 Task: Create a new address book entry with the provided details.
Action: Mouse moved to (22, 137)
Screenshot: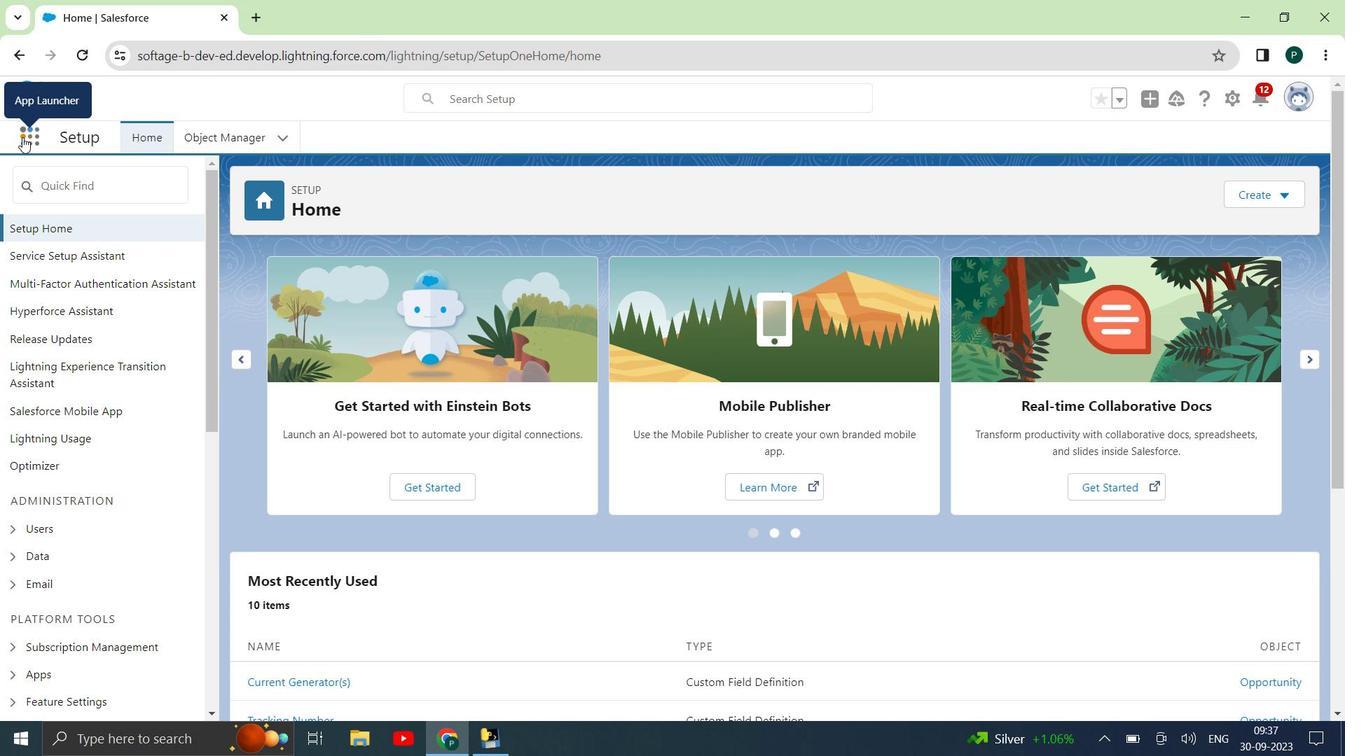 
Action: Mouse pressed left at (22, 137)
Screenshot: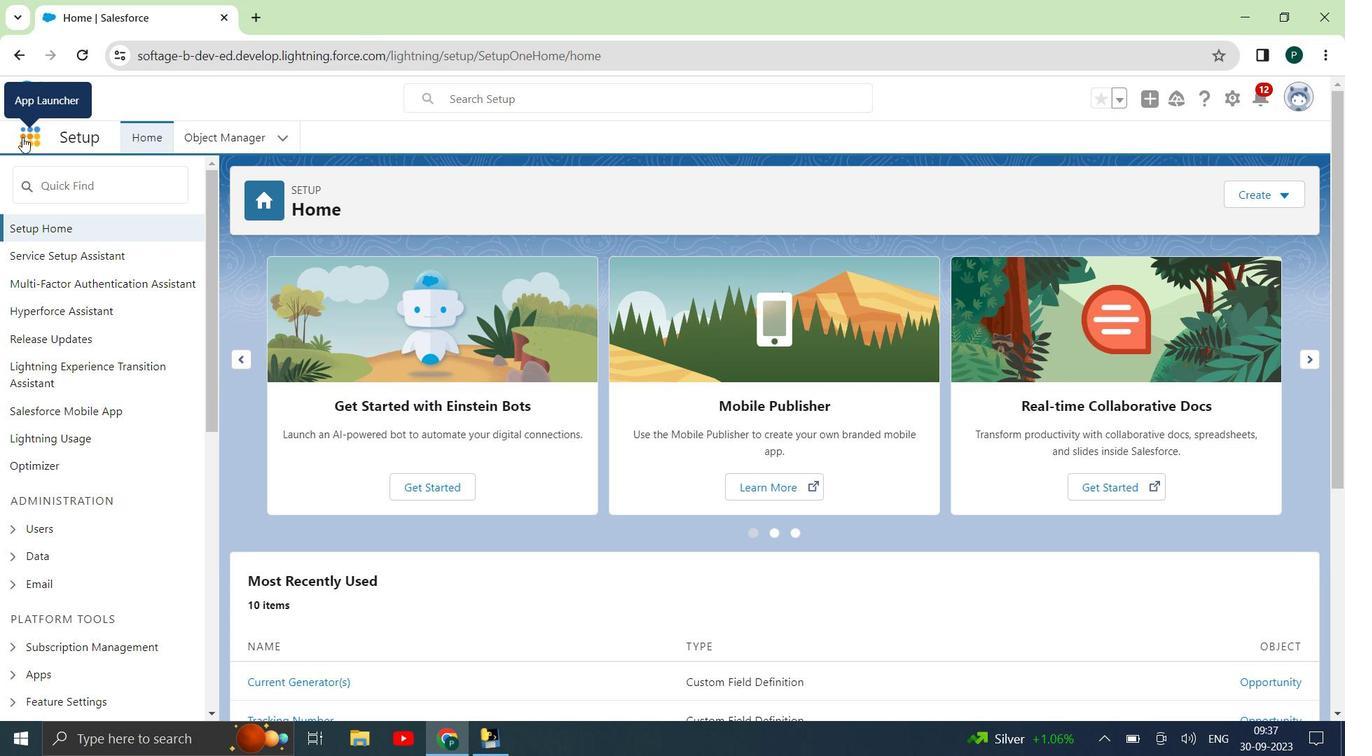 
Action: Mouse moved to (56, 442)
Screenshot: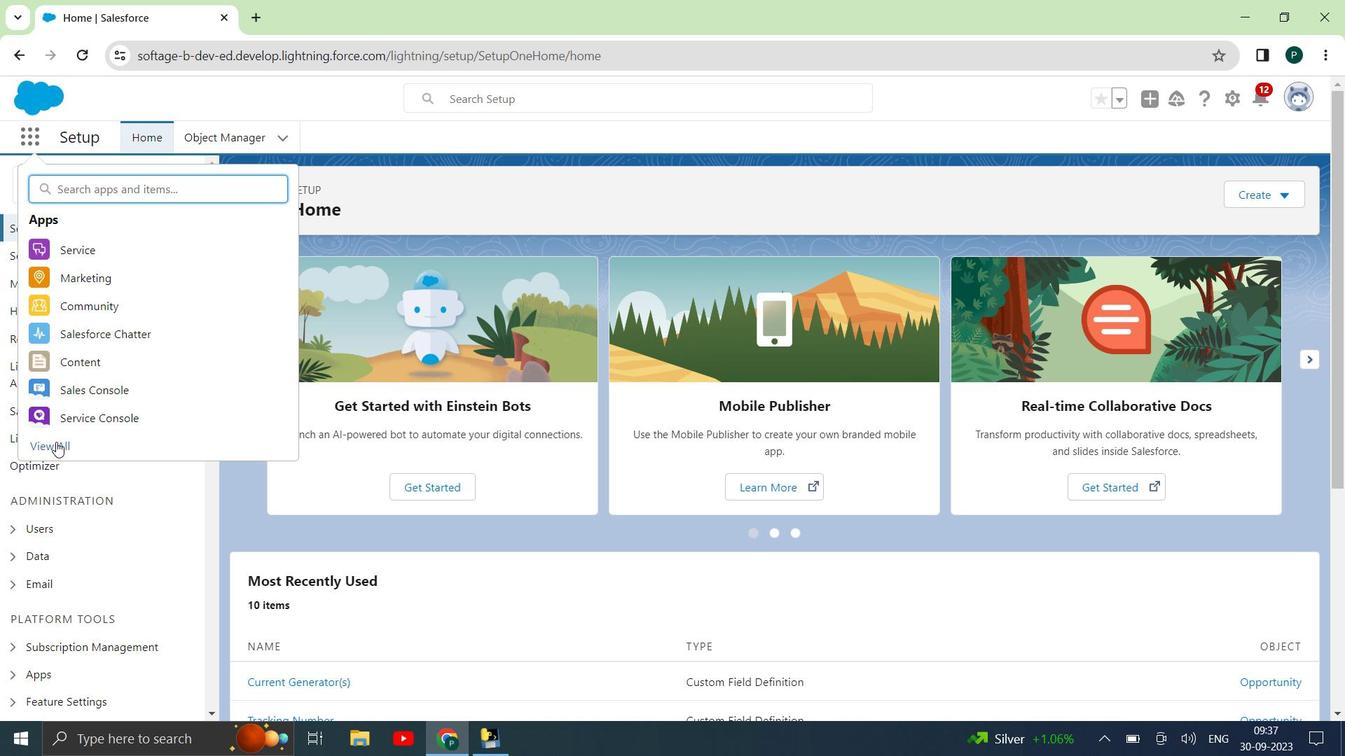 
Action: Mouse pressed left at (56, 442)
Screenshot: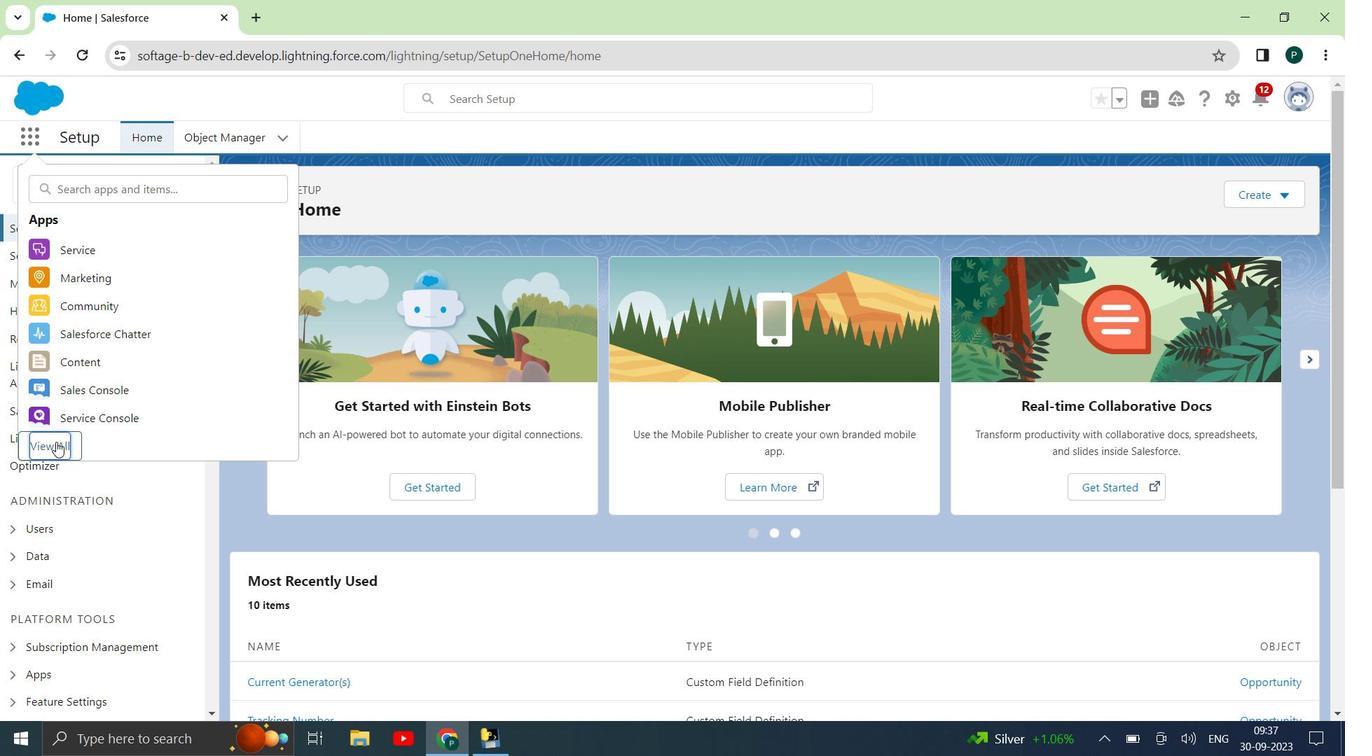 
Action: Mouse moved to (264, 555)
Screenshot: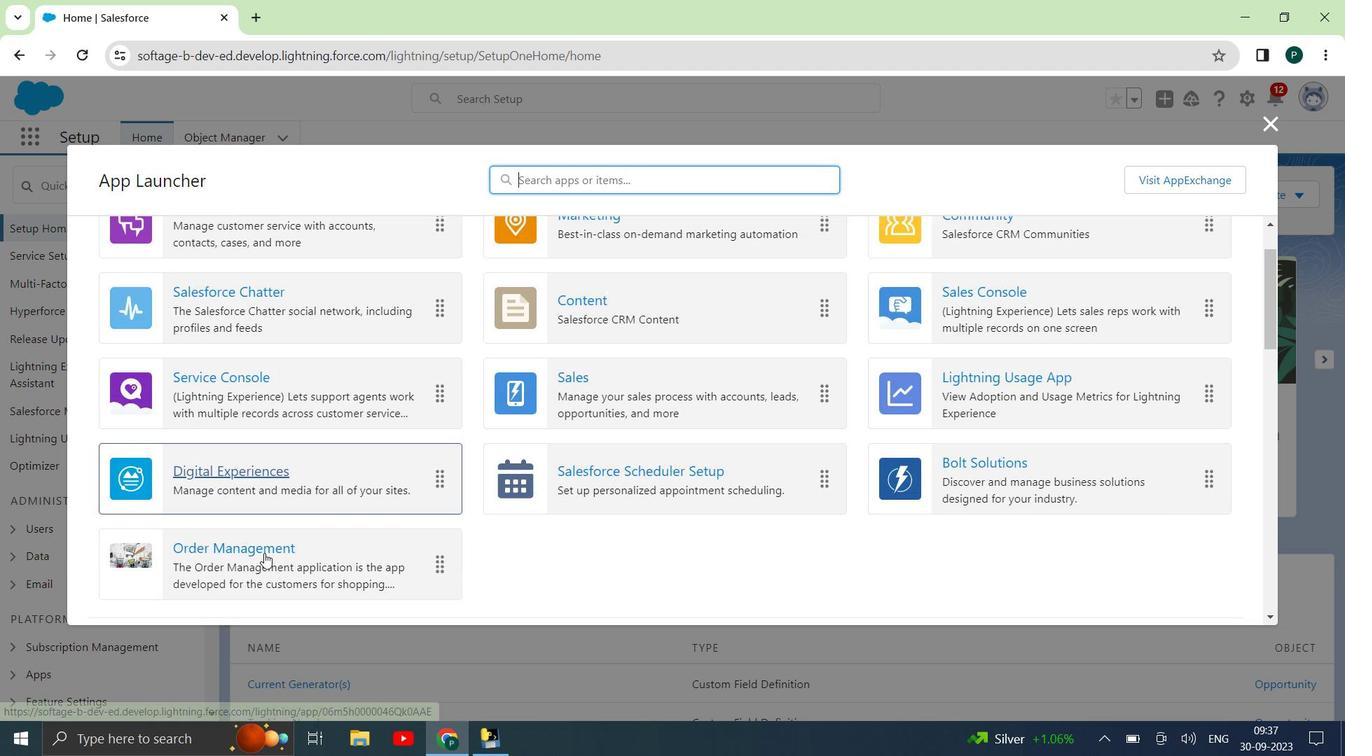 
Action: Mouse scrolled (264, 554) with delta (0, 0)
Screenshot: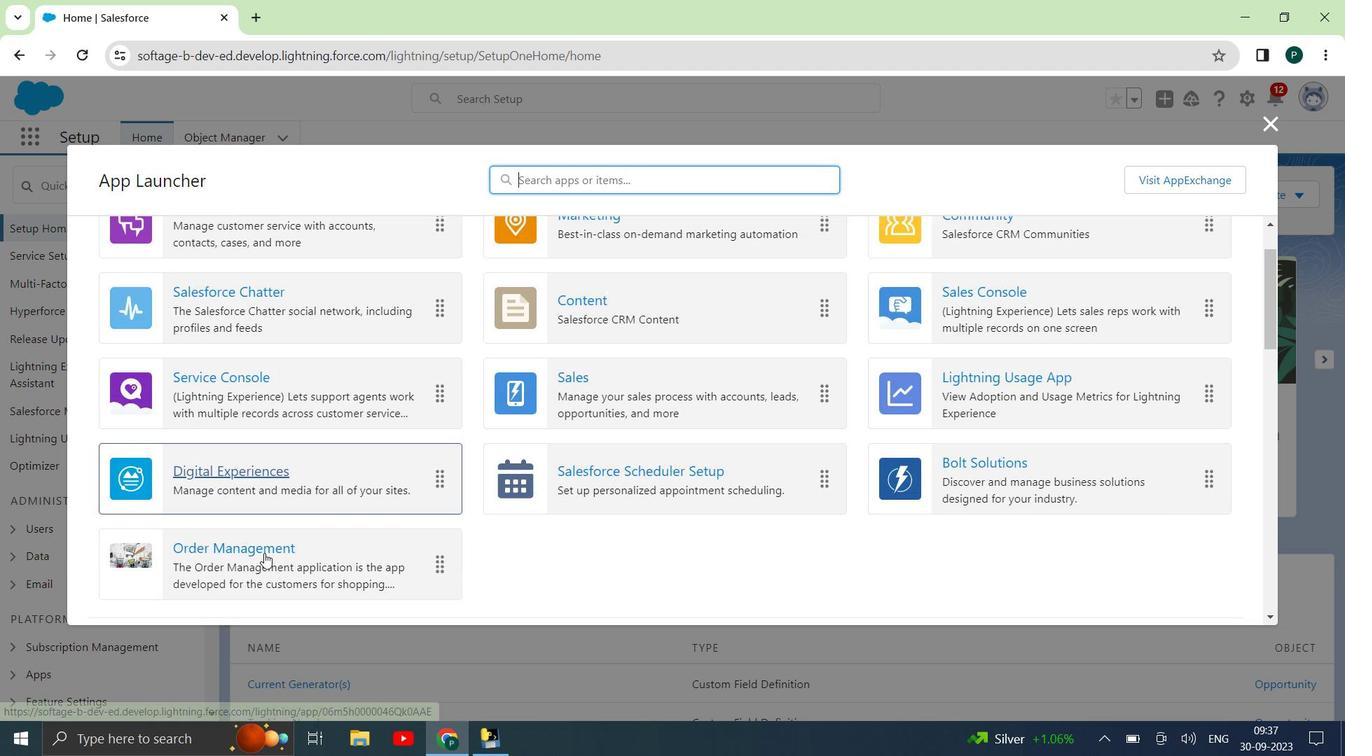
Action: Mouse moved to (264, 553)
Screenshot: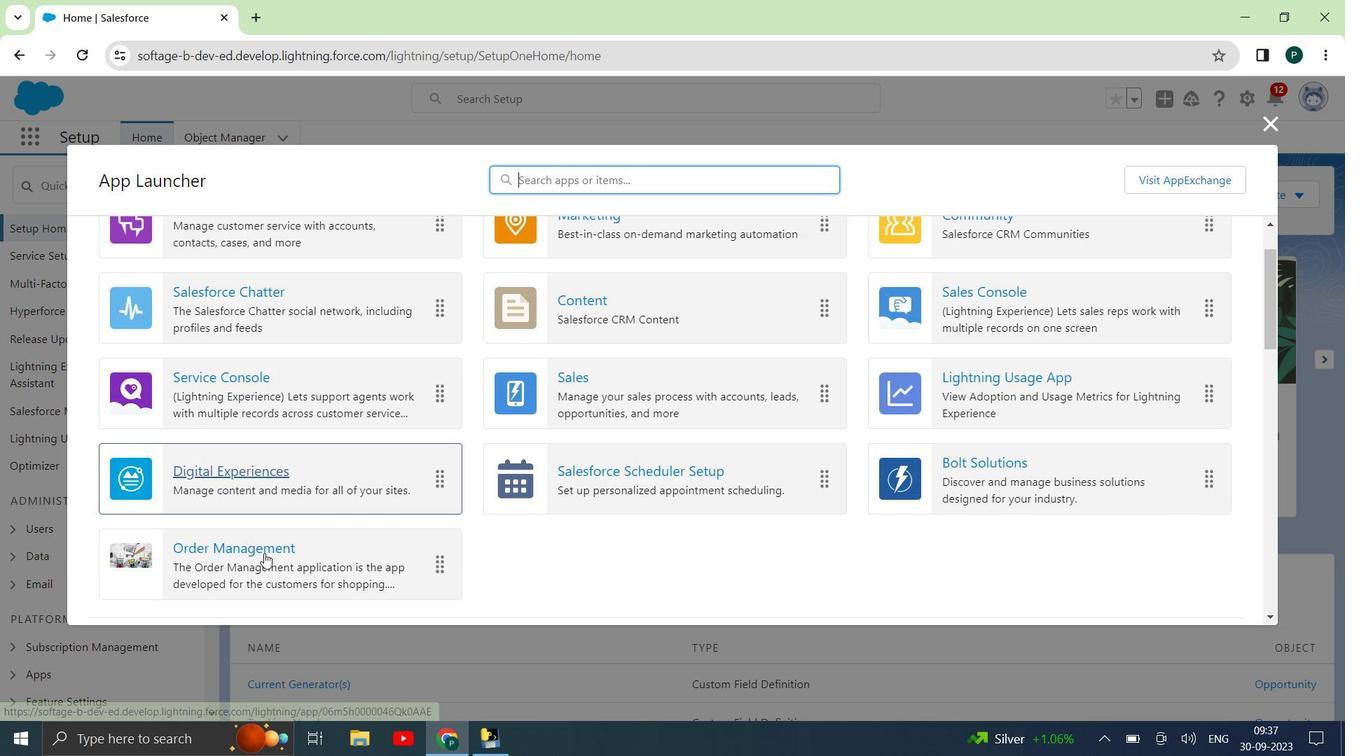 
Action: Mouse scrolled (264, 552) with delta (0, 0)
Screenshot: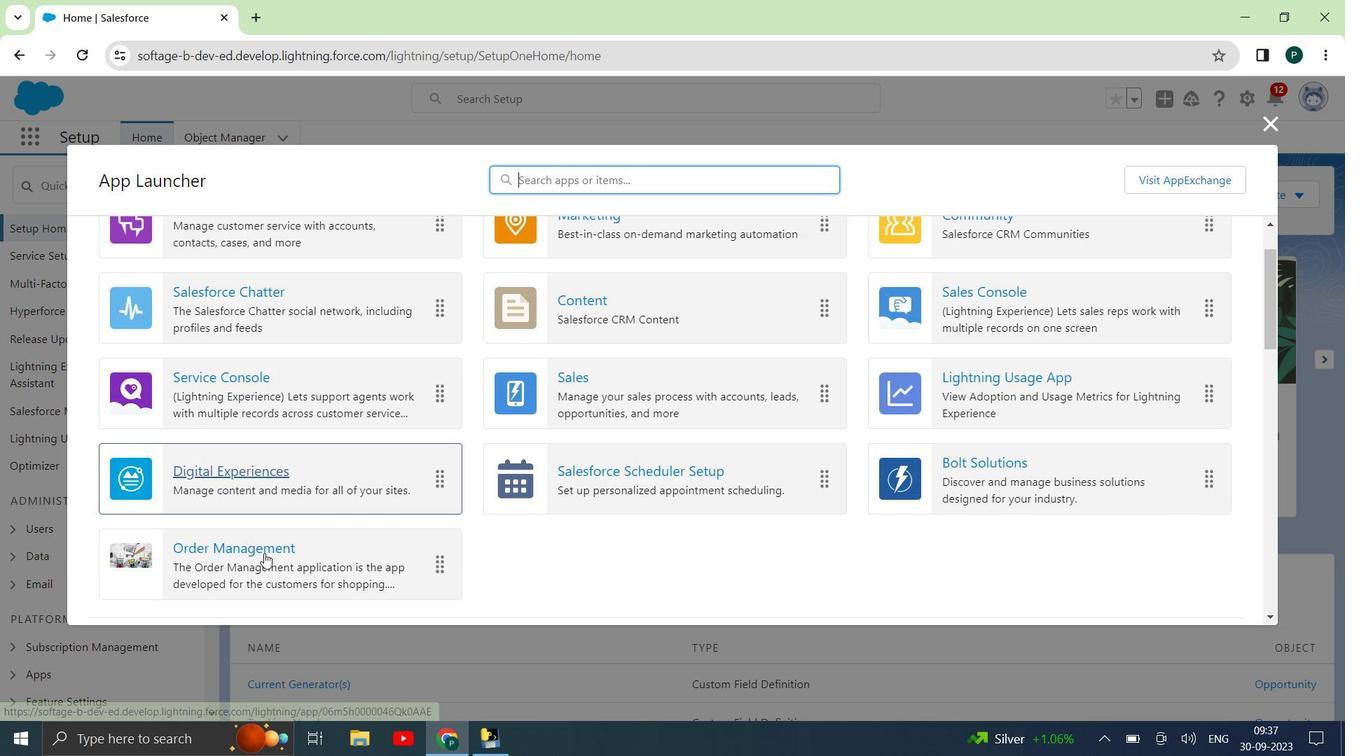 
Action: Mouse scrolled (264, 552) with delta (0, 0)
Screenshot: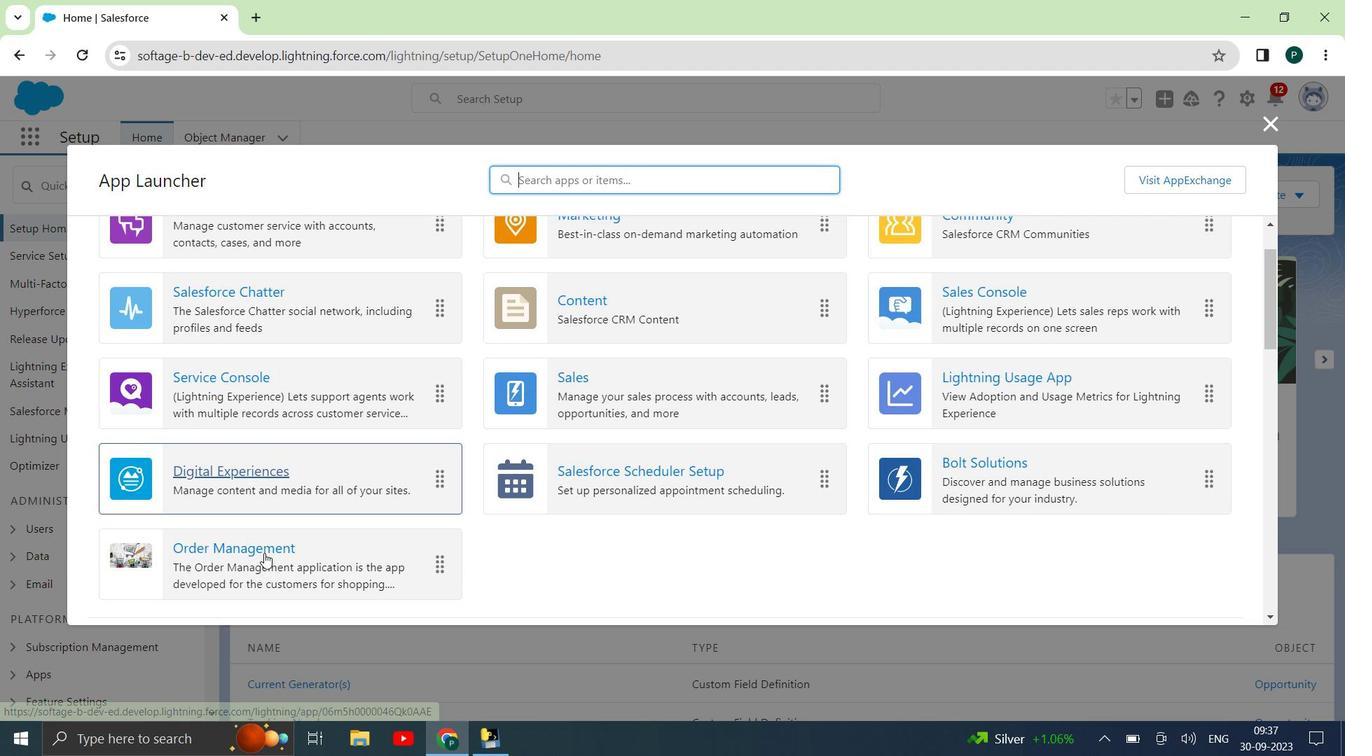 
Action: Mouse moved to (242, 373)
Screenshot: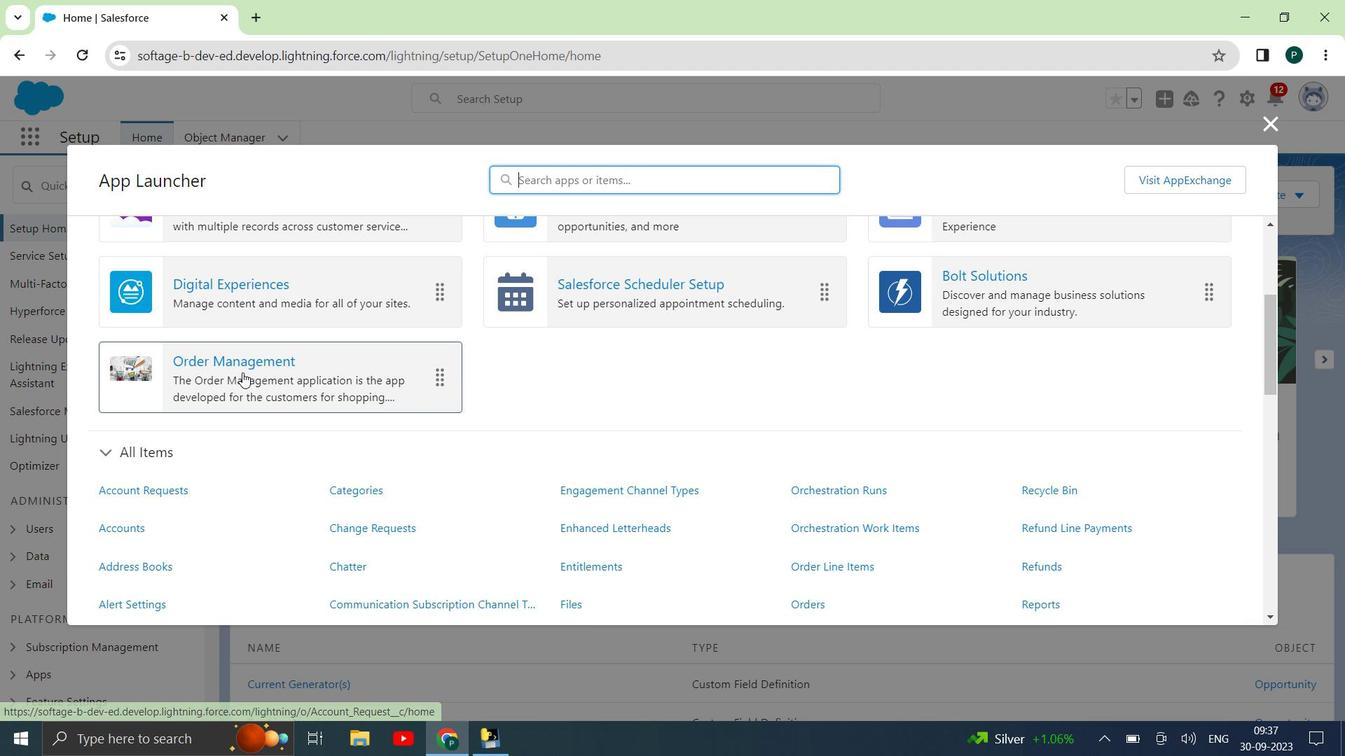 
Action: Mouse pressed left at (242, 373)
Screenshot: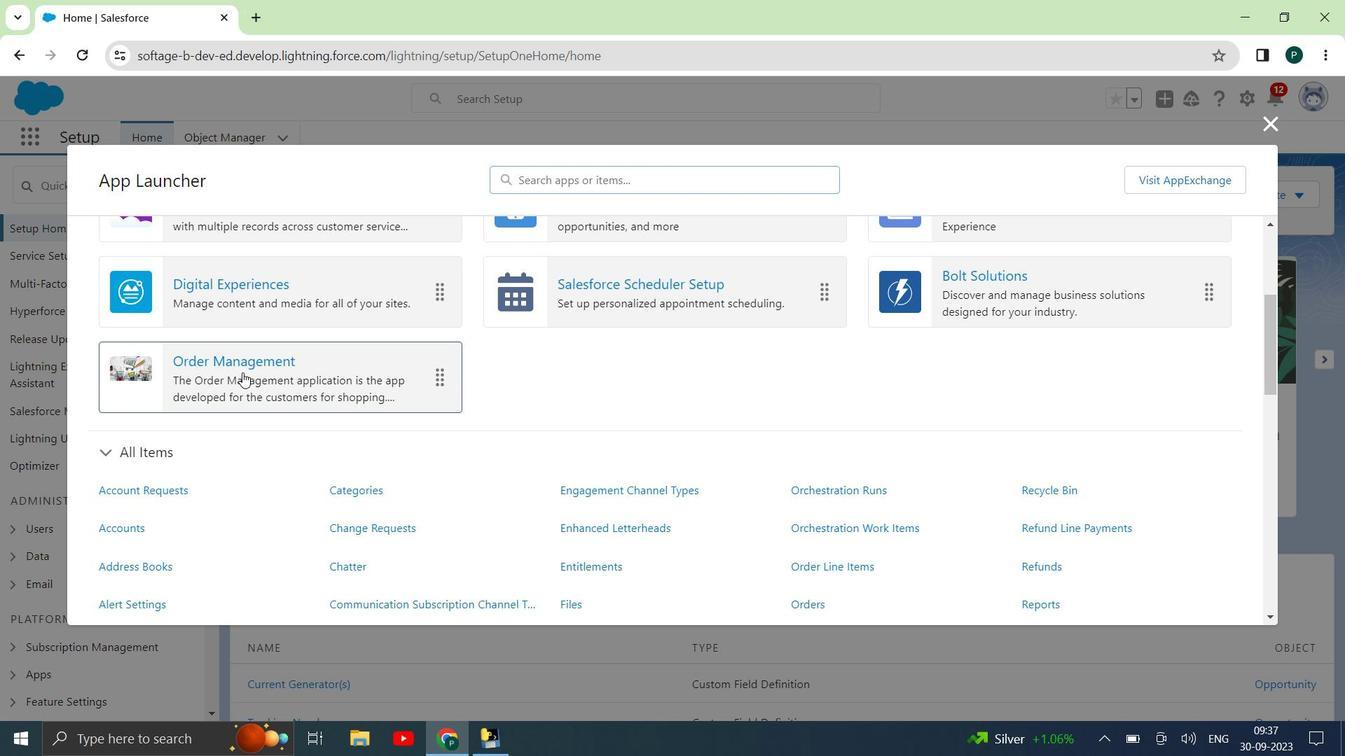 
Action: Mouse moved to (766, 131)
Screenshot: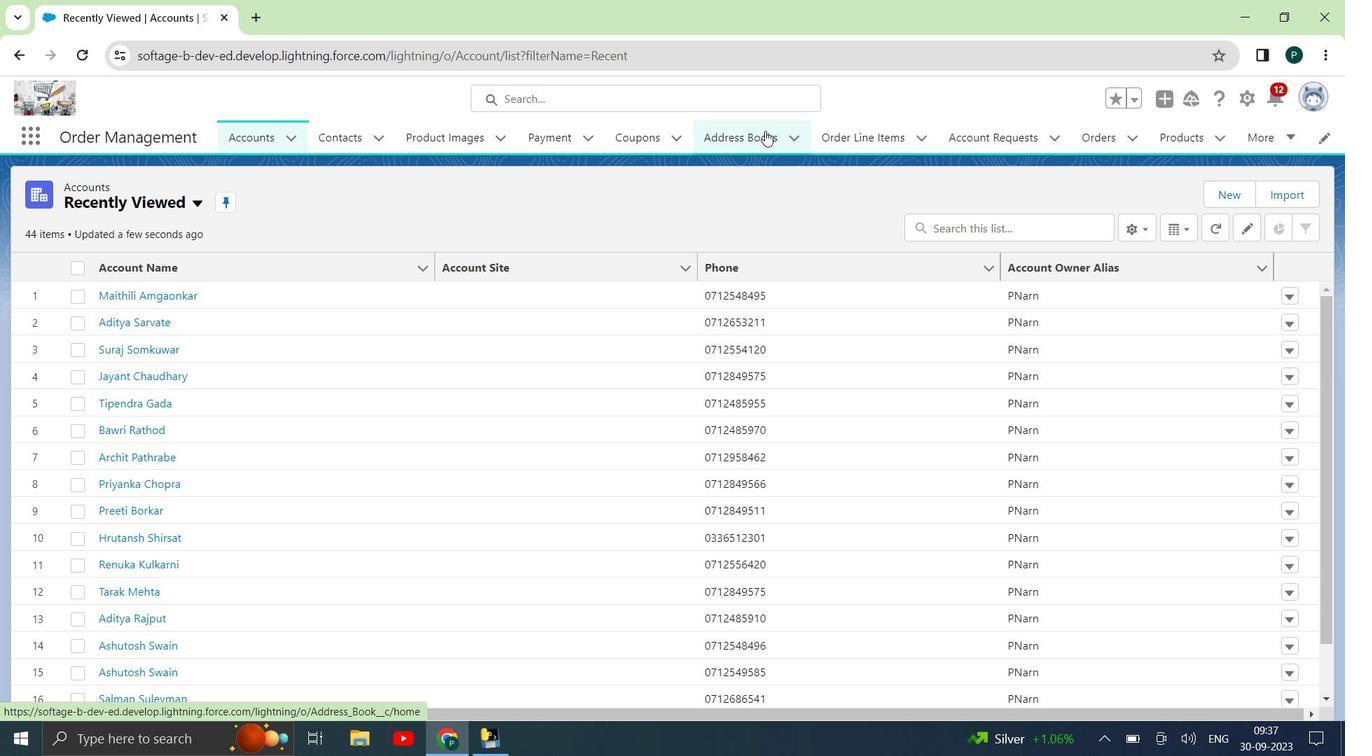
Action: Mouse pressed left at (766, 131)
Screenshot: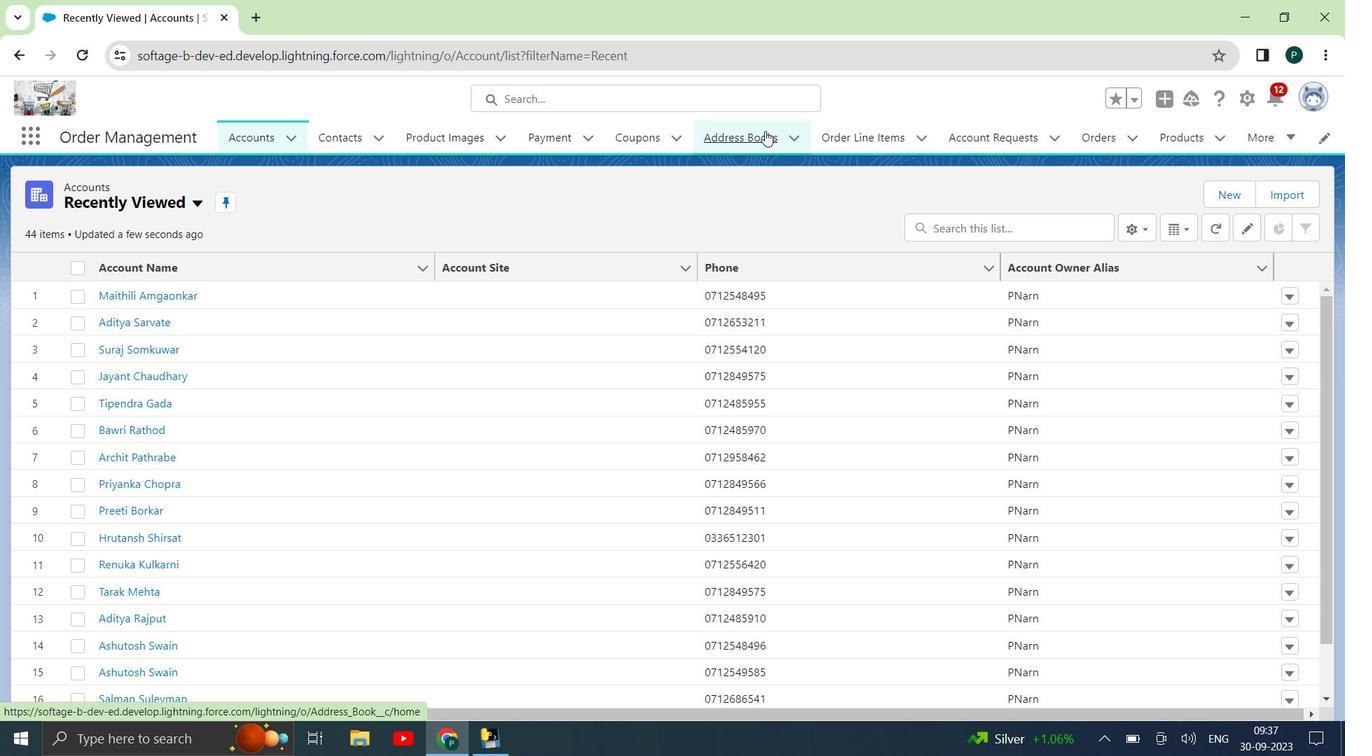 
Action: Mouse pressed left at (766, 131)
Screenshot: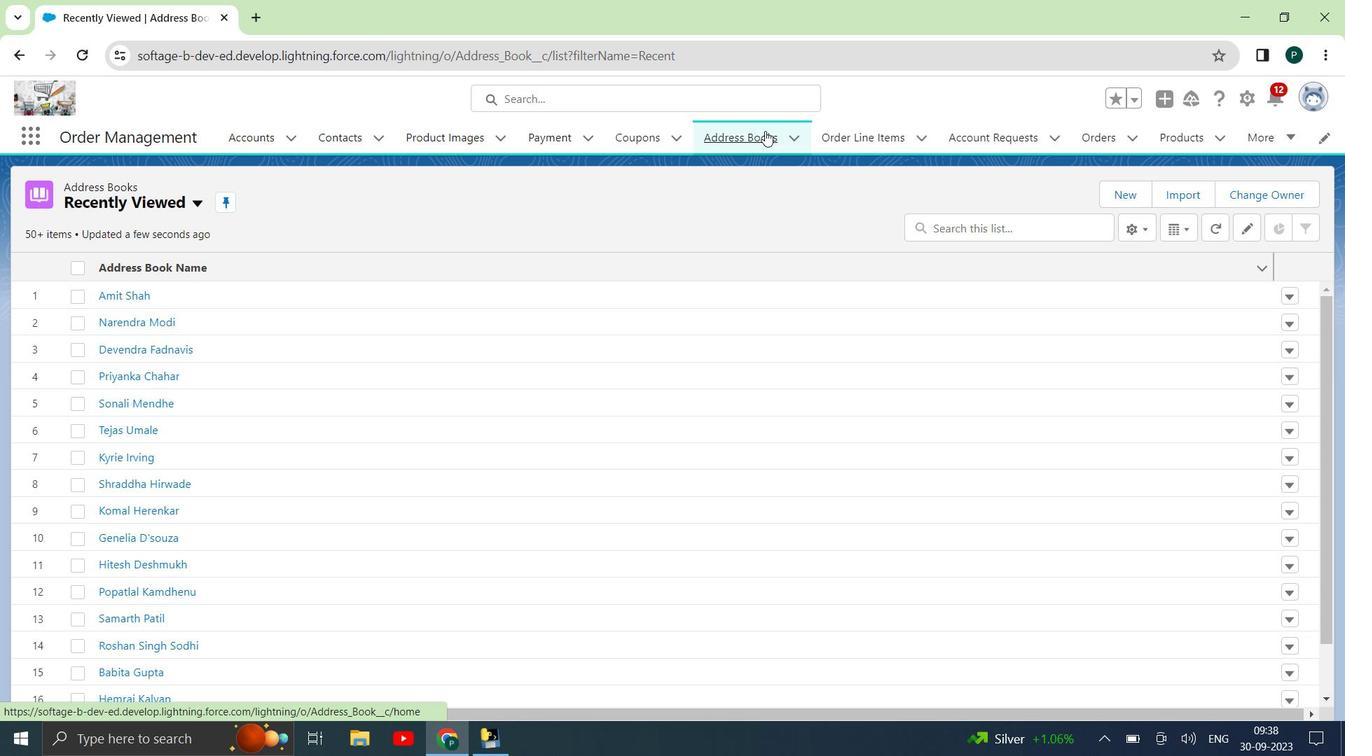 
Action: Mouse moved to (1124, 203)
Screenshot: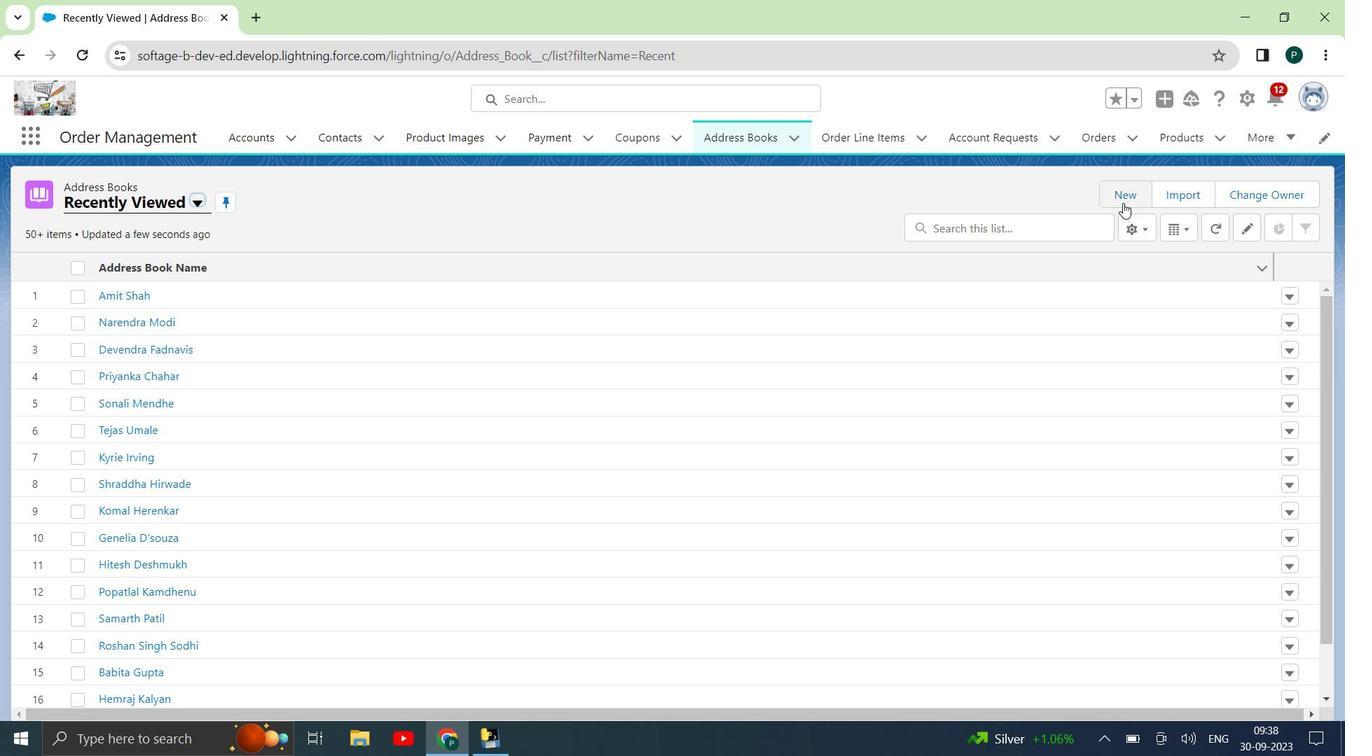 
Action: Mouse pressed left at (1124, 203)
Screenshot: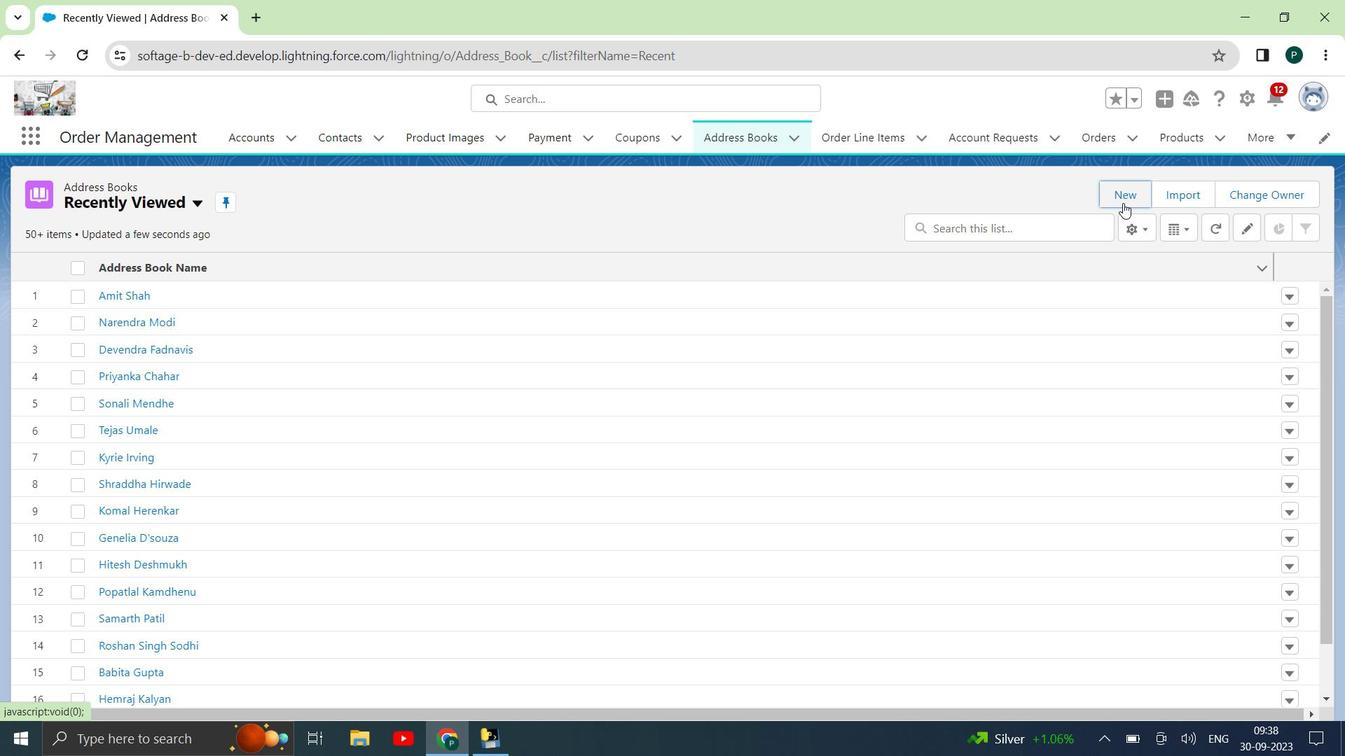 
Action: Mouse moved to (1096, 213)
Screenshot: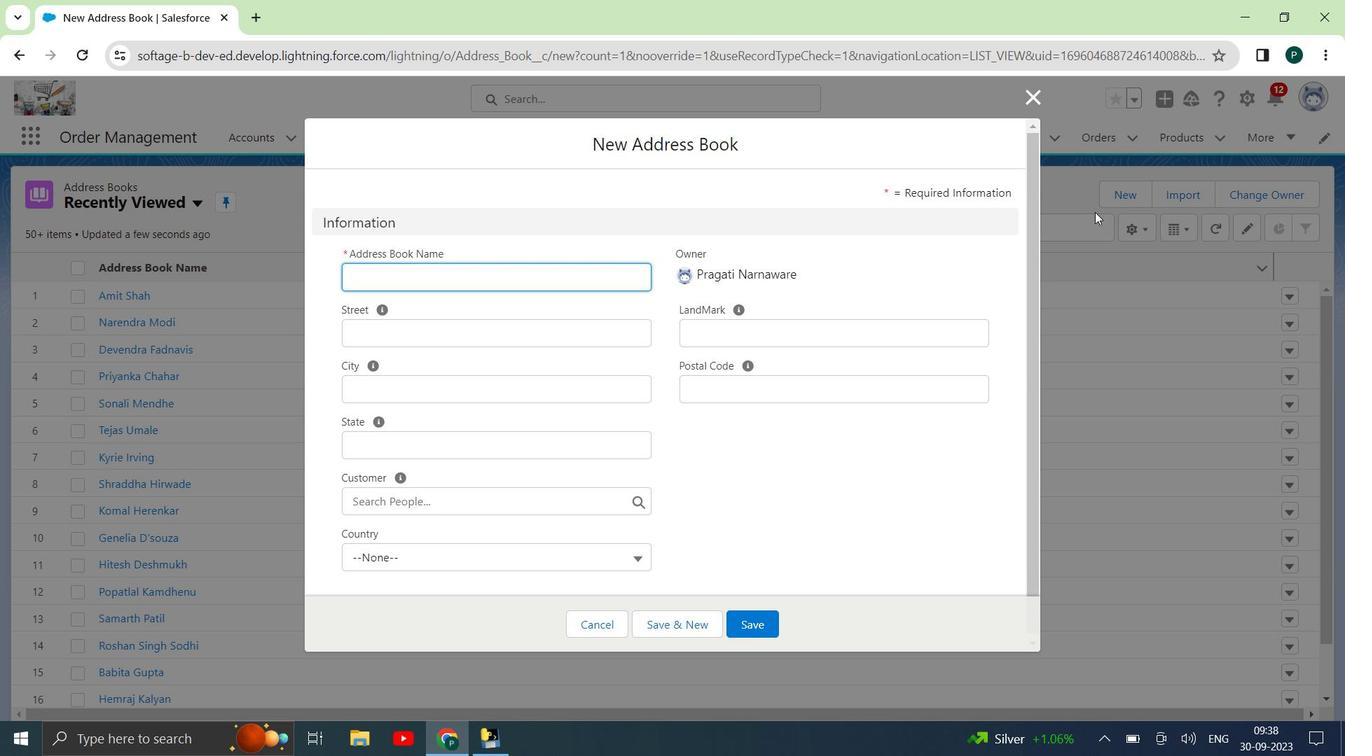
Action: Key pressed <Key.shift>Pratyusha<Key.space><Key.shift>Mazaumdar
Screenshot: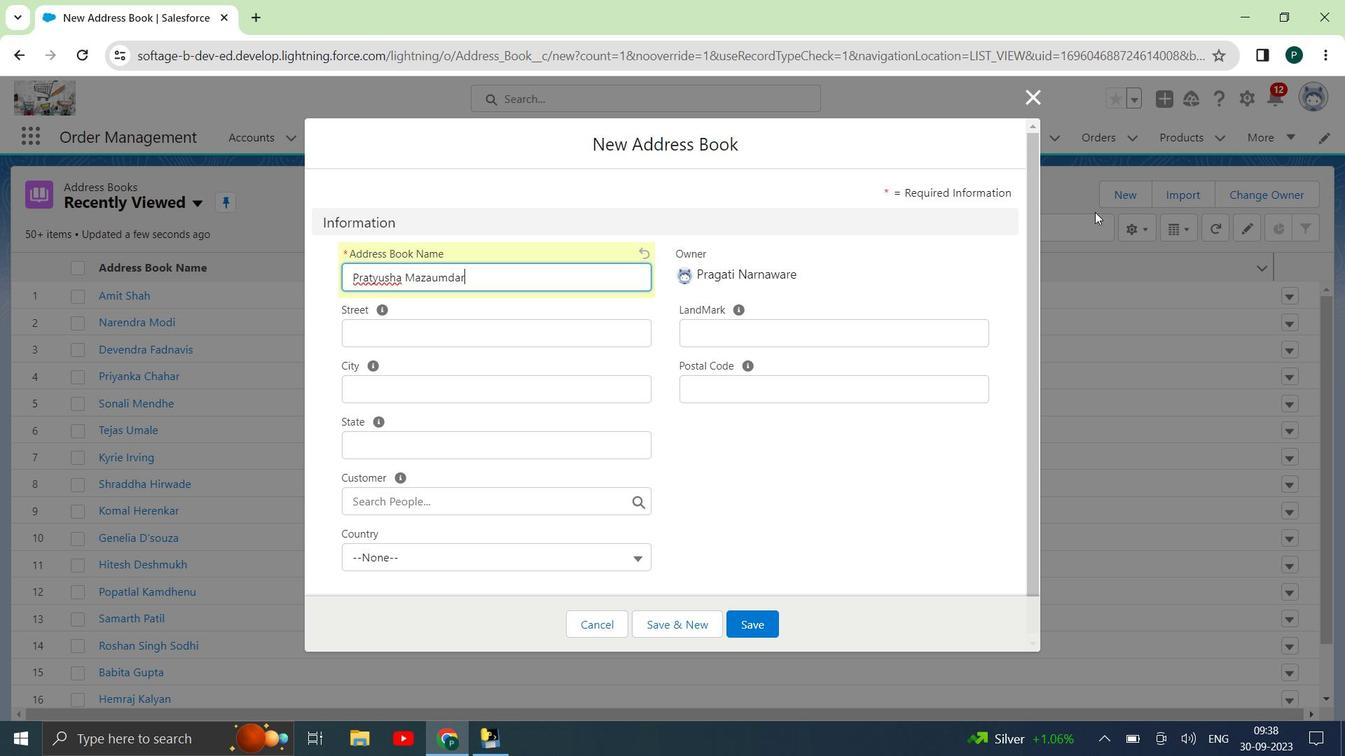 
Action: Mouse moved to (616, 330)
Screenshot: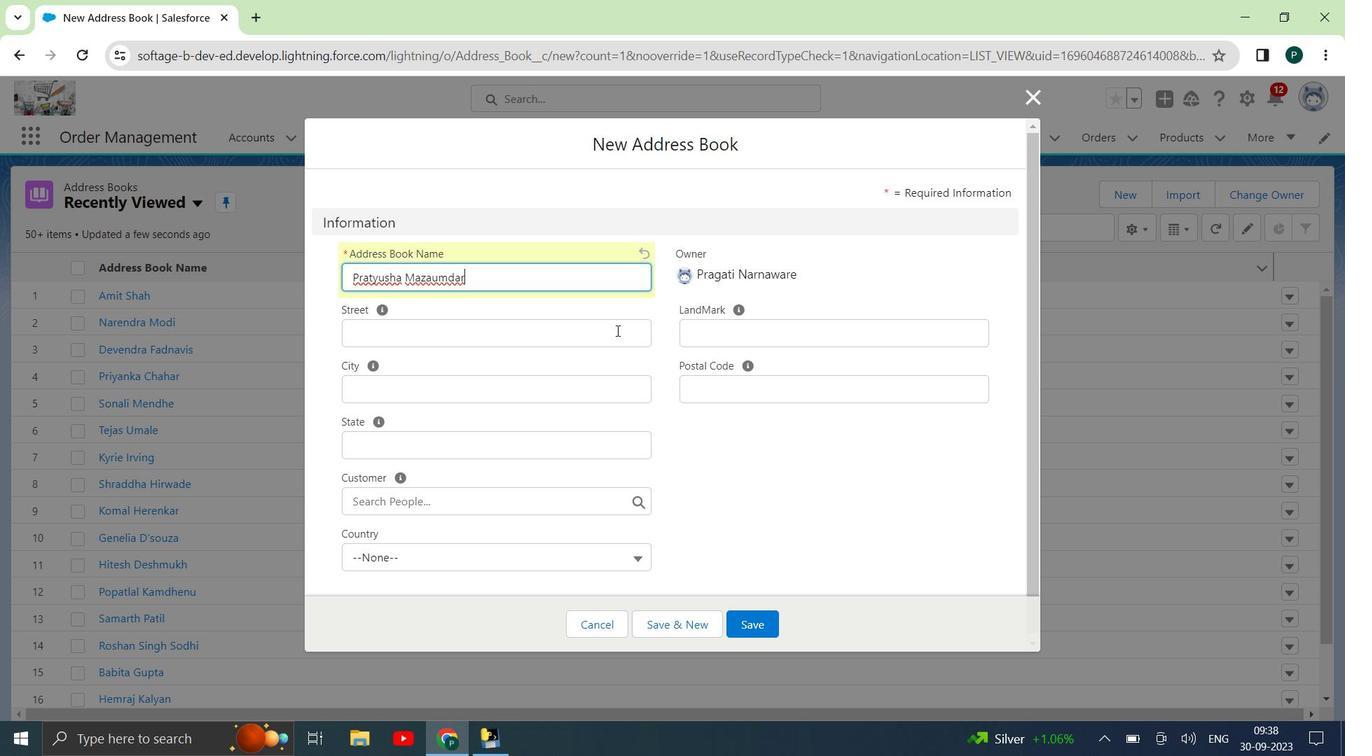 
Action: Mouse pressed left at (616, 330)
Screenshot: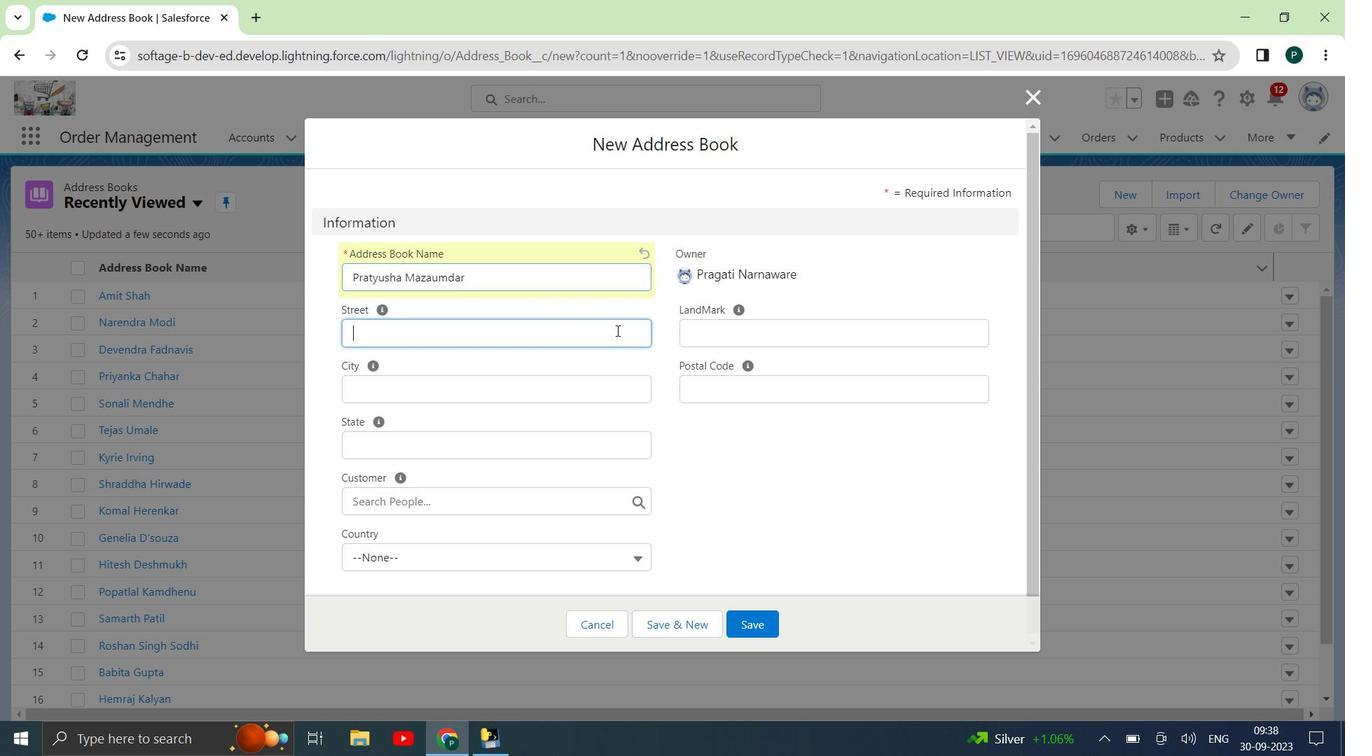 
Action: Mouse moved to (611, 332)
Screenshot: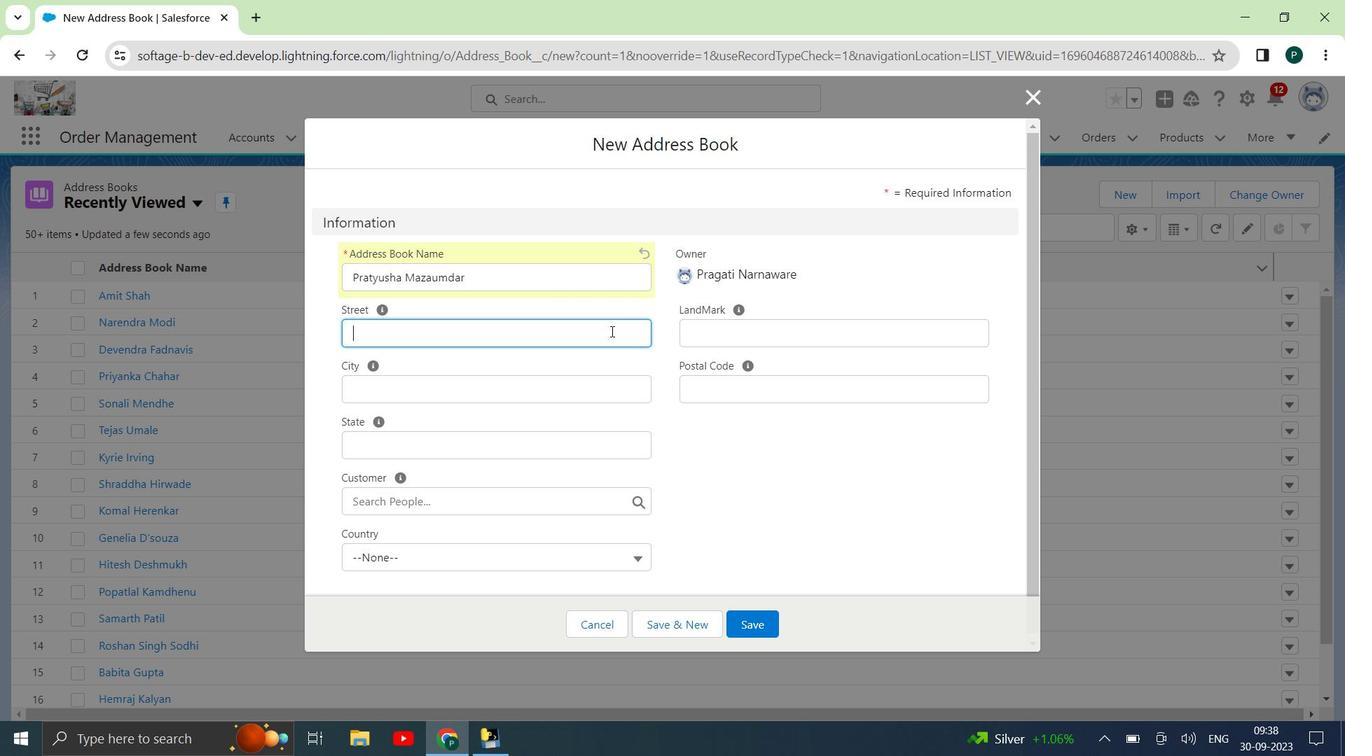 
Action: Key pressed 45/<Key.shift>G<Key.space><Key.shift>Gokuldham<Key.space><Key.shift>Society,<Key.space><Key.shift><Key.shift><Key.shift><Key.shift><Key.shift><Key.shift><Key.shift><Key.shift><Key.shift><Key.shift><Key.shift><Key.shift><Key.shift><Key.shift><Key.shift><Key.shift><Key.shift><Key.shift><Key.shift><Key.shift><Key.shift><Key.shift><Key.shift><Key.shift><Key.shift><Key.shift>Opo<Key.backspace>posite<Key.space><Key.shift><Key.shift>Gun<Key.space><Key.shift>Powder<Key.space><Key.shift>Factory
Screenshot: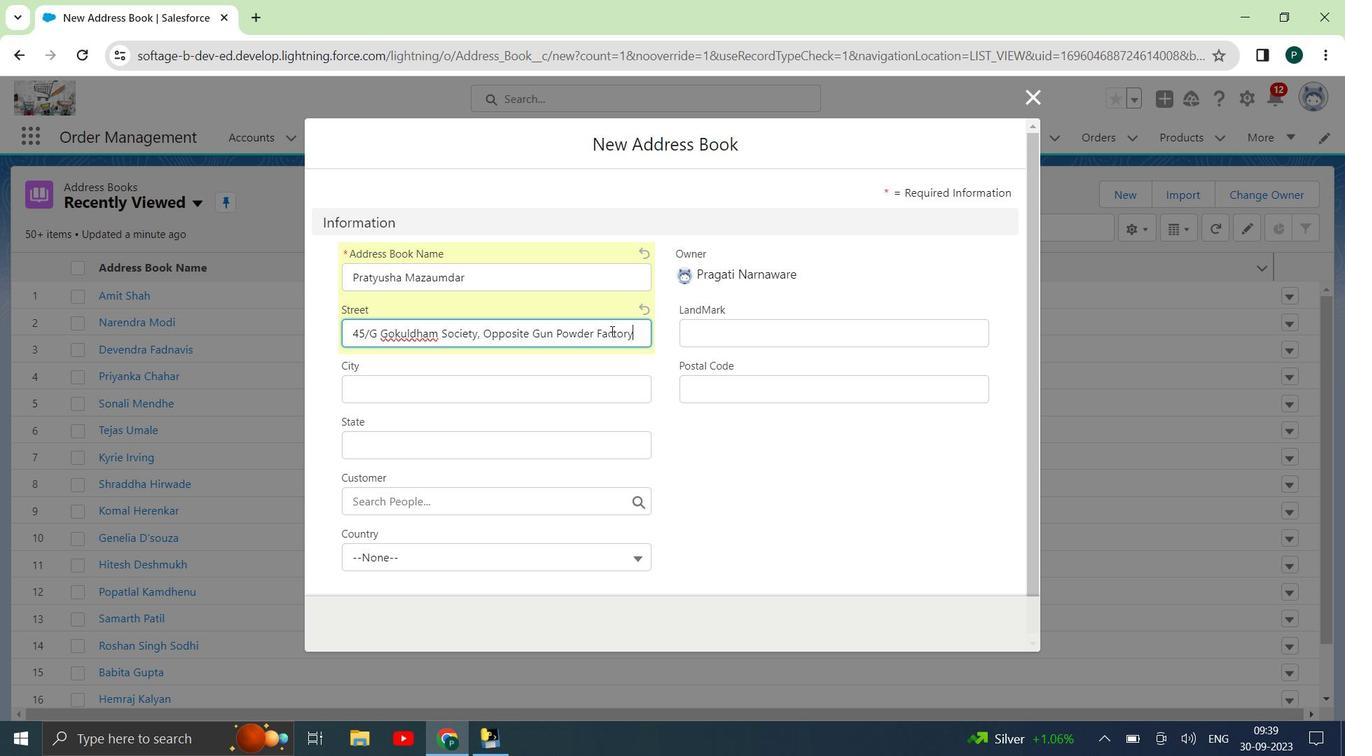 
Action: Mouse moved to (620, 398)
Screenshot: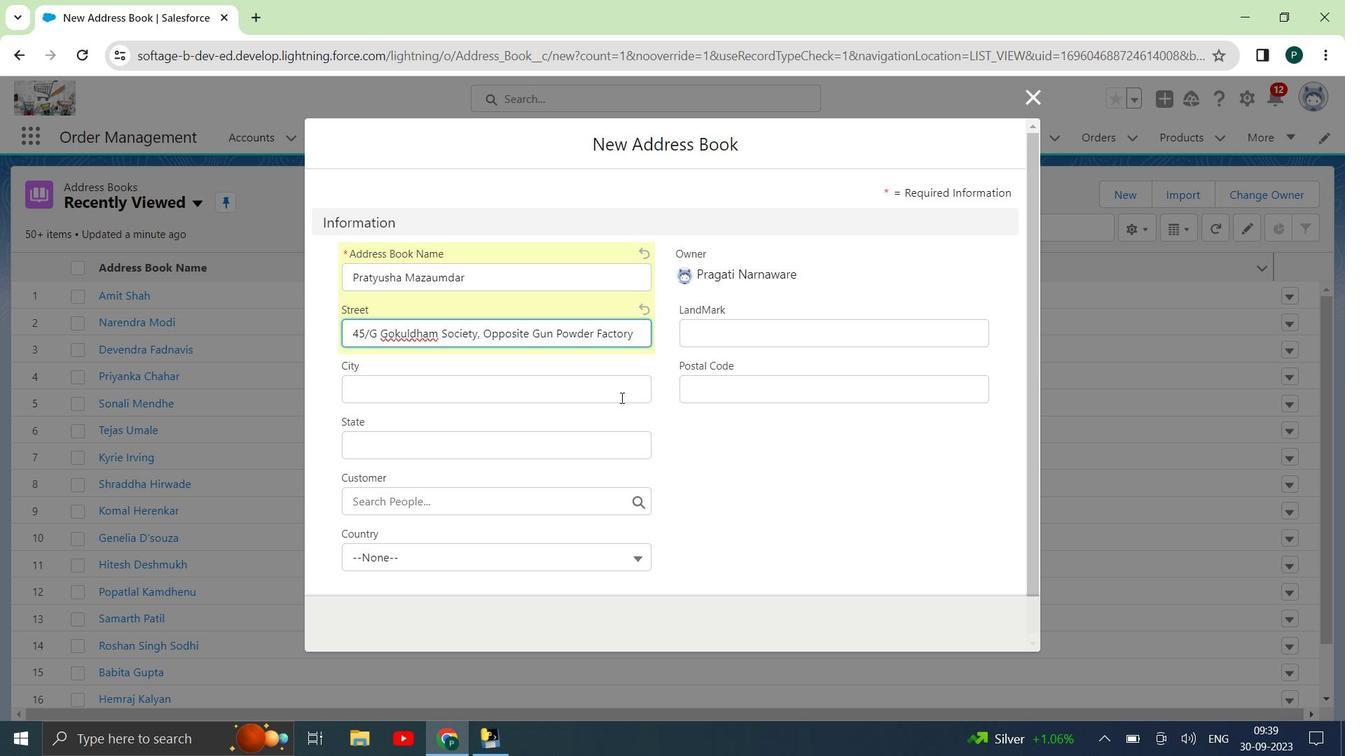 
Action: Key pressed .
Screenshot: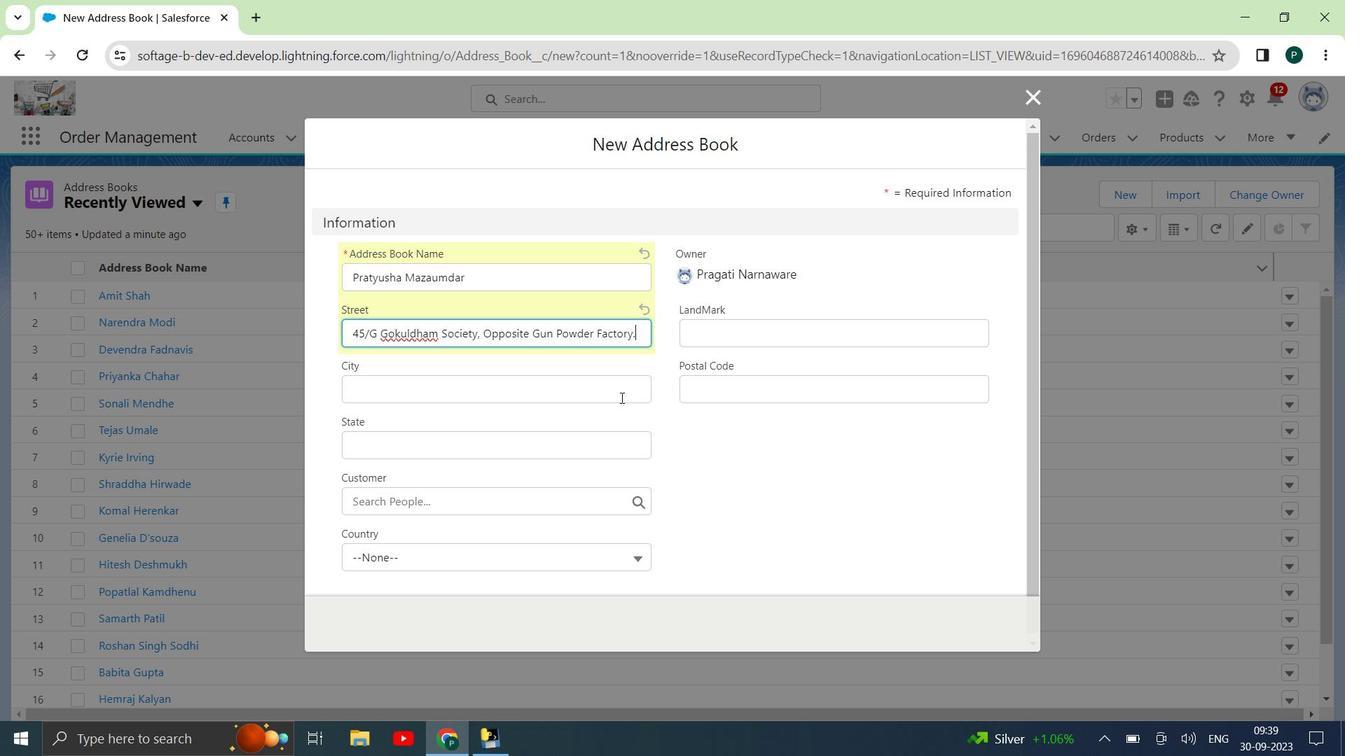 
Action: Mouse moved to (594, 405)
Screenshot: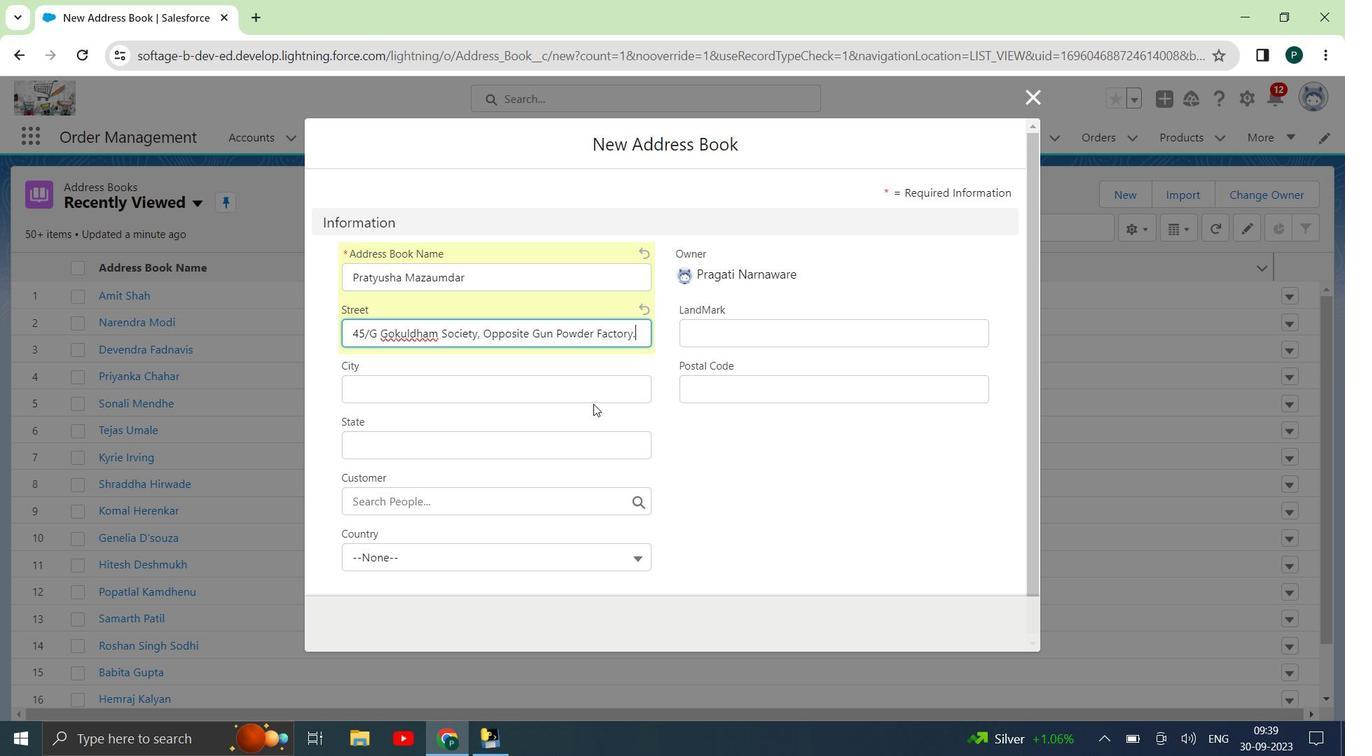 
Action: Mouse pressed left at (594, 405)
Screenshot: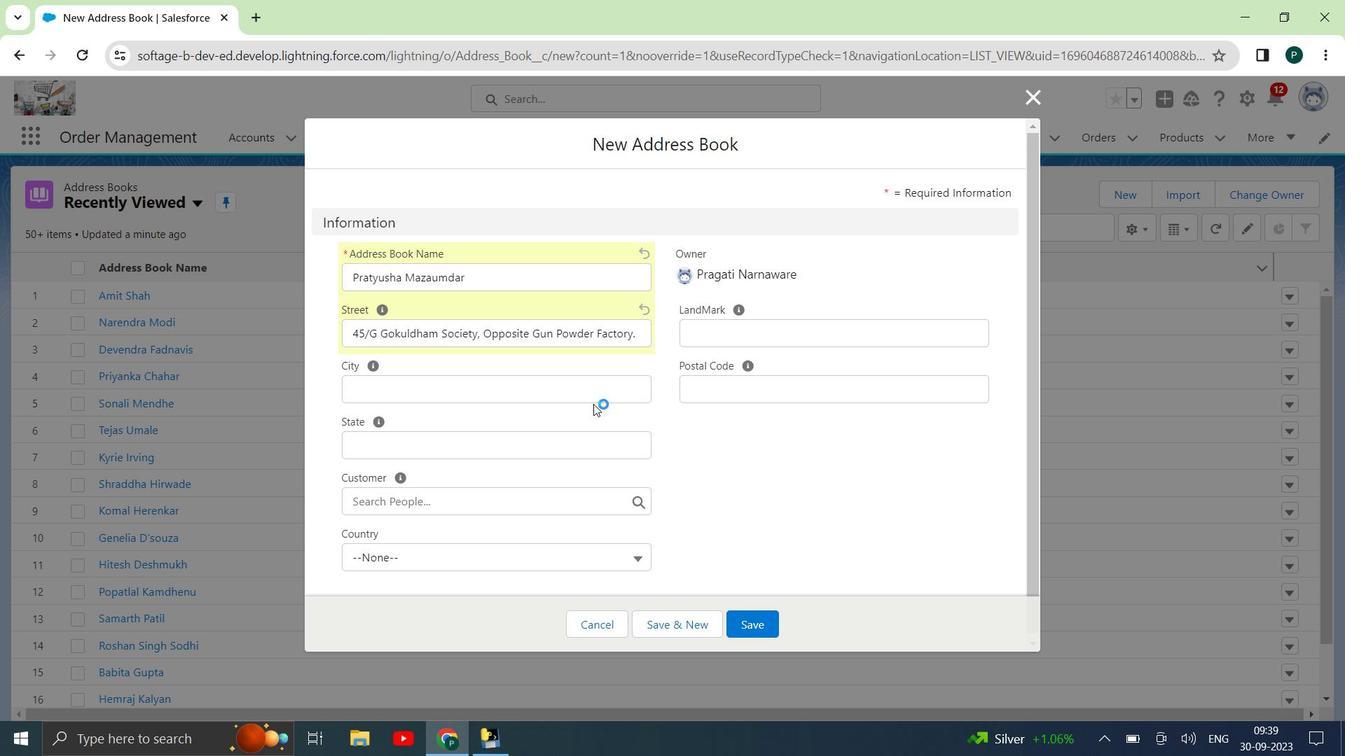 
Action: Key pressed <Key.shift><Key.shift><Key.shift><Key.shift><Key.shift><Key.shift><Key.shift><Key.shift><Key.shift><Key.shift>Kanpur
Screenshot: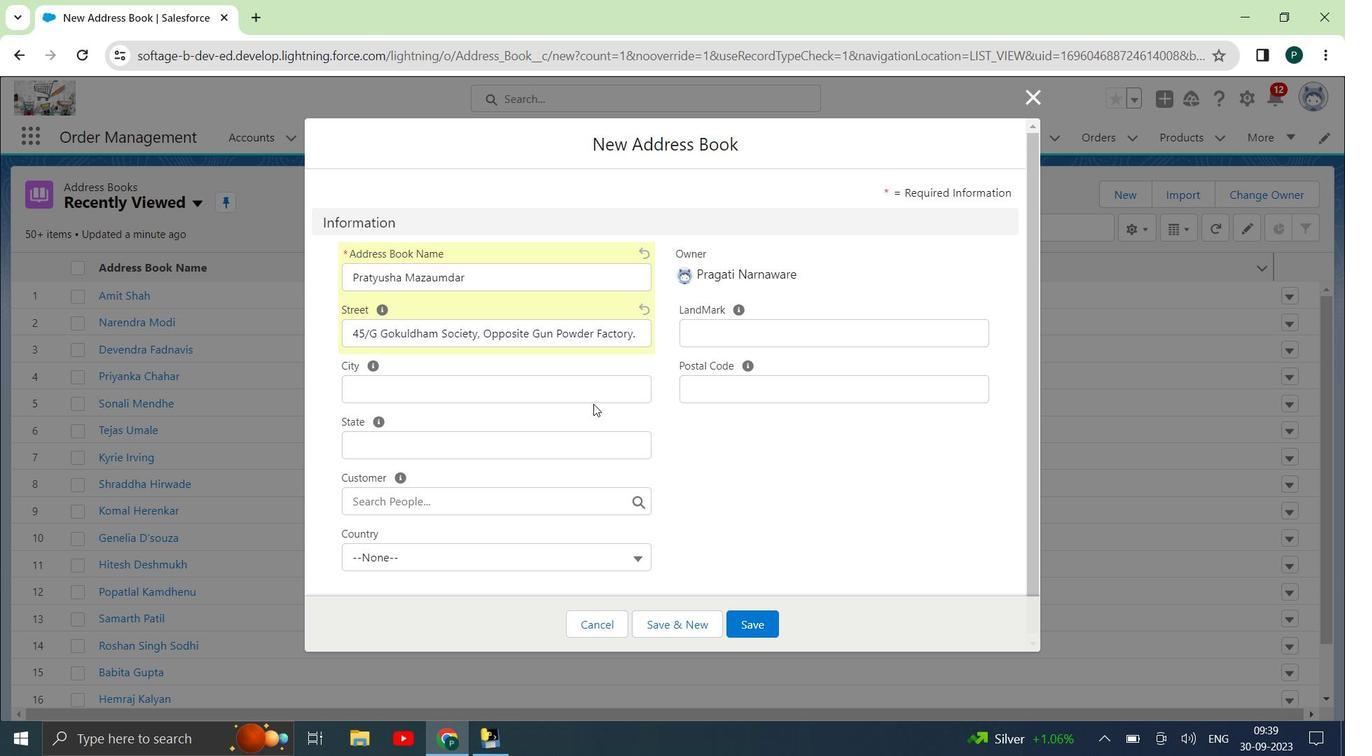 
Action: Mouse moved to (584, 390)
Screenshot: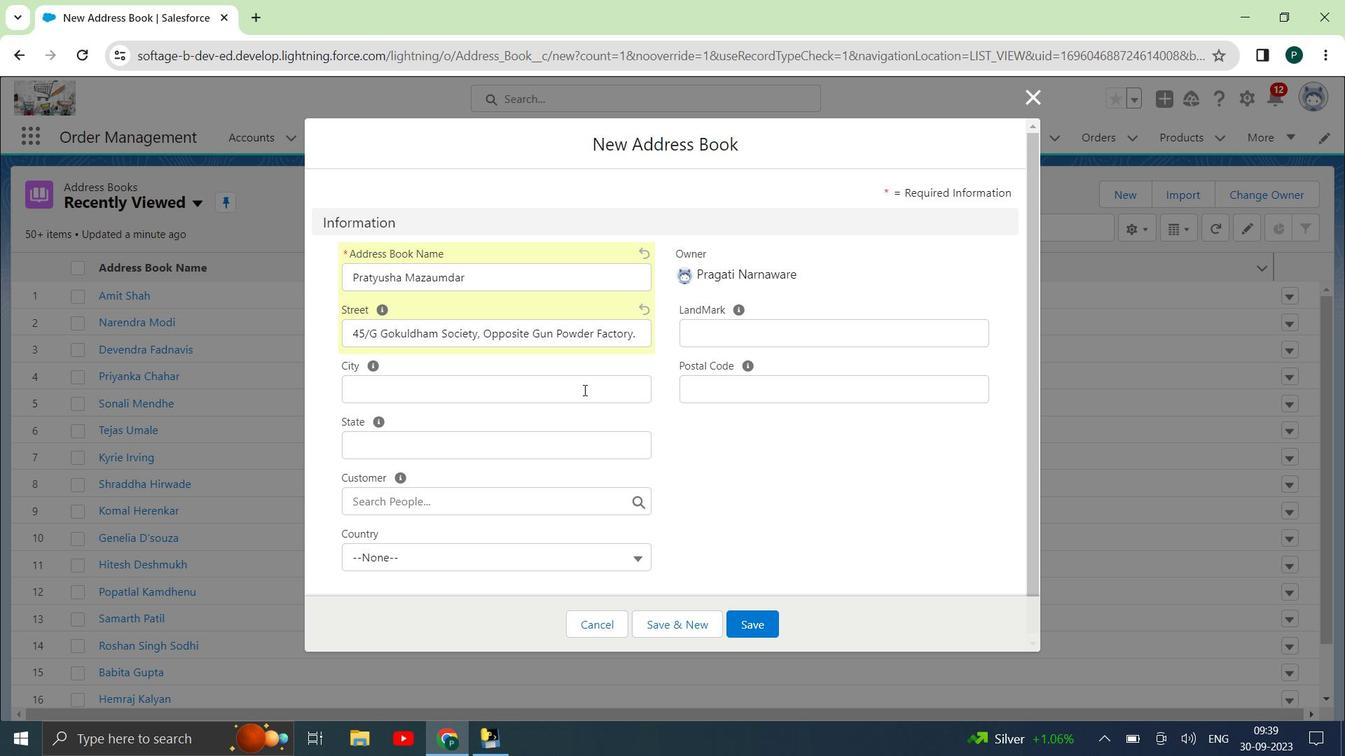 
Action: Mouse pressed left at (584, 390)
Screenshot: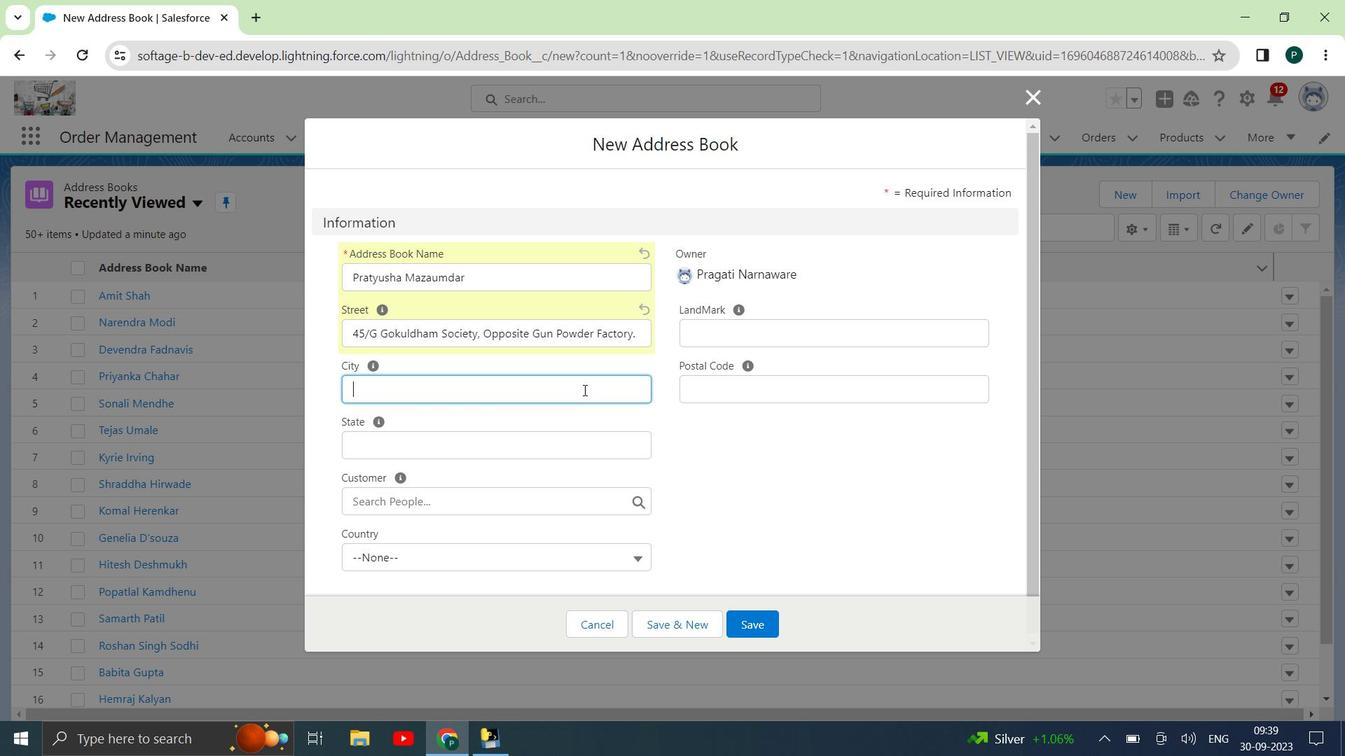 
Action: Key pressed <Key.shift><Key.shift><Key.shift><Key.shift>Kanpur
Screenshot: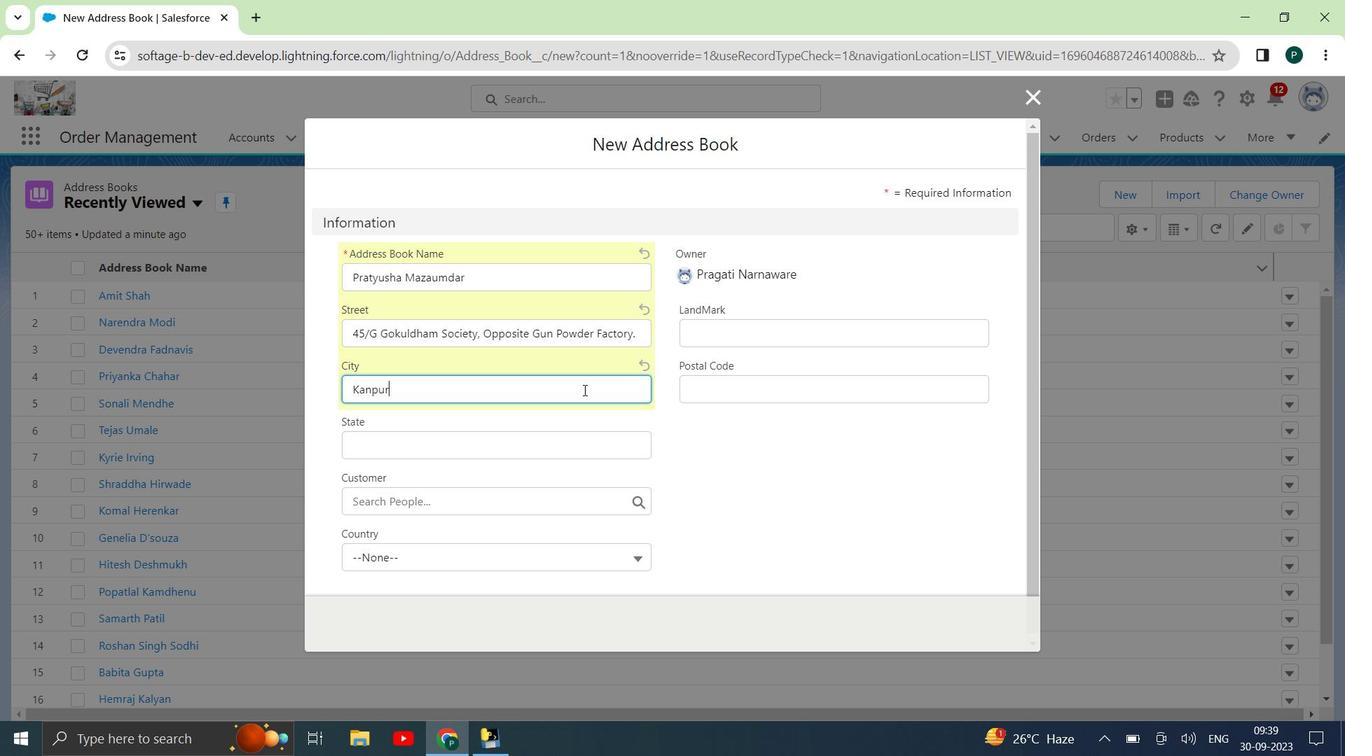 
Action: Mouse moved to (591, 453)
Screenshot: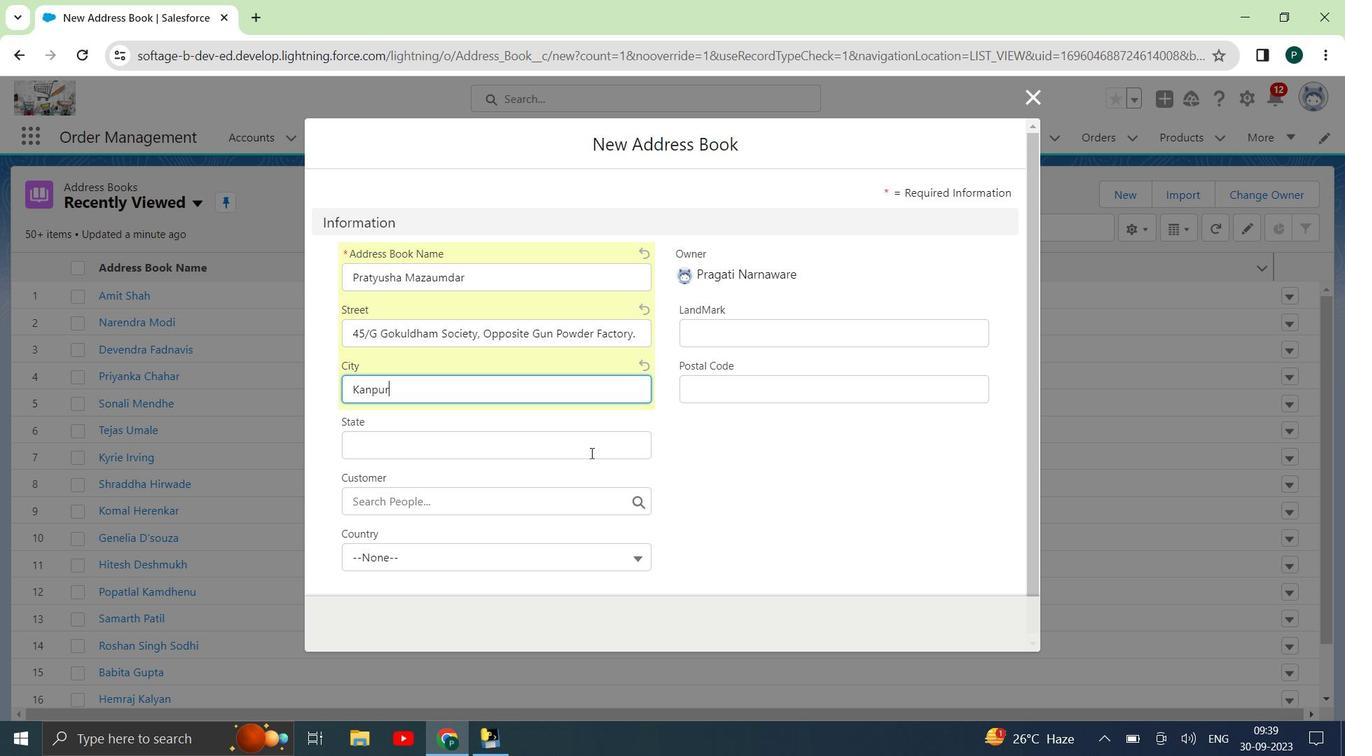 
Action: Mouse pressed left at (591, 453)
Screenshot: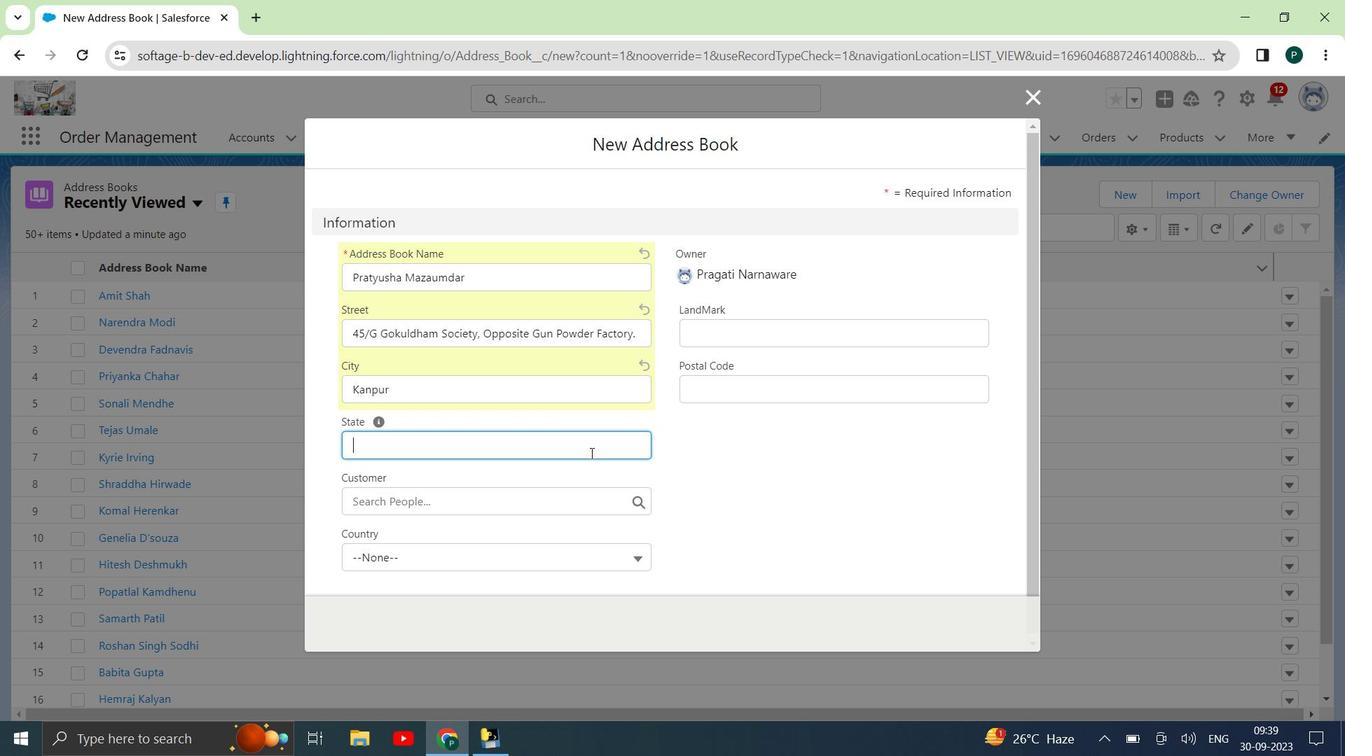 
Action: Key pressed <Key.shift><Key.shift><Key.shift><Key.shift><Key.shift><Key.shift><Key.shift><Key.shift><Key.shift><Key.shift><Key.shift><Key.shift><Key.shift><Key.shift><Key.shift>Uttar<Key.space><Key.shift>Pradesh
Screenshot: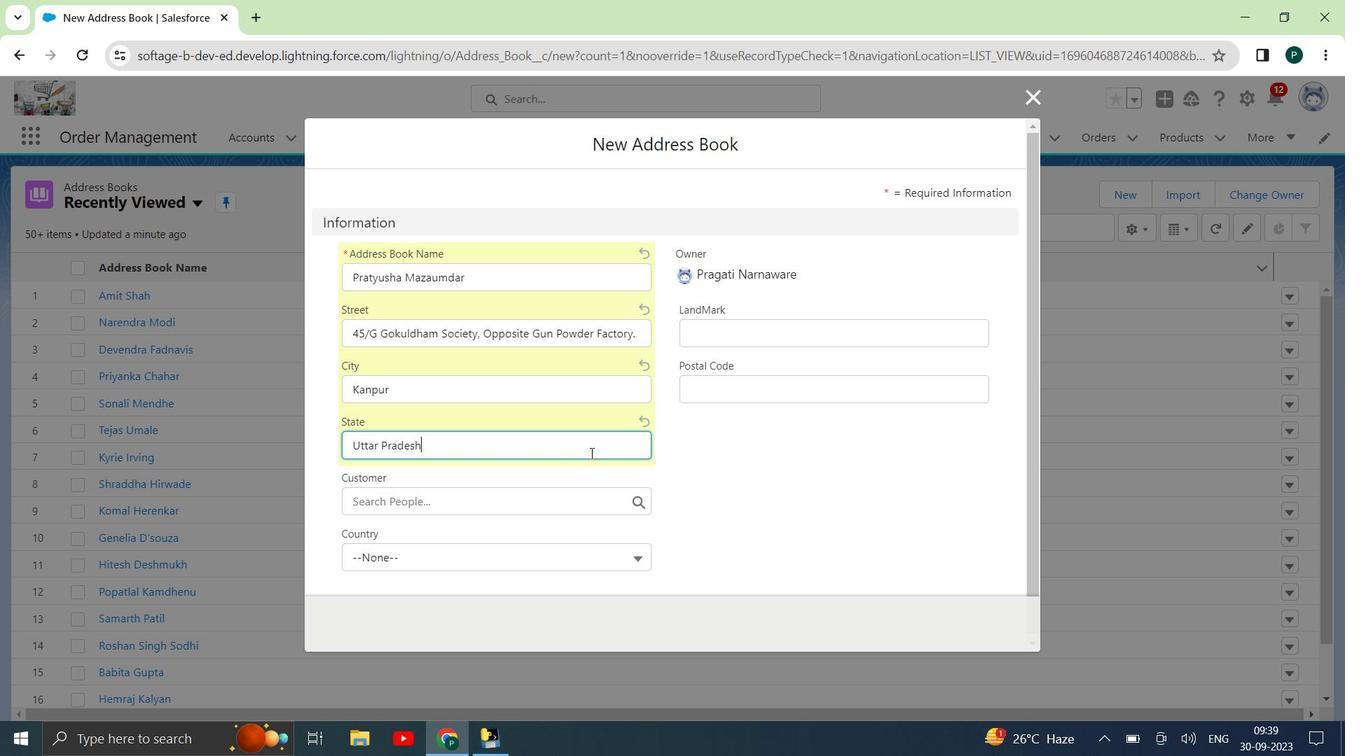 
Action: Mouse moved to (817, 341)
Screenshot: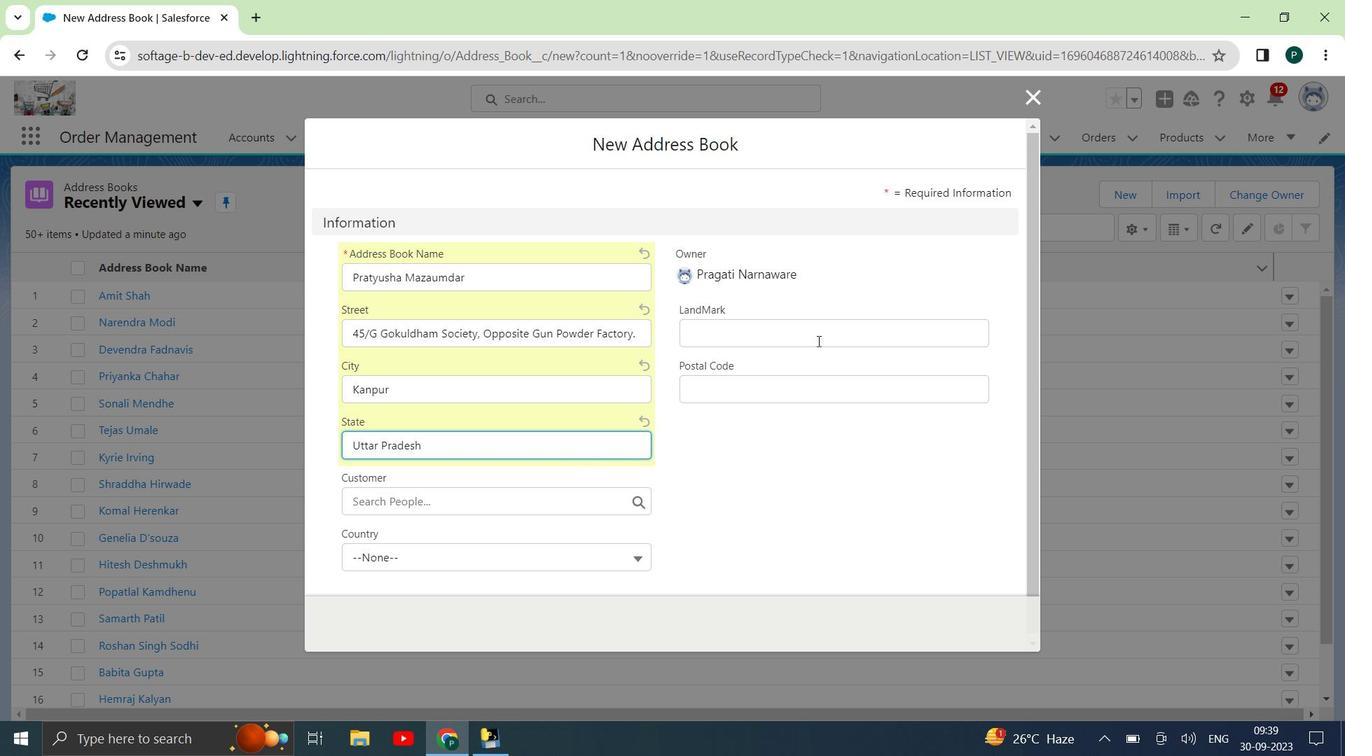 
Action: Mouse pressed left at (817, 341)
Screenshot: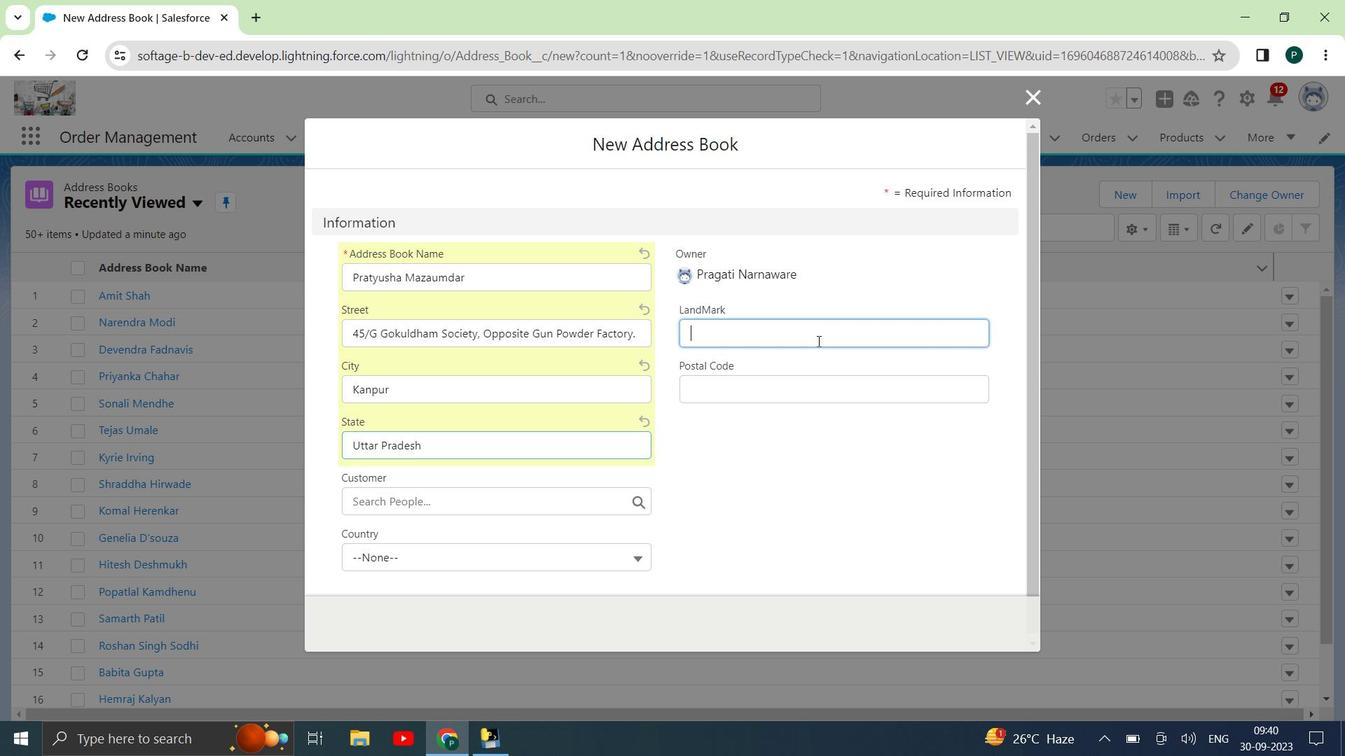 
Action: Key pressed <Key.shift>Sandish<Key.space><Key.shift><Key.shift><Key.shift><Key.shift><Key.shift><Key.shift><Key.shift><Key.shift><Key.shift><Key.shift><Key.shift><Key.shift><Key.shift><Key.shift><Key.shift><Key.shift><Key.shift><Key.shift><Key.shift><Key.shift><Key.shift><Key.shift><Key.shift><Key.shift><Key.shift><Key.shift><Key.shift><Key.shift><Key.shift><Key.shift><Key.shift><Key.shift><Key.shift><Key.shift><Key.shift><Key.shift><Key.shift><Key.shift><Key.shift><Key.shift><Key.shift><Key.shift><Key.shift><Key.shift><Key.shift><Key.shift><Key.shift><Key.shift><Key.shift><Key.shift><Key.shift><Key.shift><Key.shift><Key.shift><Key.shift><Key.shift><Key.shift><Key.shift><Key.shift><Key.shift><Key.shift><Key.shift><Key.shift><Key.shift><Key.shift><Key.shift><Key.shift><Key.shift><Key.shift><Key.shift><Key.shift><Key.shift><Key.shift><Key.shift><Key.shift><Key.shift><Key.shift><Key.shift><Key.shift><Key.shift><Key.shift>Building
Screenshot: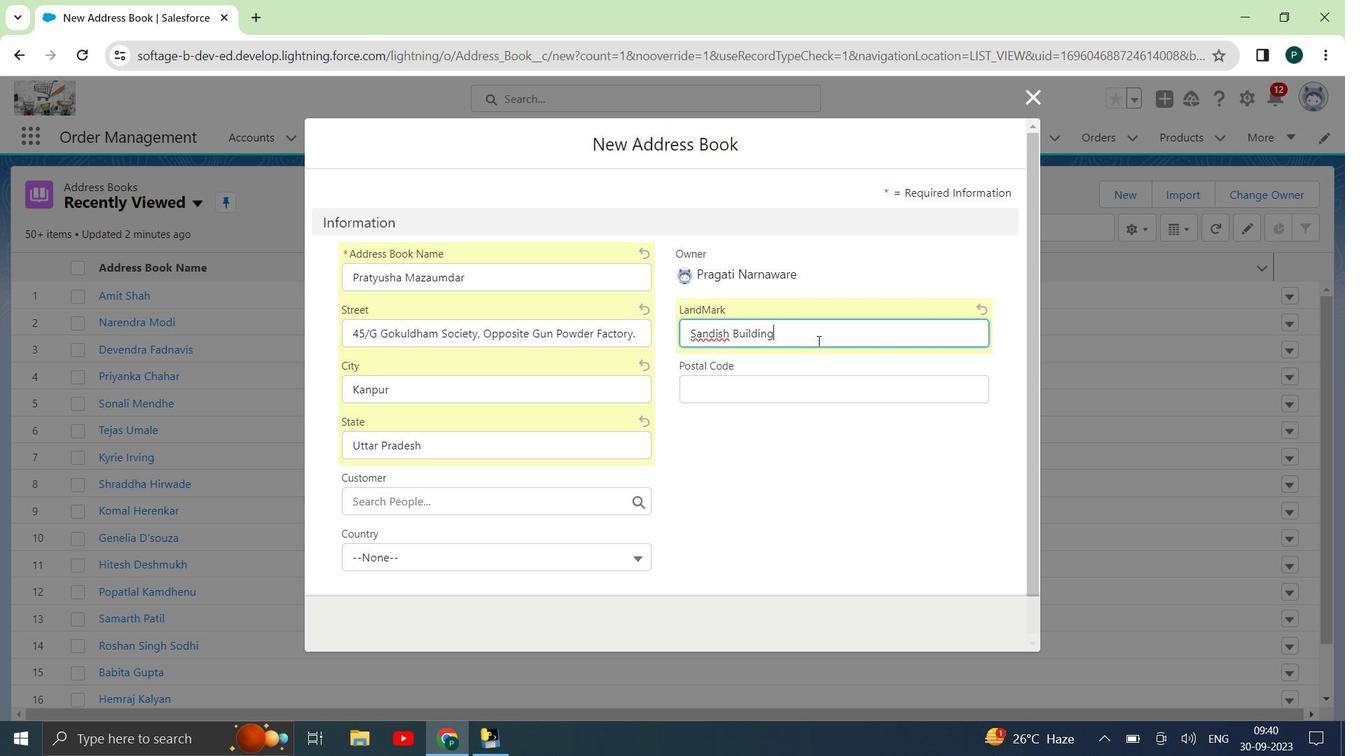 
Action: Mouse moved to (869, 400)
Screenshot: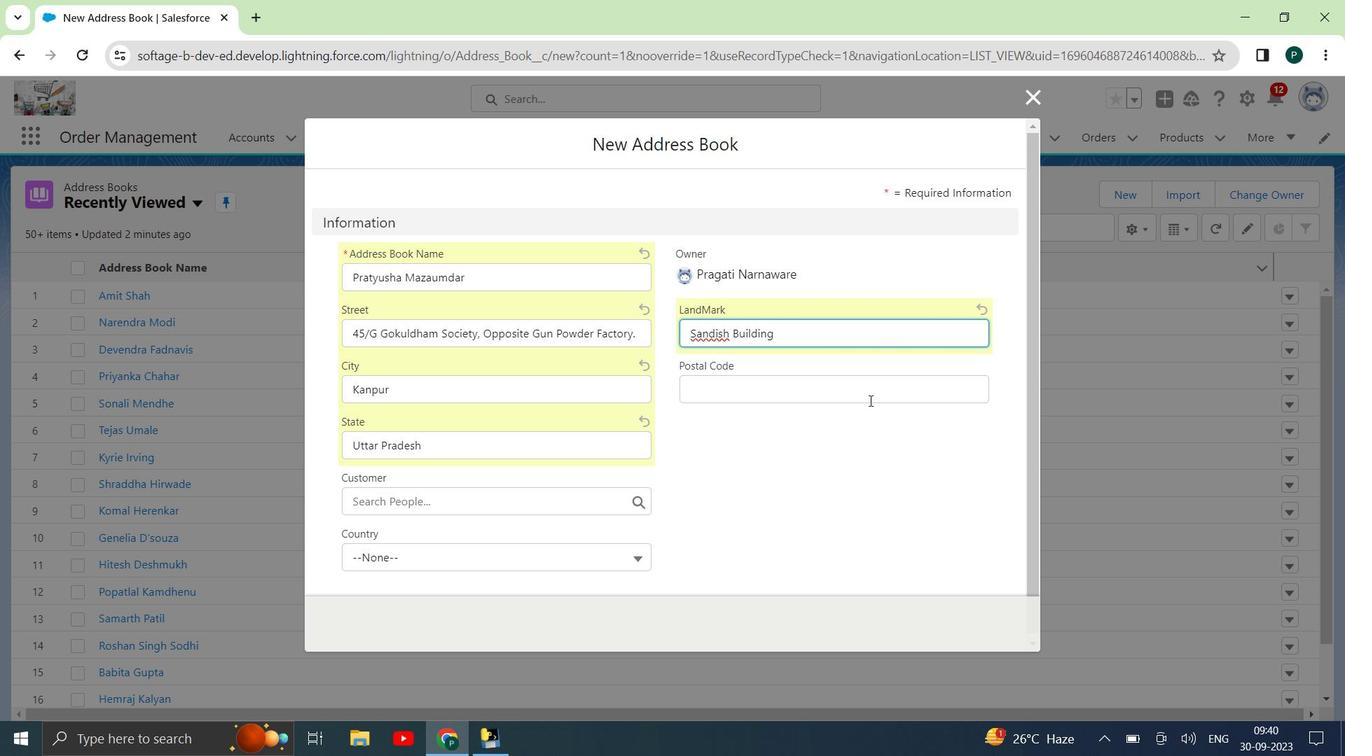 
Action: Mouse pressed left at (869, 400)
Screenshot: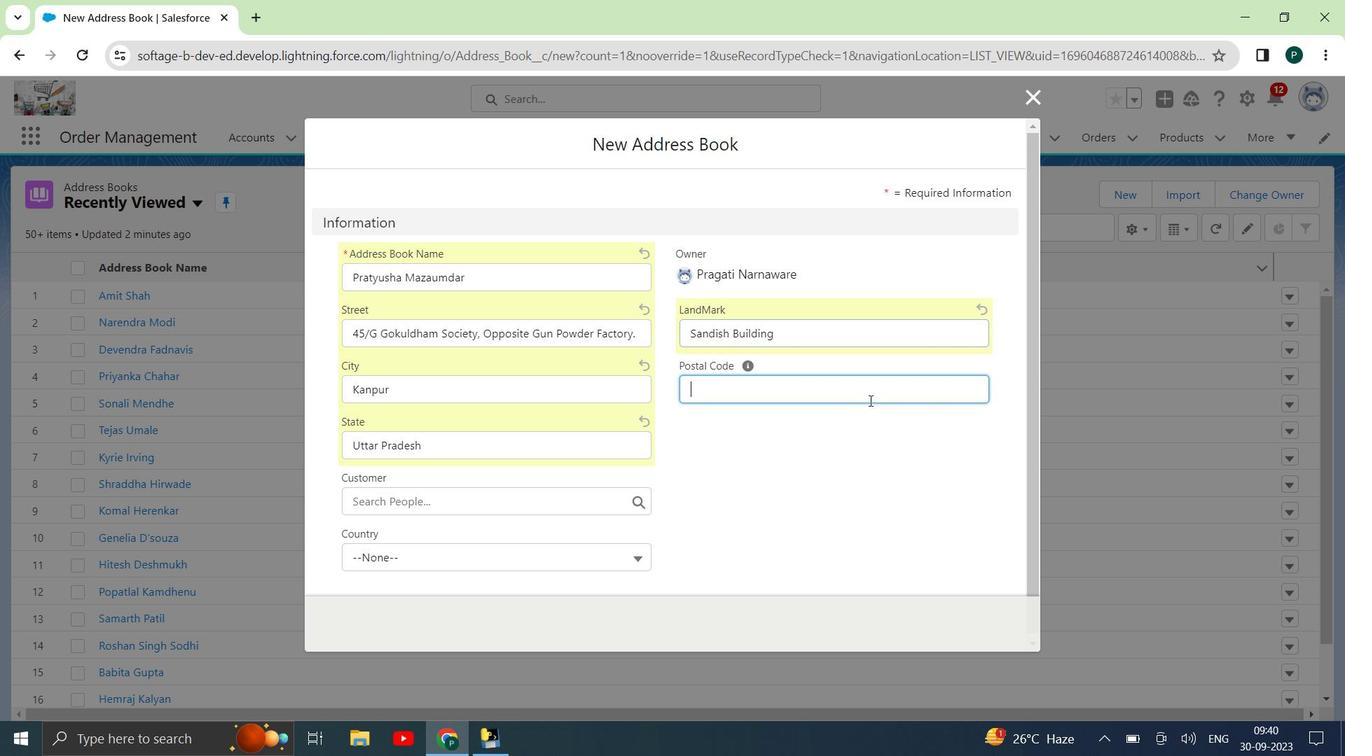 
Action: Key pressed 665512
Screenshot: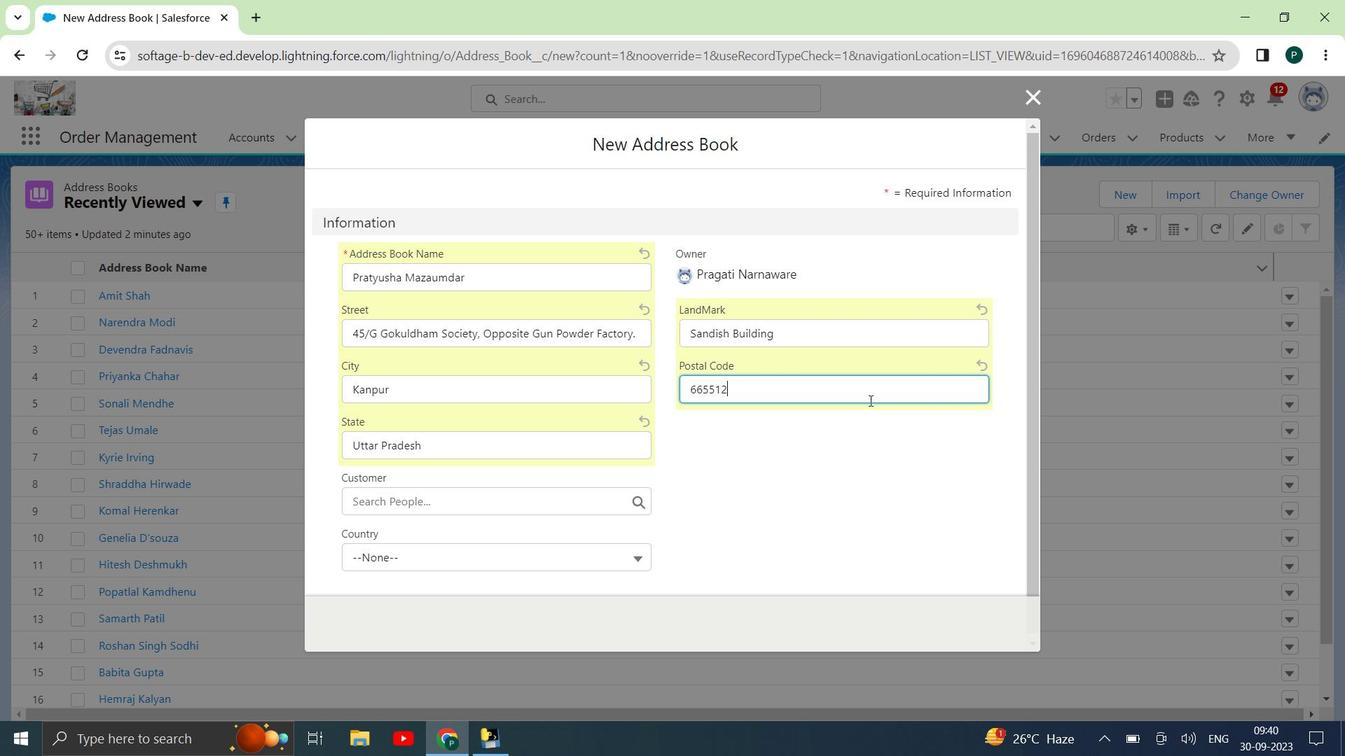 
Action: Mouse moved to (646, 432)
Screenshot: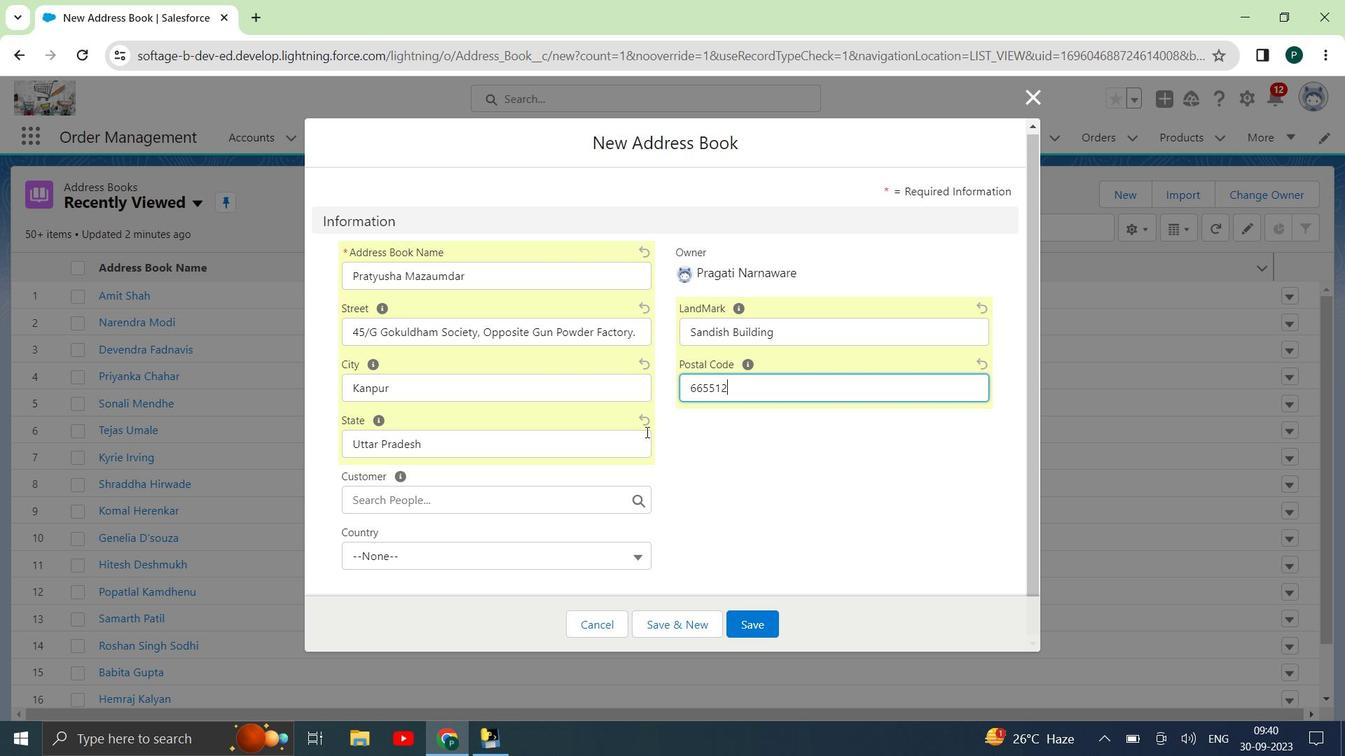 
Action: Mouse scrolled (646, 431) with delta (0, 0)
Screenshot: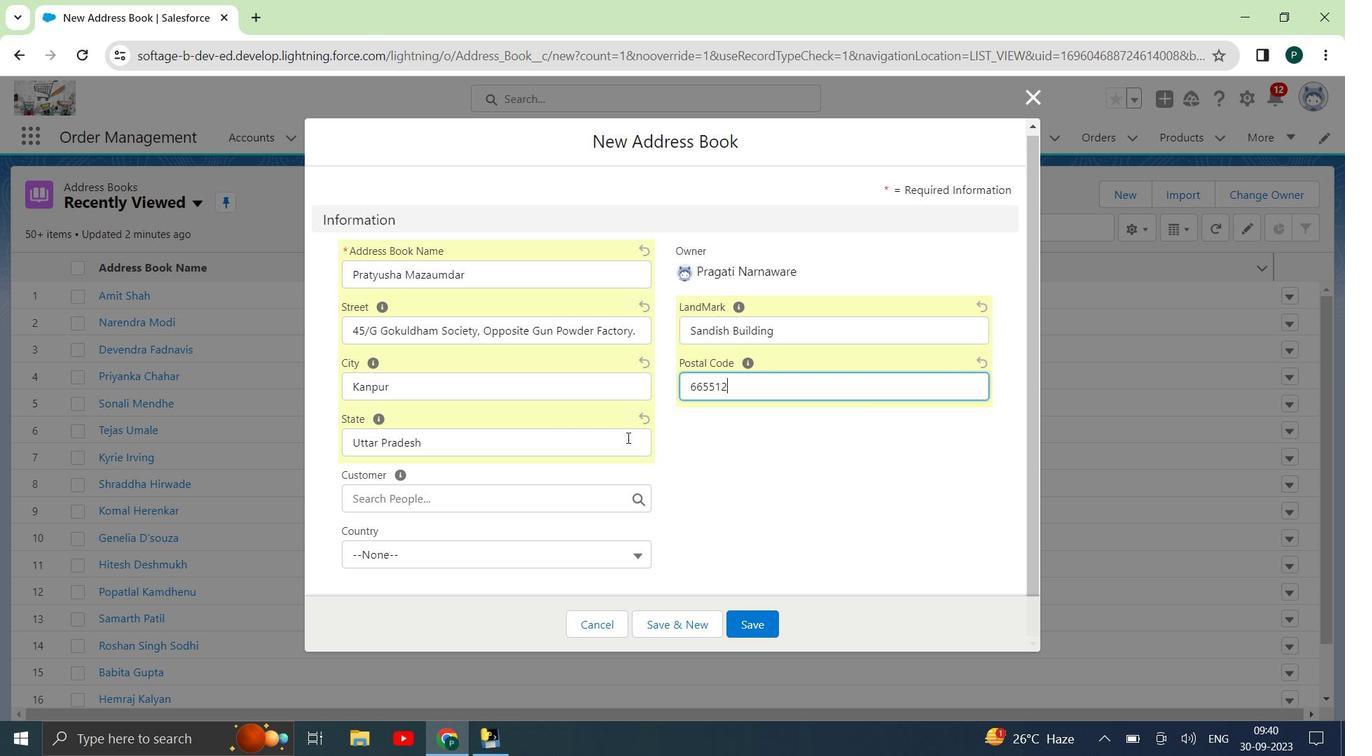 
Action: Mouse moved to (636, 434)
Screenshot: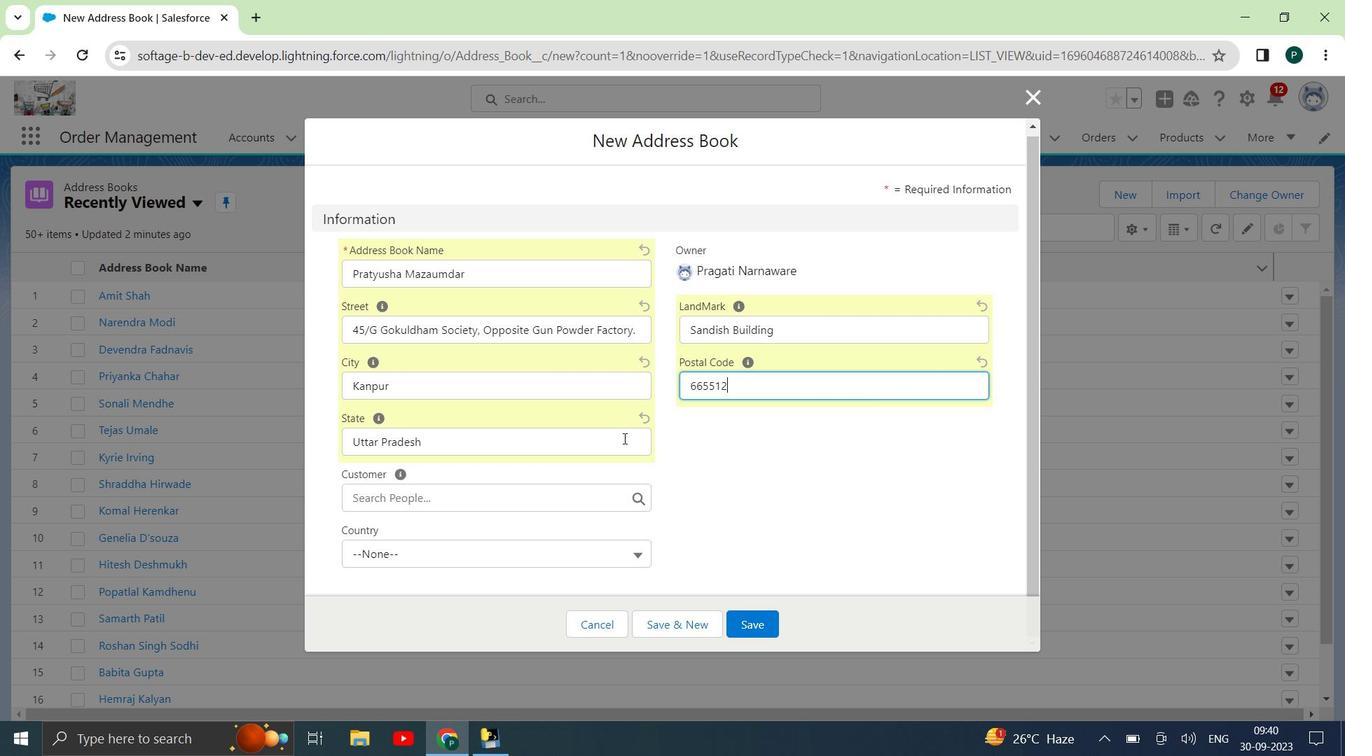 
Action: Mouse scrolled (636, 433) with delta (0, 0)
Screenshot: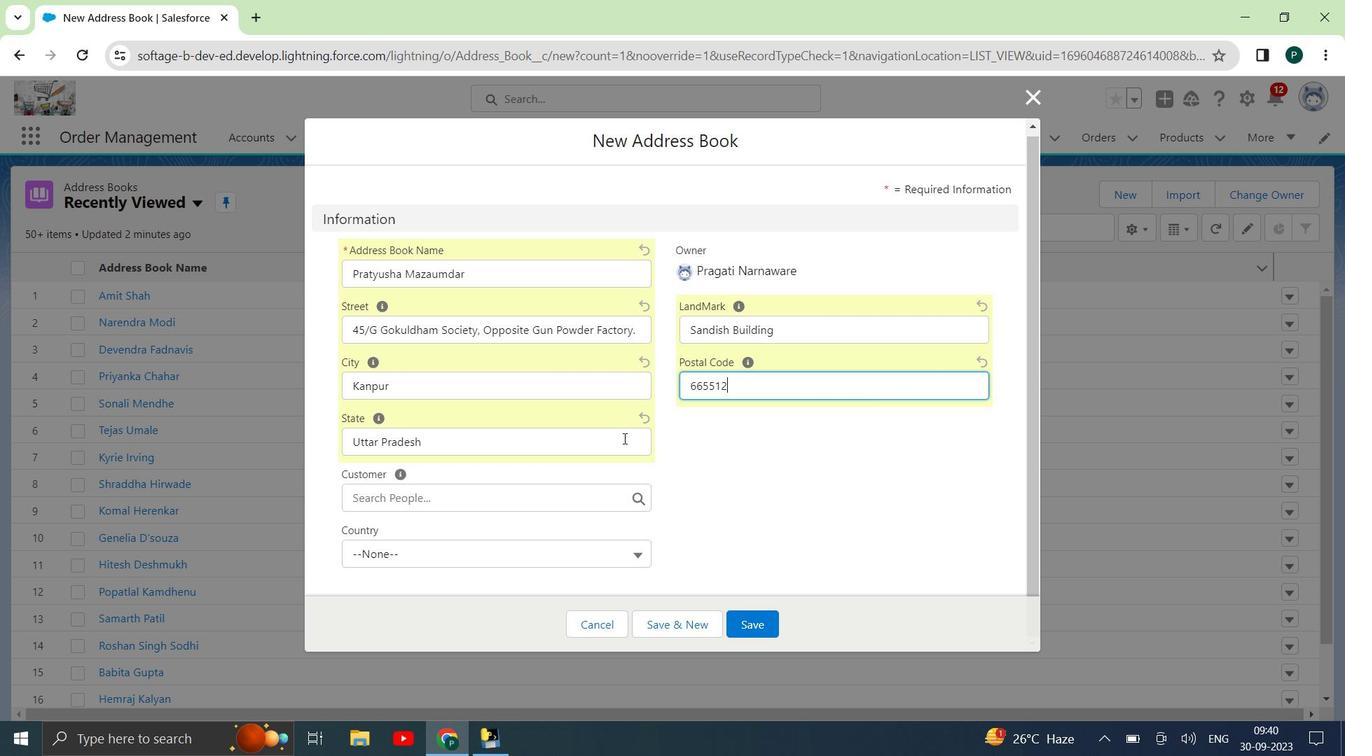 
Action: Mouse moved to (496, 551)
Screenshot: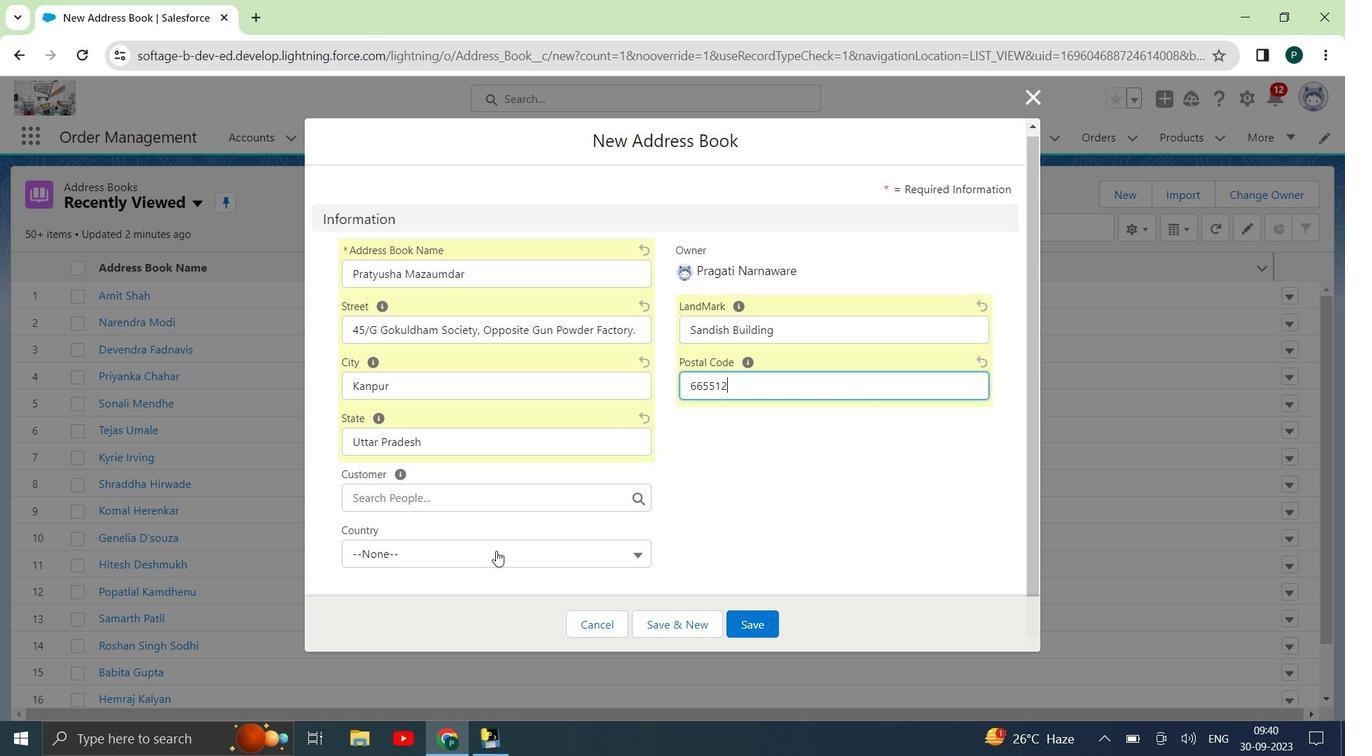 
Action: Mouse pressed left at (496, 551)
Screenshot: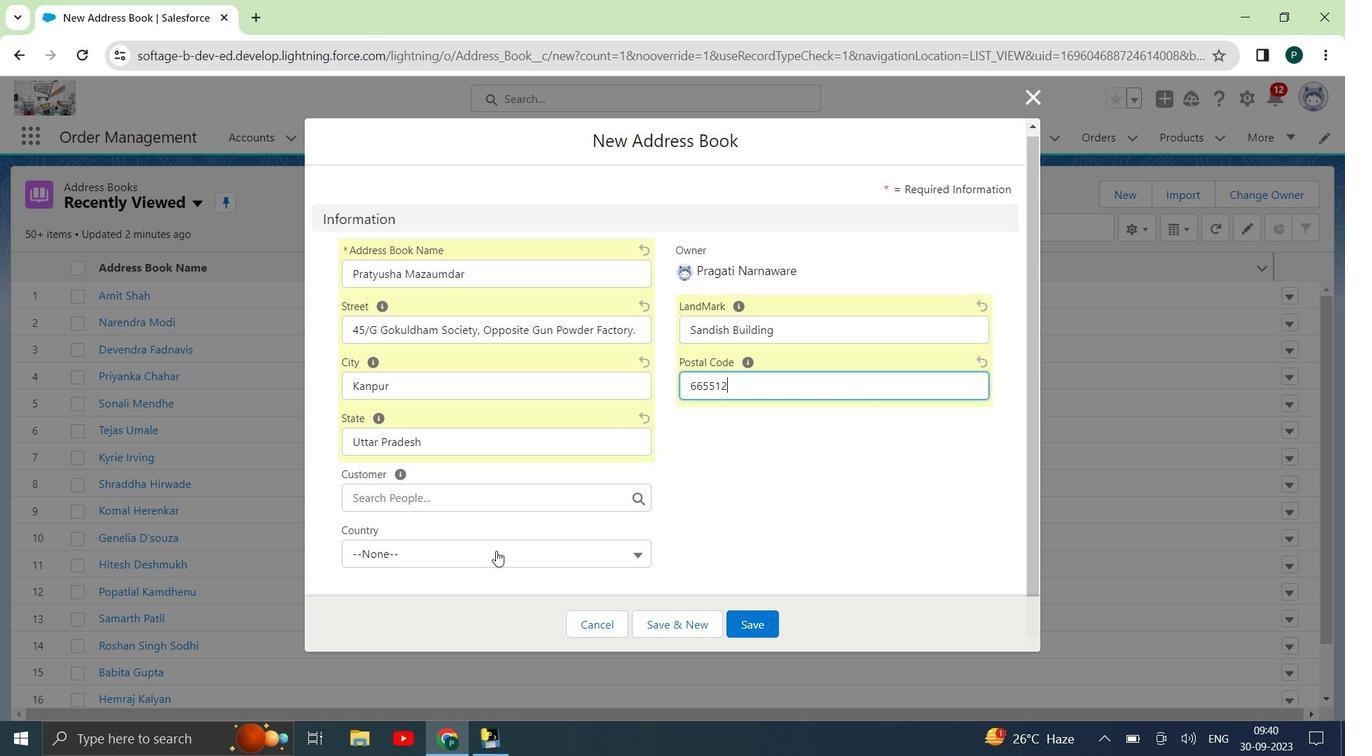 
Action: Mouse moved to (547, 278)
Screenshot: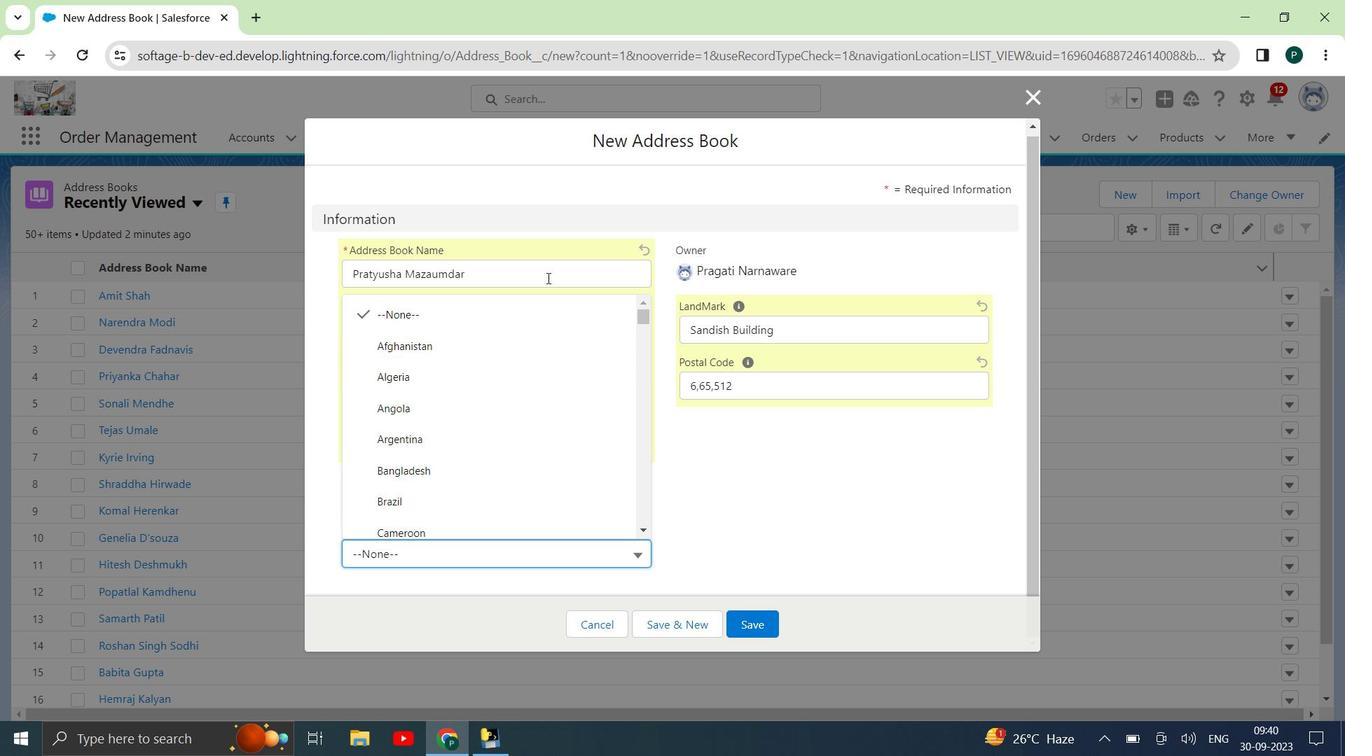 
Action: Key pressed <Key.down><Key.down><Key.down><Key.down><Key.down><Key.down><Key.down><Key.down><Key.down><Key.down><Key.down><Key.down><Key.down><Key.down><Key.down><Key.down><Key.down><Key.down><Key.down><Key.down><Key.down><Key.down><Key.down><Key.down><Key.down><Key.down><Key.down><Key.down><Key.down><Key.down><Key.down><Key.down><Key.down><Key.down><Key.down><Key.down><Key.down><Key.down><Key.down><Key.down><Key.down><Key.down><Key.down><Key.down><Key.down><Key.down><Key.down><Key.down><Key.down><Key.down><Key.down><Key.down><Key.down><Key.down><Key.down><Key.down><Key.down><Key.down><Key.down><Key.down><Key.down><Key.down><Key.down><Key.down><Key.down><Key.down><Key.down><Key.down><Key.down><Key.down><Key.down><Key.down><Key.down><Key.down><Key.down><Key.down><Key.down><Key.down><Key.down><Key.down><Key.down><Key.down><Key.down><Key.down><Key.down><Key.down><Key.down><Key.down><Key.down><Key.down><Key.down><Key.down><Key.down><Key.down><Key.down><Key.down><Key.down><Key.down><Key.down><Key.down><Key.down><Key.down><Key.down><Key.down><Key.down><Key.down><Key.down><Key.down><Key.down><Key.down><Key.down><Key.down><Key.down><Key.down><Key.down><Key.enter>
Screenshot: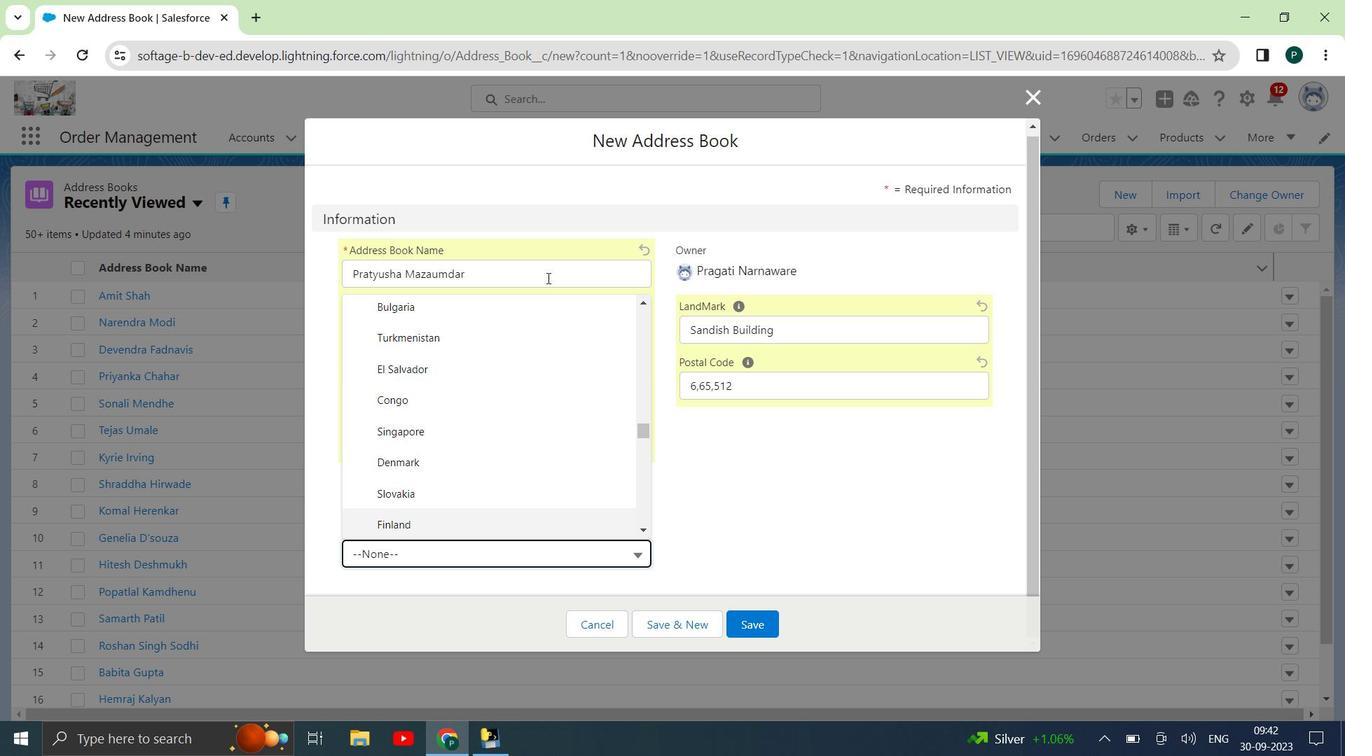 
Action: Mouse moved to (740, 620)
Screenshot: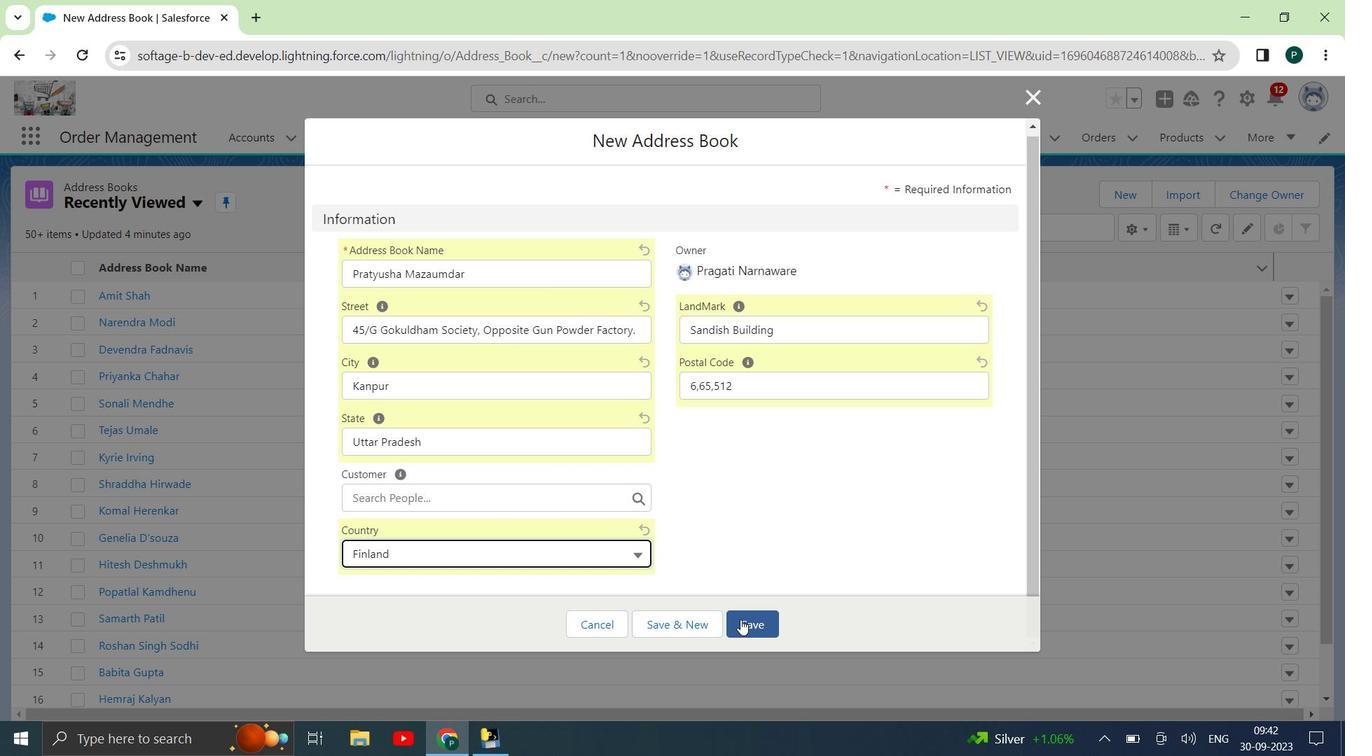 
Action: Mouse pressed left at (740, 620)
Screenshot: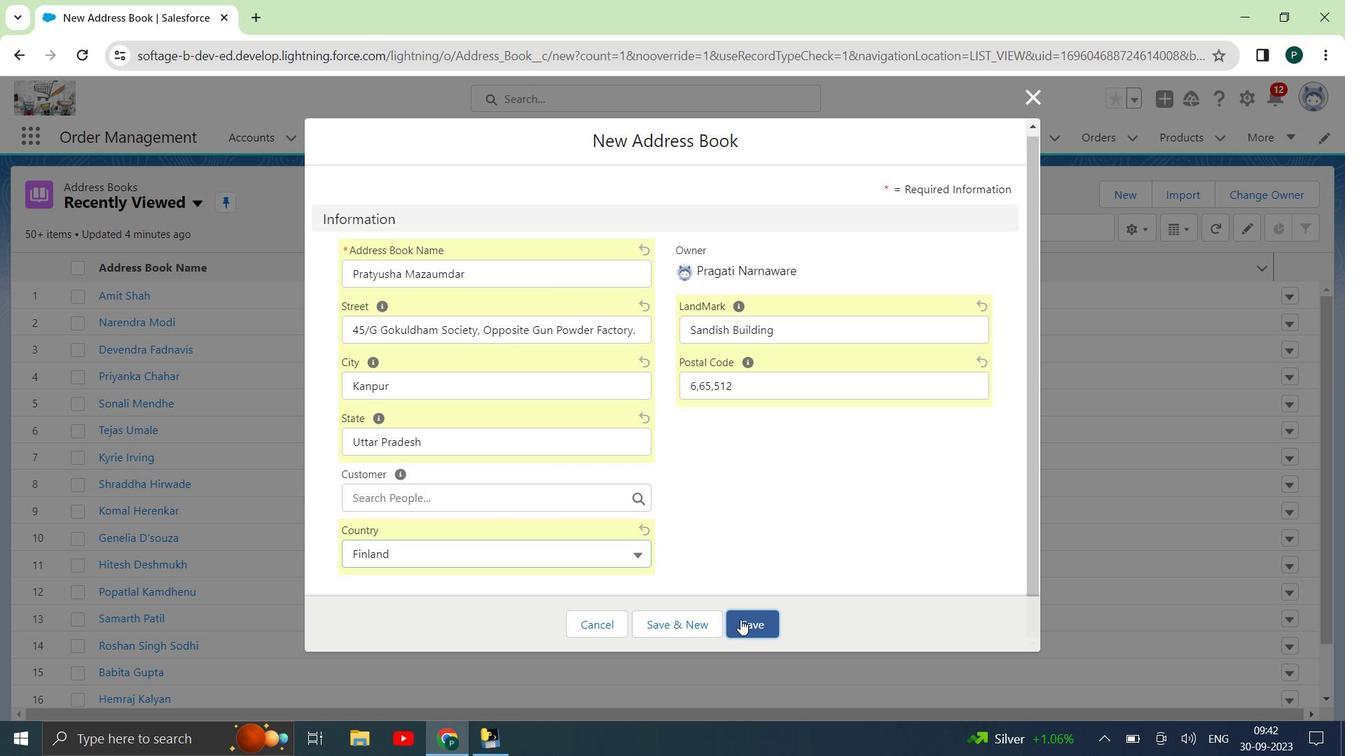 
Action: Mouse moved to (729, 134)
Screenshot: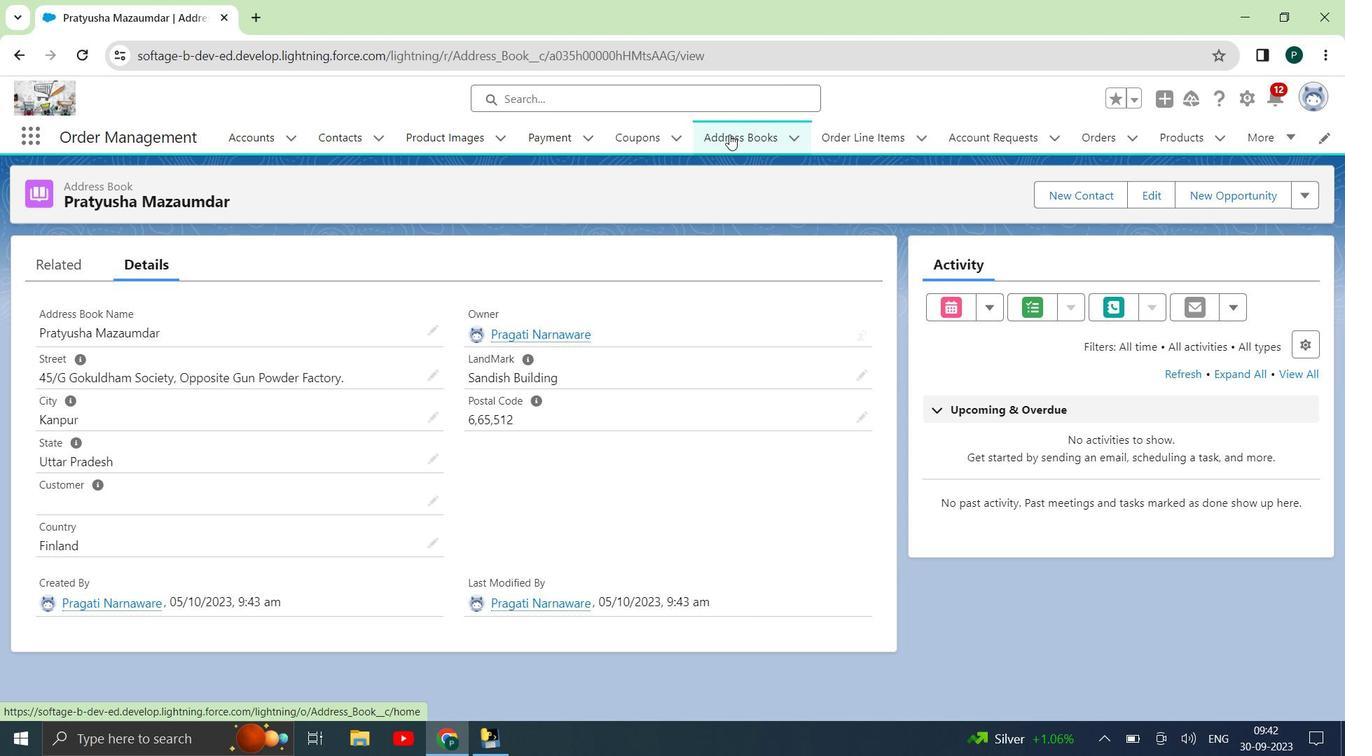 
Action: Mouse pressed left at (729, 134)
Screenshot: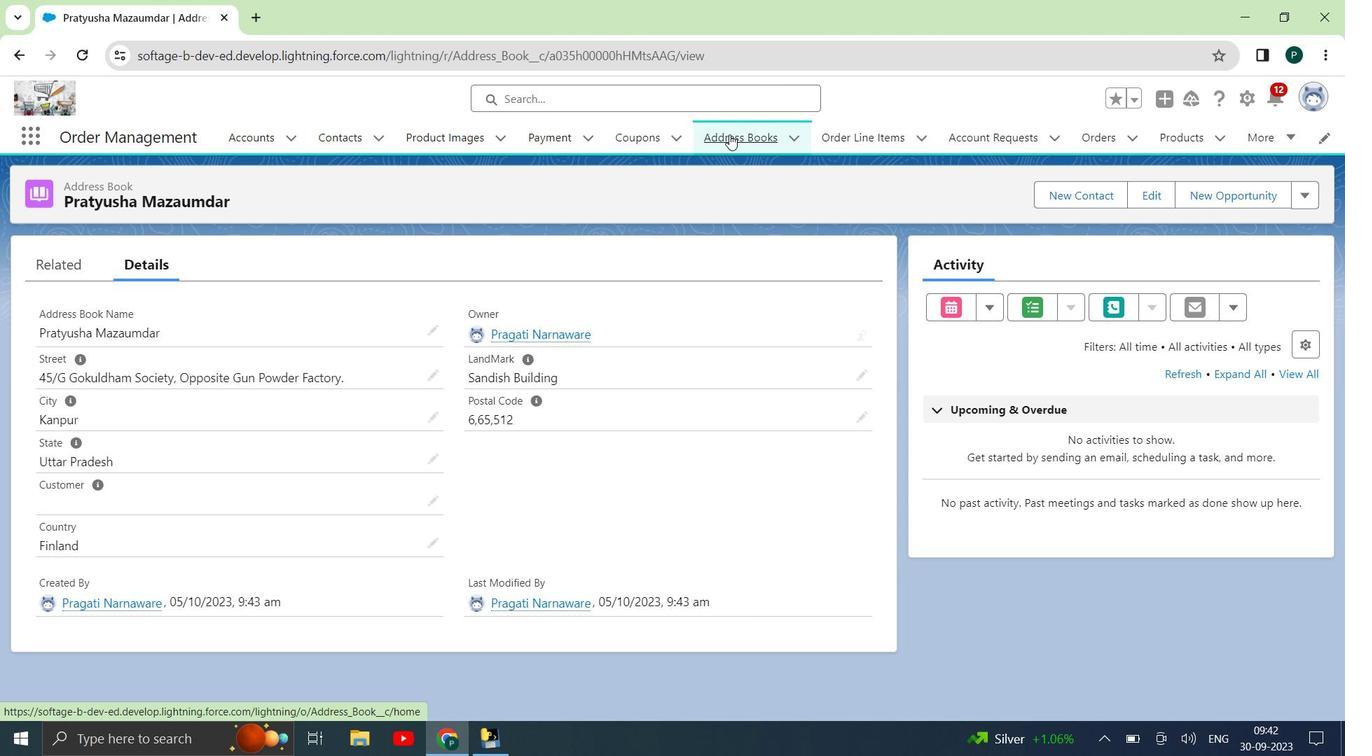 
Action: Mouse pressed left at (729, 134)
Screenshot: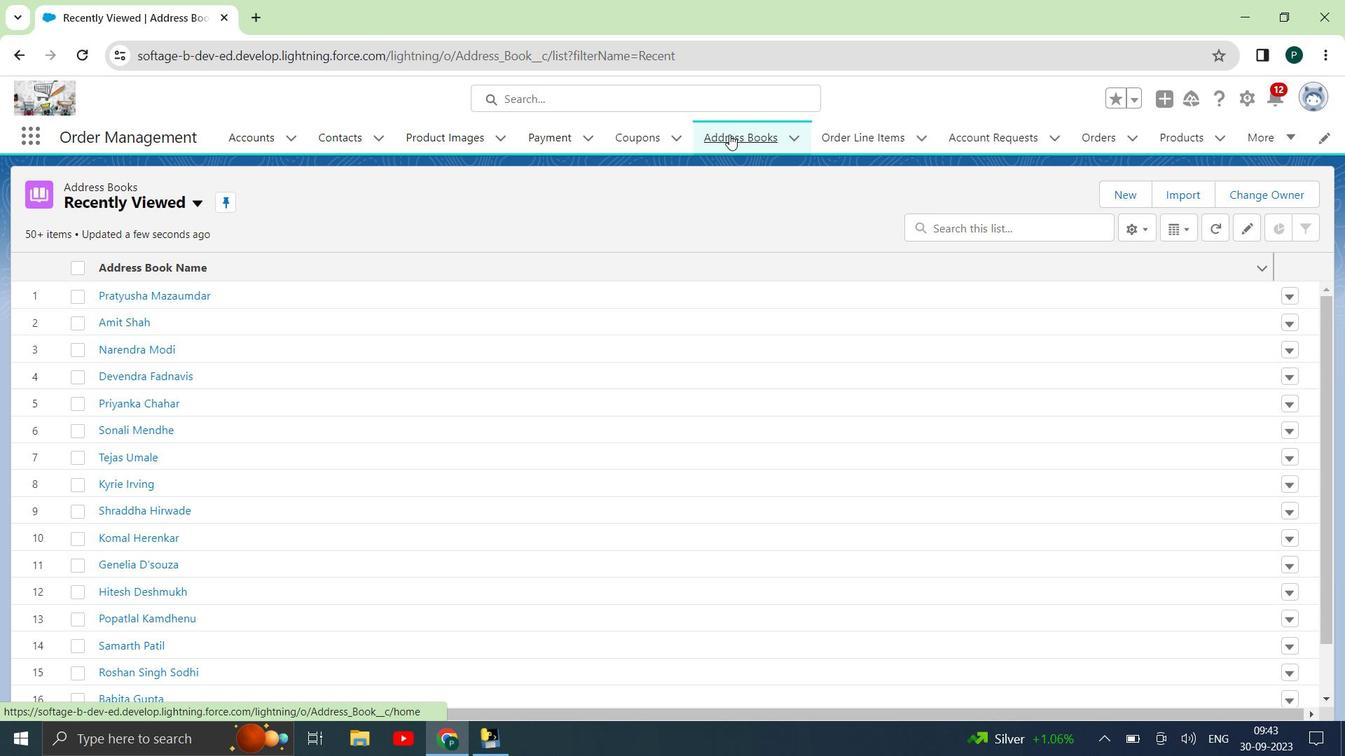 
Action: Mouse moved to (1215, 226)
Screenshot: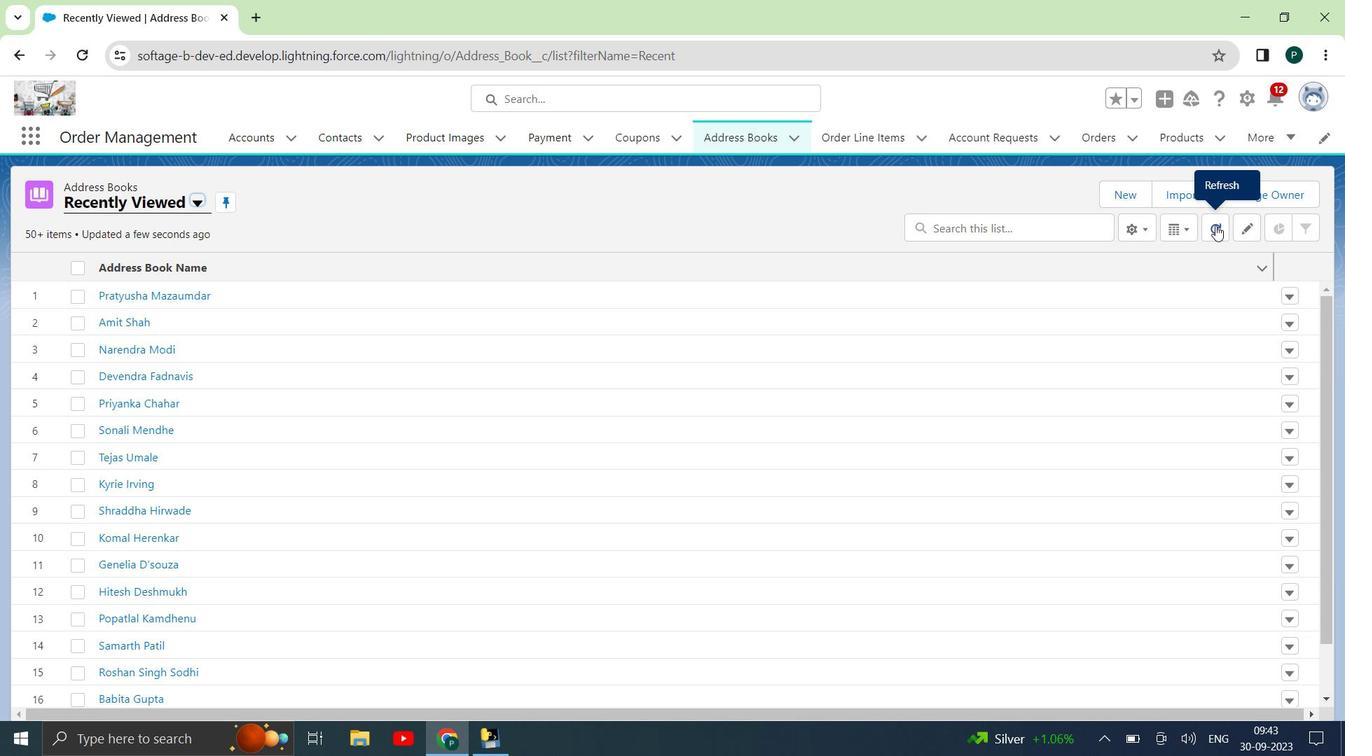 
Action: Mouse pressed left at (1215, 226)
Screenshot: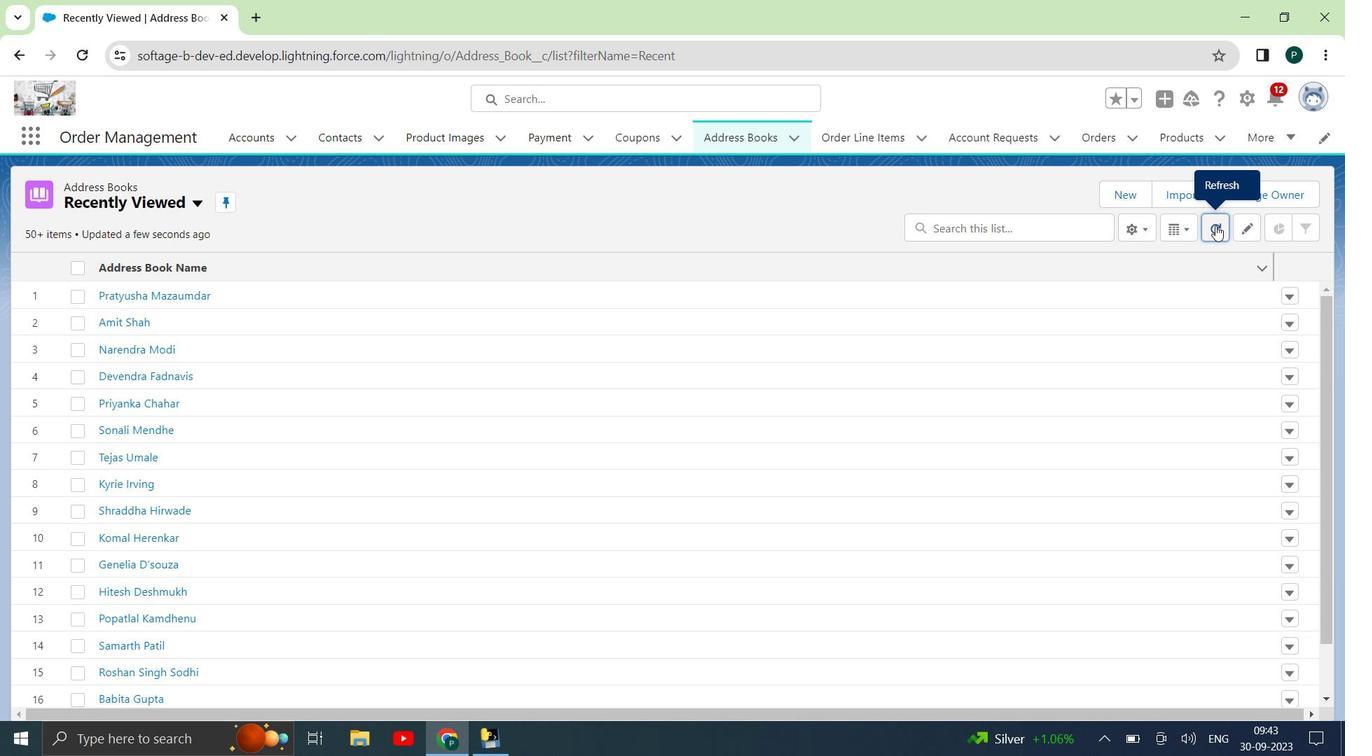 
Action: Mouse moved to (1142, 197)
Screenshot: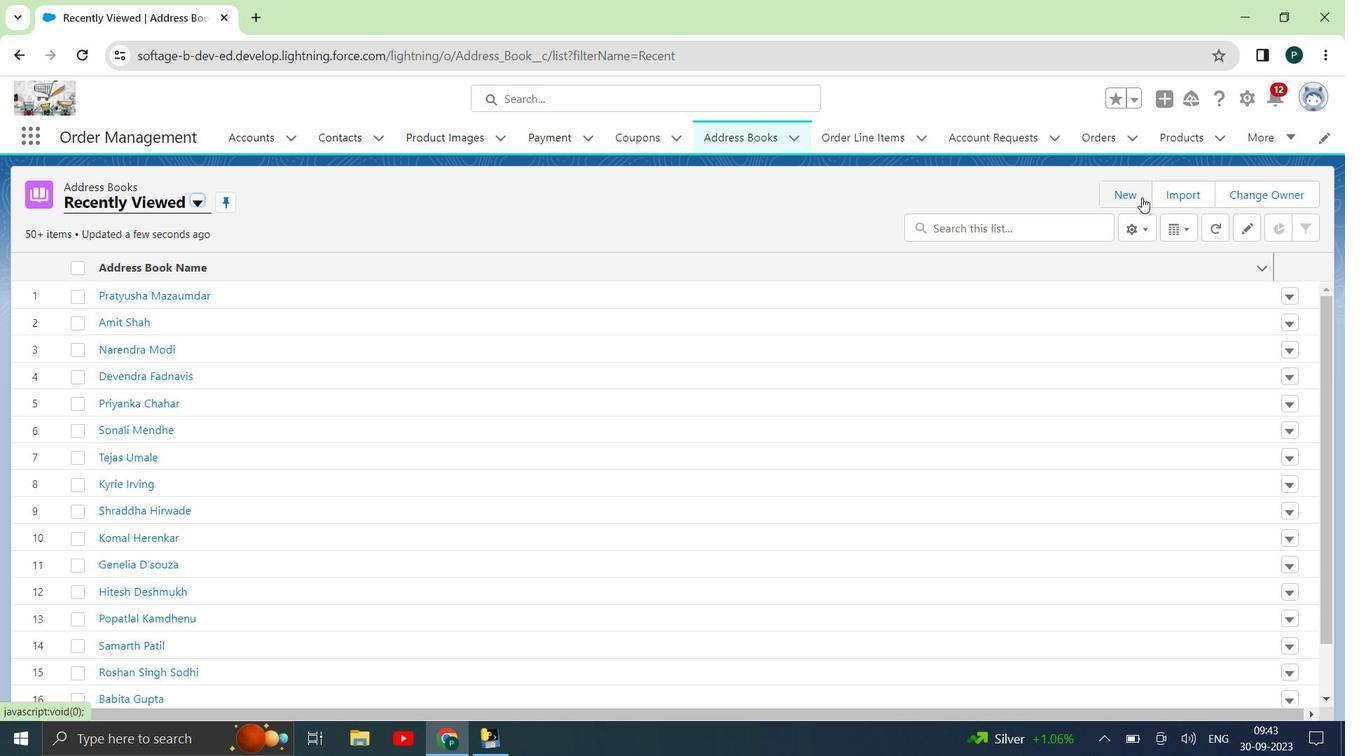 
Action: Mouse pressed left at (1142, 197)
Screenshot: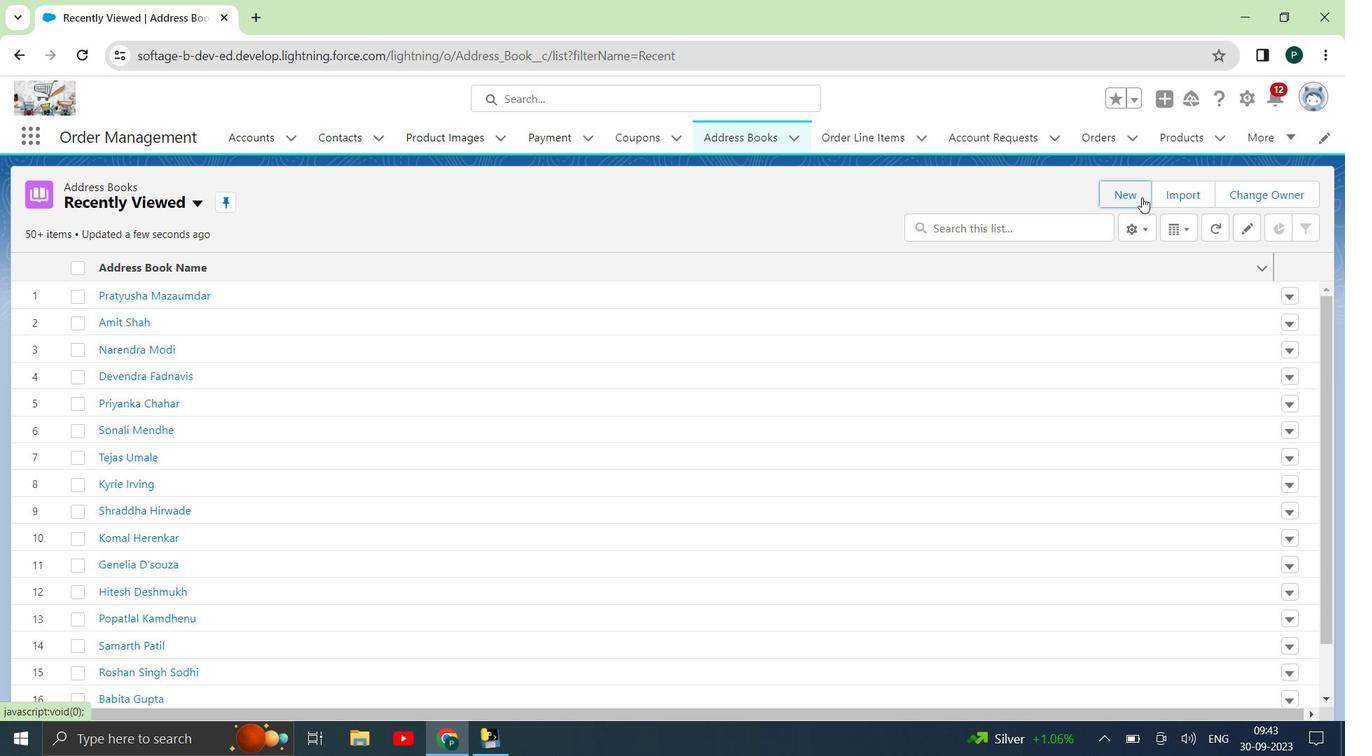 
Action: Mouse moved to (570, 274)
Screenshot: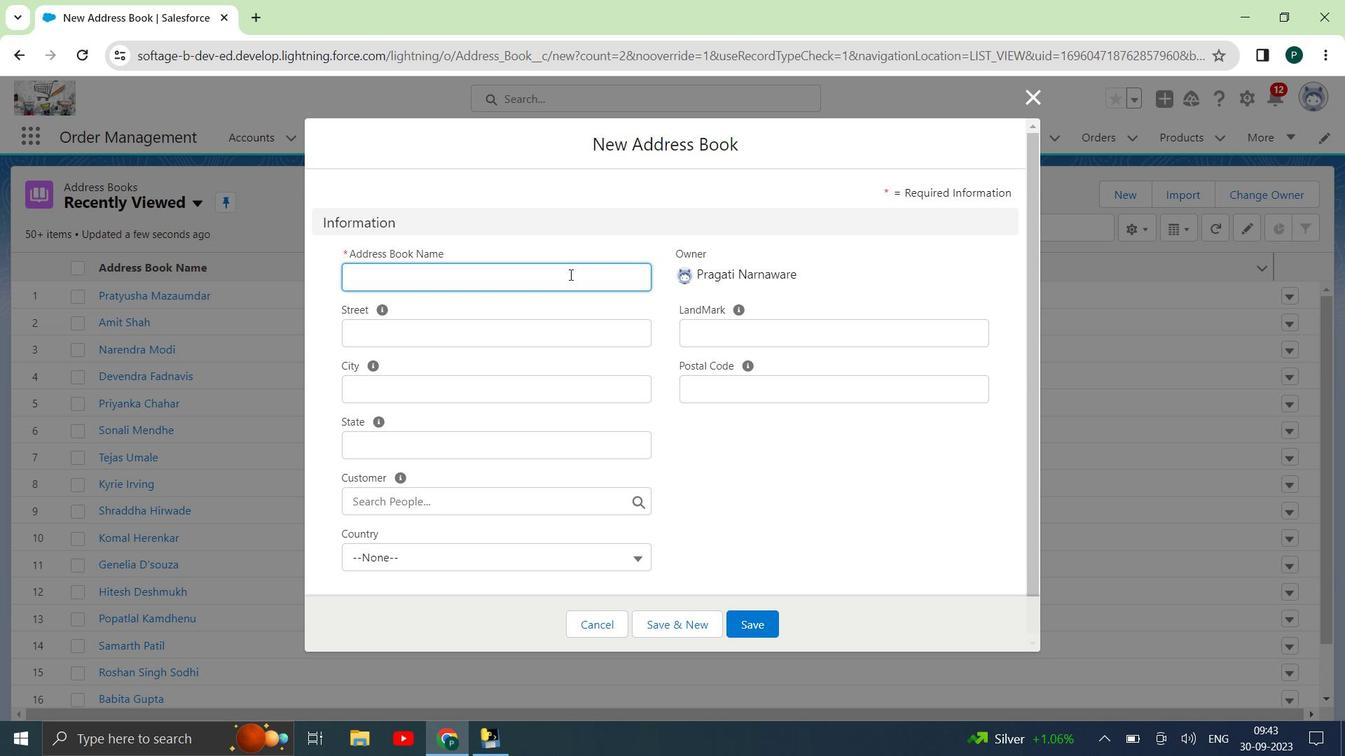 
Action: Key pressed <Key.shift>Anjali<Key.space><Key.shift><Key.shift>b<Key.backspace><Key.shift><Key.shift>Mehta
Screenshot: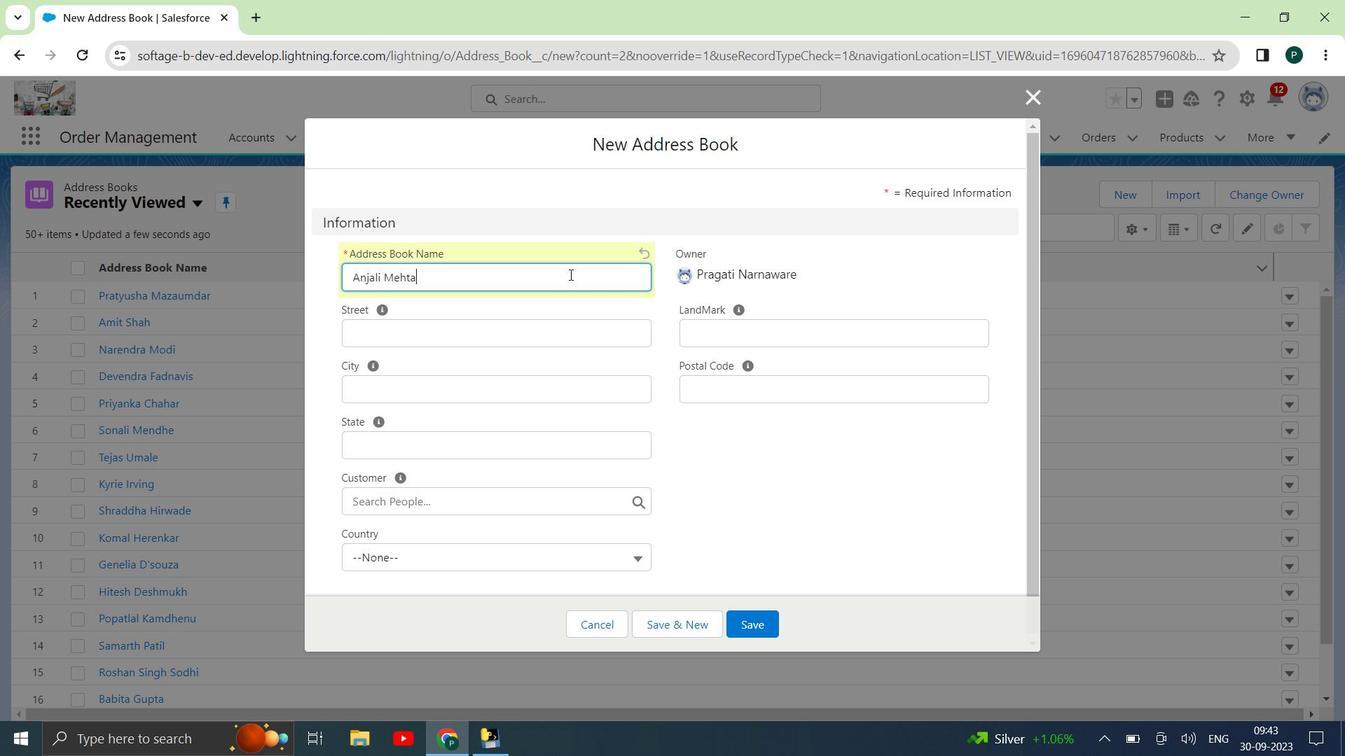 
Action: Mouse moved to (550, 337)
Screenshot: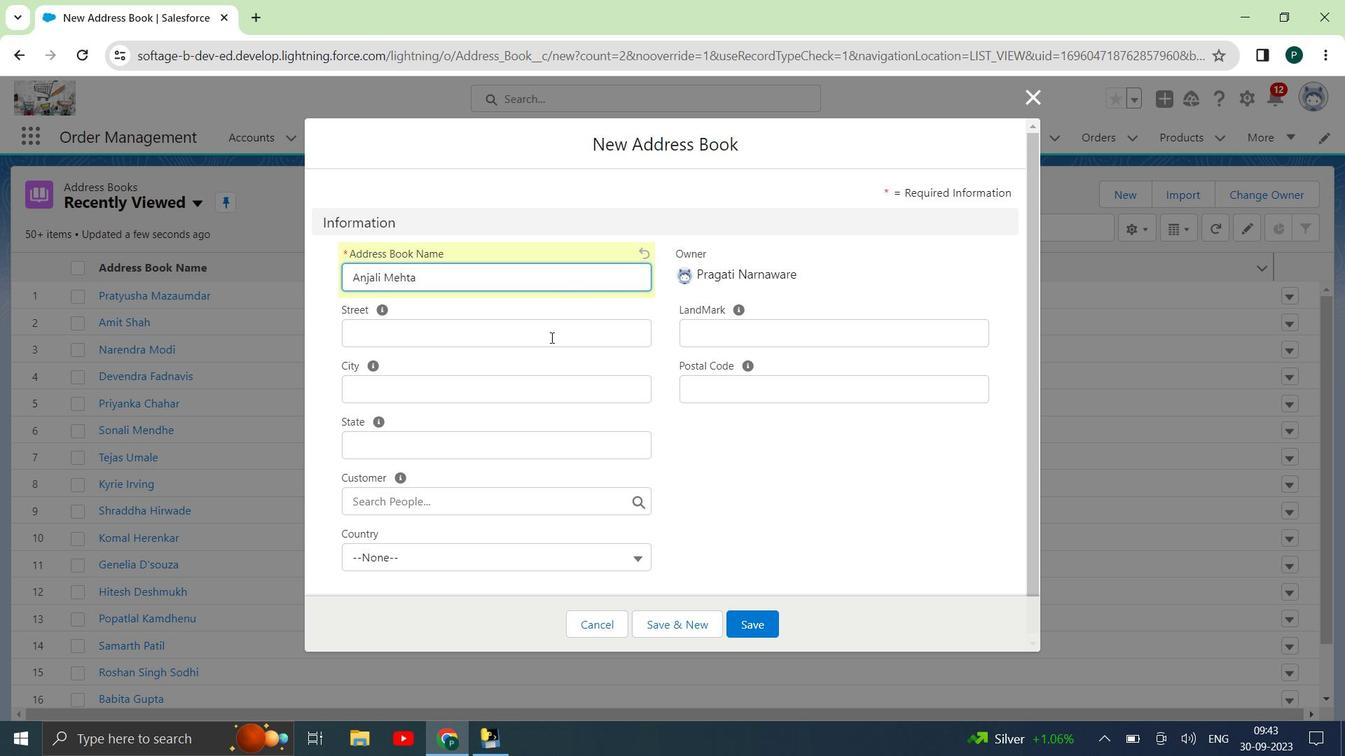 
Action: Mouse pressed left at (550, 337)
Screenshot: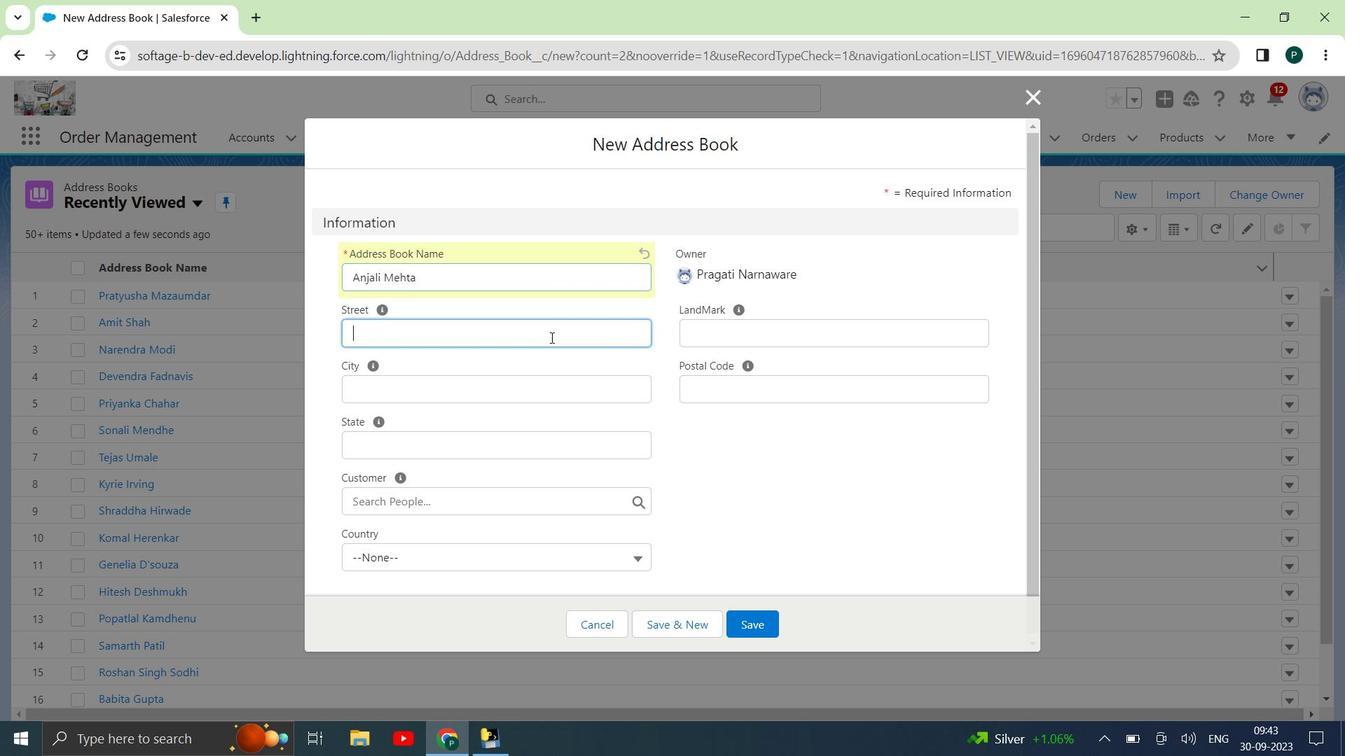 
Action: Key pressed 69/<Key.shift>L<Key.space><Key.shift>Kalpatru<Key.space><Key.shift><Key.shift><Key.shift><Key.shift><Key.shift><Key.shift>Nagar,<Key.space><Key.shift>Opposite<Key.space><Key.shift>NIT<Key.space><Key.shift>Swimming<Key.space><Key.shift>Pool.
Screenshot: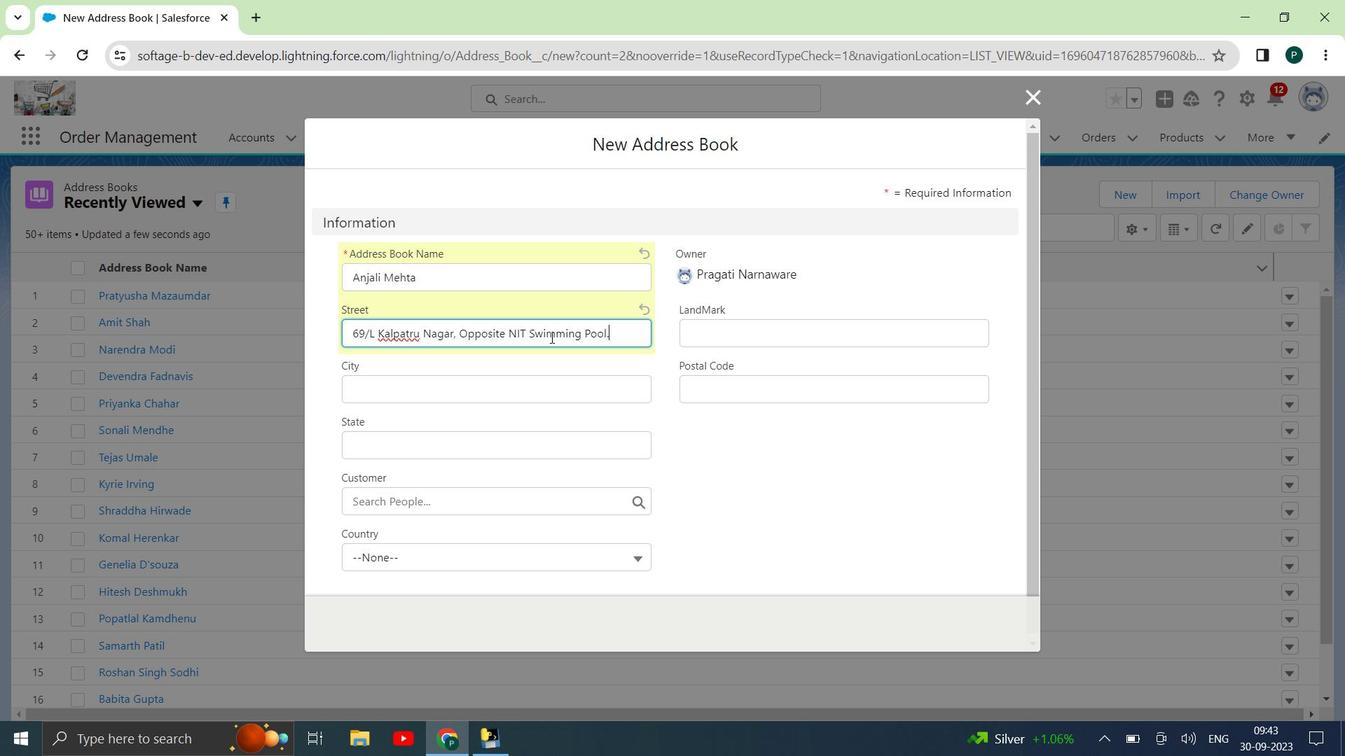 
Action: Mouse moved to (801, 344)
Screenshot: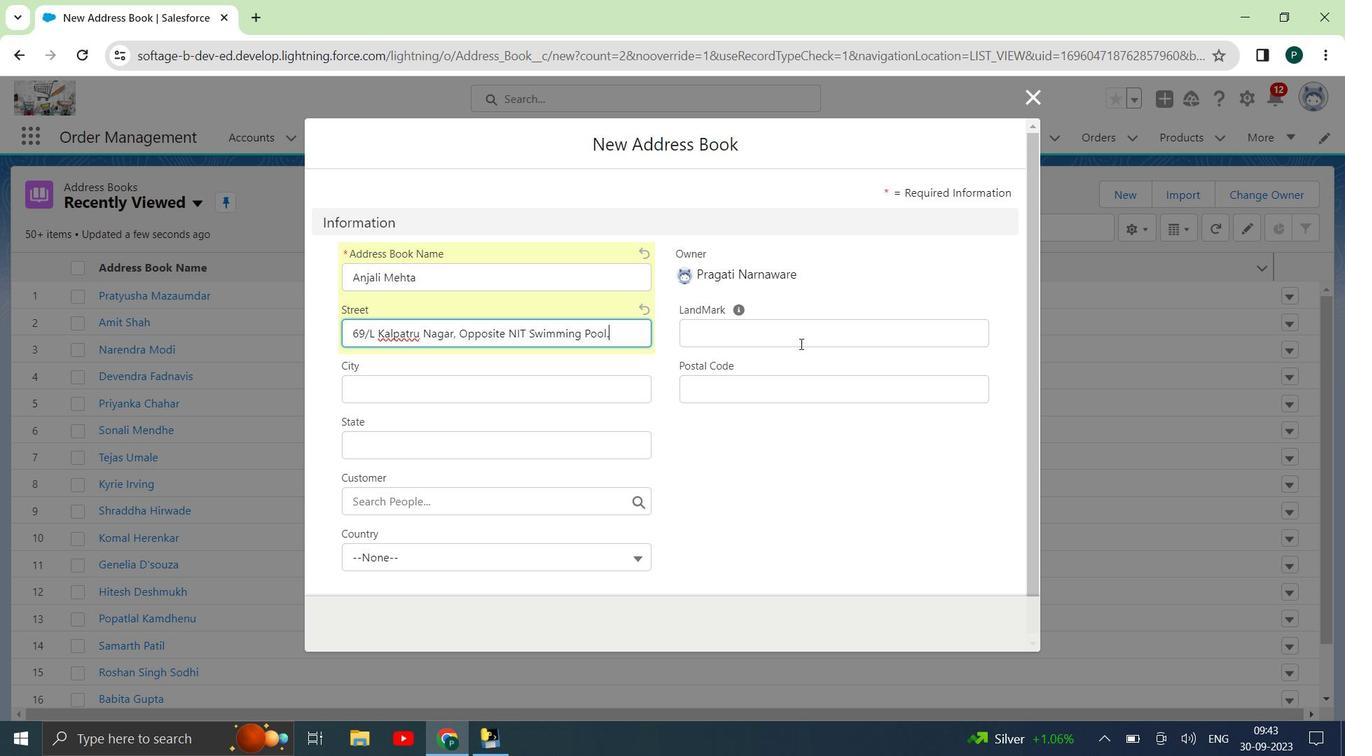 
Action: Mouse pressed left at (801, 344)
Screenshot: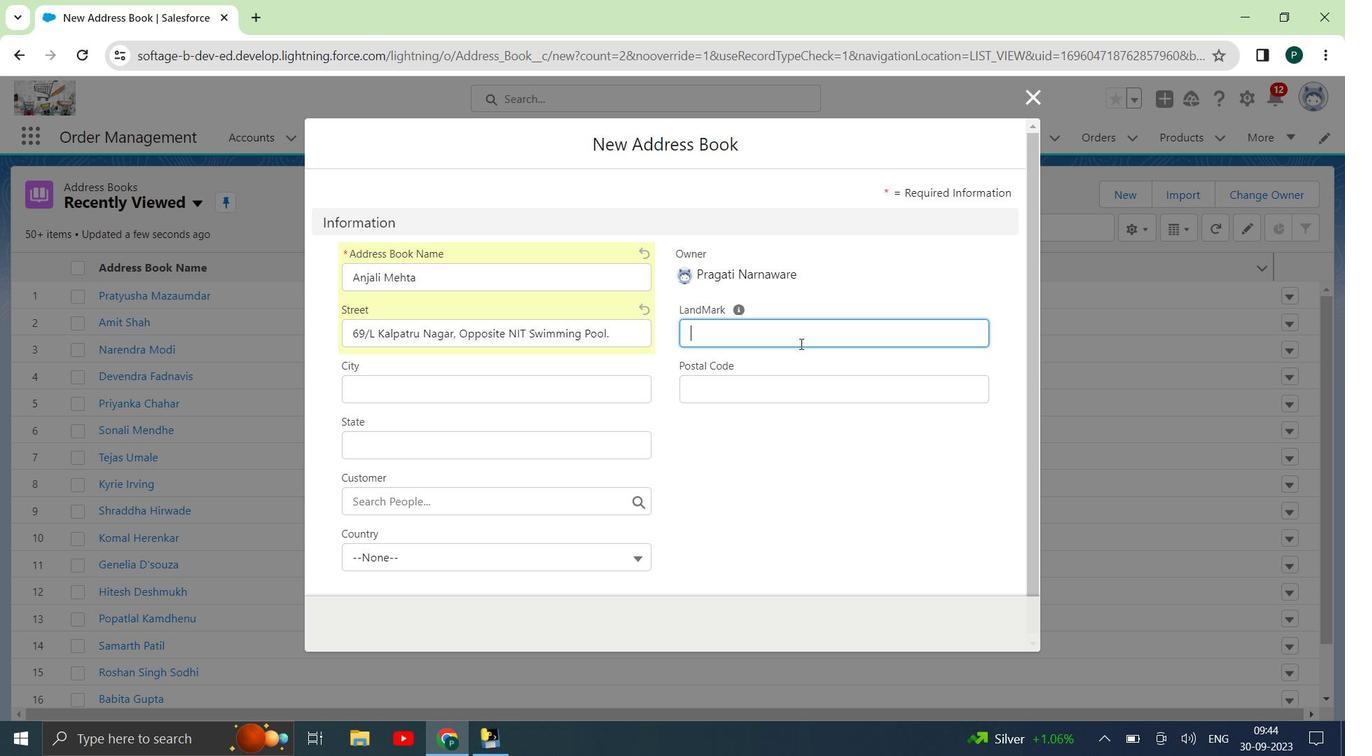 
Action: Key pressed <Key.shift><Key.shift><Key.shift><Key.shift><Key.shift><Key.shift><Key.shift><Key.shift><Key.shift><Key.shift><Key.shift><Key.shift><Key.shift><Key.shift><Key.shift><Key.shift><Key.shift><Key.shift><Key.shift><Key.shift><Key.shift><Key.shift><Key.shift>NIT<Key.space><Key.shift>Complex
Screenshot: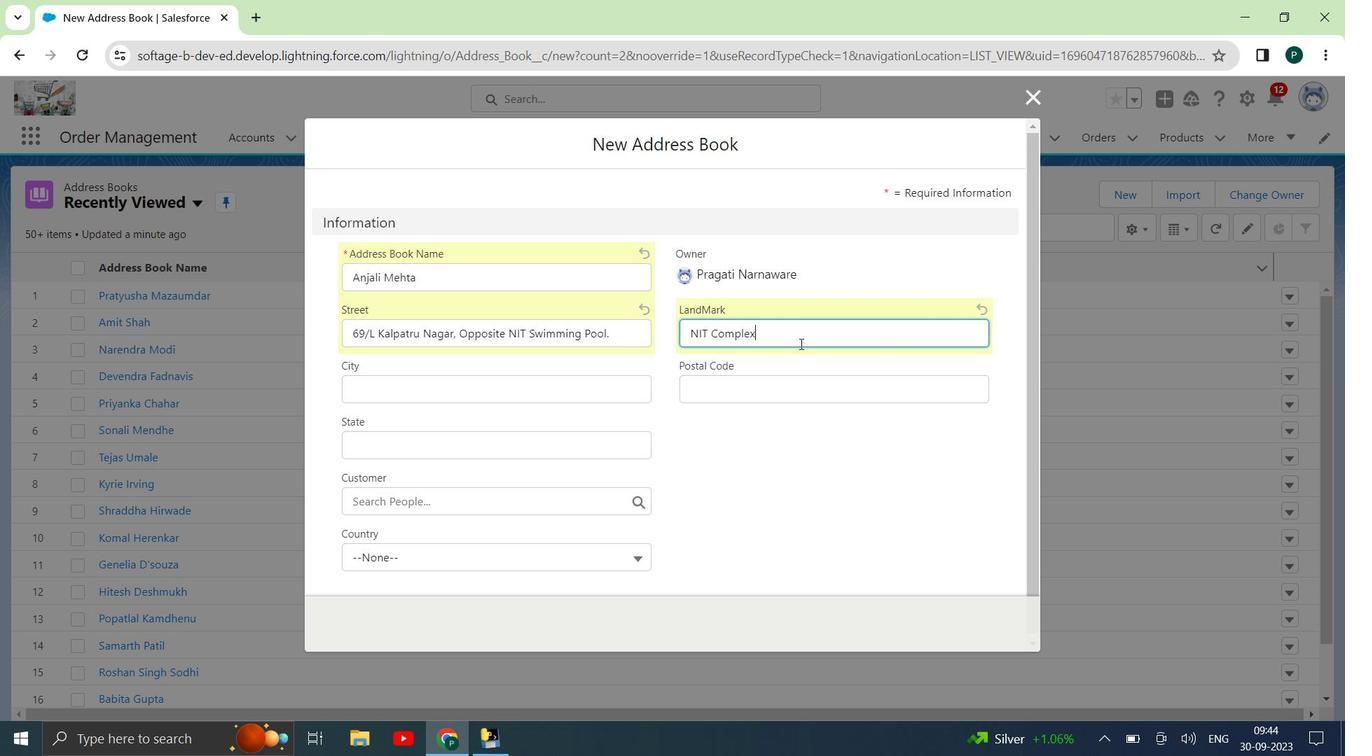 
Action: Mouse moved to (777, 384)
Screenshot: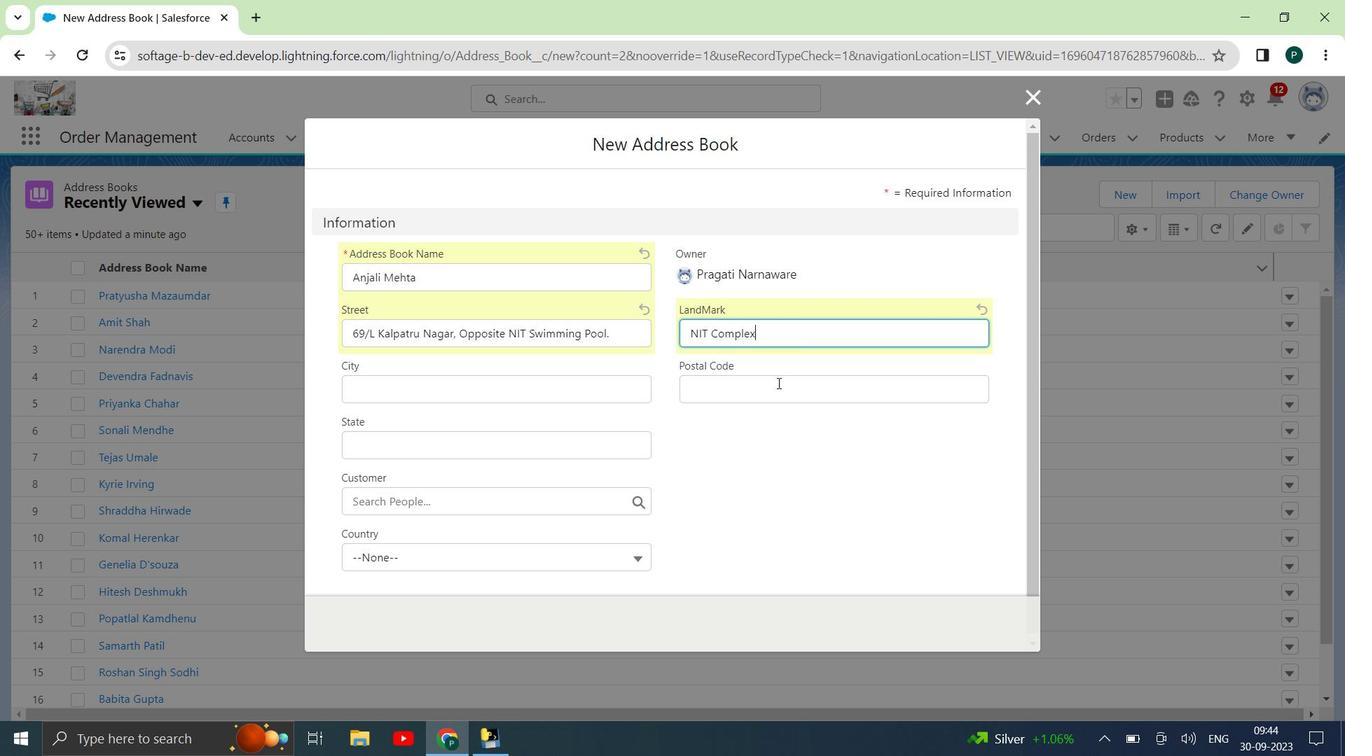 
Action: Mouse pressed left at (777, 384)
Screenshot: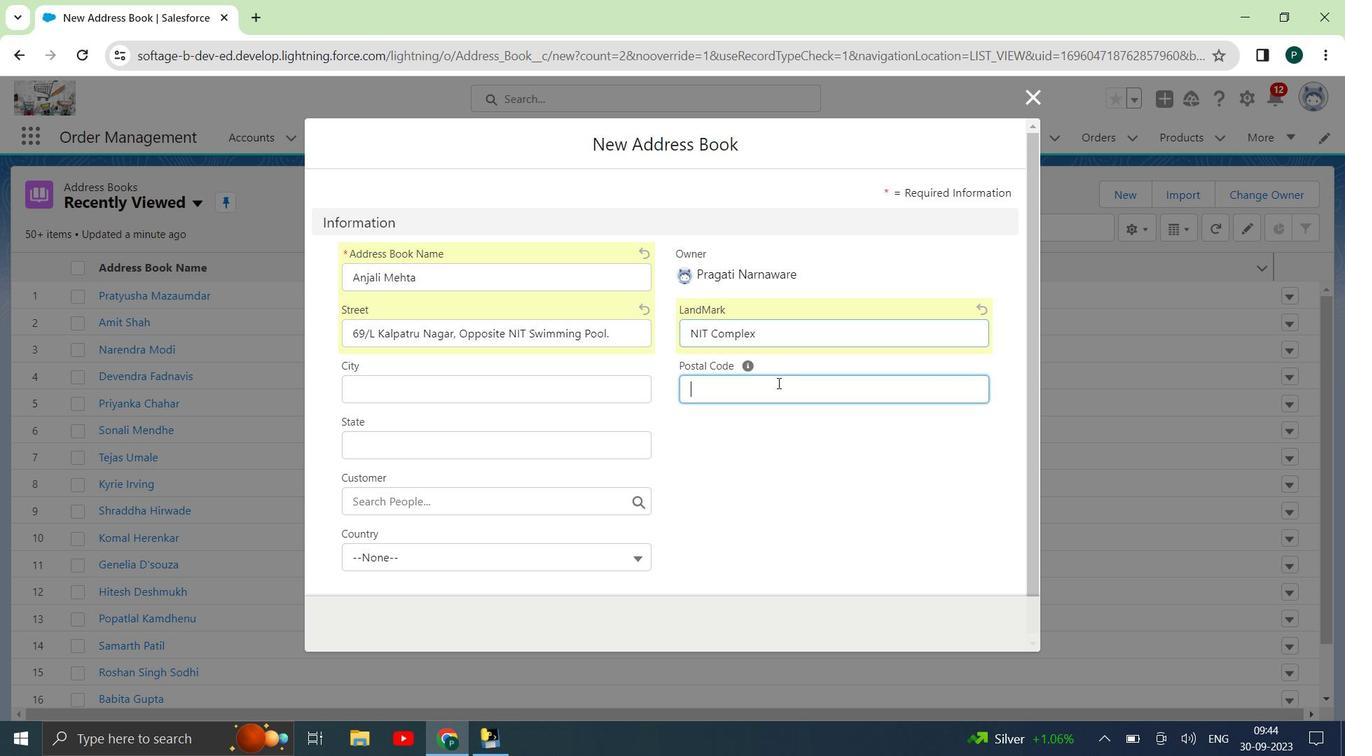 
Action: Key pressed 445521
Screenshot: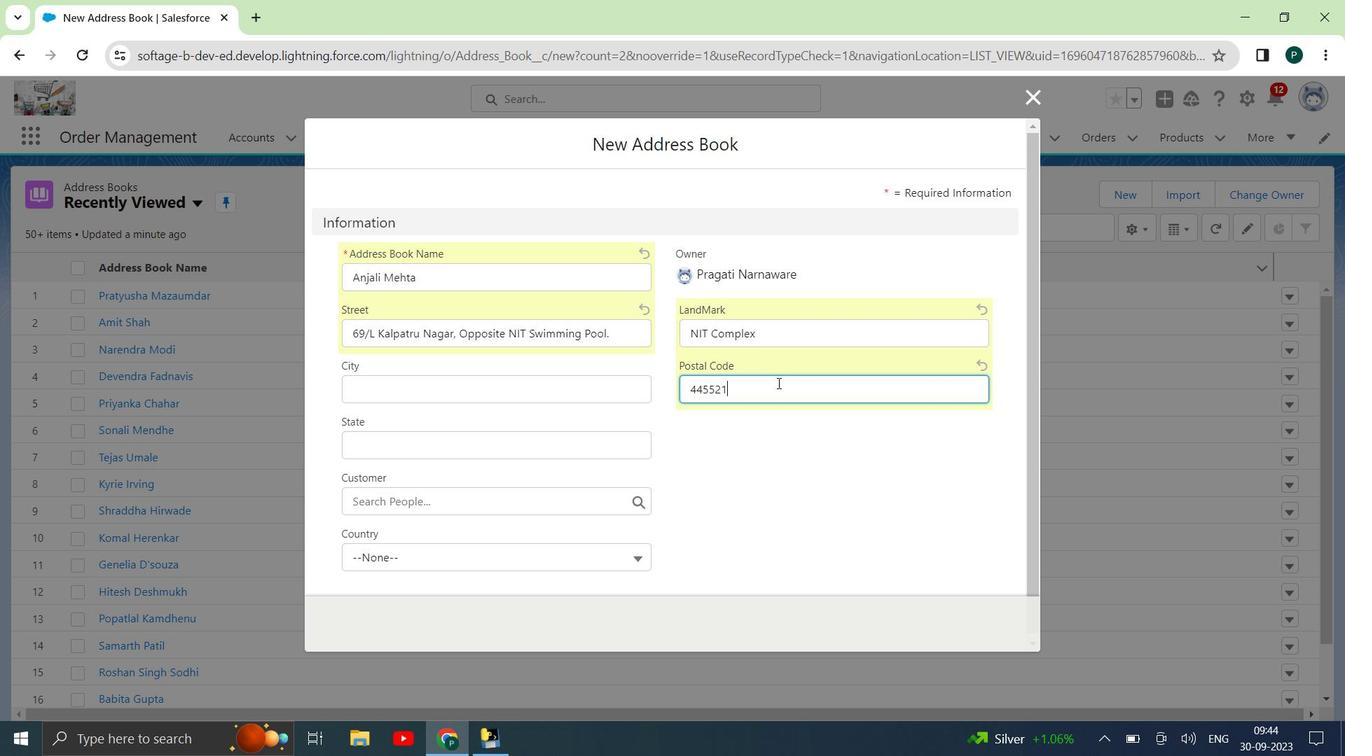 
Action: Mouse moved to (629, 386)
Screenshot: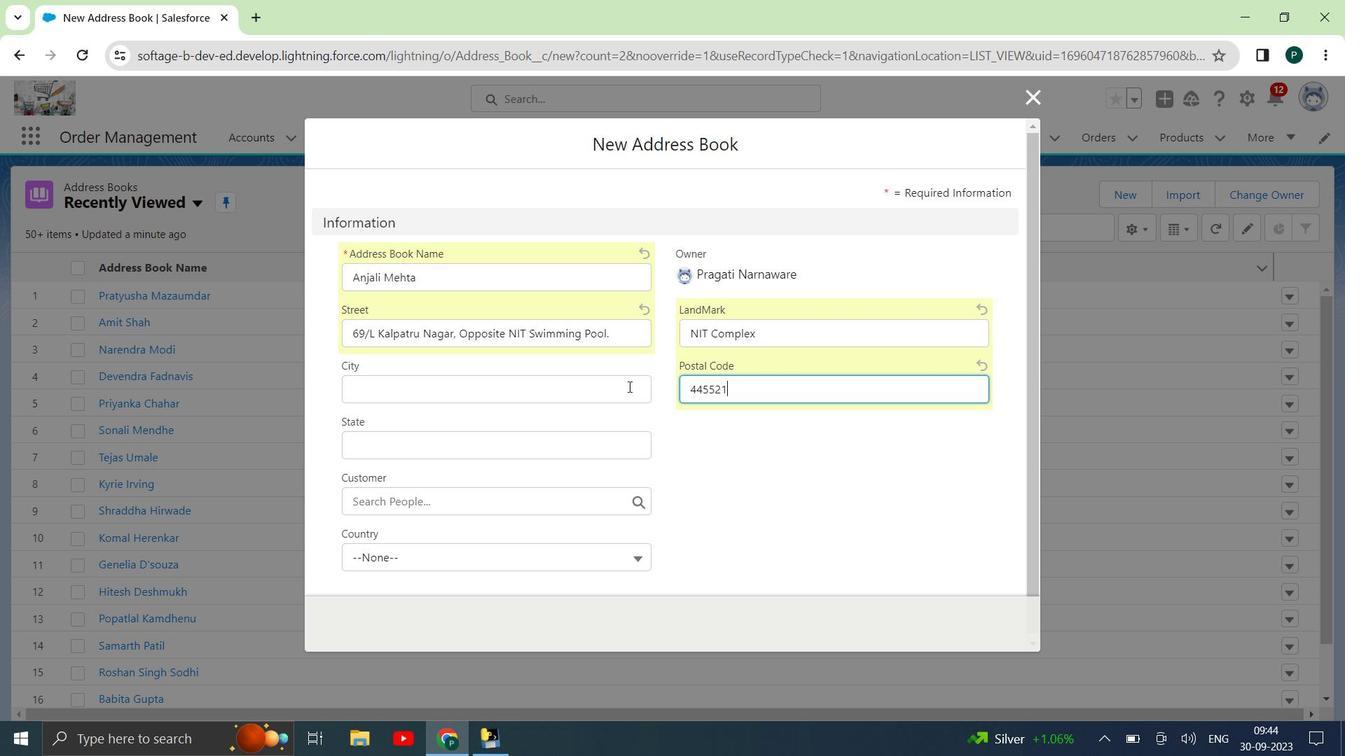 
Action: Mouse pressed left at (629, 386)
Screenshot: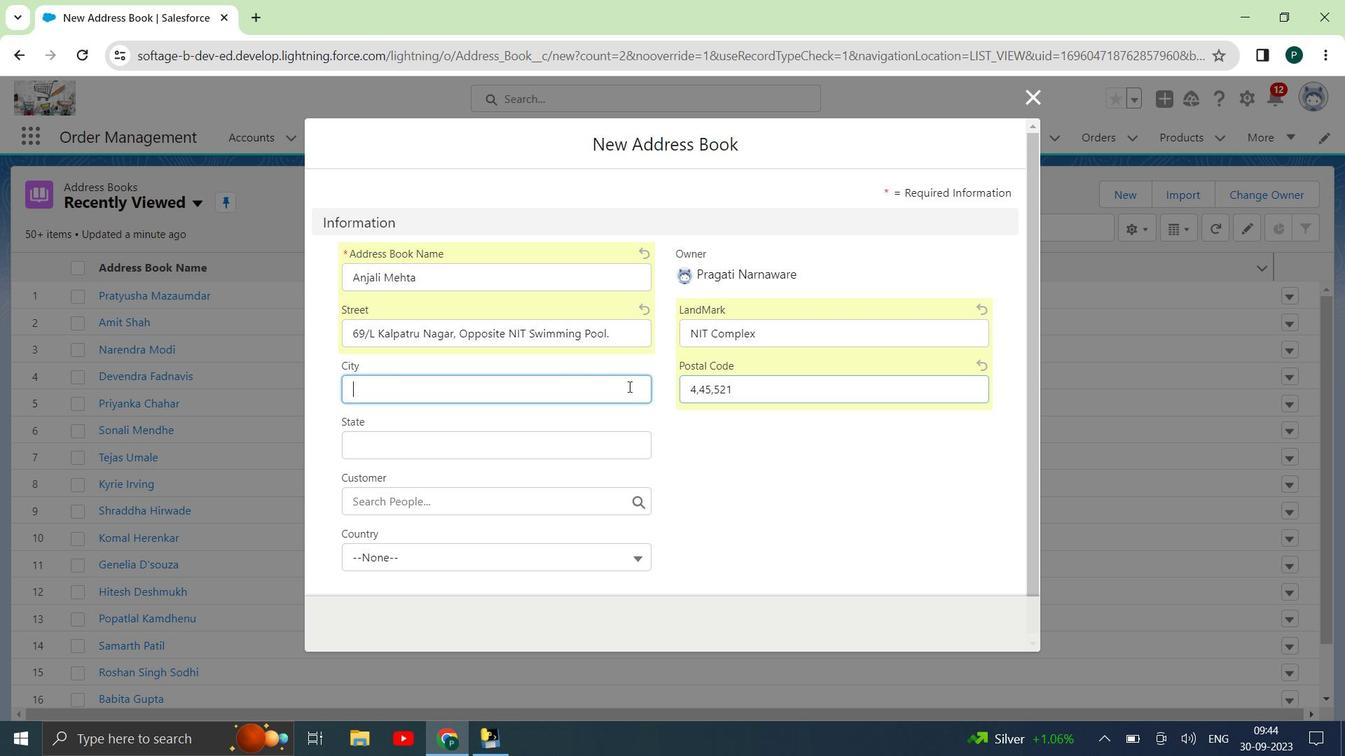 
Action: Key pressed <Key.shift><Key.shift><Key.shift><Key.shift><Key.shift><Key.shift><Key.shift><Key.shift><Key.shift><Key.shift><Key.shift><Key.shift><Key.shift><Key.shift><Key.shift><Key.shift><Key.shift><Key.shift><Key.shift><Key.shift><Key.shift><Key.shift><Key.shift><Key.shift><Key.shift><Key.shift><Key.shift><Key.shift><Key.shift><Key.shift><Key.shift>Indore
Screenshot: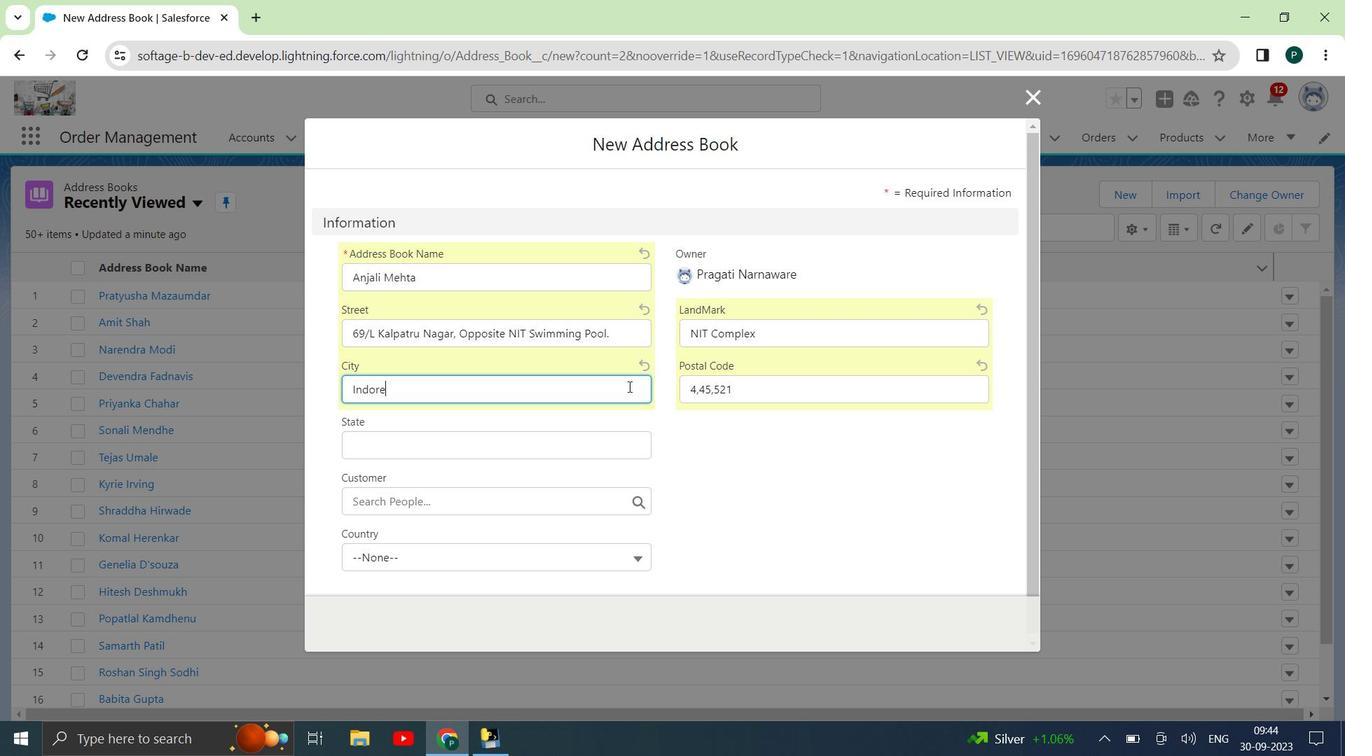 
Action: Mouse moved to (620, 452)
Screenshot: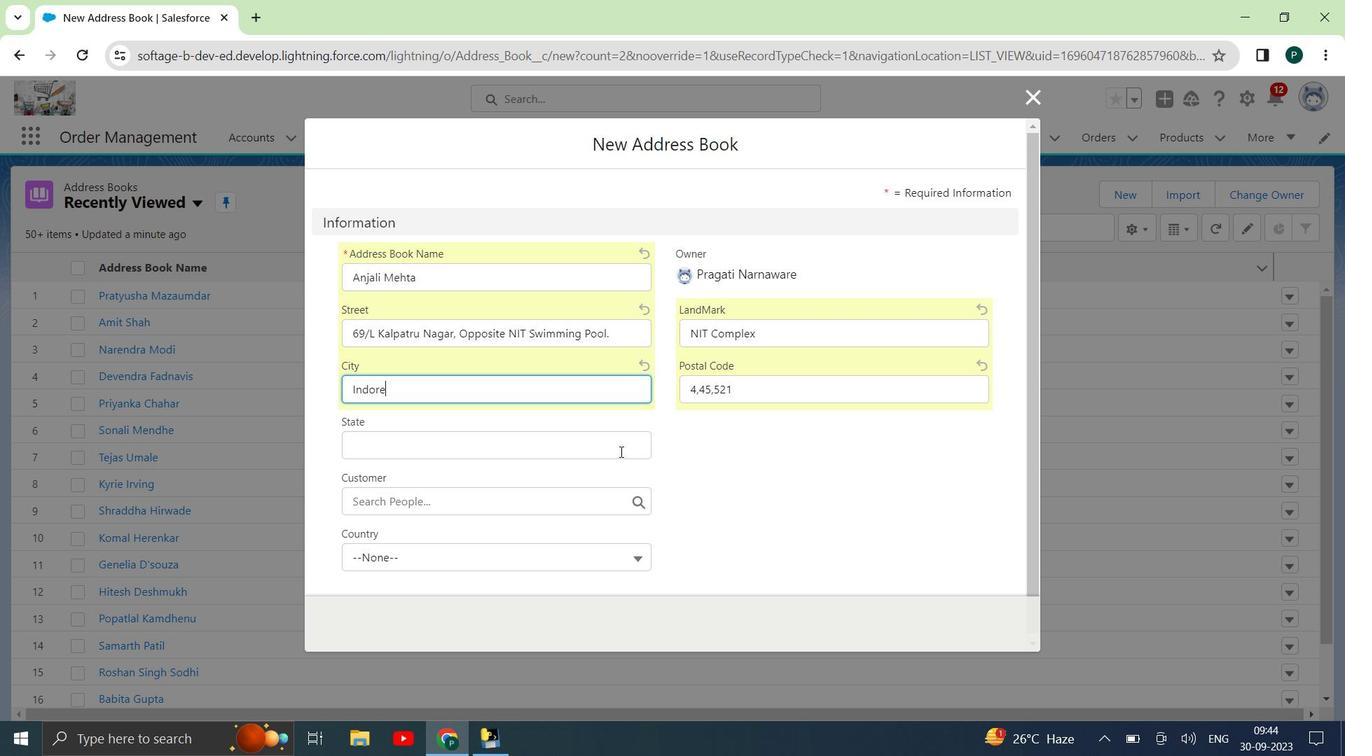 
Action: Mouse pressed left at (620, 452)
Screenshot: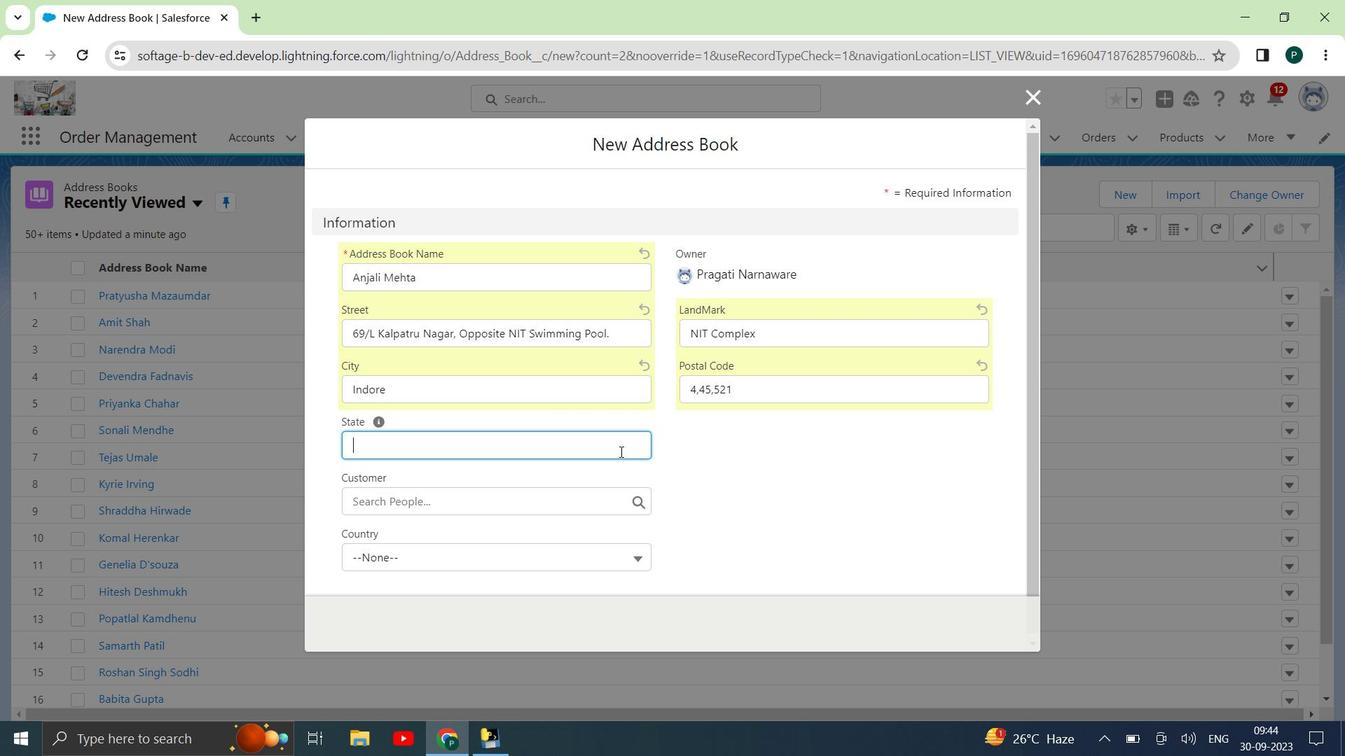 
Action: Key pressed <Key.shift>Madhya<Key.space><Key.shift><Key.shift><Key.shift><Key.shift><Key.shift><Key.shift><Key.shift><Key.shift><Key.shift><Key.shift><Key.shift><Key.shift><Key.shift><Key.shift><Key.shift><Key.shift><Key.shift><Key.shift><Key.shift><Key.shift><Key.shift><Key.shift><Key.shift><Key.shift><Key.shift><Key.shift><Key.shift>Pradesh
Screenshot: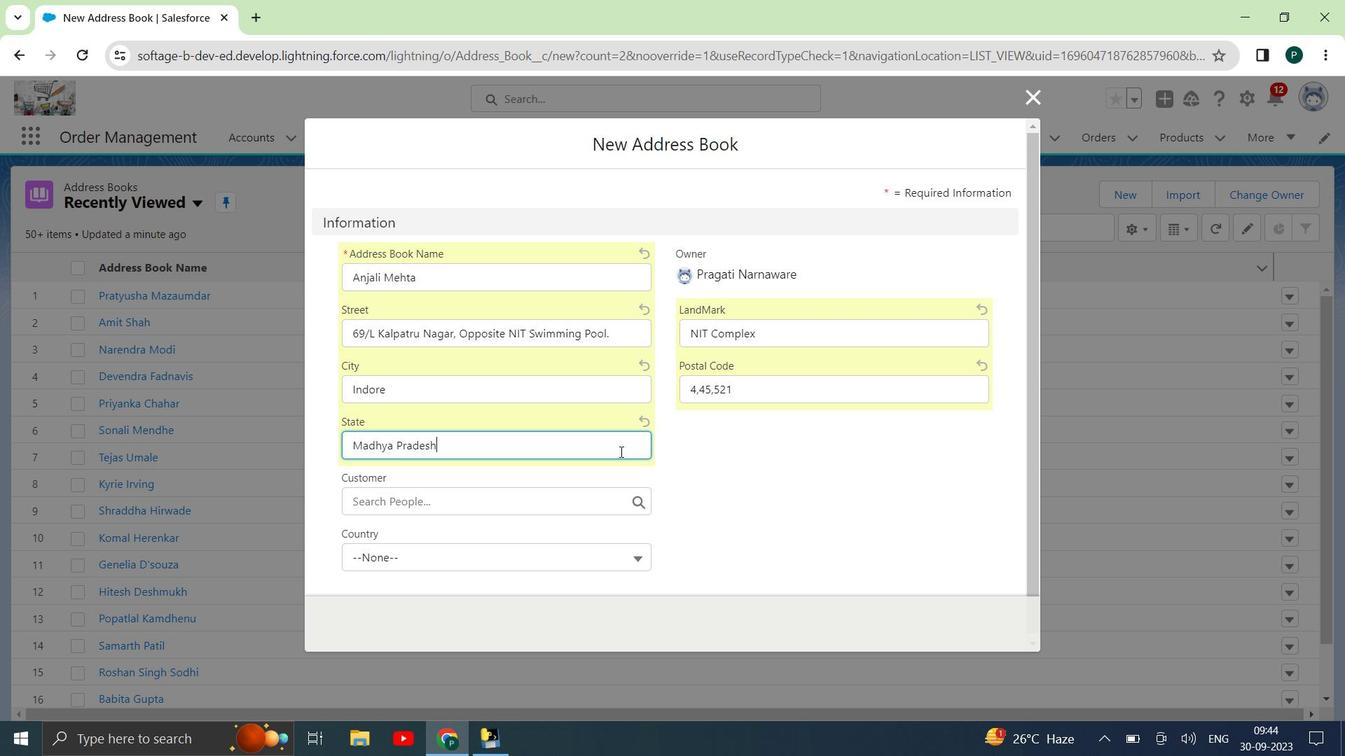 
Action: Mouse moved to (550, 392)
Screenshot: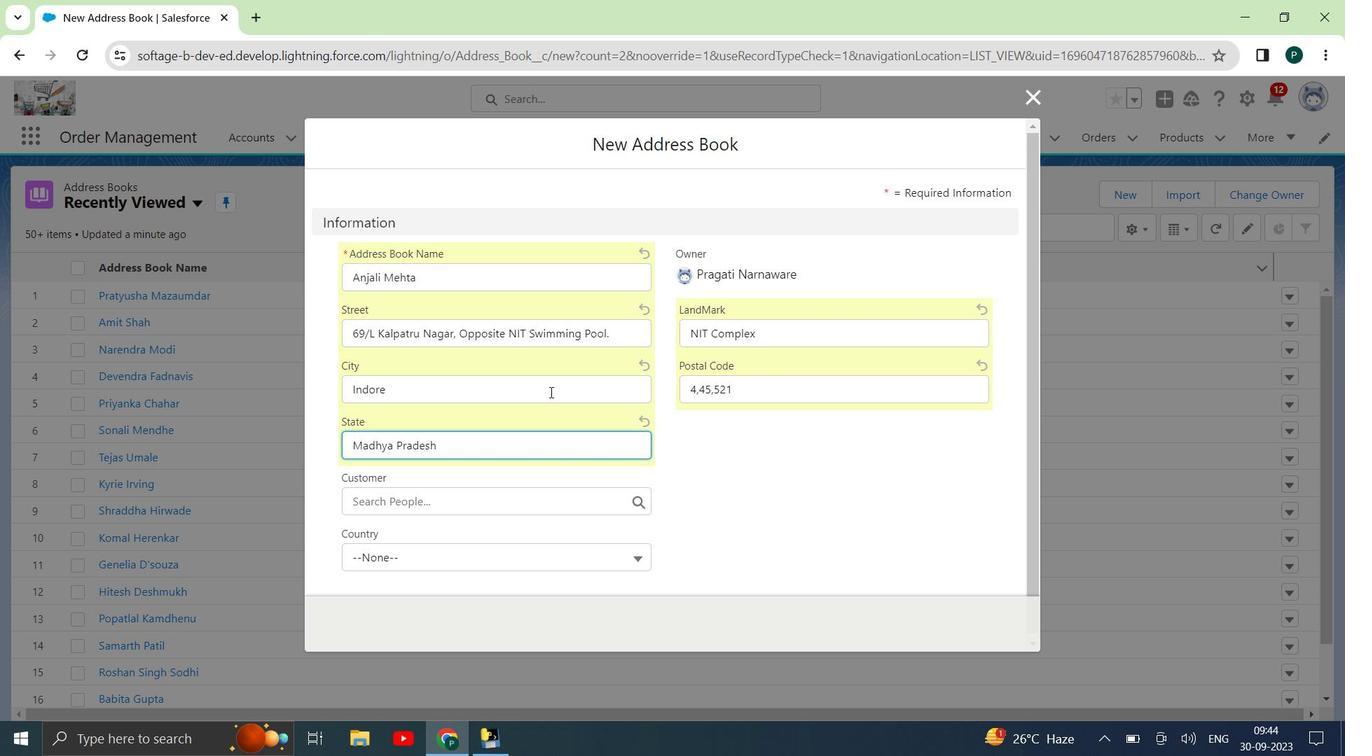 
Action: Mouse scrolled (550, 391) with delta (0, 0)
Screenshot: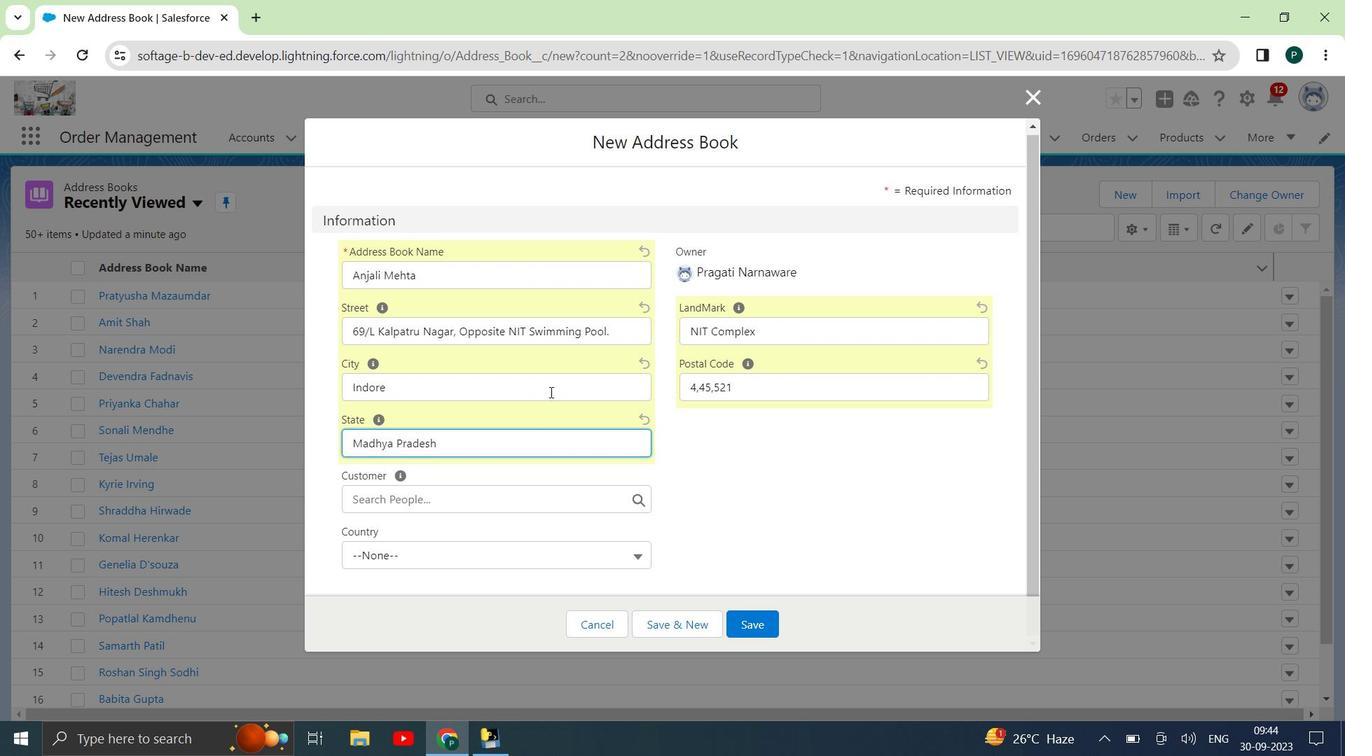 
Action: Mouse scrolled (550, 391) with delta (0, 0)
Screenshot: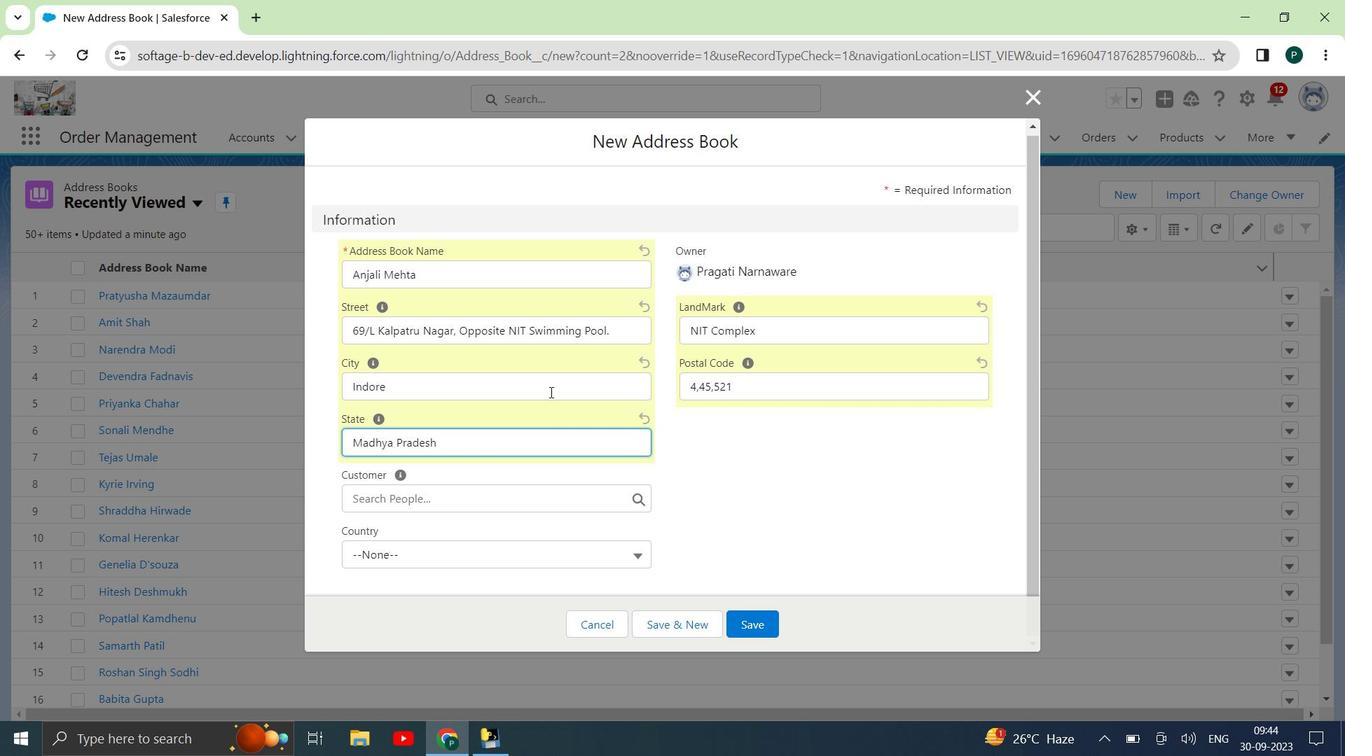 
Action: Mouse scrolled (550, 391) with delta (0, 0)
Screenshot: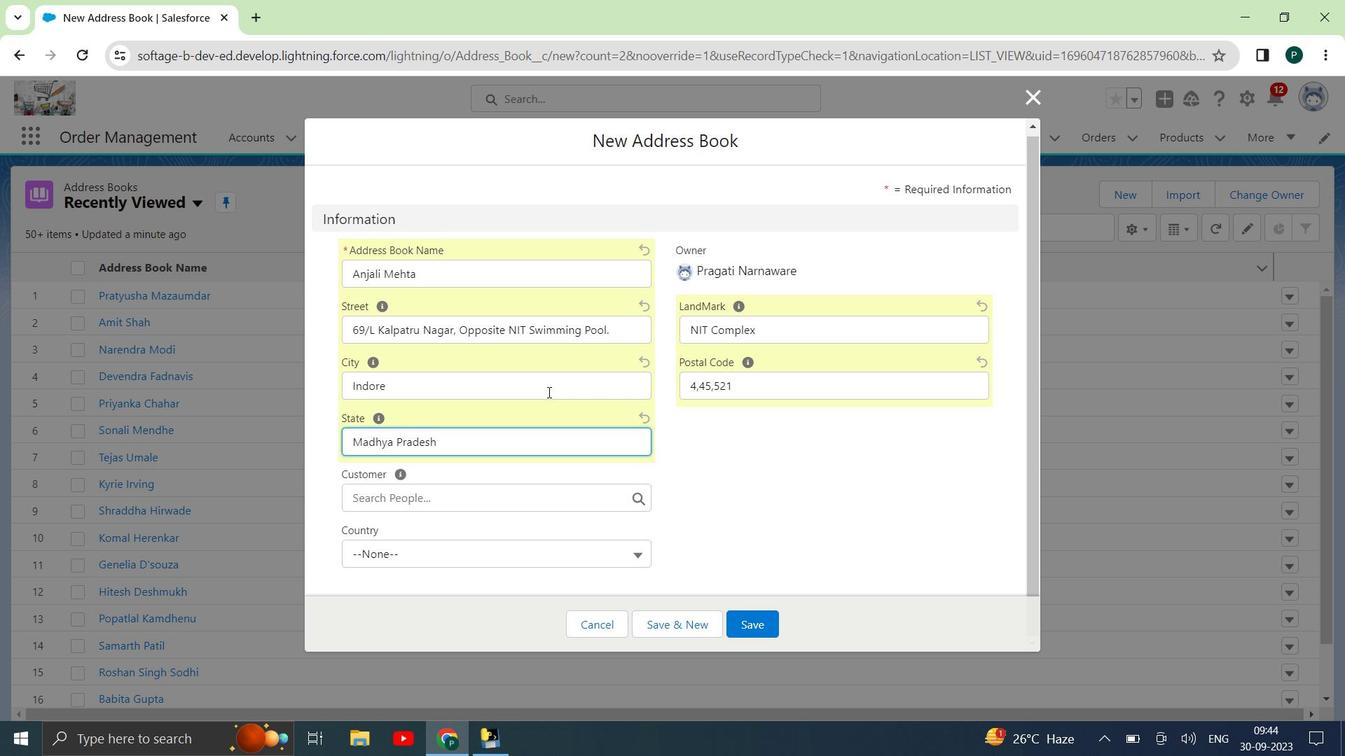 
Action: Mouse moved to (463, 548)
Screenshot: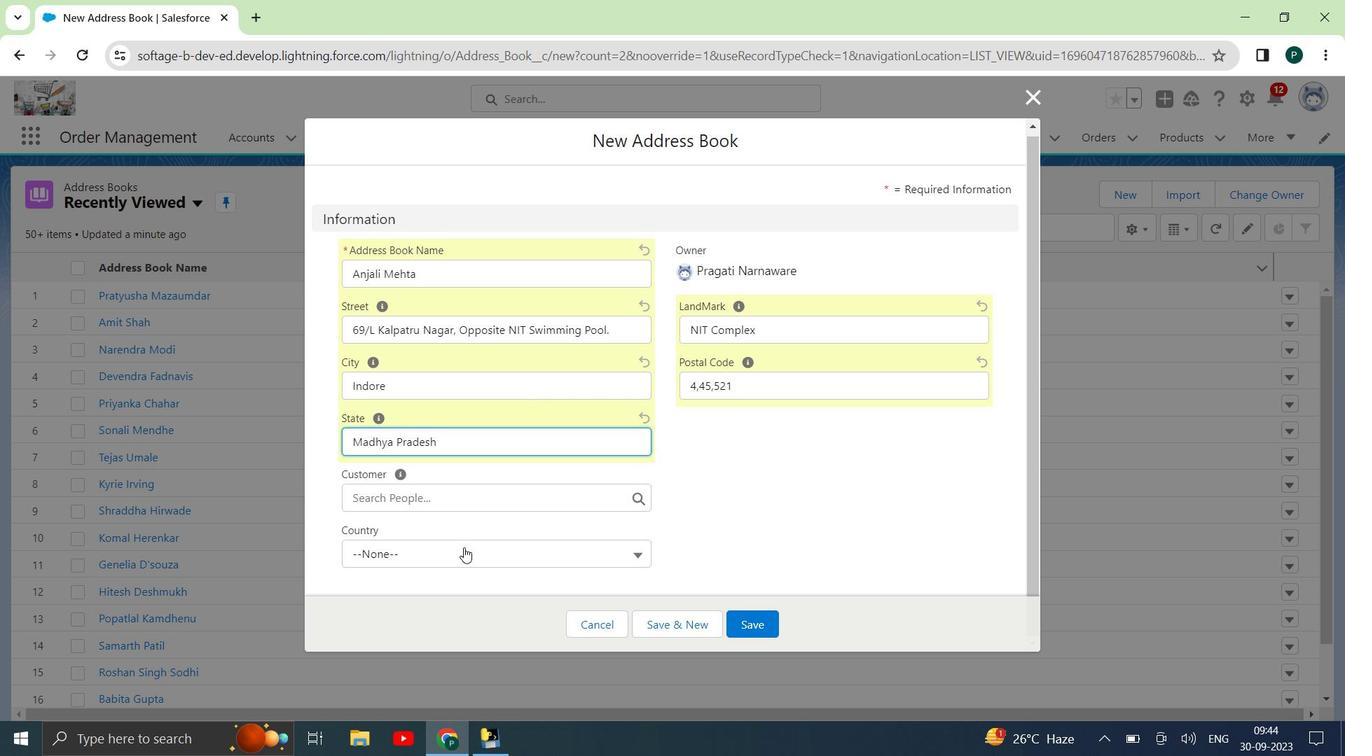 
Action: Mouse pressed left at (463, 548)
Screenshot: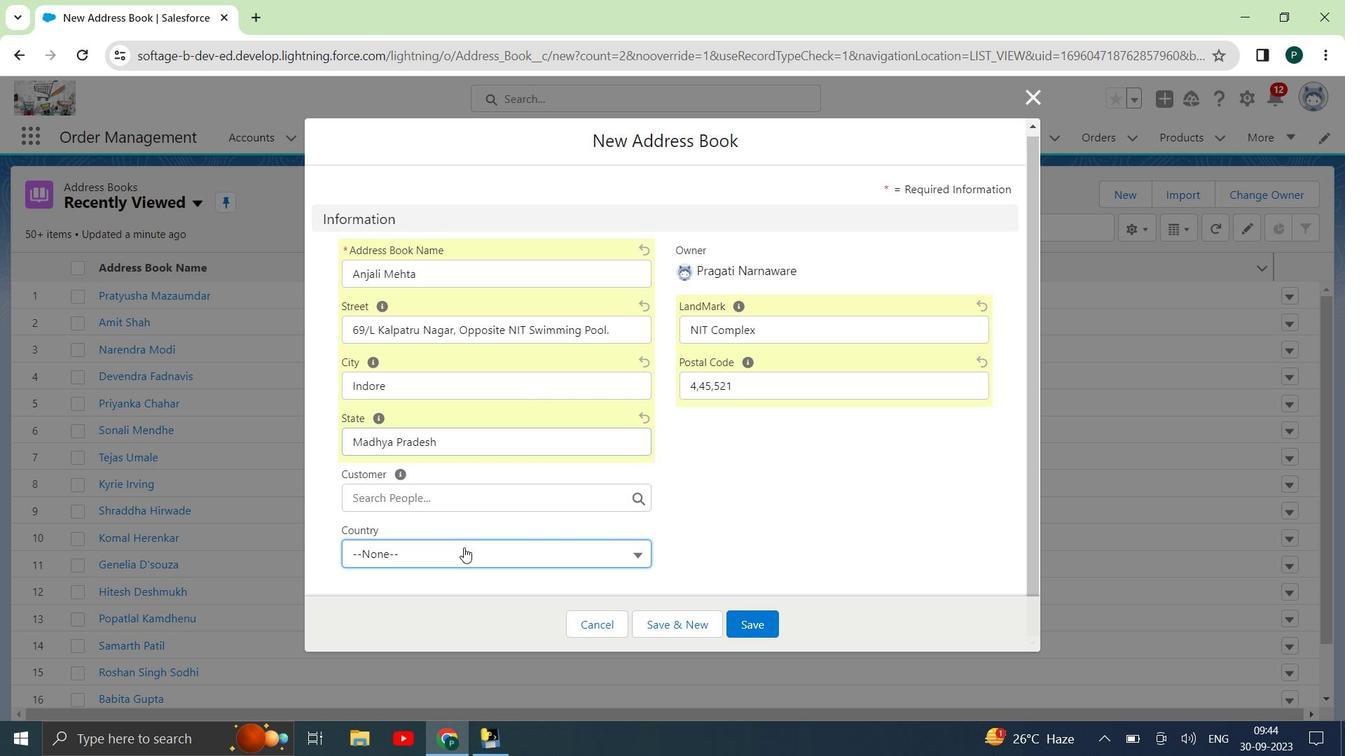 
Action: Mouse moved to (558, 265)
Screenshot: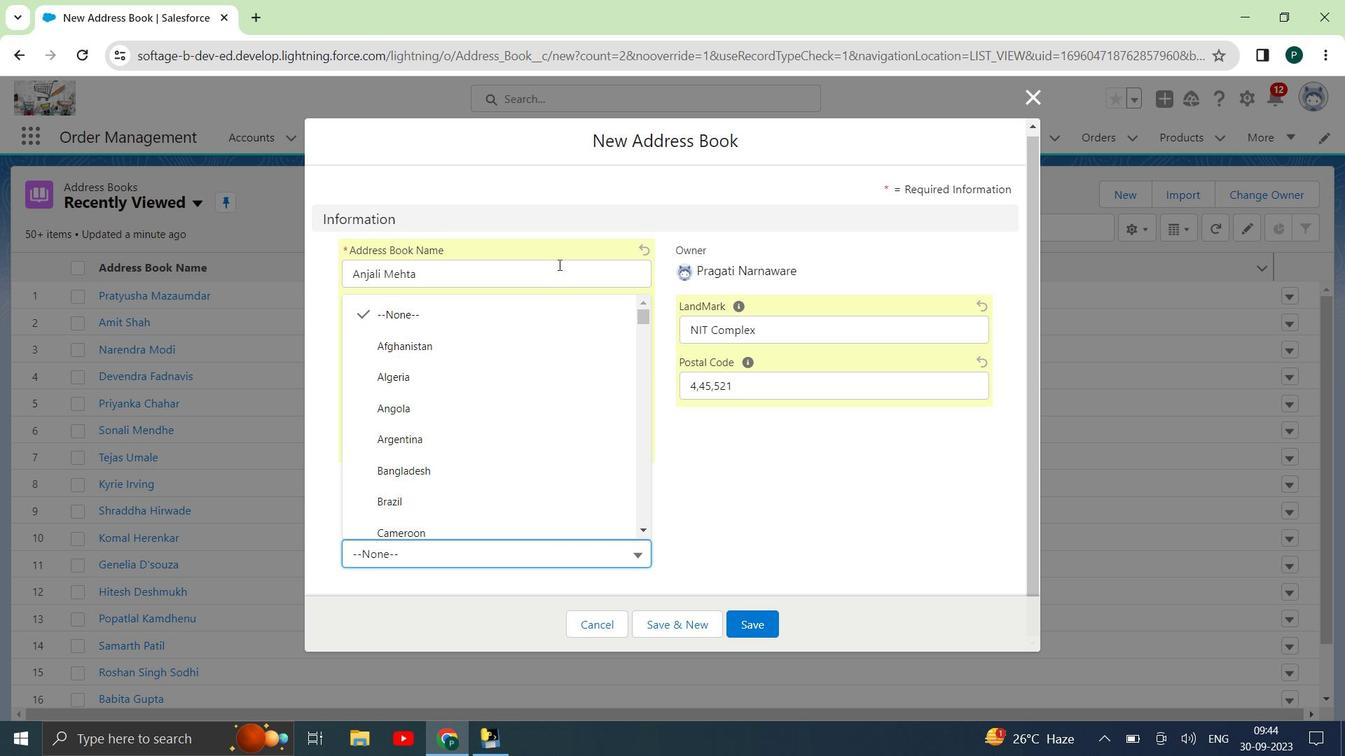 
Action: Key pressed <Key.down><Key.down><Key.down><Key.down><Key.down><Key.down><Key.down><Key.down><Key.down><Key.down><Key.down><Key.down><Key.down><Key.down><Key.down><Key.down><Key.down><Key.down><Key.down><Key.down><Key.down><Key.down><Key.down><Key.down><Key.down><Key.down><Key.down><Key.down><Key.down><Key.down><Key.down><Key.down><Key.down><Key.down><Key.down><Key.down><Key.down><Key.down><Key.down><Key.down><Key.down><Key.down><Key.down><Key.down><Key.down><Key.down><Key.down><Key.down><Key.down><Key.down><Key.down><Key.down><Key.down><Key.down><Key.down><Key.down><Key.down><Key.down><Key.down><Key.down><Key.down><Key.down><Key.down><Key.down><Key.down><Key.down><Key.down><Key.down><Key.down><Key.down><Key.down><Key.down><Key.down><Key.down><Key.down><Key.down><Key.down><Key.down><Key.down><Key.down><Key.down><Key.down><Key.down><Key.down><Key.down><Key.down><Key.down><Key.down><Key.down><Key.down><Key.down><Key.down><Key.down><Key.down><Key.down><Key.down><Key.down><Key.down><Key.down><Key.down><Key.down><Key.down><Key.down><Key.down><Key.down><Key.down><Key.down><Key.down><Key.down><Key.down><Key.down><Key.down><Key.down><Key.down><Key.down><Key.down><Key.down><Key.down><Key.down><Key.down><Key.down><Key.enter>
Screenshot: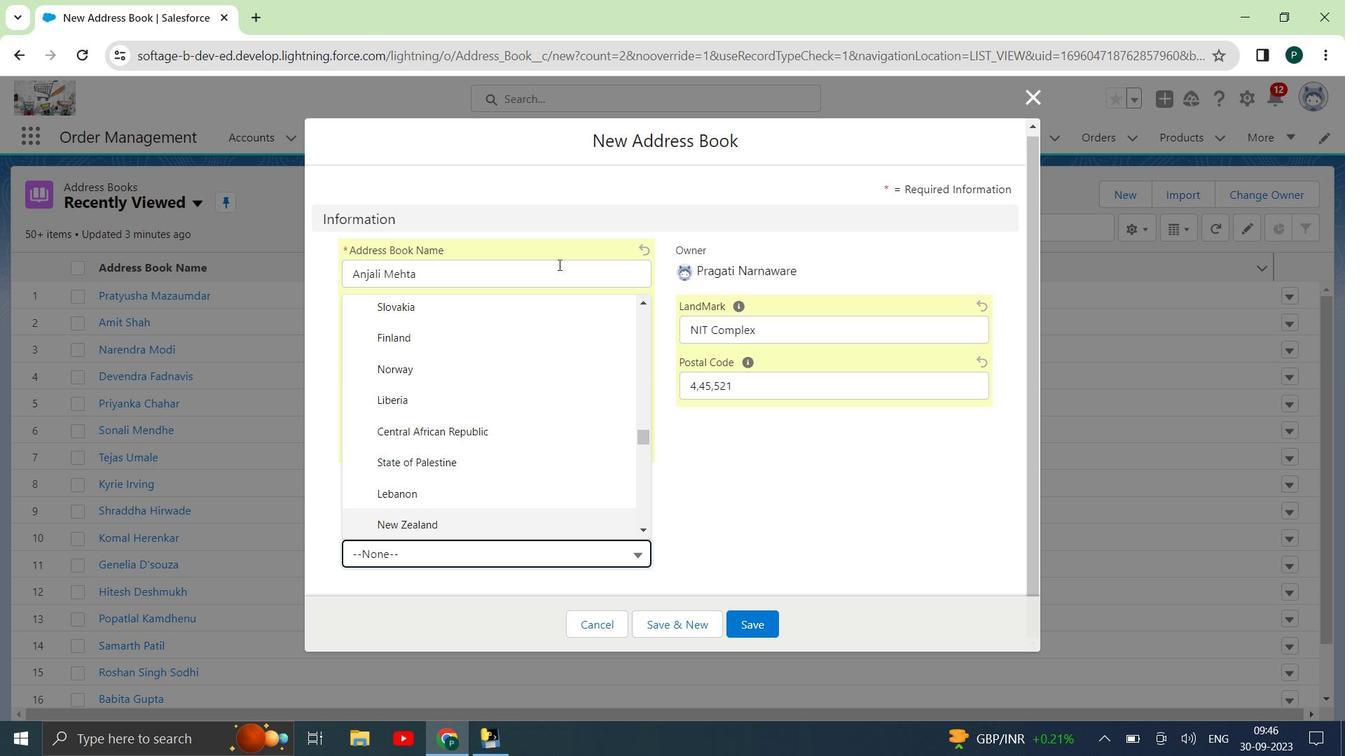 
Action: Mouse moved to (755, 620)
Screenshot: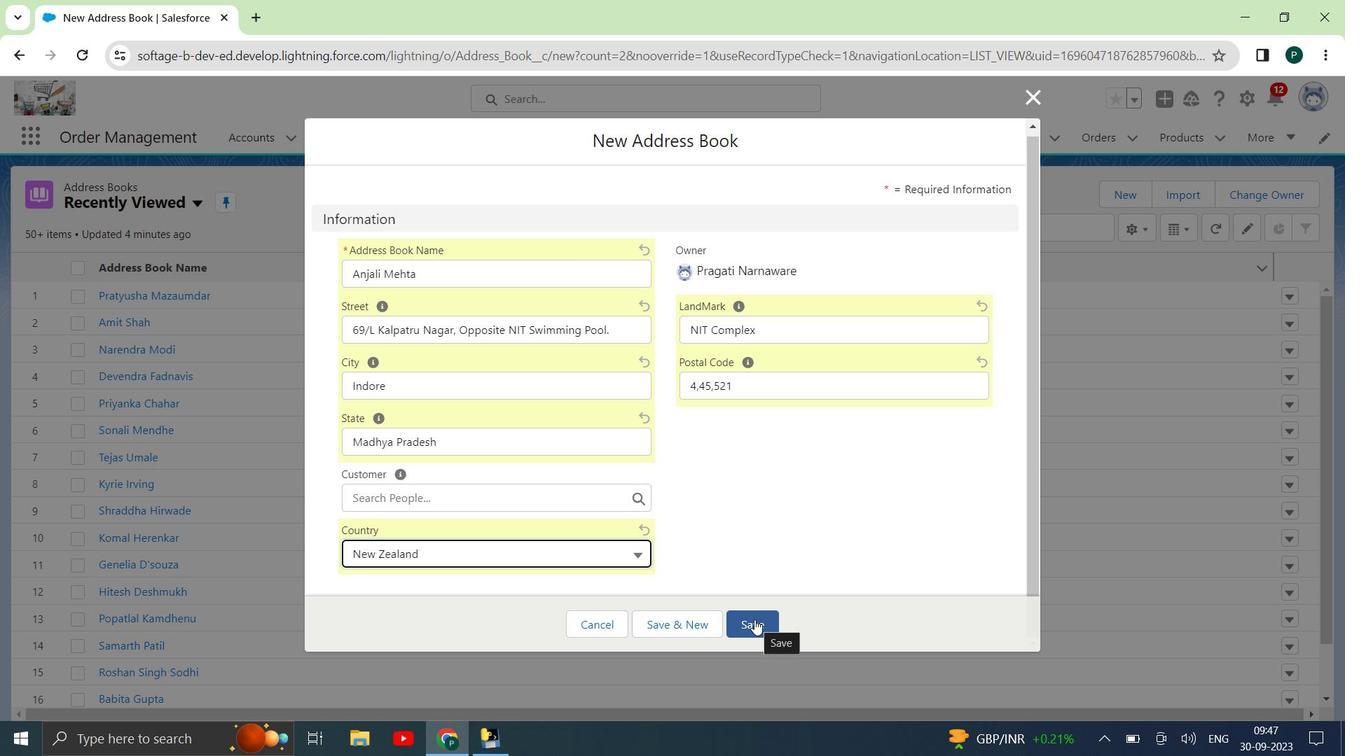 
Action: Mouse pressed left at (755, 620)
Screenshot: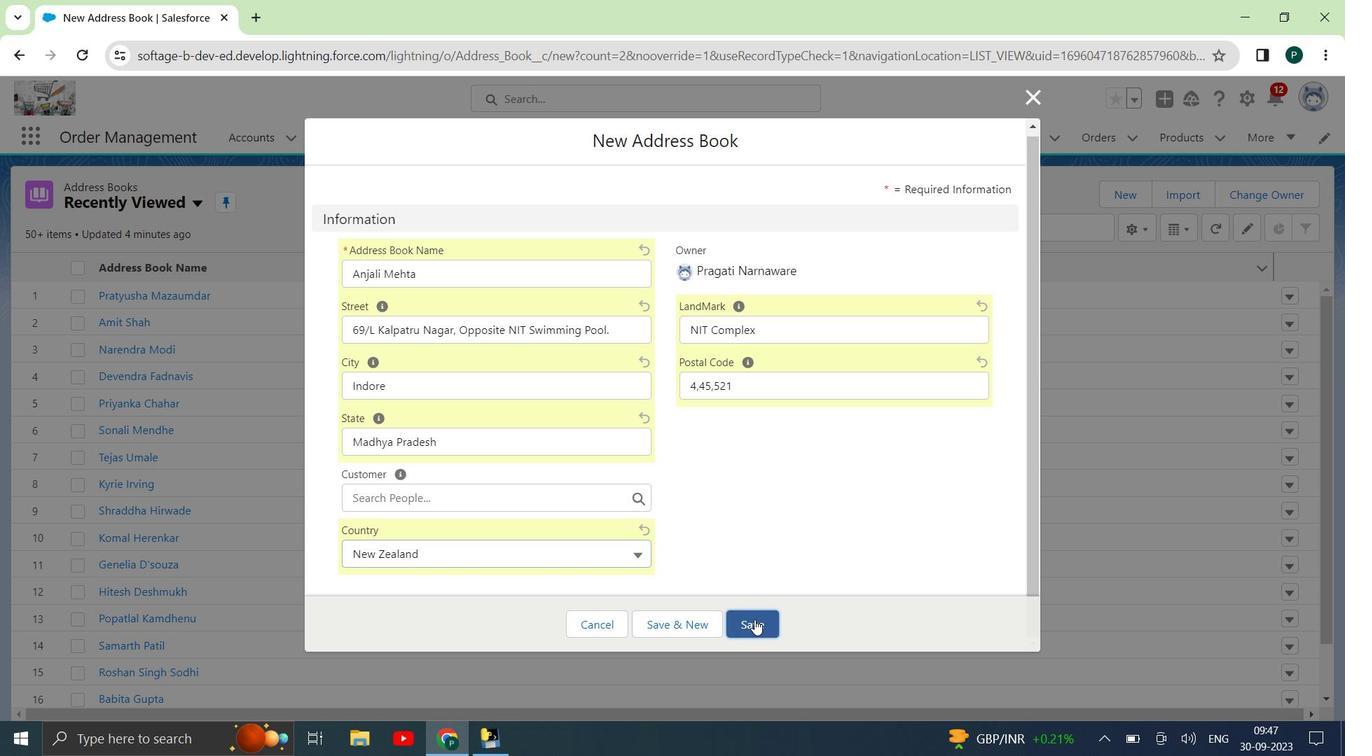 
Action: Mouse moved to (749, 138)
Screenshot: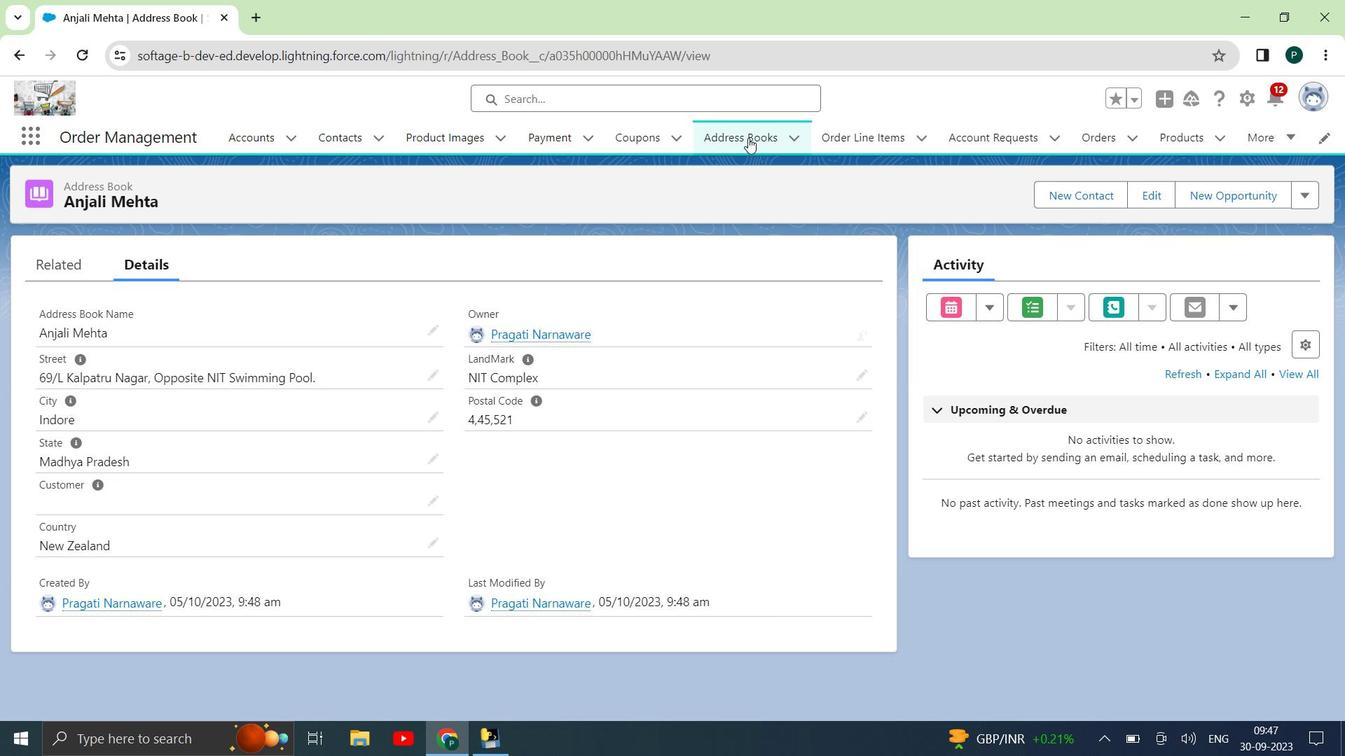 
Action: Mouse pressed left at (749, 138)
Screenshot: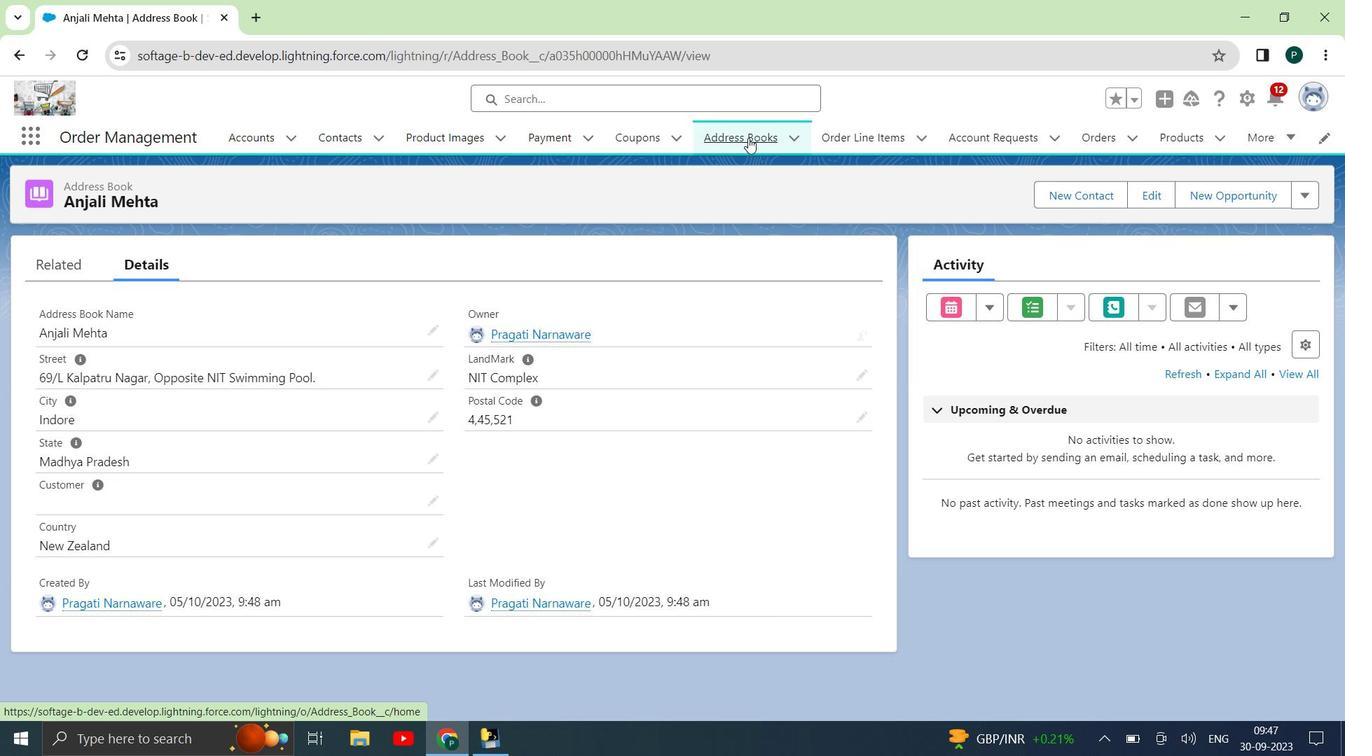 
Action: Mouse moved to (1118, 201)
Screenshot: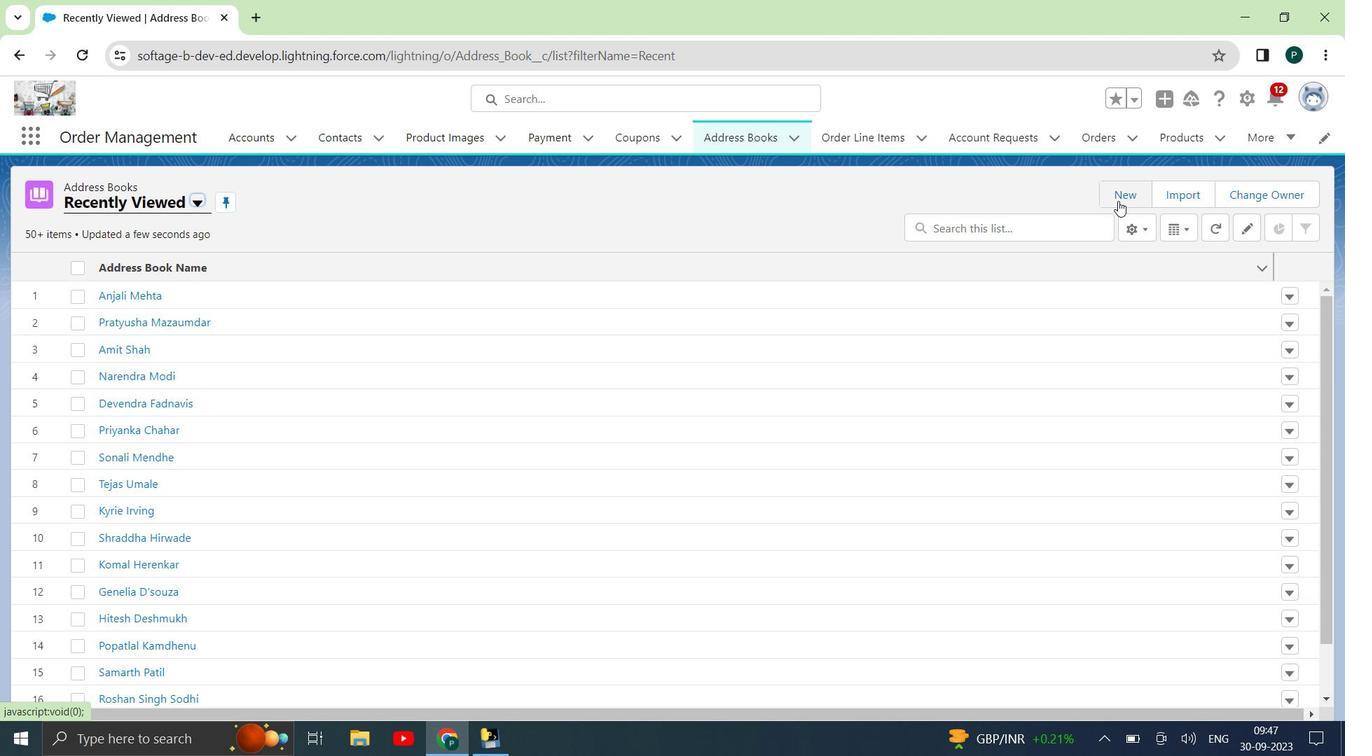 
Action: Mouse pressed left at (1118, 201)
Screenshot: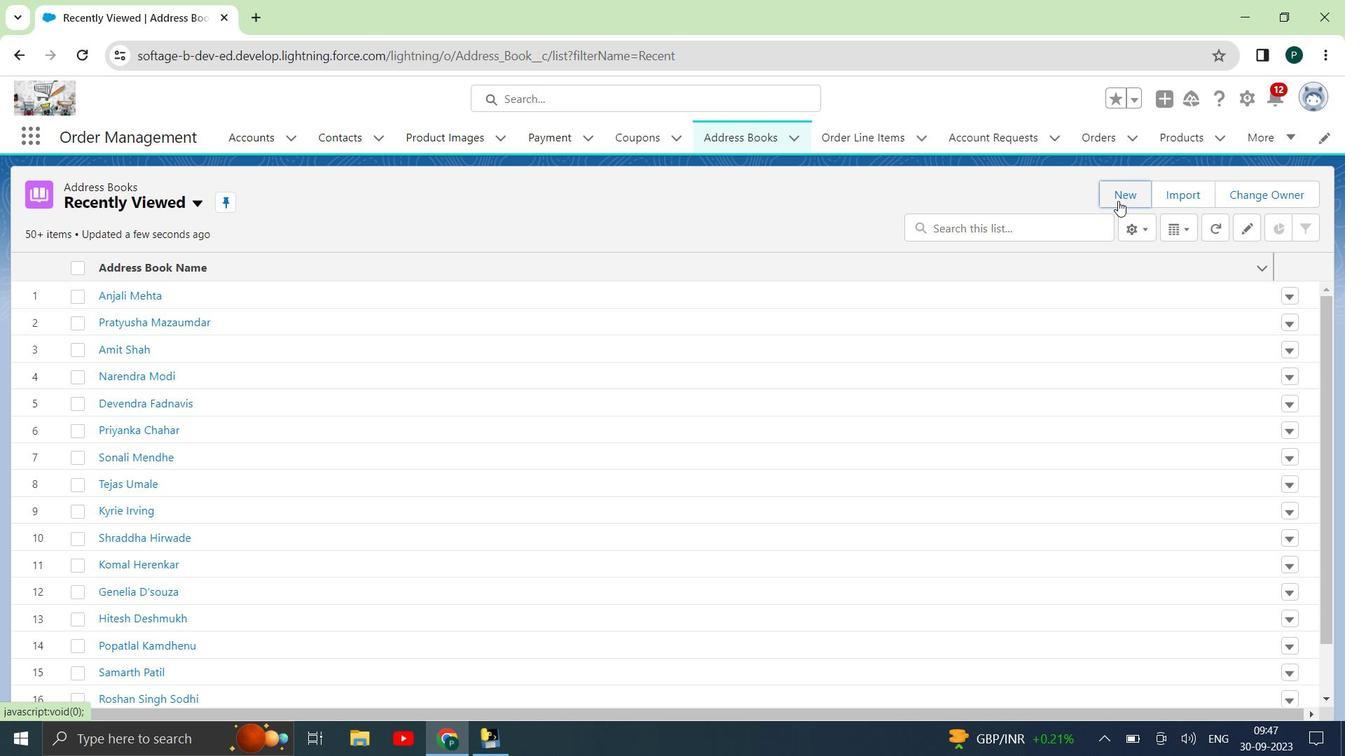 
Action: Mouse moved to (593, 267)
Screenshot: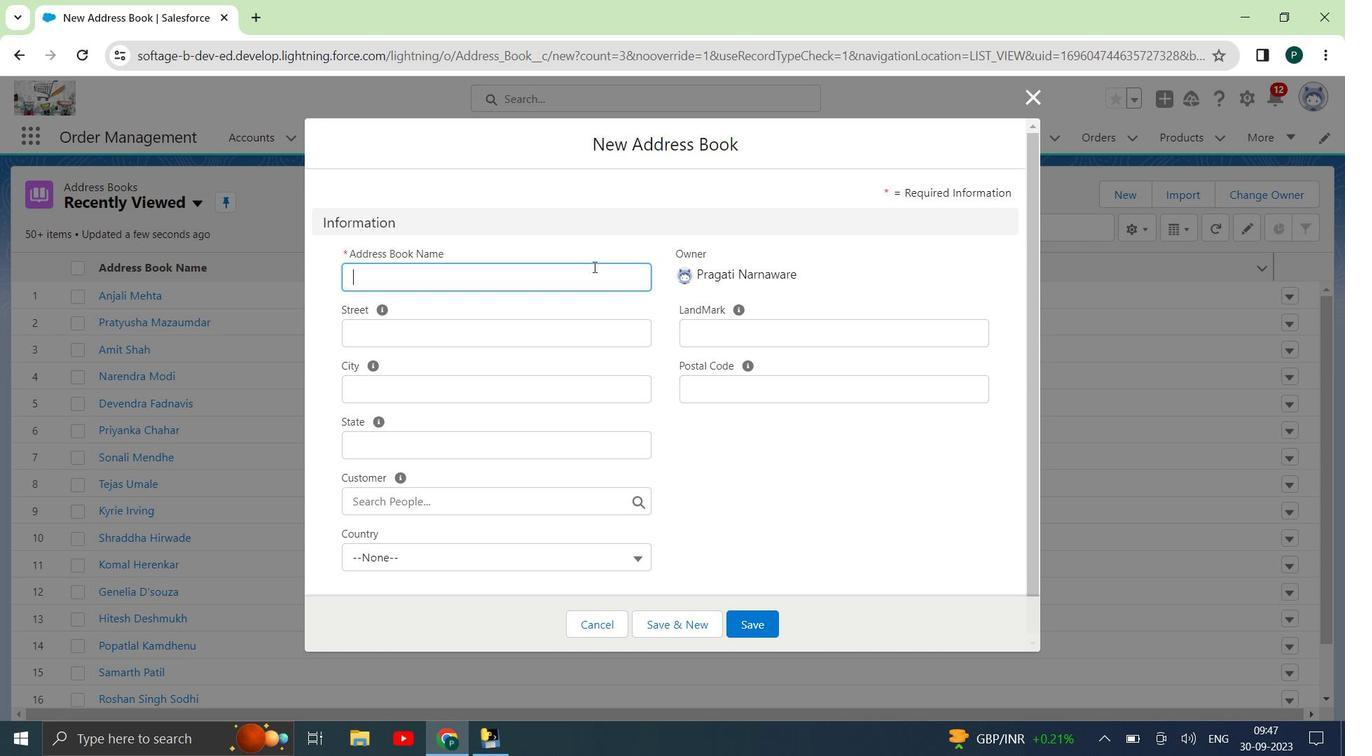 
Action: Mouse pressed left at (593, 267)
Screenshot: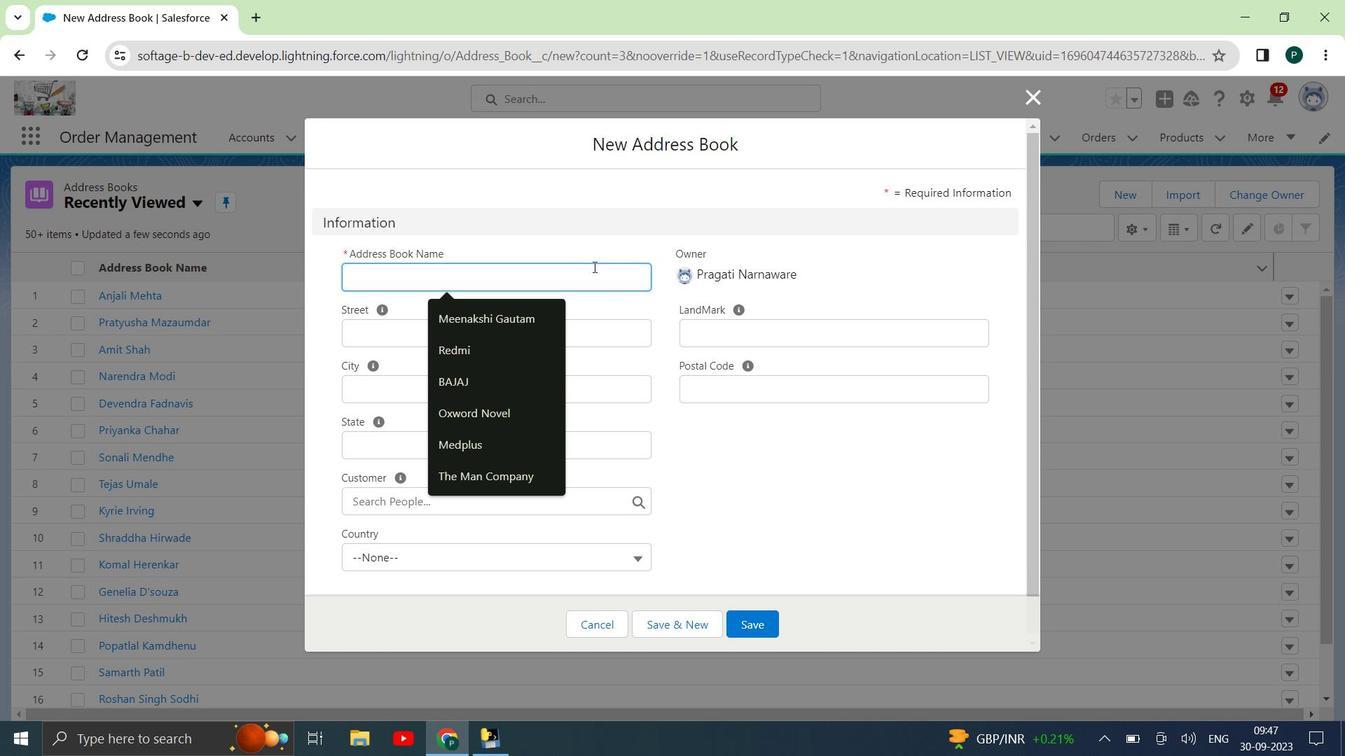 
Action: Key pressed <Key.shift><Key.shift><Key.shift><Key.shift><Key.shift><Key.shift><Key.shift><Key.shift><Key.shift><Key.shift><Key.shift><Key.shift><Key.shift><Key.shift><Key.shift><Key.shift><Key.shift><Key.shift><Key.shift><Key.shift><Key.shift><Key.shift><Key.shift><Key.shift><Key.shift><Key.shift><Key.shift><Key.shift><Key.shift><Key.shift><Key.shift><Key.shift><Key.shift><Key.shift><Key.shift><Key.shift><Key.shift><Key.shift><Key.shift><Key.shift><Key.shift><Key.shift><Key.shift><Key.shift>Umesh<Key.space><Key.shift>Jadhav
Screenshot: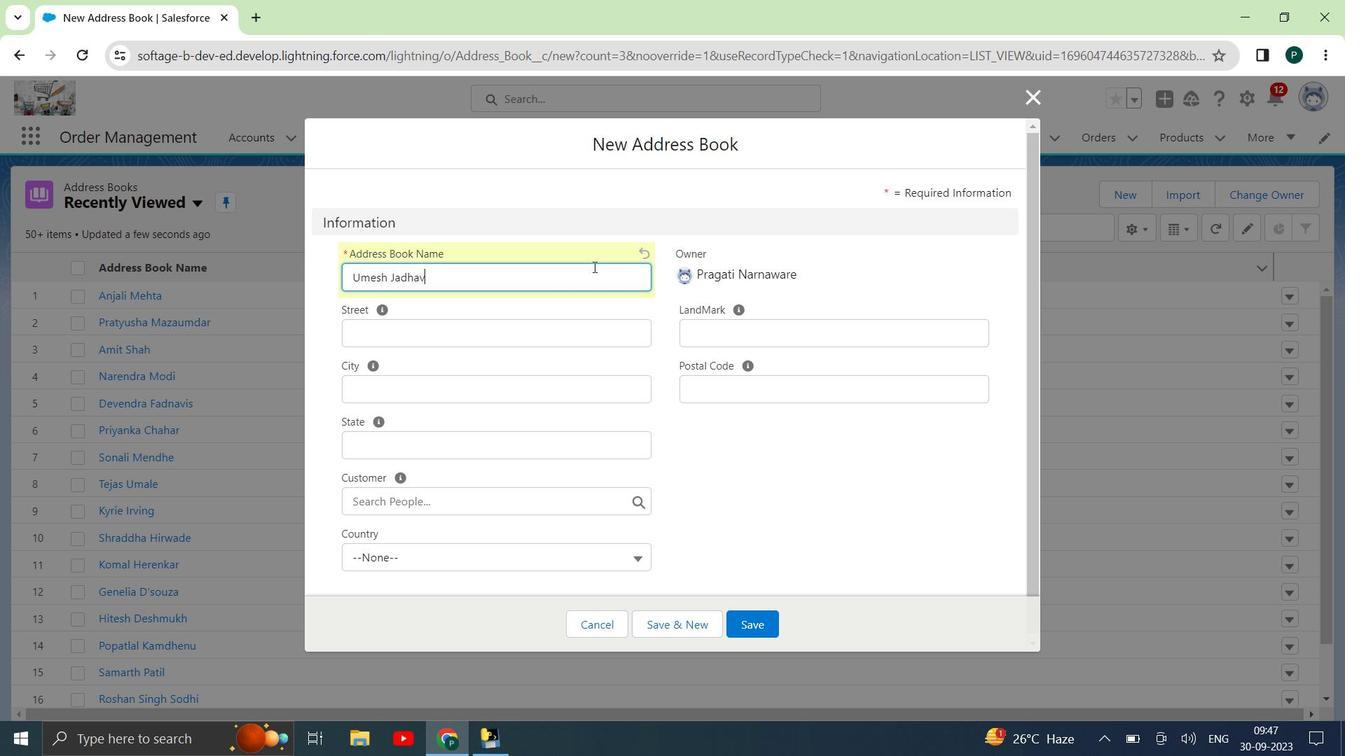 
Action: Mouse moved to (616, 333)
Screenshot: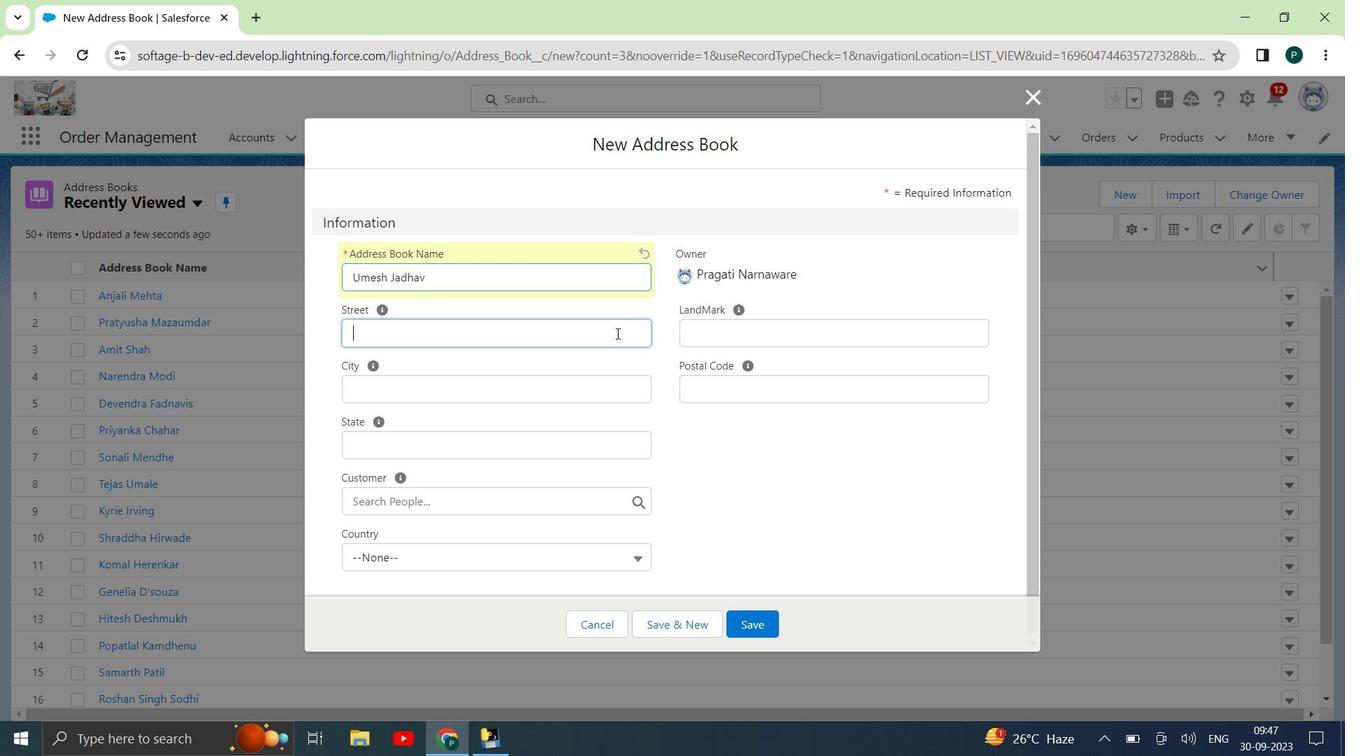 
Action: Mouse pressed left at (616, 333)
Screenshot: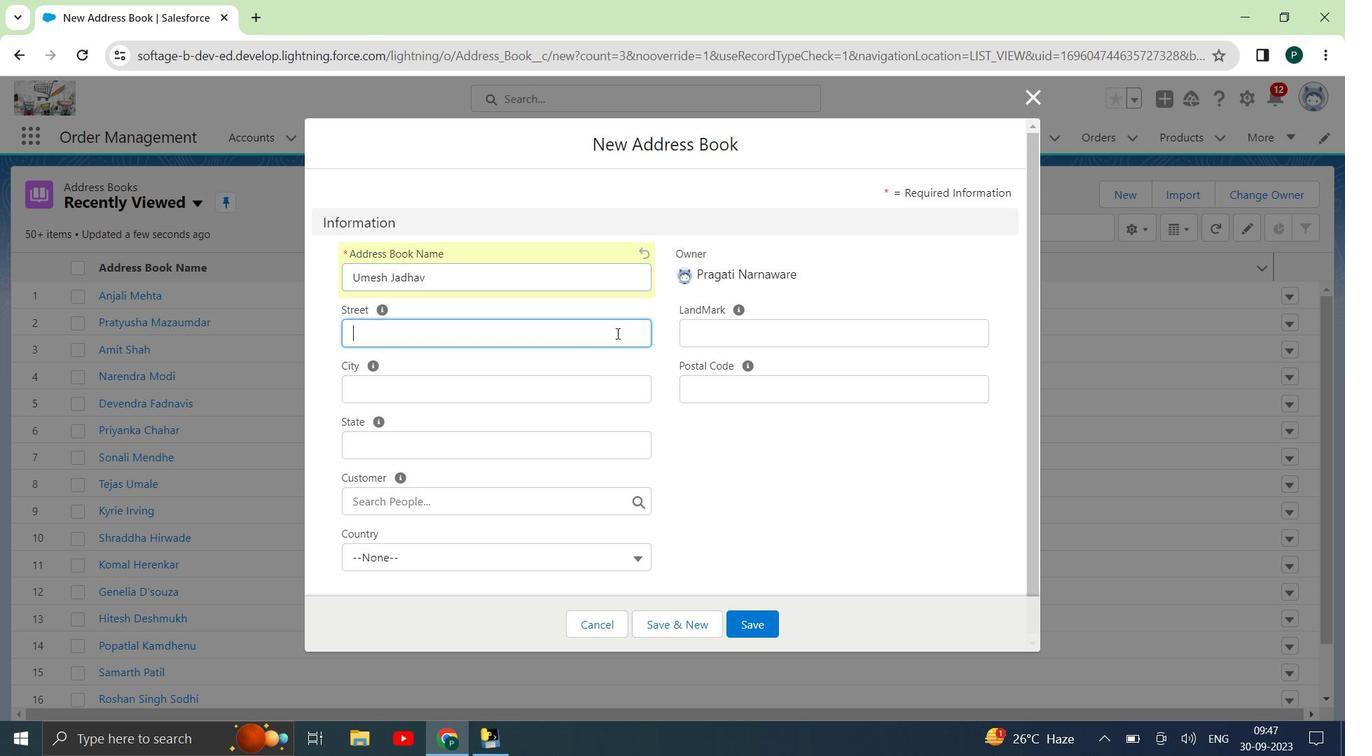
Action: Key pressed 75/<Key.shift>G<Key.space><Key.shift>Gokuldham<Key.space><Key.shift><Key.shift><Key.shift><Key.shift>Society,<Key.space><Key.shift><Key.shift><Key.shift><Key.shift><Key.shift><Key.shift><Key.shift><Key.shift><Key.shift><Key.shift><Key.shift><Key.shift><Key.shift><Key.shift><Key.shift><Key.shift><Key.shift><Key.shift><Key.shift><Key.shift><Key.shift><Key.shift>G<Key.backspace><Key.shift>Gada<Key.space><Key.shift>Electronics.
Screenshot: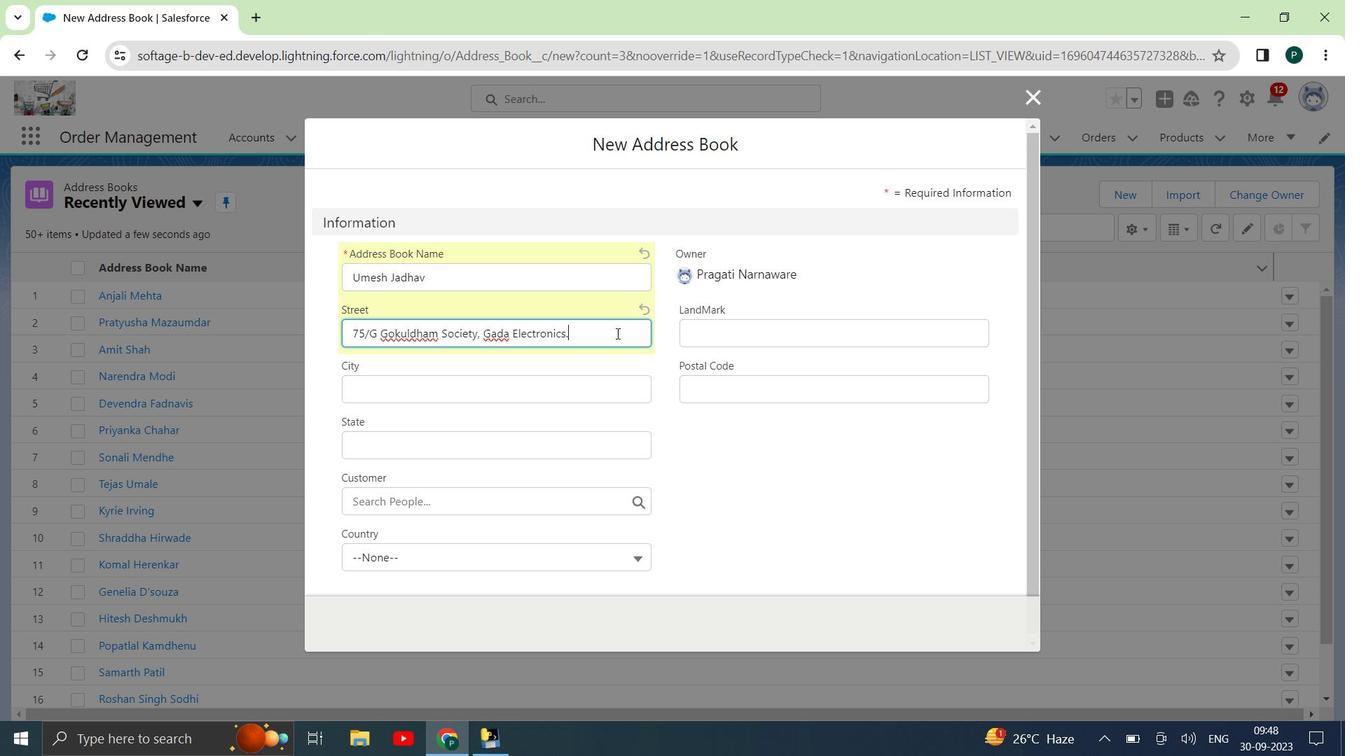 
Action: Mouse moved to (704, 323)
Screenshot: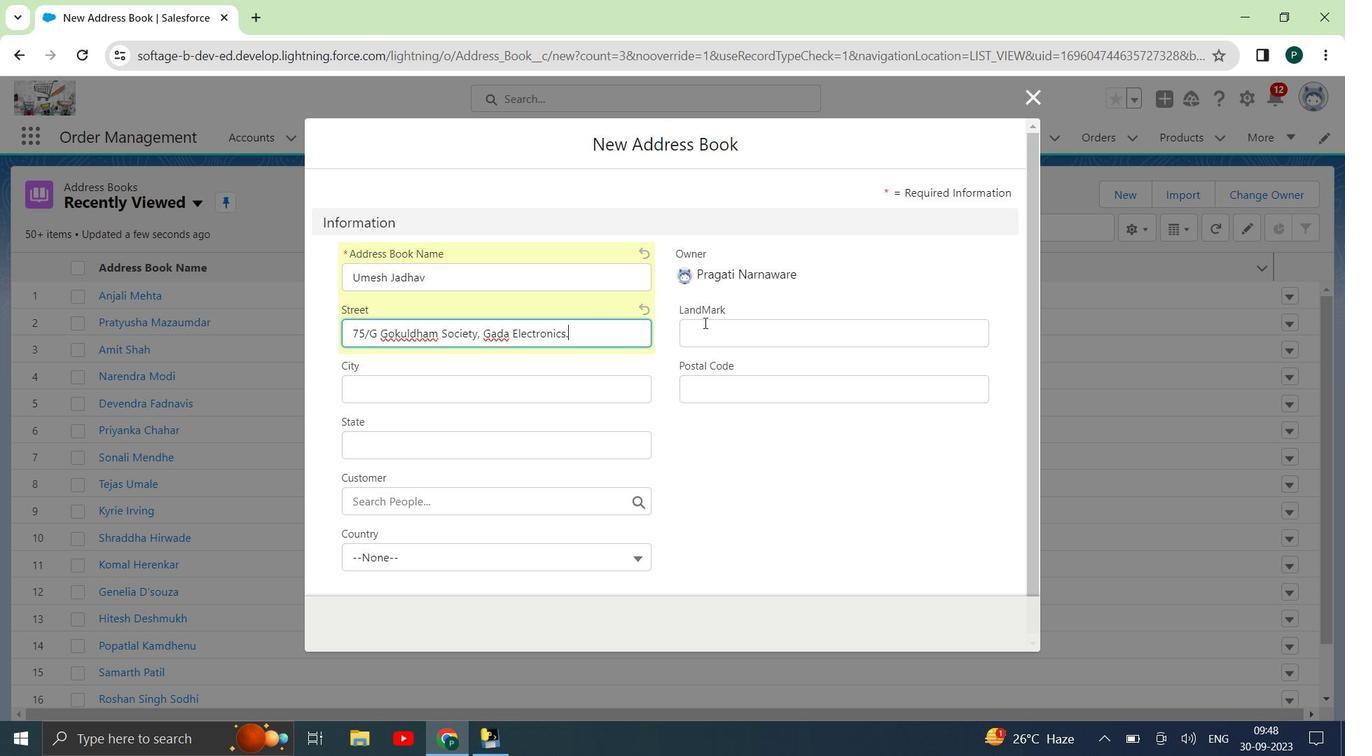 
Action: Mouse pressed left at (704, 323)
Screenshot: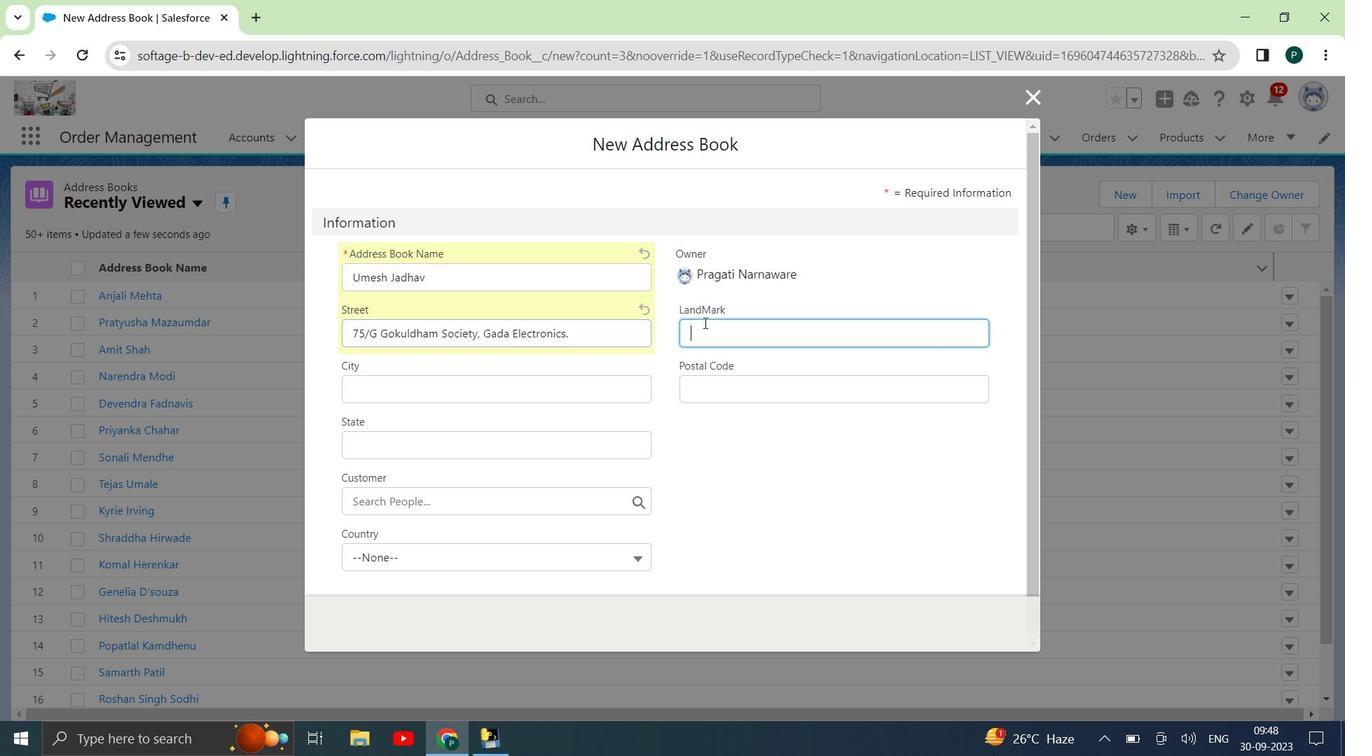 
Action: Key pressed <Key.shift><Key.shift><Key.shift><Key.shift><Key.shift><Key.shift><Key.shift><Key.shift><Key.shift><Key.shift><Key.shift><Key.shift><Key.shift><Key.shift><Key.shift><Key.shift><Key.shift><Key.shift><Key.shift><Key.shift><Key.shift><Key.shift>Ambazari<Key.space><Key.shift><Key.shift><Key.shift><Key.shift>Roa<Key.backspace><Key.backspace><Key.backspace><Key.shift>Lake.
Screenshot: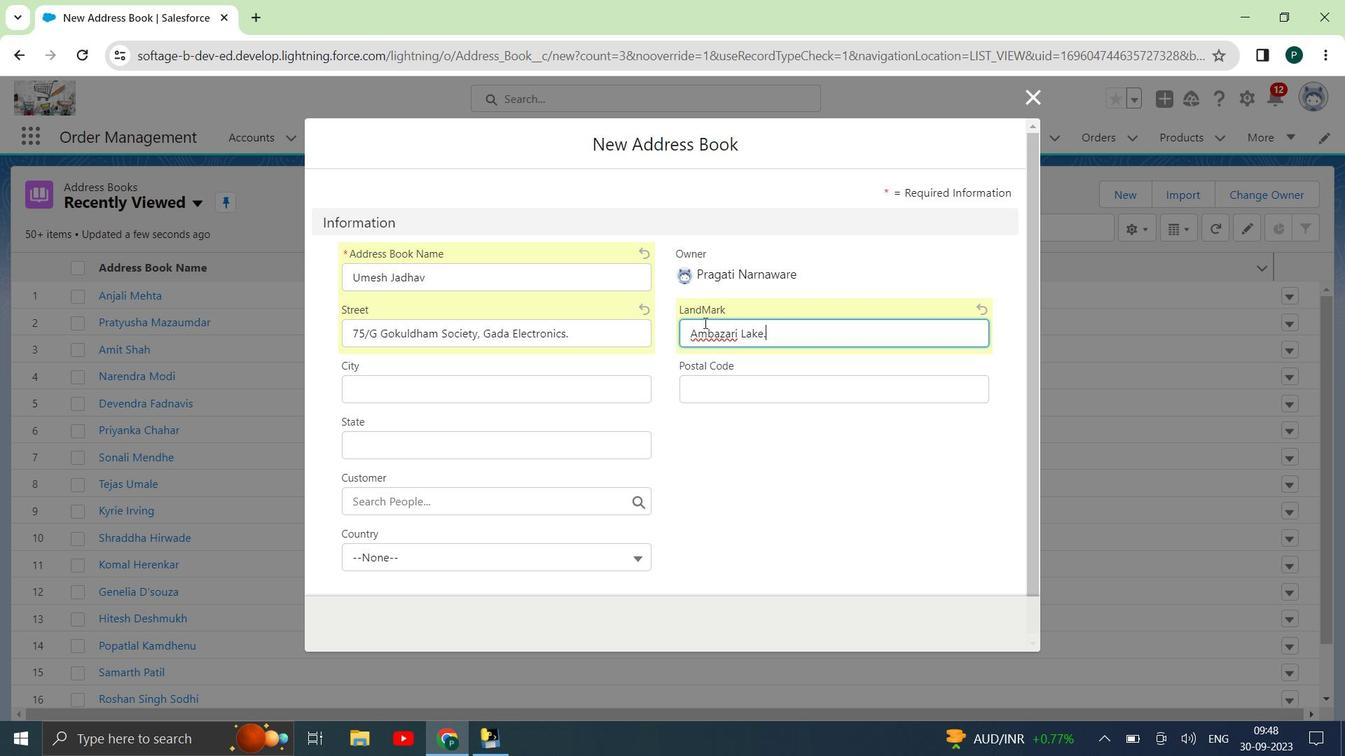 
Action: Mouse moved to (741, 377)
Screenshot: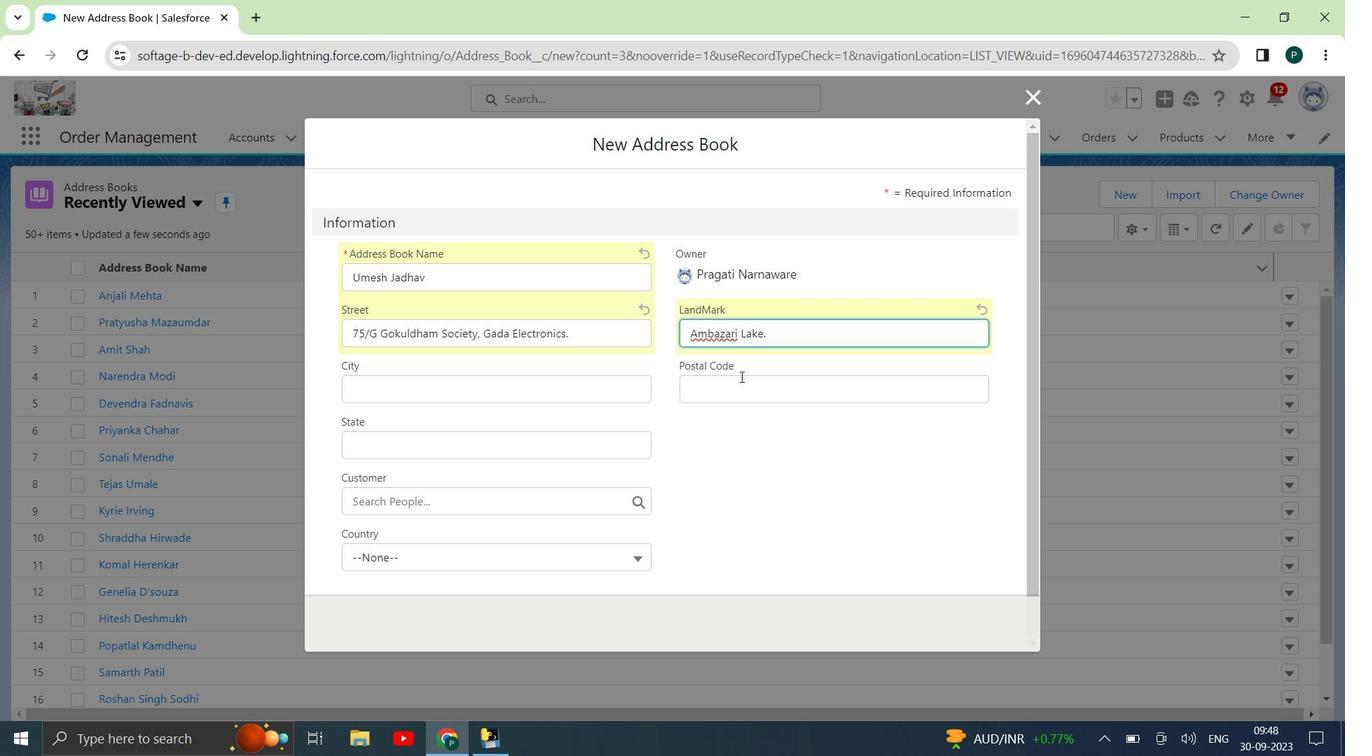 
Action: Mouse pressed left at (741, 377)
Screenshot: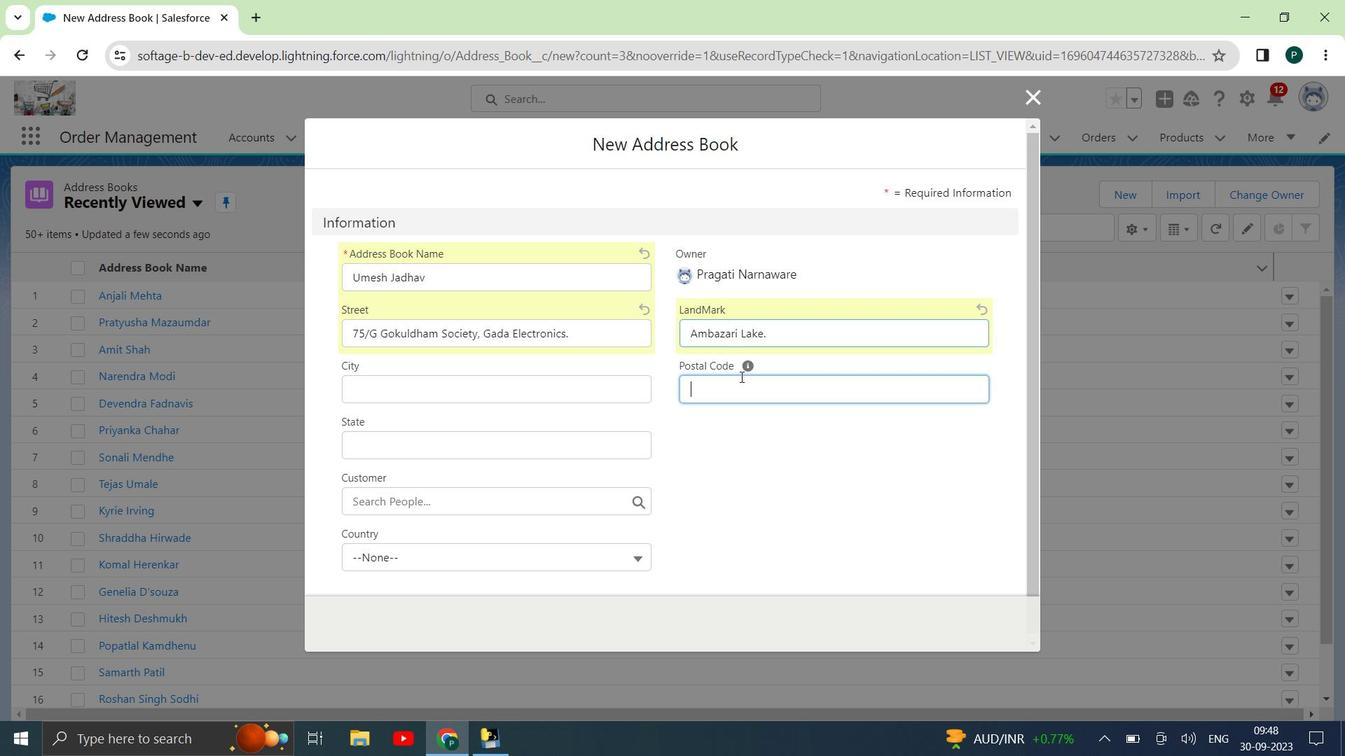 
Action: Key pressed 445120
Screenshot: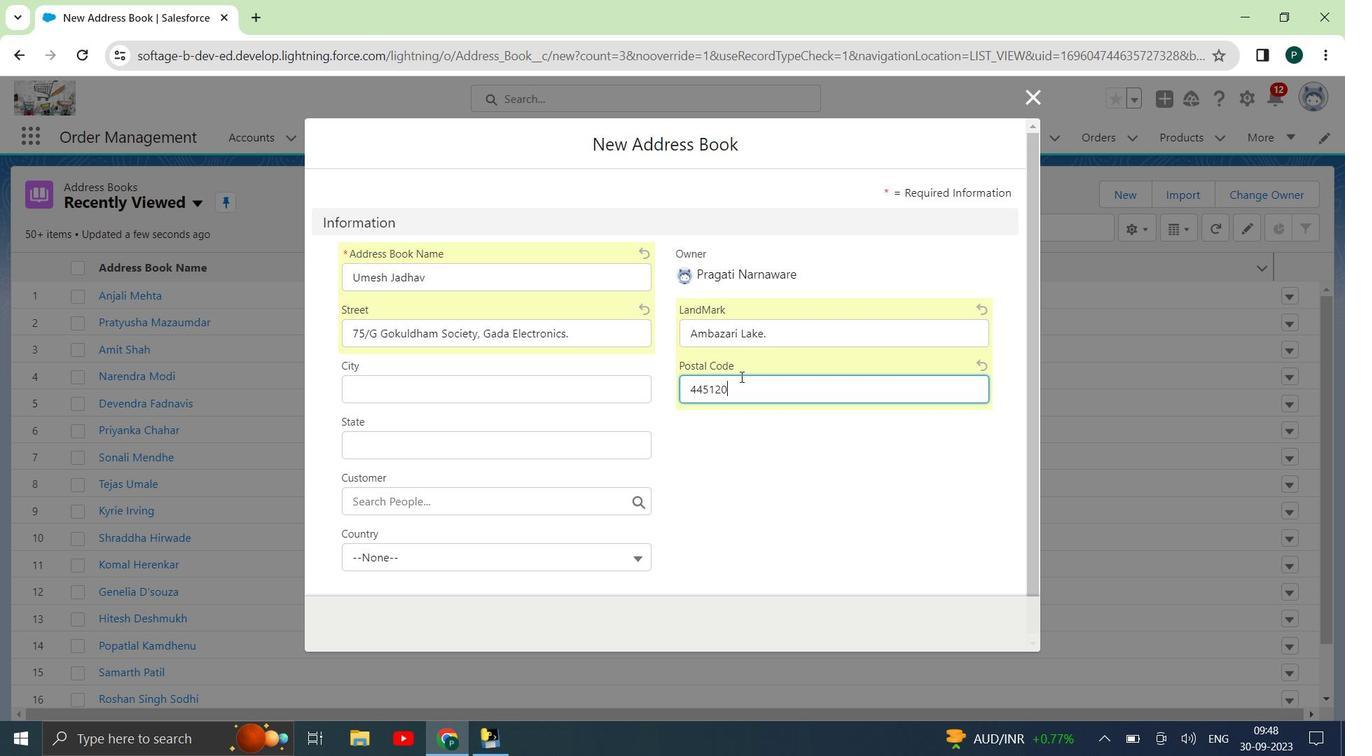 
Action: Mouse moved to (490, 401)
Screenshot: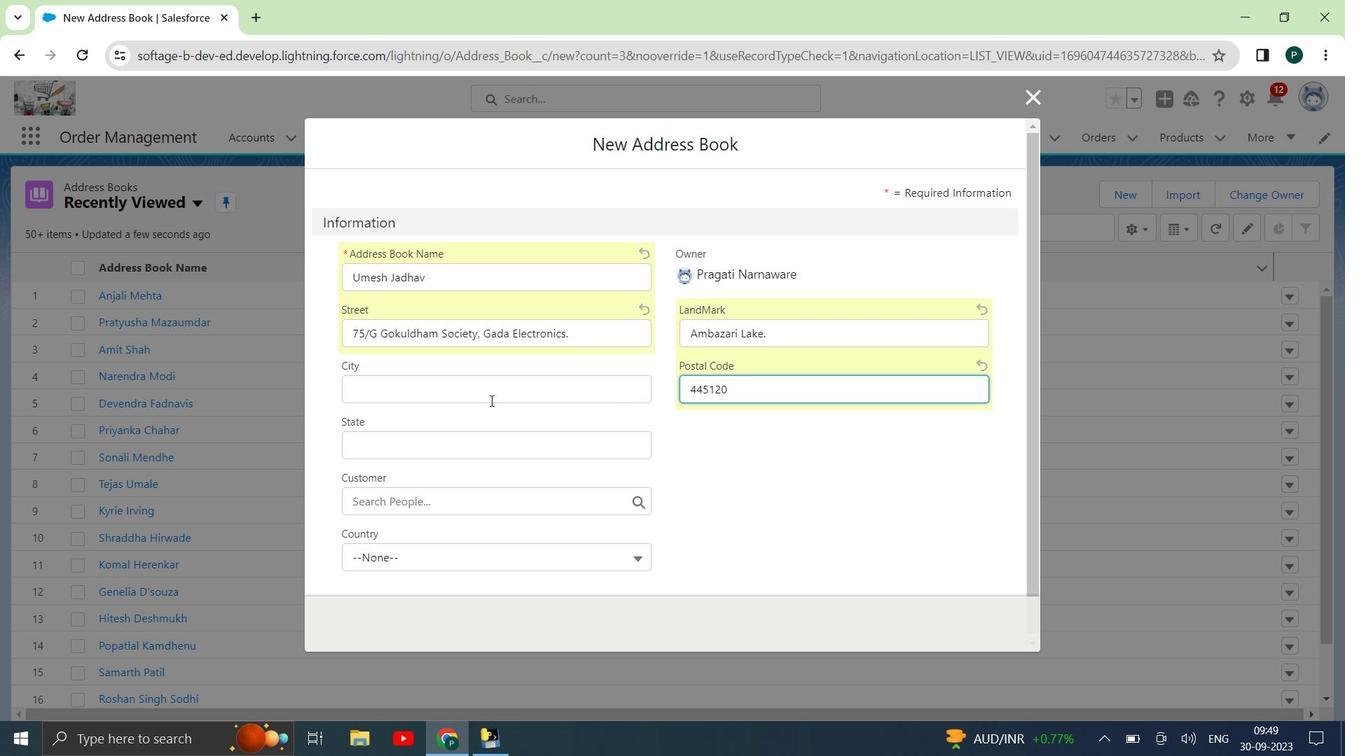 
Action: Mouse pressed left at (490, 401)
Screenshot: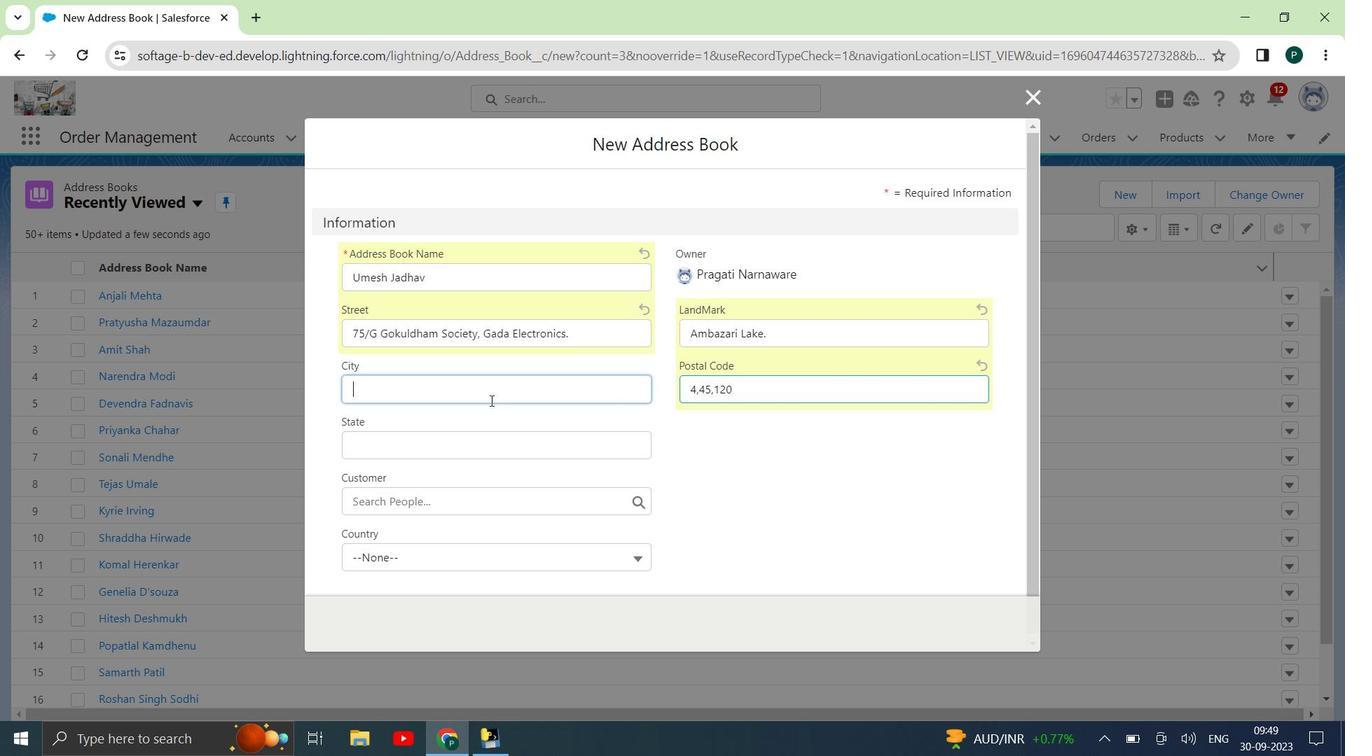 
Action: Key pressed <Key.shift>Konkan
Screenshot: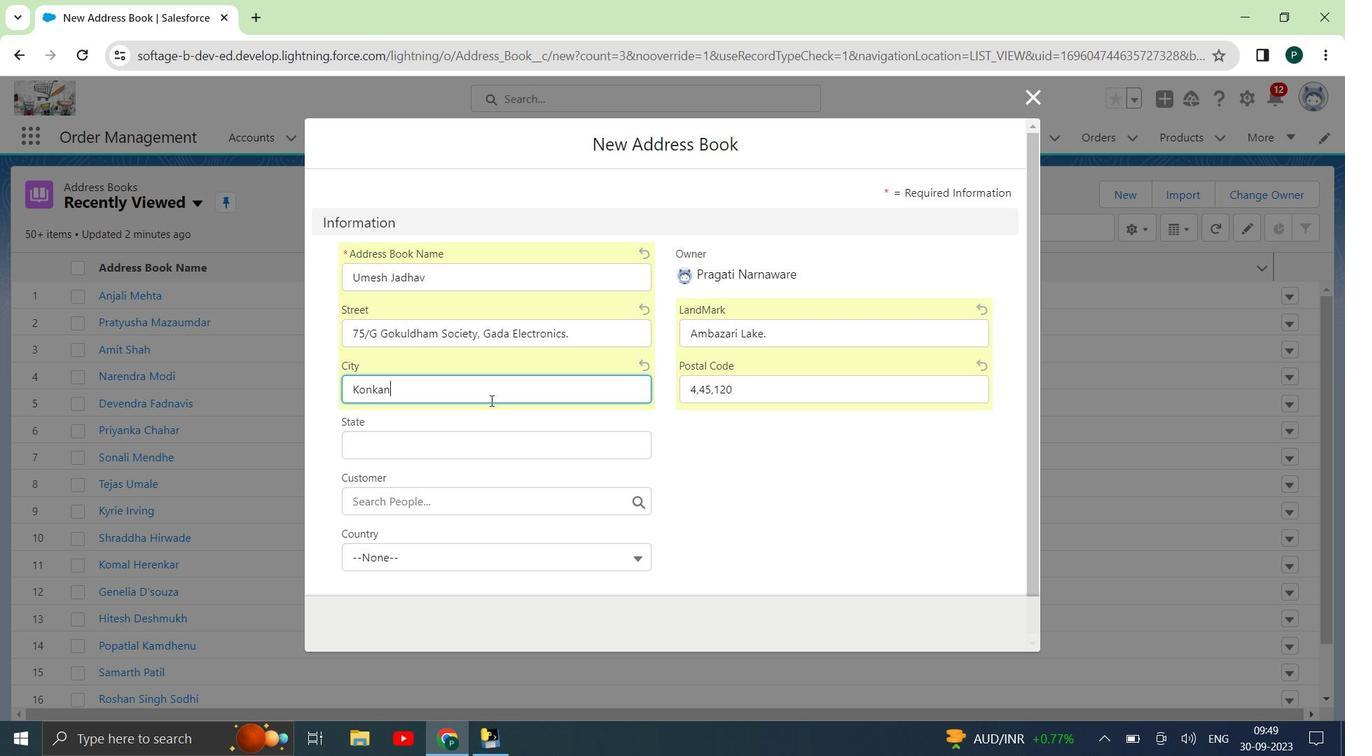 
Action: Mouse moved to (454, 442)
Screenshot: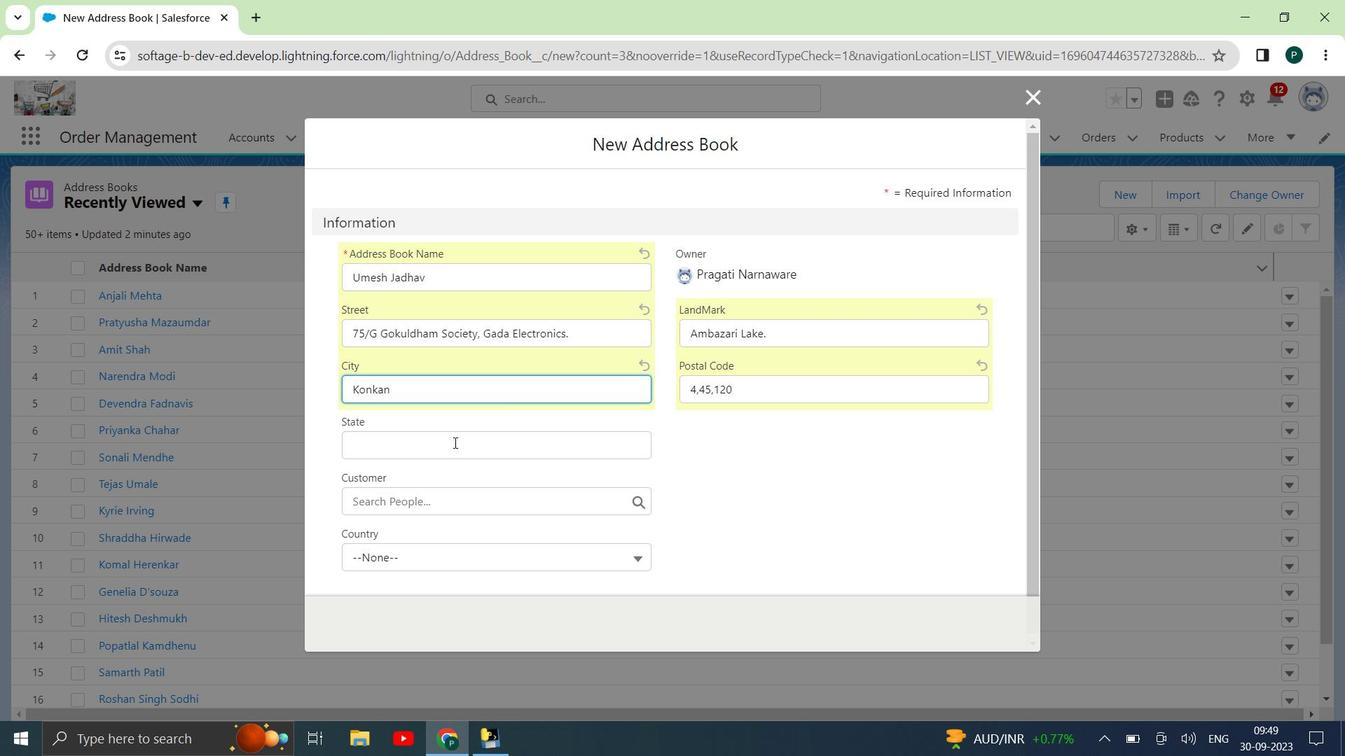 
Action: Mouse pressed left at (454, 442)
Screenshot: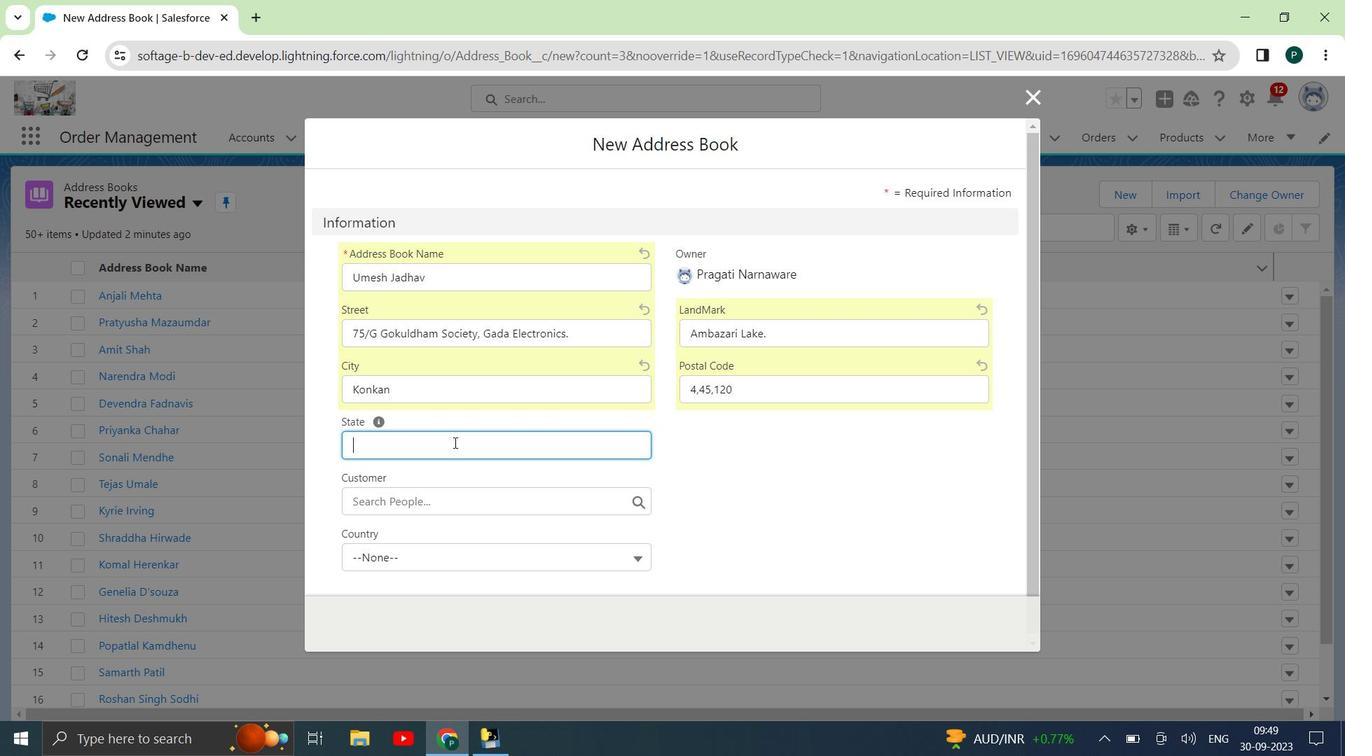 
Action: Key pressed <Key.shift><Key.shift><Key.shift><Key.shift><Key.shift><Key.shift><Key.shift><Key.shift>Maharashtra
Screenshot: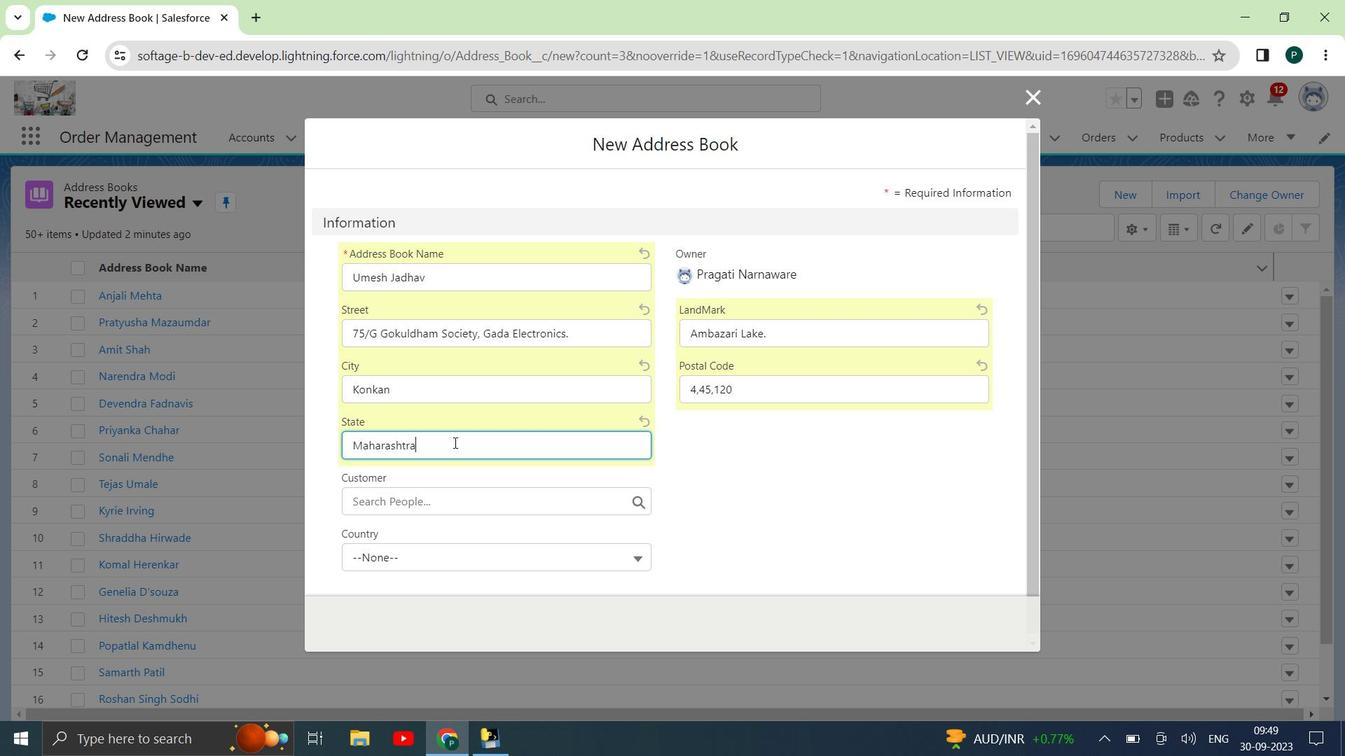 
Action: Mouse moved to (445, 446)
Screenshot: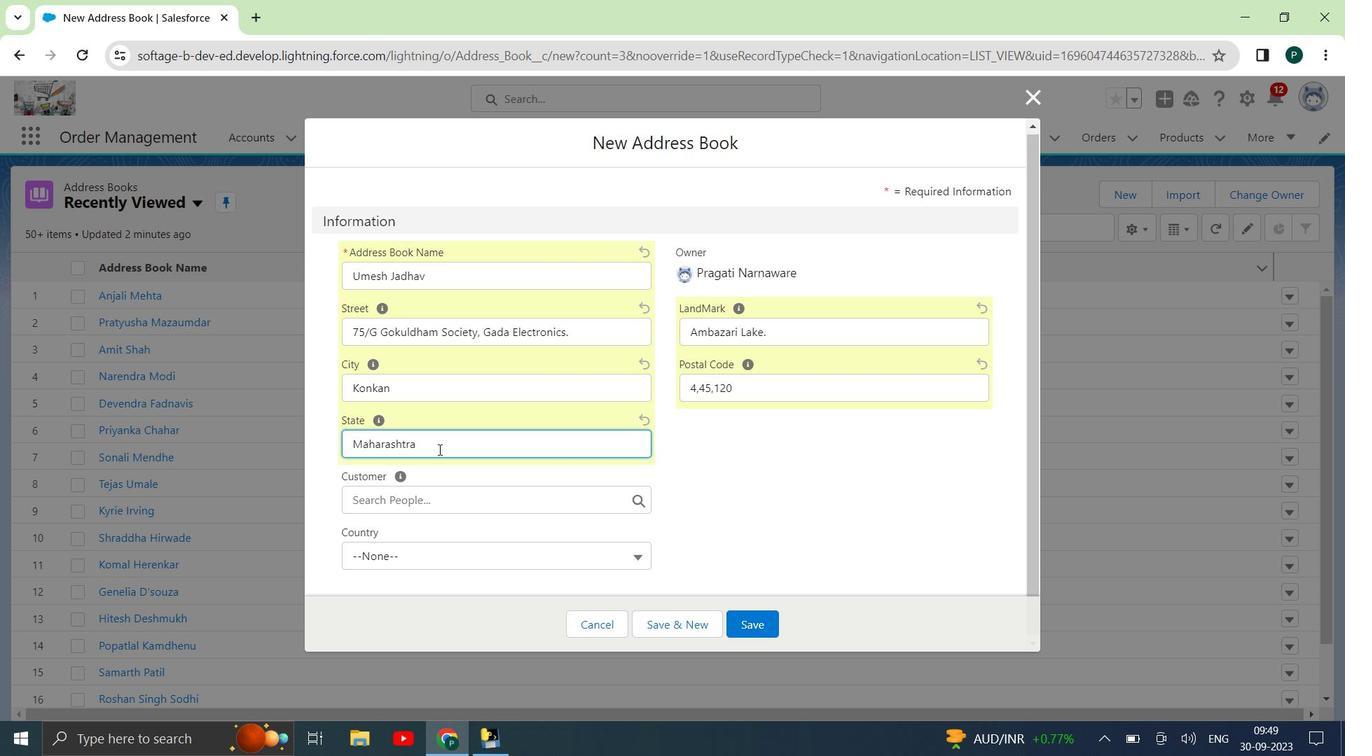 
Action: Mouse scrolled (445, 445) with delta (0, 0)
Screenshot: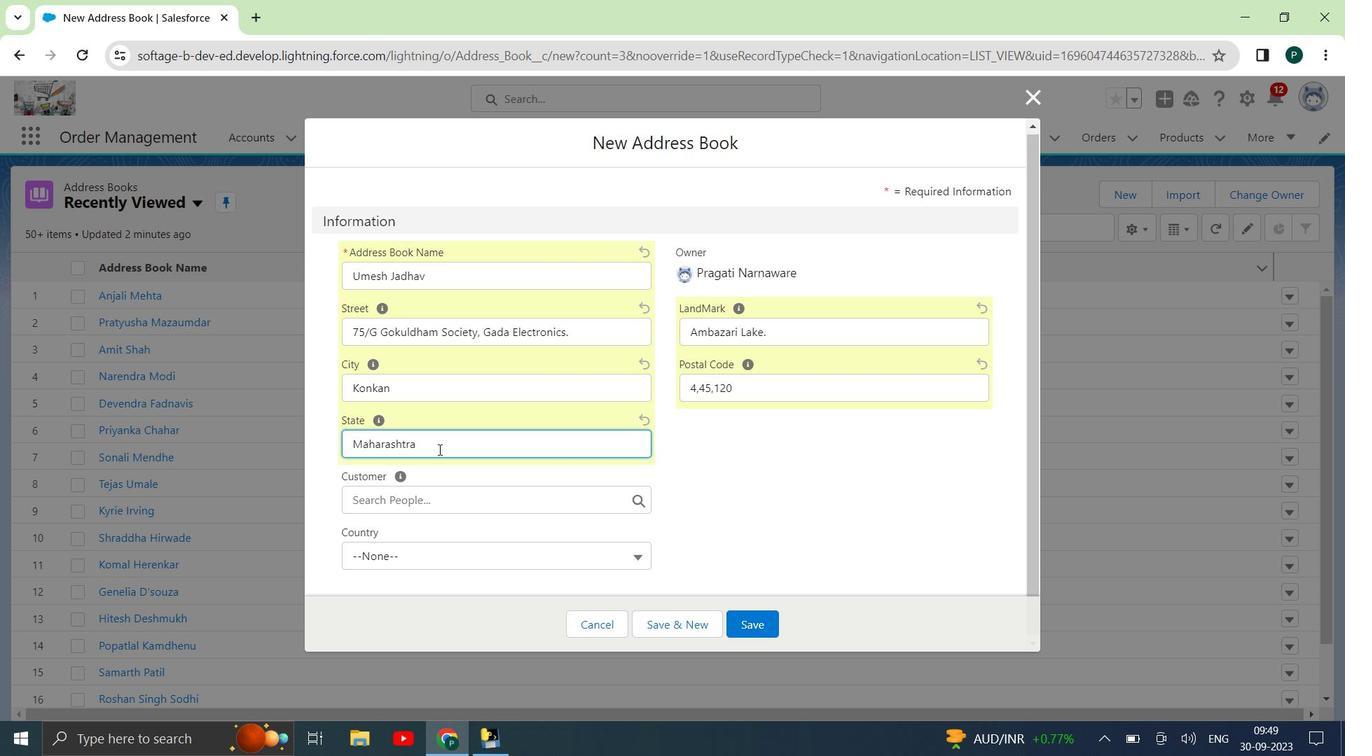 
Action: Mouse moved to (482, 547)
Screenshot: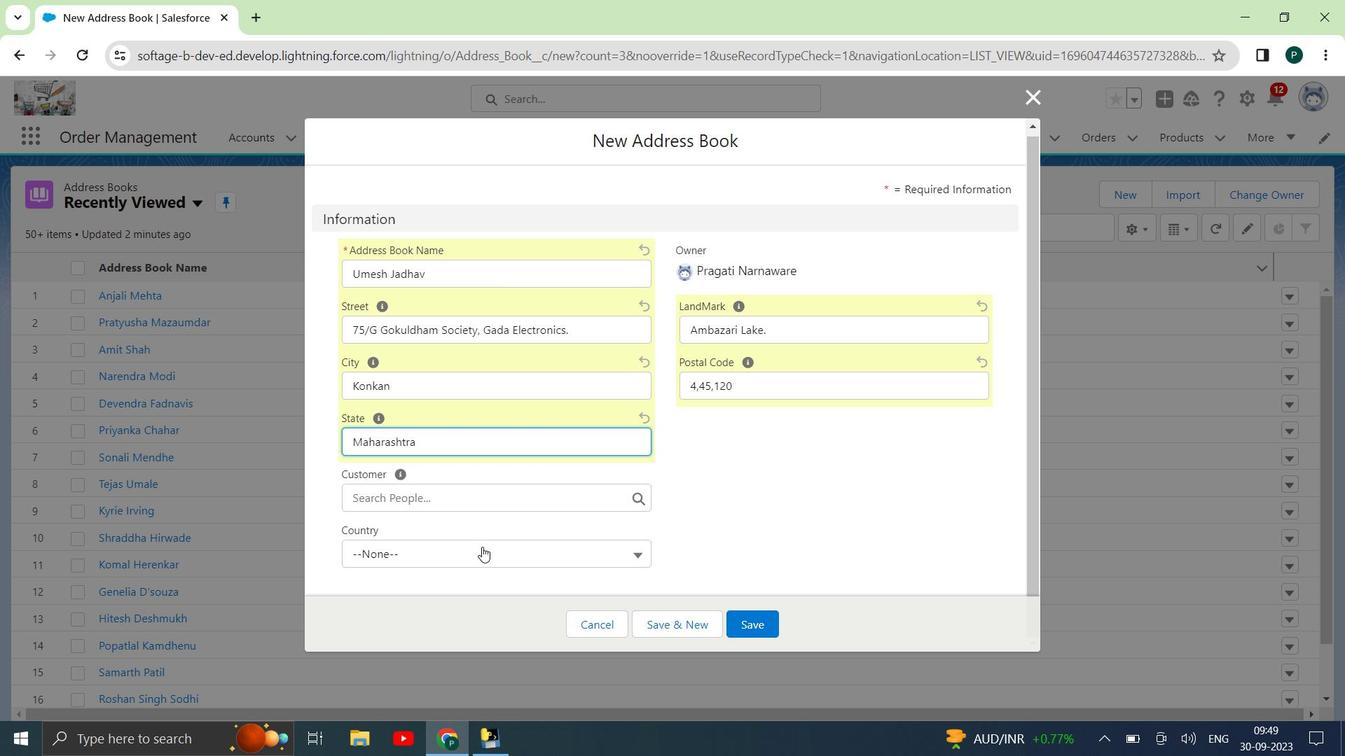 
Action: Mouse pressed left at (482, 547)
Screenshot: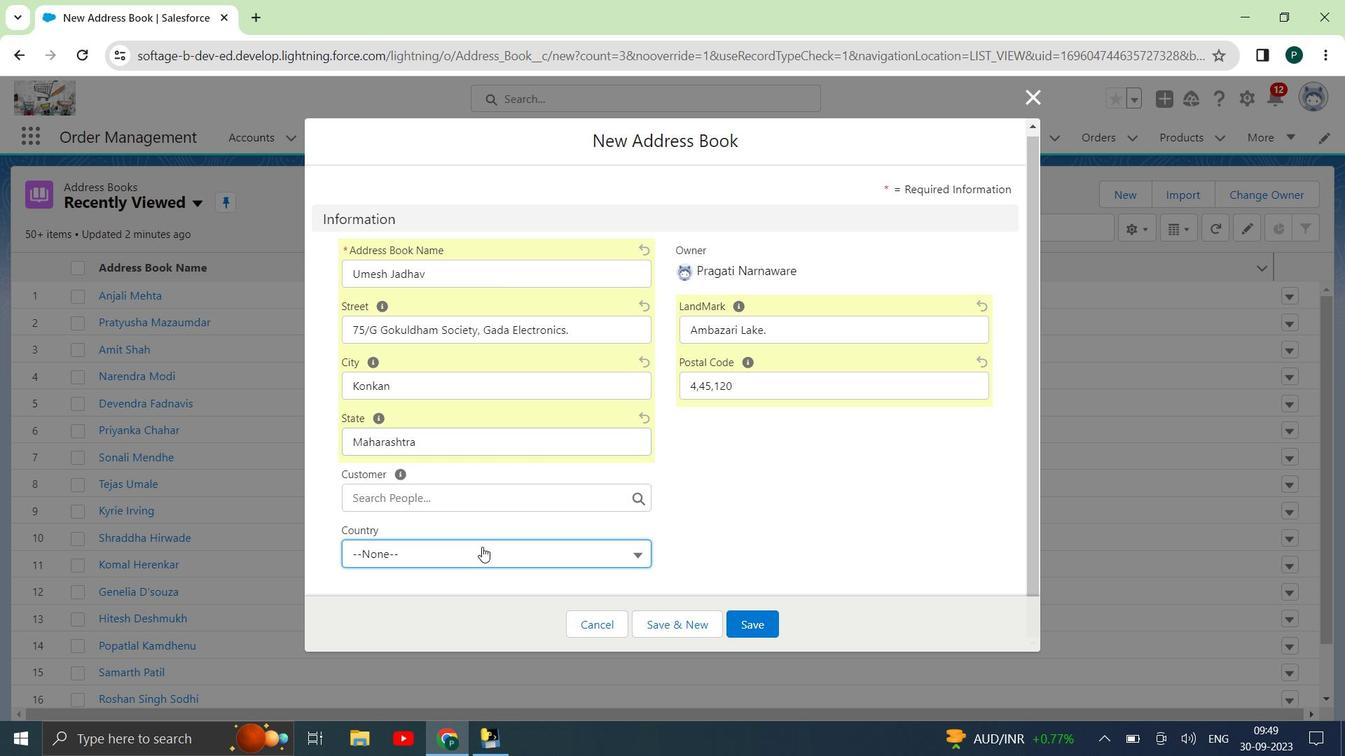 
Action: Mouse moved to (487, 264)
Screenshot: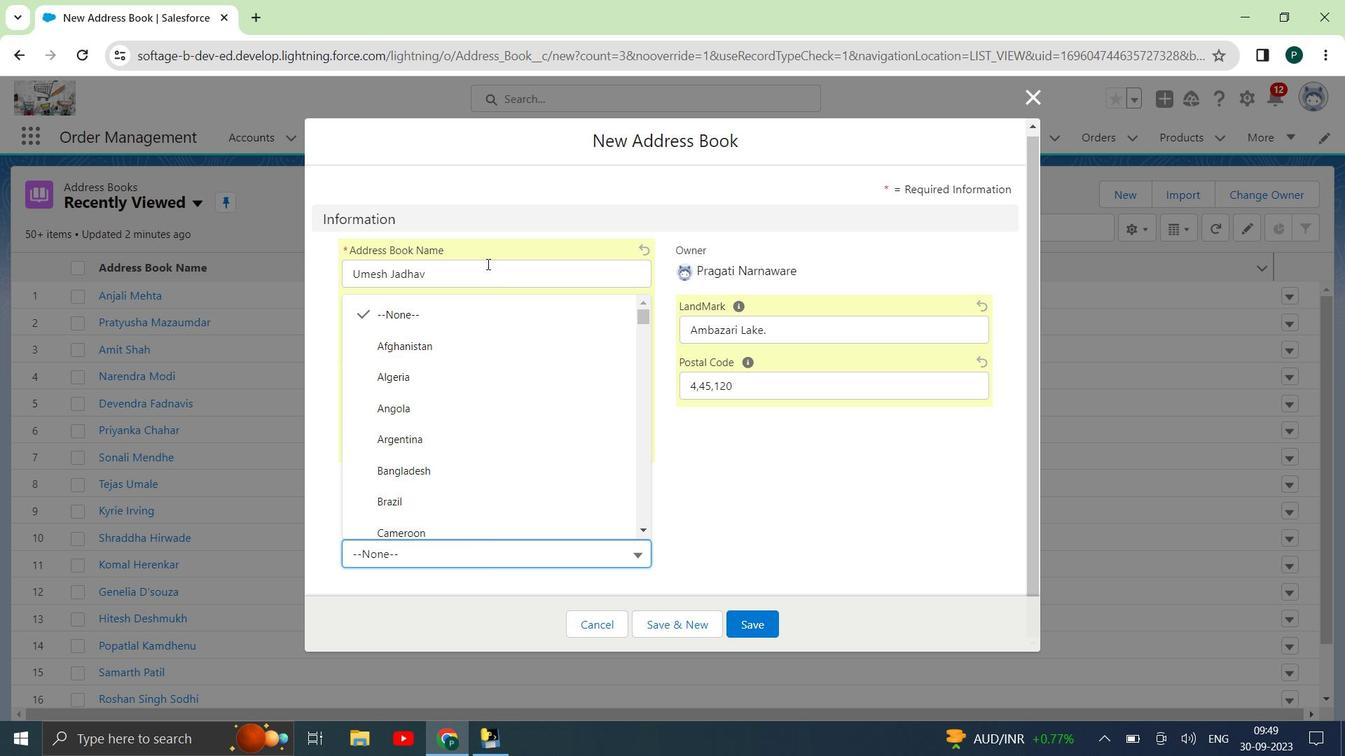 
Action: Key pressed <Key.down><Key.down><Key.down><Key.down><Key.down><Key.down><Key.down><Key.down><Key.down><Key.down><Key.down><Key.down><Key.down><Key.down><Key.down><Key.down><Key.down><Key.down><Key.down><Key.down><Key.down><Key.down><Key.down><Key.down><Key.down><Key.down><Key.down><Key.down><Key.down><Key.down><Key.down><Key.down><Key.down><Key.down><Key.down><Key.down><Key.down><Key.down><Key.down><Key.down><Key.down><Key.down><Key.down><Key.down><Key.down><Key.down><Key.down><Key.down><Key.down><Key.down><Key.down><Key.down><Key.down><Key.down><Key.down><Key.down><Key.down><Key.down><Key.down><Key.down><Key.down><Key.down><Key.down><Key.down><Key.down><Key.down><Key.down><Key.down><Key.down><Key.down><Key.down><Key.down><Key.down><Key.down><Key.down><Key.down><Key.down><Key.down><Key.down><Key.down><Key.down><Key.down><Key.down><Key.down><Key.down><Key.down><Key.down><Key.down><Key.down><Key.down><Key.down><Key.down><Key.down><Key.down><Key.down><Key.down><Key.down><Key.down><Key.down><Key.down><Key.down><Key.down><Key.down><Key.down><Key.down><Key.down><Key.down><Key.down><Key.down><Key.down><Key.down><Key.down><Key.down><Key.down><Key.down><Key.down><Key.down><Key.down><Key.down><Key.down><Key.down><Key.down><Key.down><Key.down><Key.down><Key.down><Key.down><Key.down><Key.down><Key.down><Key.down><Key.down><Key.down><Key.down><Key.down><Key.down><Key.down><Key.down><Key.down><Key.down><Key.down><Key.down><Key.down><Key.down><Key.down><Key.down><Key.down><Key.down><Key.down><Key.down><Key.down><Key.down><Key.down><Key.down><Key.enter>
Screenshot: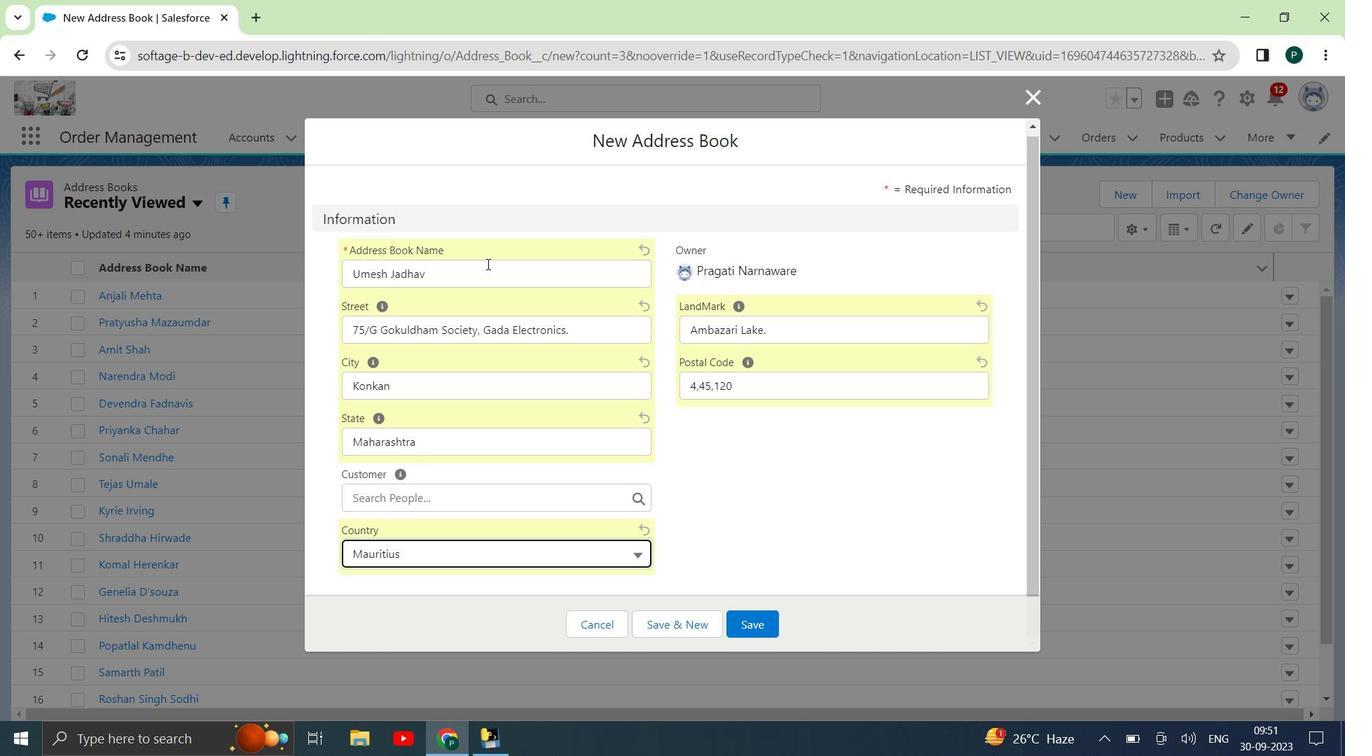 
Action: Mouse moved to (761, 622)
Screenshot: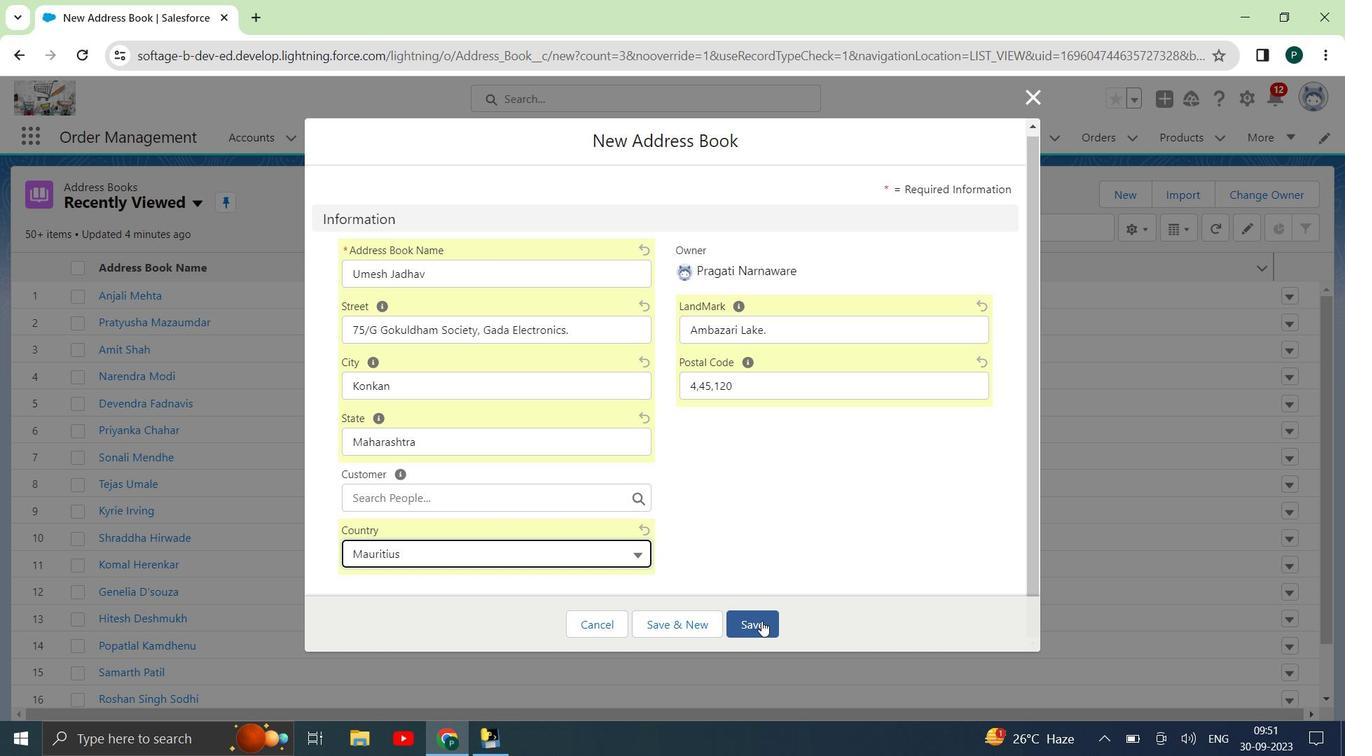 
Action: Mouse pressed left at (761, 622)
Screenshot: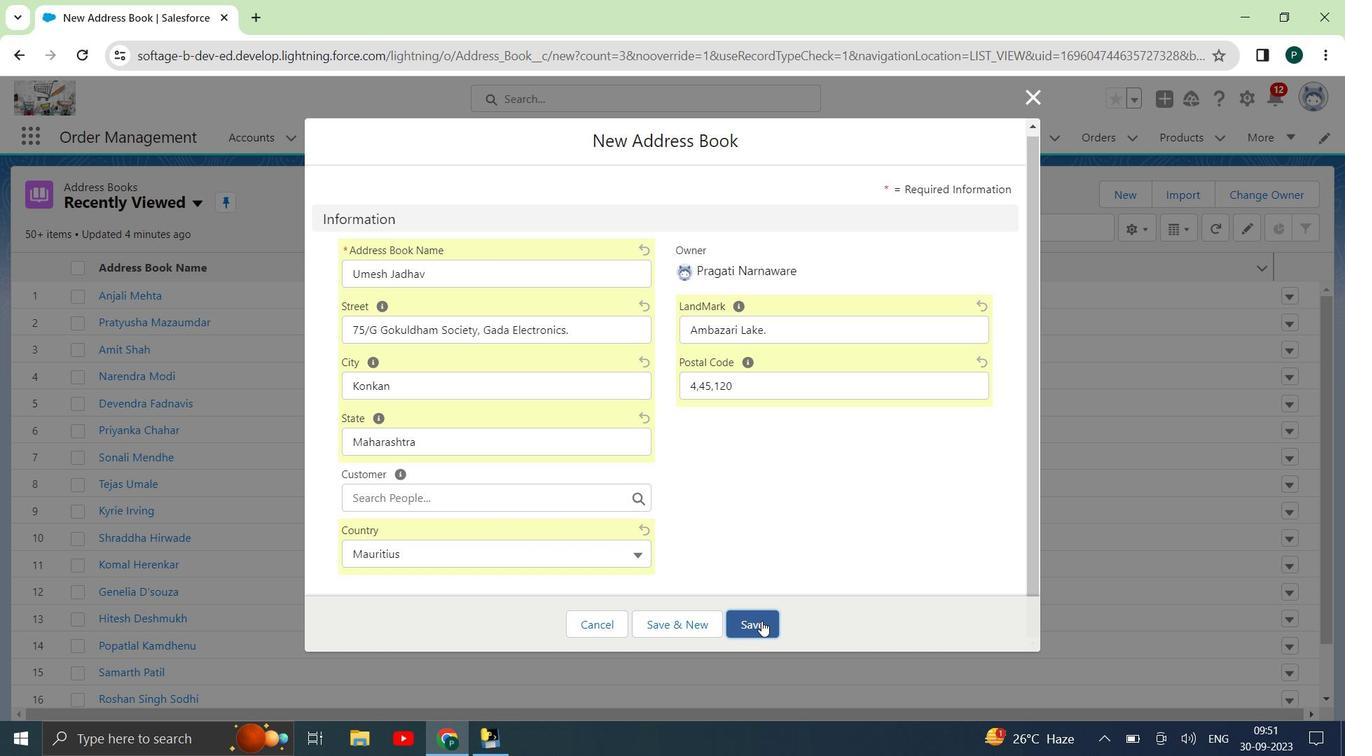 
Action: Mouse moved to (737, 135)
Screenshot: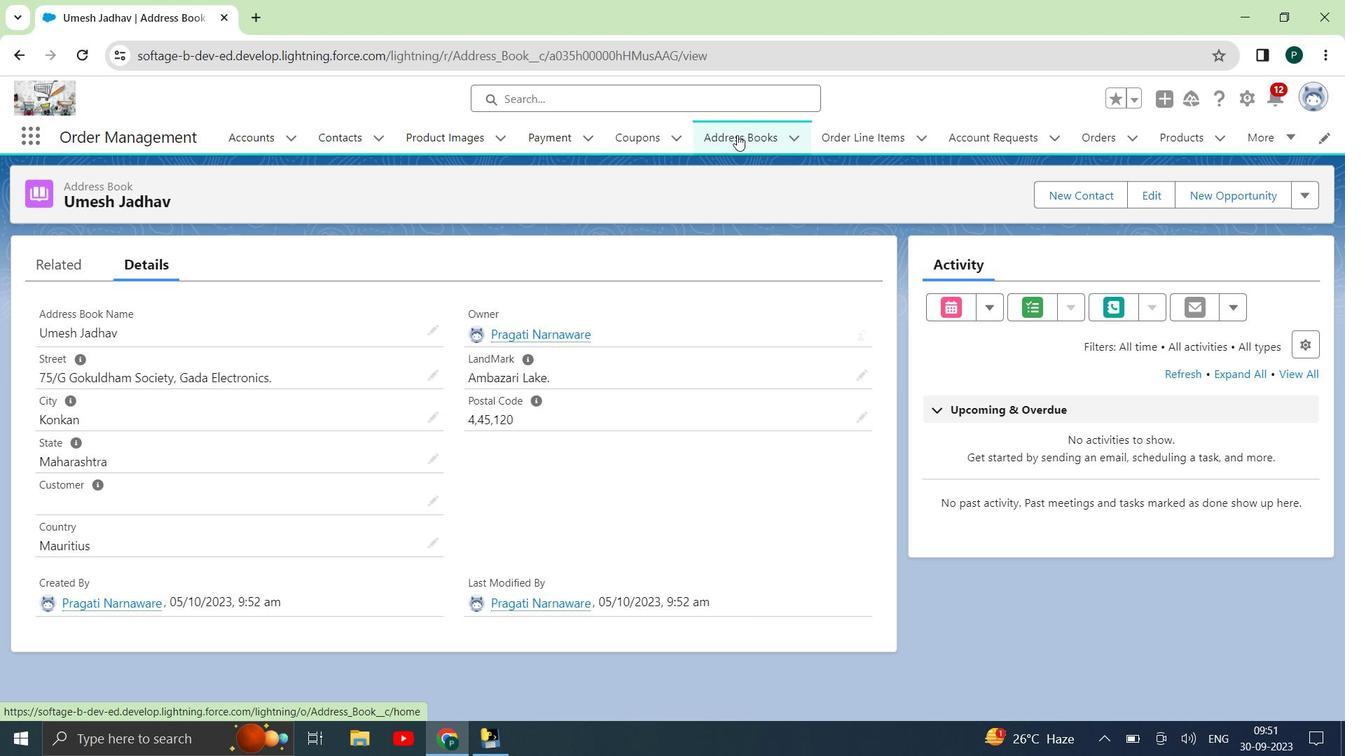 
Action: Mouse pressed left at (737, 135)
Screenshot: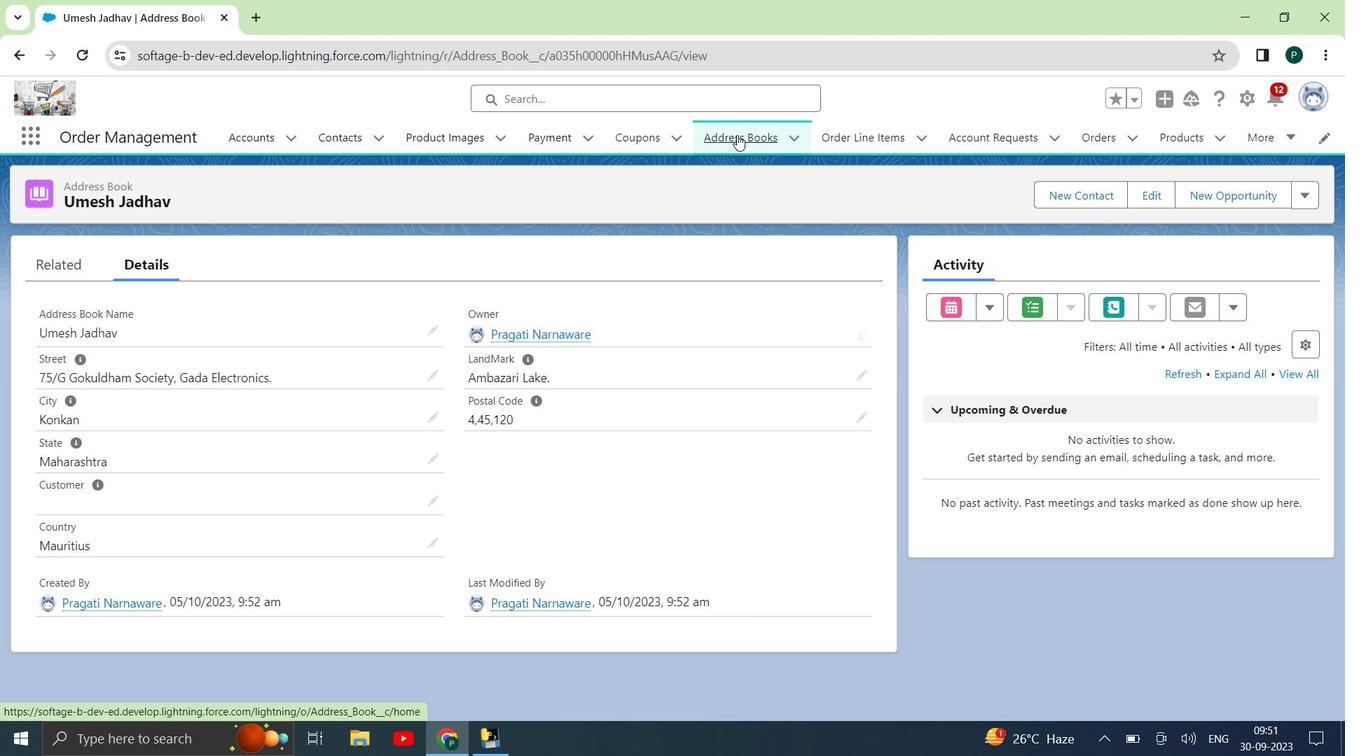 
Action: Mouse moved to (755, 130)
Screenshot: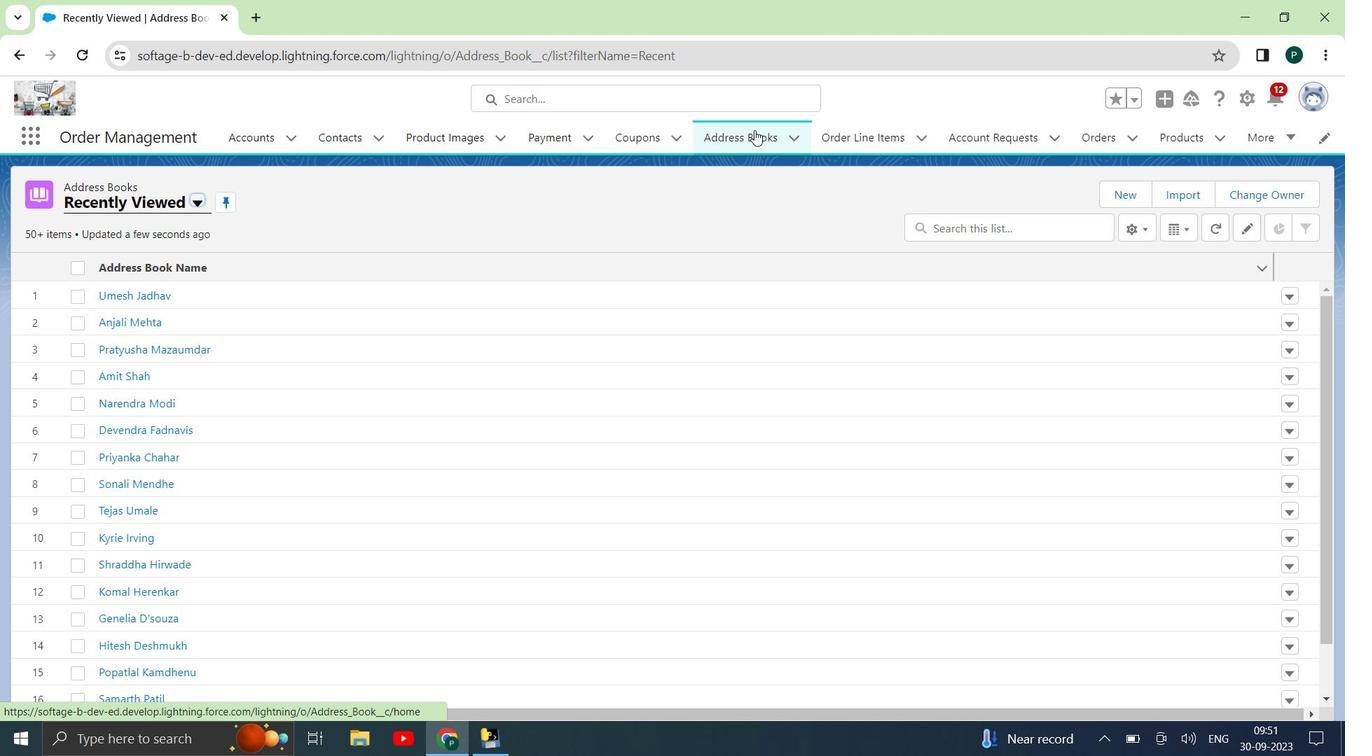
Action: Mouse pressed left at (755, 130)
Screenshot: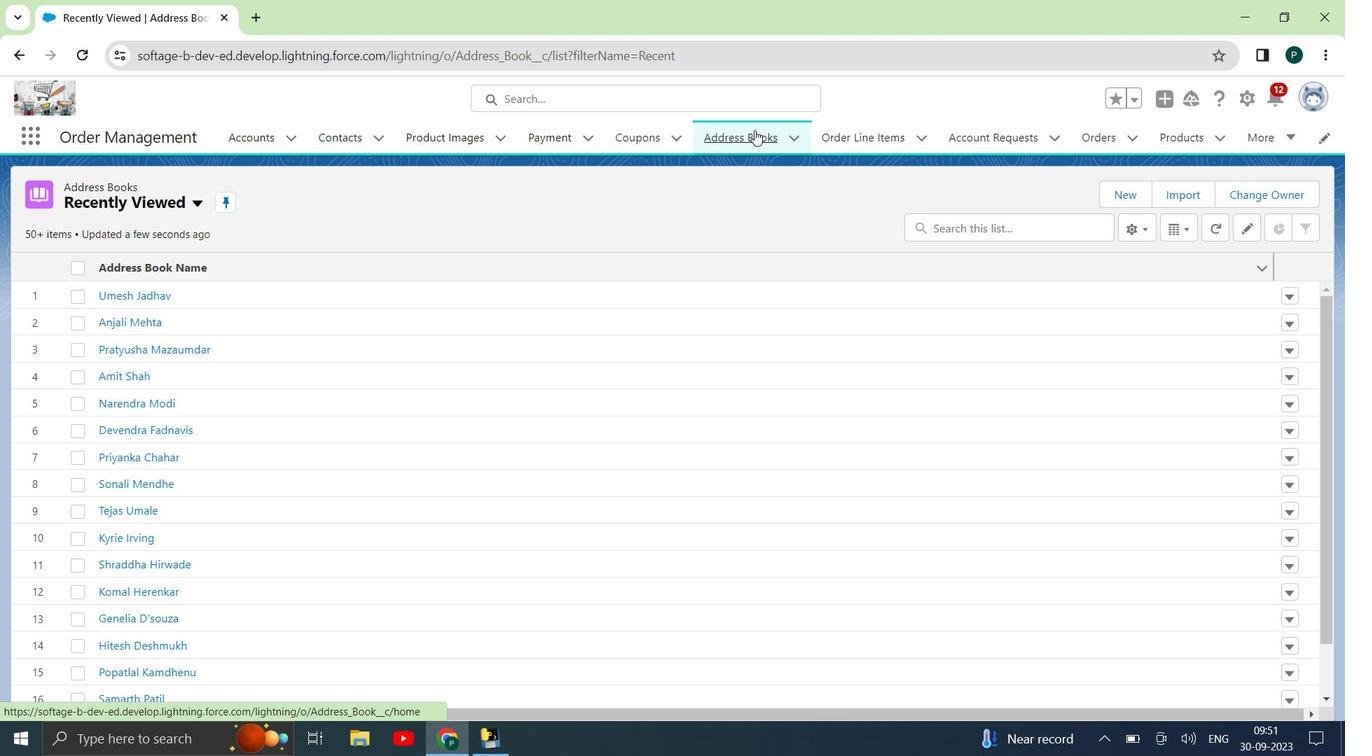 
Action: Mouse moved to (1213, 227)
Screenshot: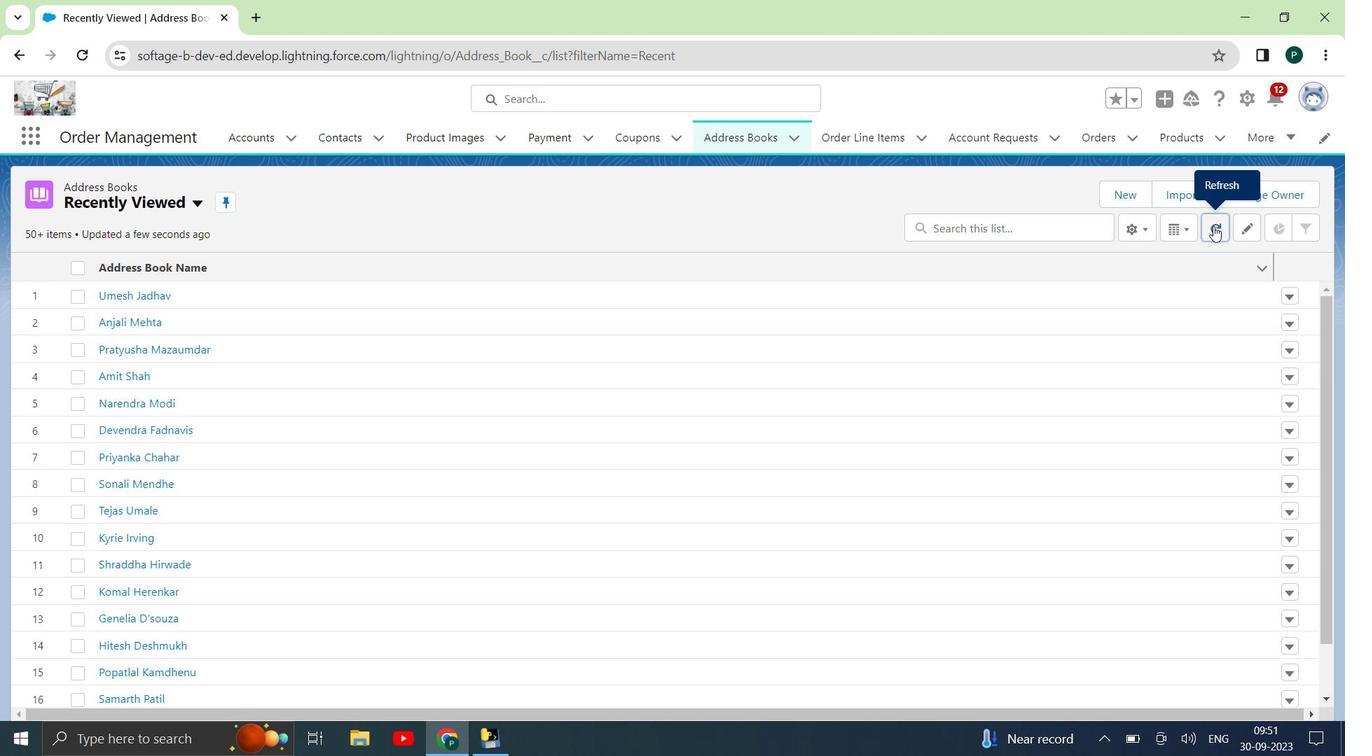 
Action: Mouse pressed left at (1213, 227)
Screenshot: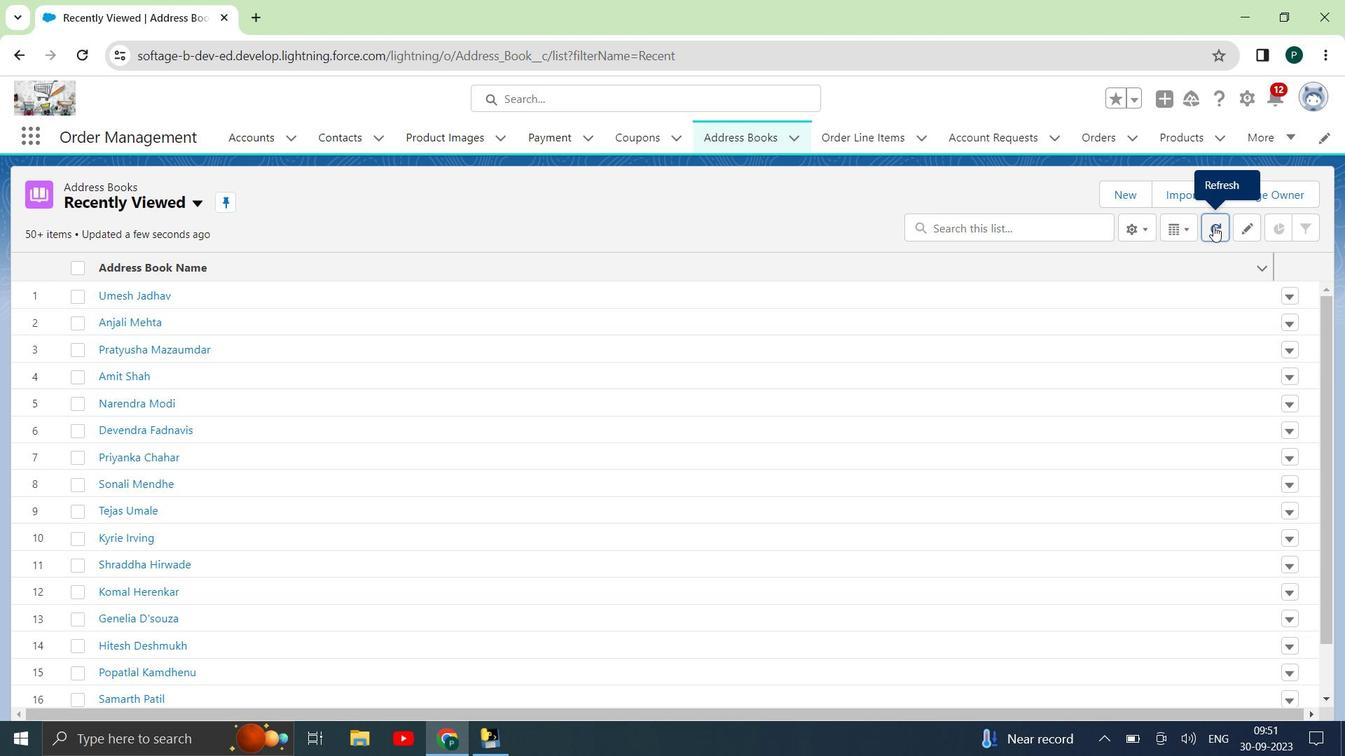 
Action: Mouse pressed left at (1213, 227)
Screenshot: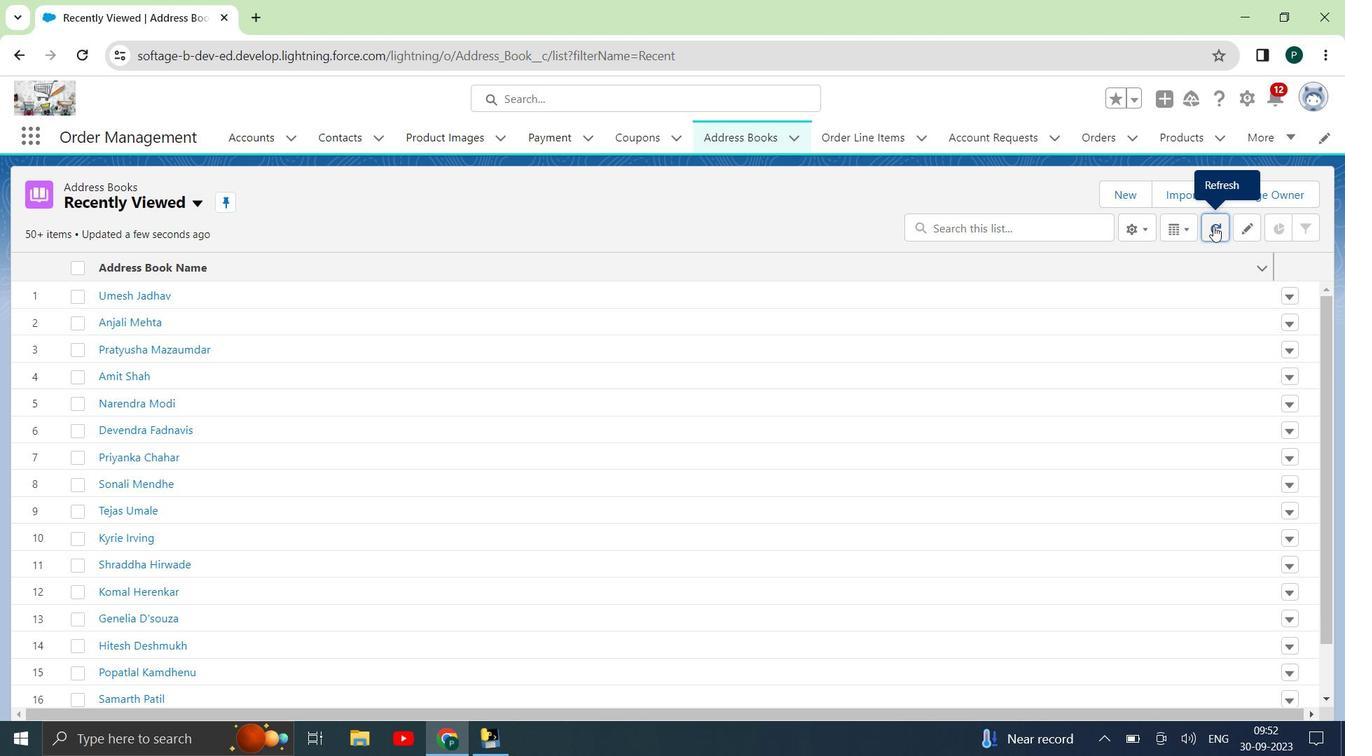 
Action: Mouse moved to (1116, 201)
Screenshot: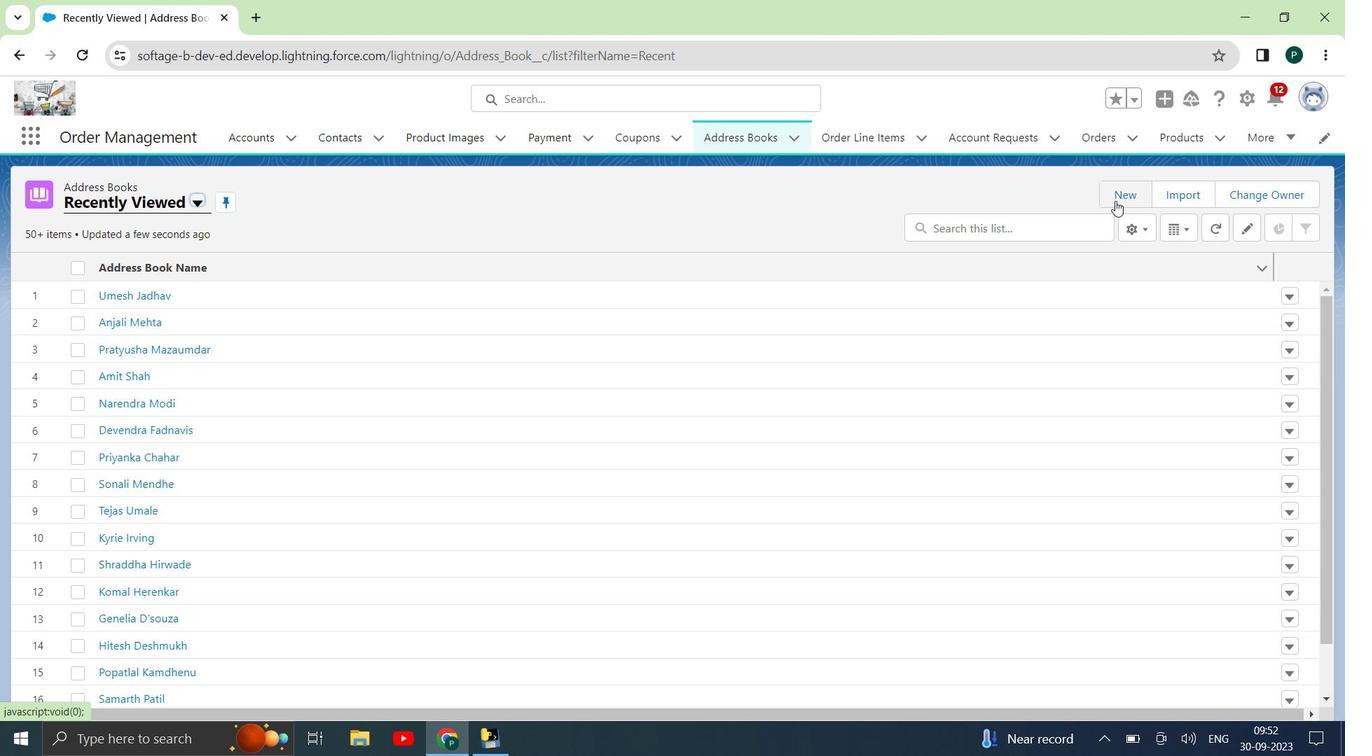 
Action: Mouse pressed left at (1116, 201)
Screenshot: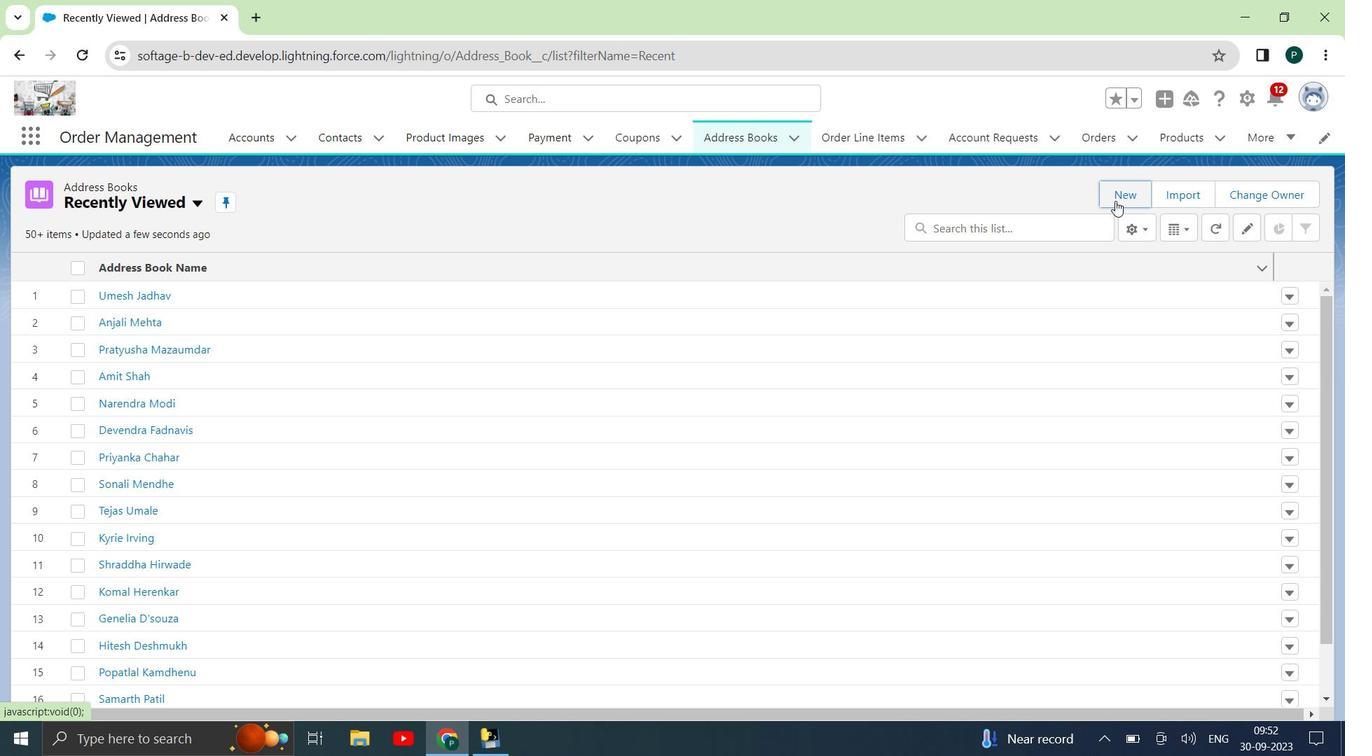 
Action: Mouse moved to (599, 257)
Screenshot: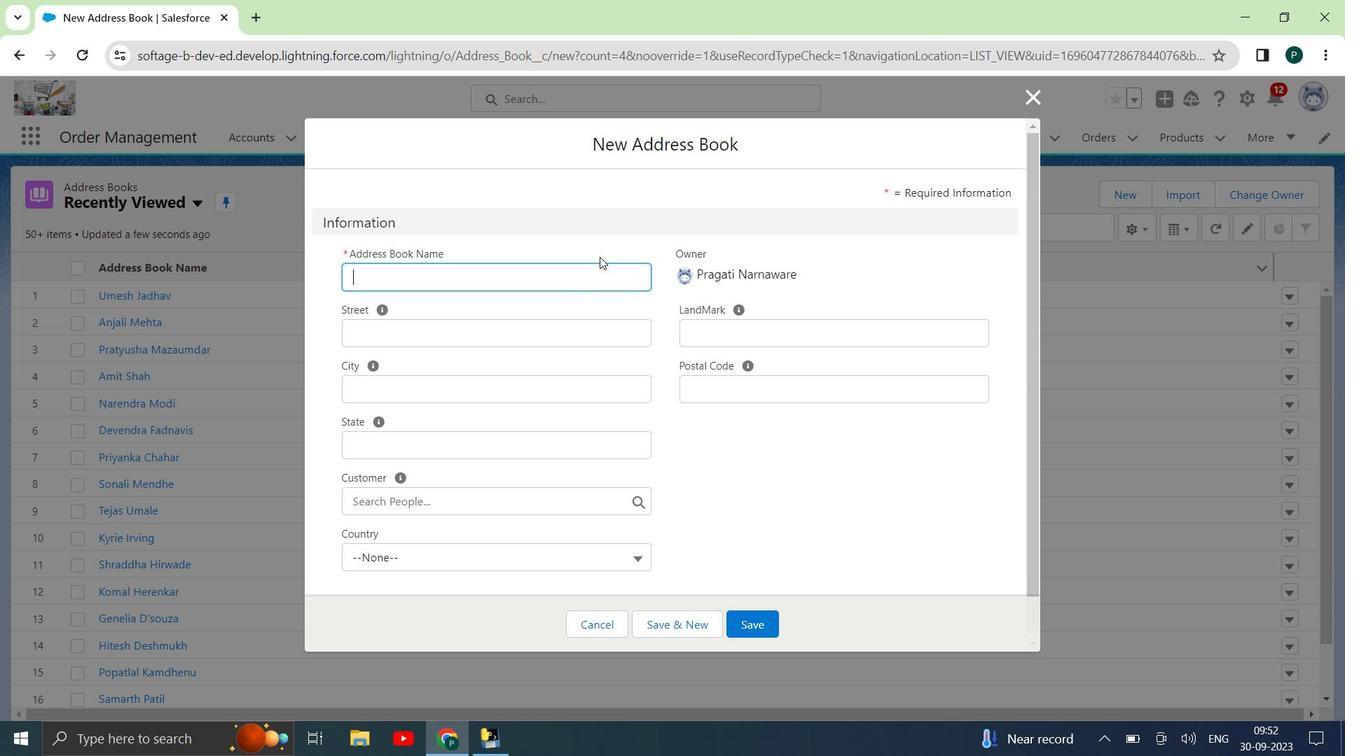 
Action: Mouse pressed left at (599, 257)
Screenshot: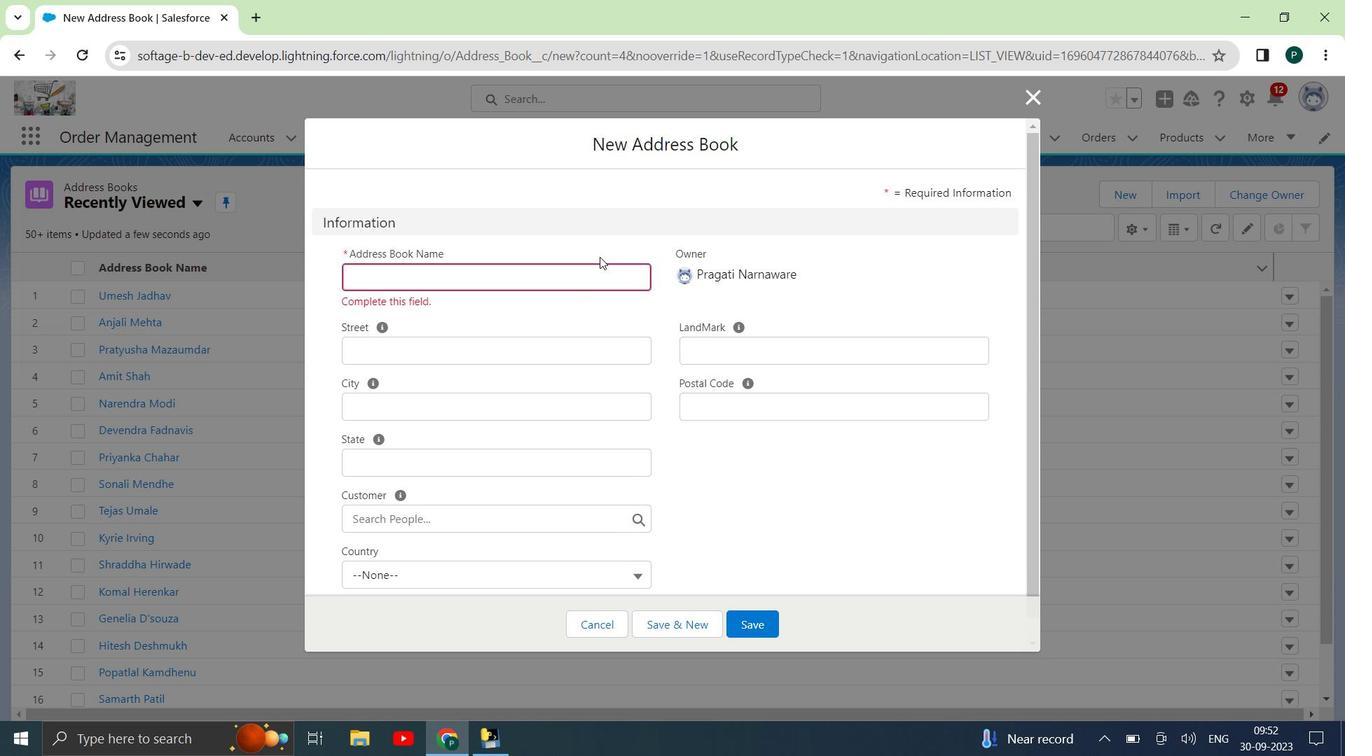 
Action: Mouse moved to (585, 257)
Screenshot: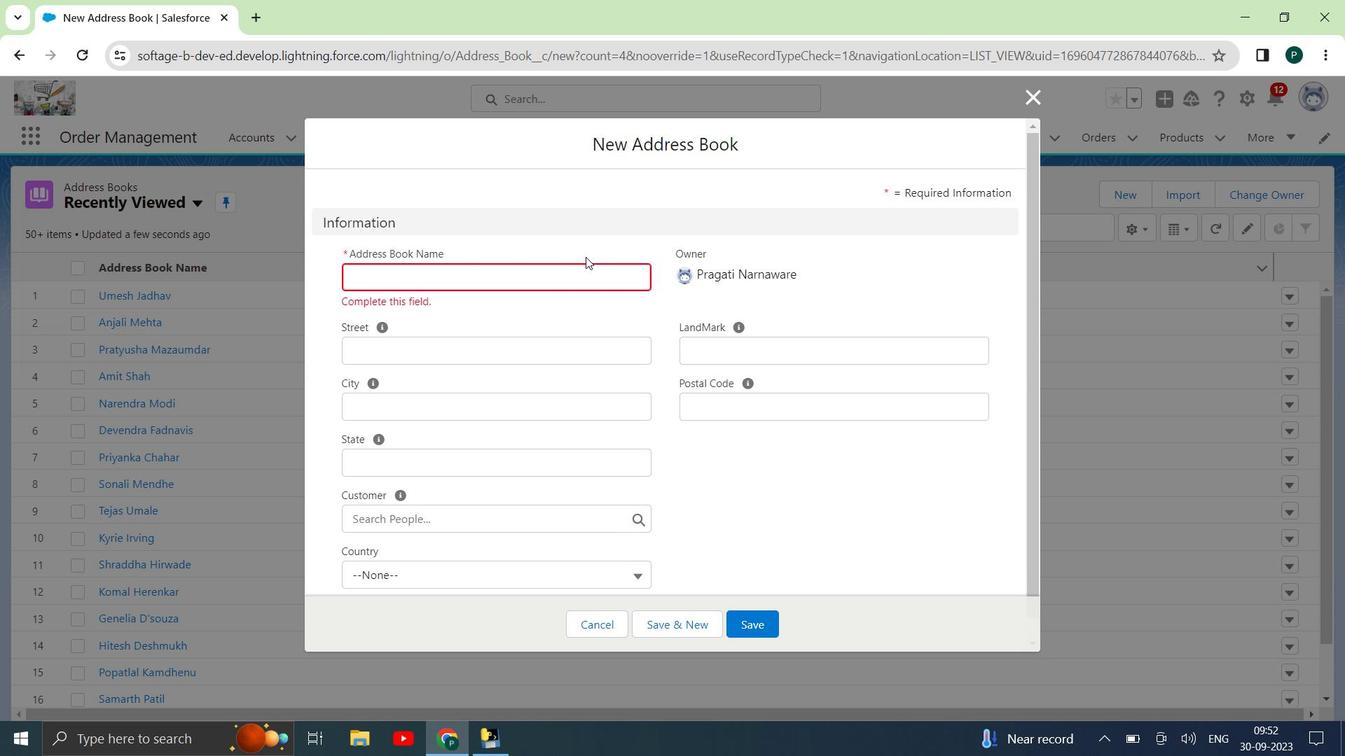 
Action: Mouse pressed left at (585, 257)
Screenshot: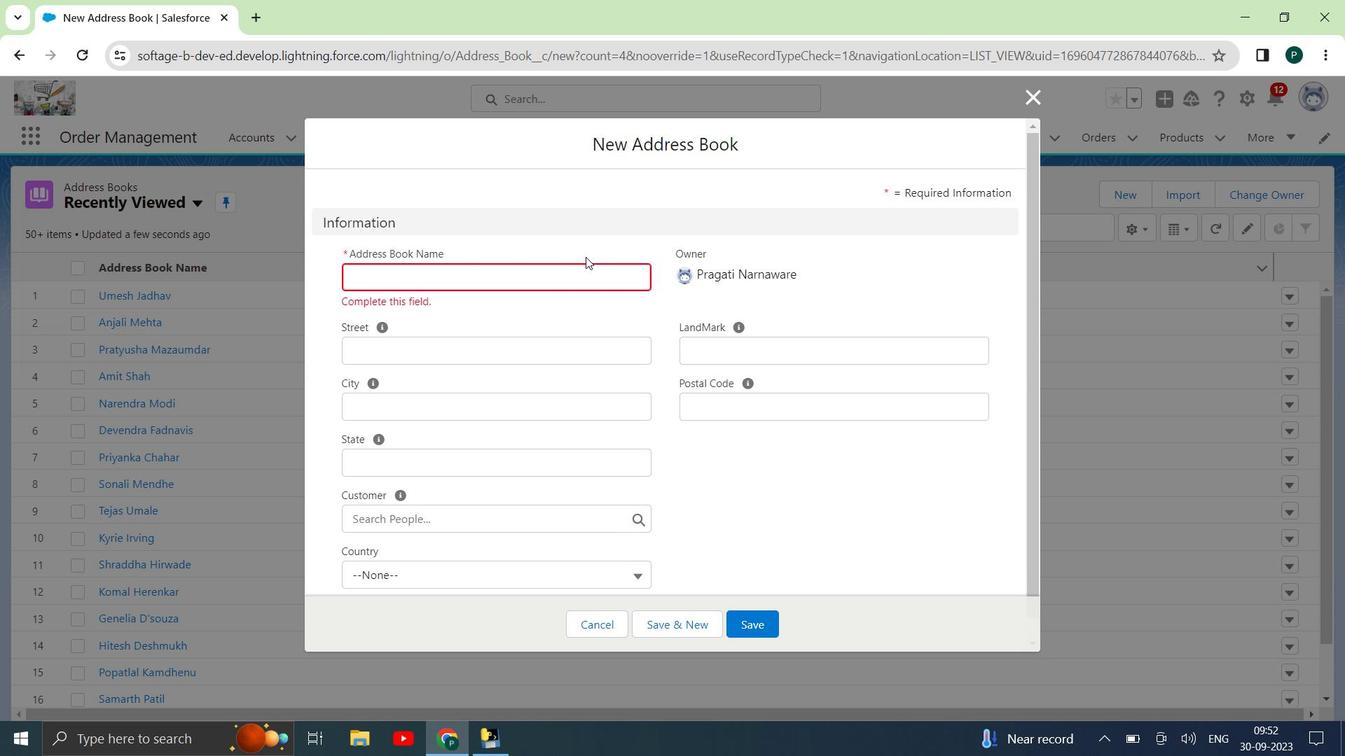 
Action: Mouse moved to (562, 268)
Screenshot: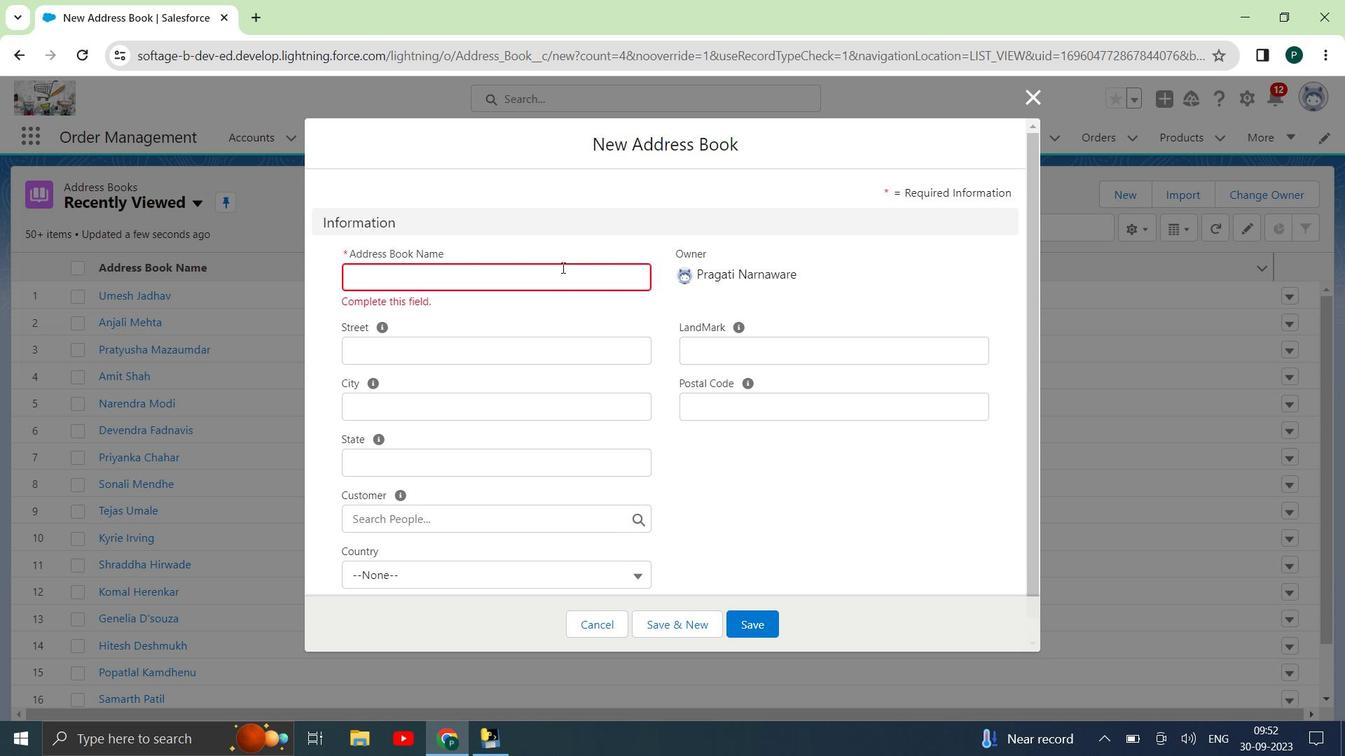 
Action: Mouse pressed left at (562, 268)
Screenshot: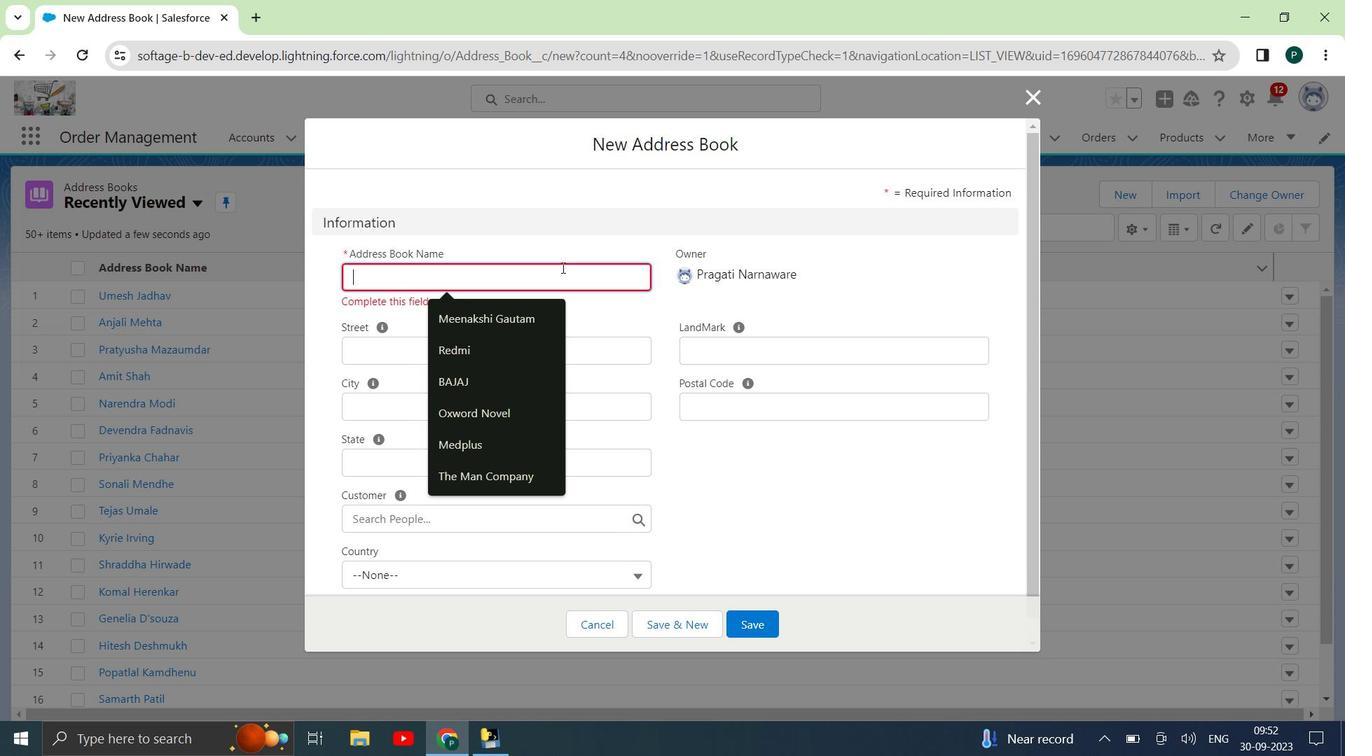 
Action: Key pressed <Key.shift>Pradnya<Key.space><Key.shift>Meshram
Screenshot: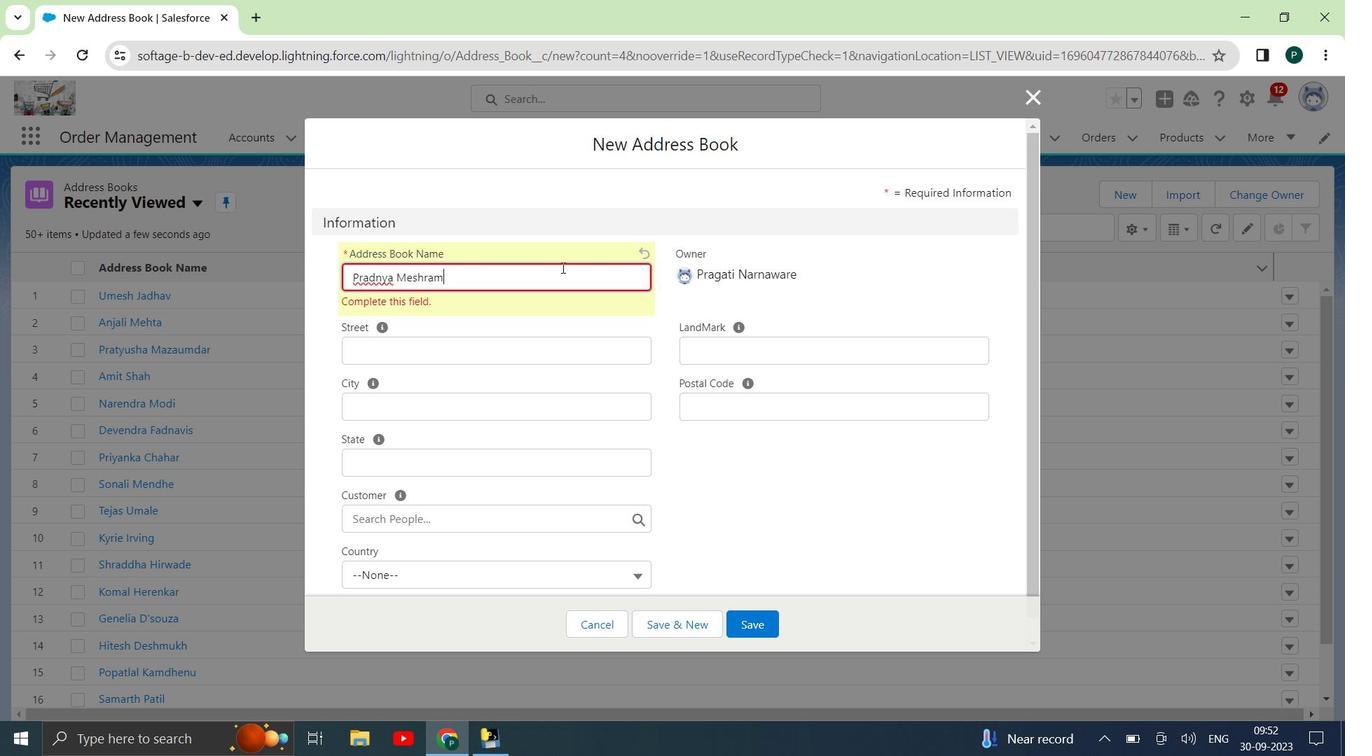 
Action: Mouse moved to (496, 351)
Screenshot: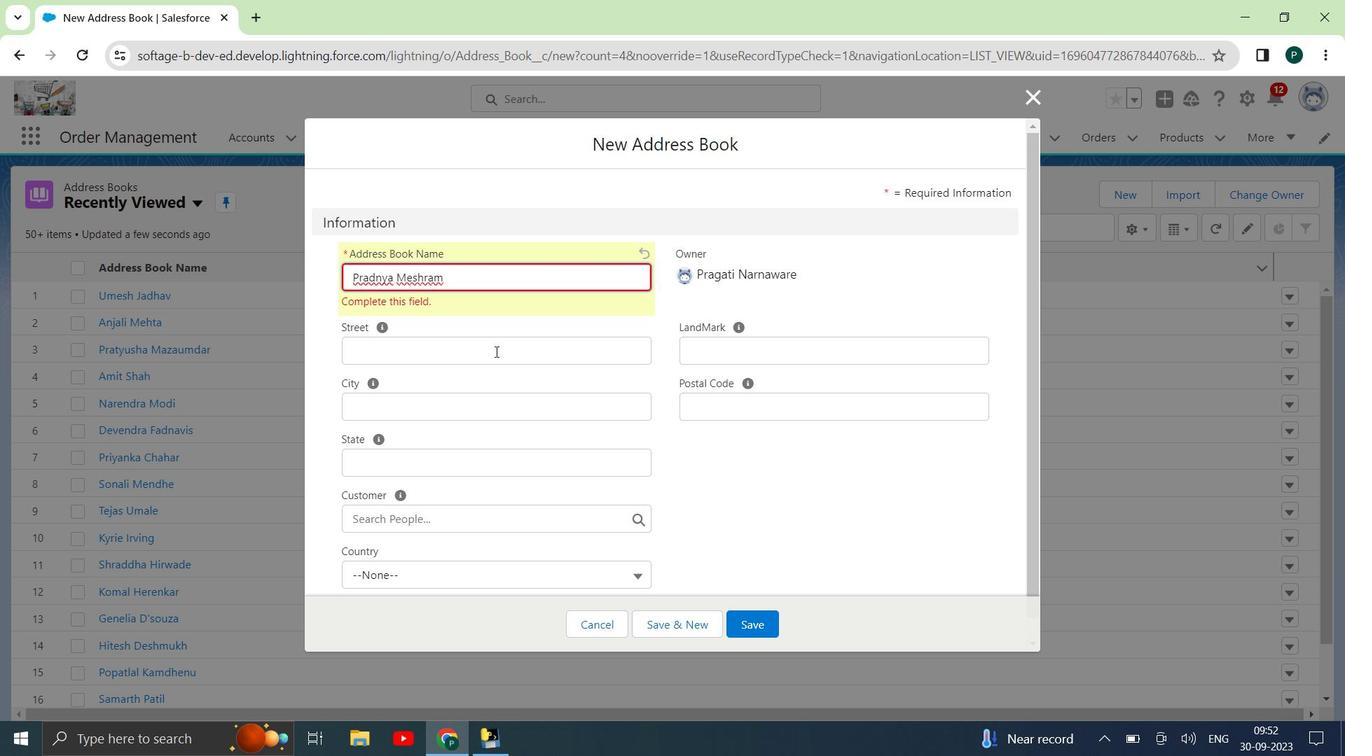 
Action: Mouse pressed left at (496, 351)
Screenshot: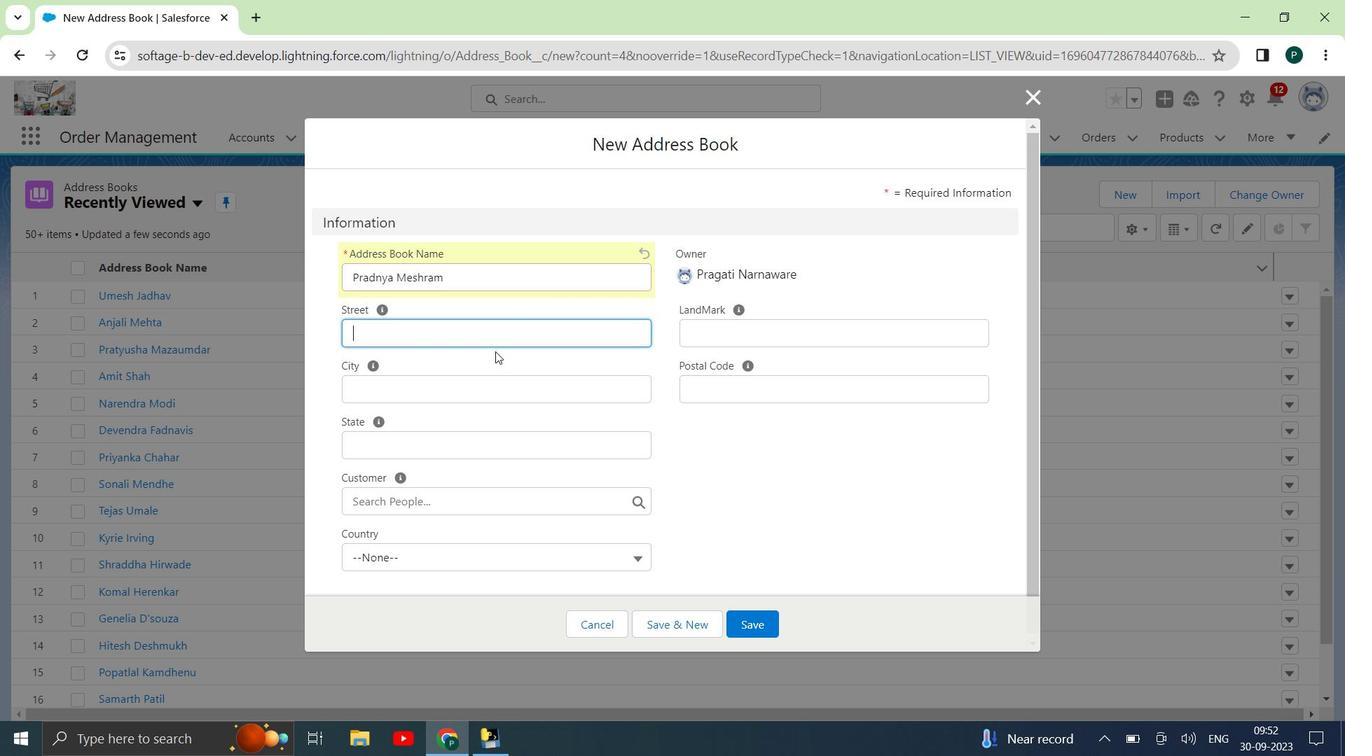 
Action: Key pressed 12/<Key.shift><Key.shift><Key.shift><Key.shift><Key.shift>G<Key.space><Key.shift><Key.shift><Key.shift><Key.shift><Key.shift><Key.shift><Key.shift><Key.shift><Key.shift><Key.shift><Key.shift><Key.shift><Key.shift><Key.shift><Key.shift>Gokul<Key.space><Key.shift><Key.shift><Key.shift><Key.shift><Key.shift><Key.shift><Key.shift><Key.shift><Key.shift><Key.shift><Key.shift><Key.shift><Key.shift><Key.shift><Key.shift><Key.shift><Key.shift><Key.shift><Key.shift><Key.shift><Key.shift><Key.shift><Key.shift><Key.shift><Key.shift><Key.shift><Key.shift><Key.shift><Key.shift><Key.shift><Key.shift><Key.shift><Key.shift><Key.shift><Key.shift><Key.shift><Key.shift><Key.shift><Key.shift><Key.shift><Key.shift><Key.shift><Key.shift><Key.shift><Key.shift><Key.shift><Key.shift><Key.shift><Key.shift><Key.shift><Key.shift><Key.shift><Key.shift><Key.shift>a<Key.backspace><Key.shift>Apartment,<Key.space><Key.shift>Block<Key.space><Key.shift>Number<Key.space>-<Key.space>88,<Key.space><Key.shift><Key.shift><Key.shift><Key.shift><Key.shift><Key.shift><Key.shift><Key.shift><Key.shift><Key.shift><Key.shift><Key.shift><Key.shift><Key.shift><Key.shift><Key.shift><Key.shift>Gun<Key.space><Key.shift><Key.shift><Key.shift><Key.shift><Key.shift><Key.shift><Key.shift><Key.shift><Key.shift><Key.shift><Key.shift><Key.shift><Key.shift><Key.shift><Key.shift><Key.shift><Key.shift><Key.shift><Key.shift><Key.shift><Key.shift><Key.shift><Key.shift><Key.shift><Key.shift><Key.shift><Key.shift><Key.shift><Key.shift><Key.shift><Key.shift>Powder<Key.space><Key.shift>Factory
Screenshot: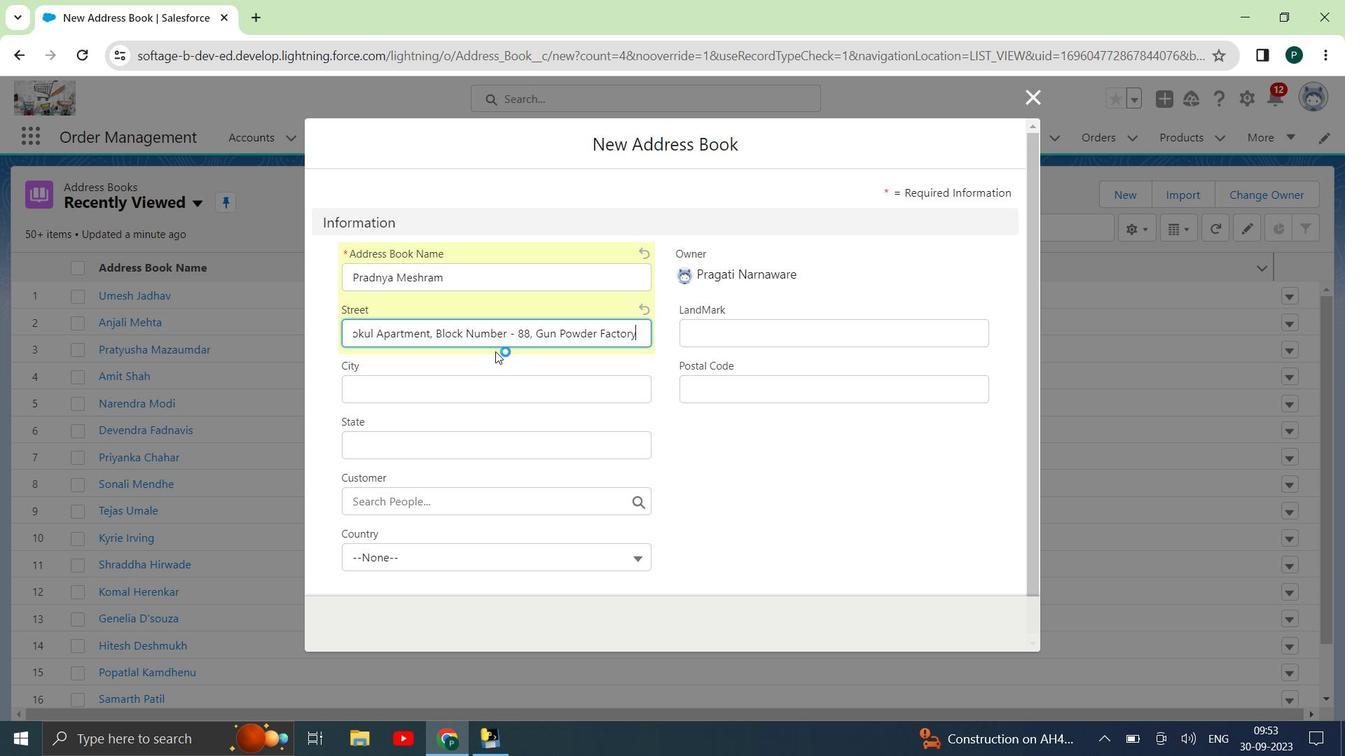 
Action: Mouse moved to (905, 339)
Screenshot: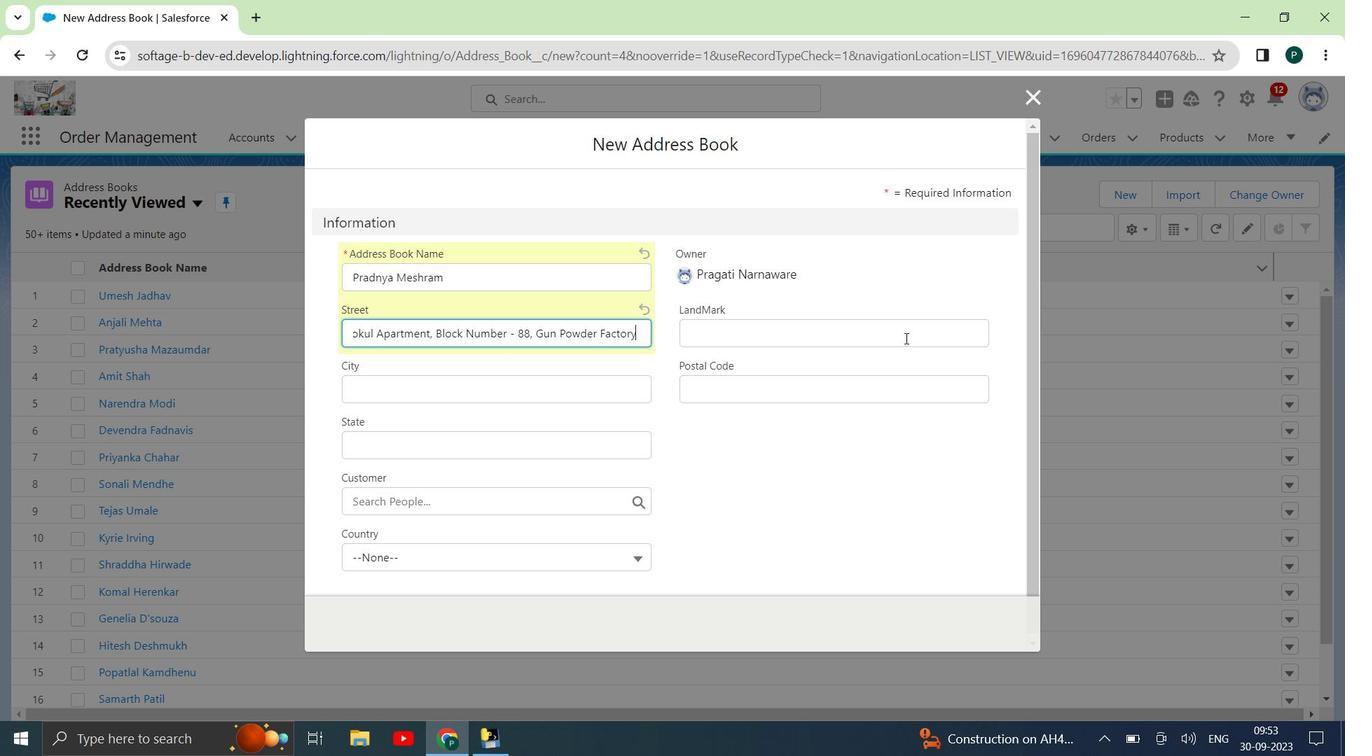 
Action: Mouse pressed left at (905, 339)
Screenshot: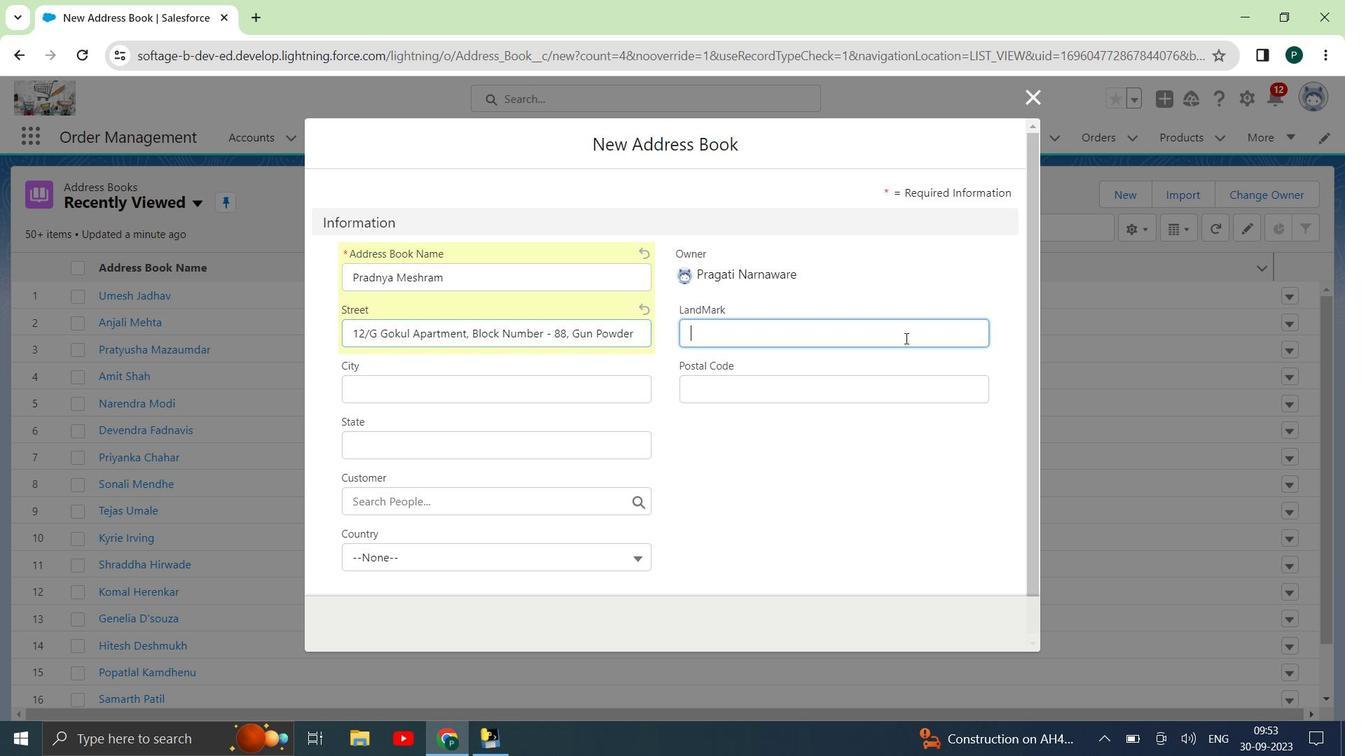 
Action: Key pressed <Key.shift><Key.shift><Key.shift><Key.shift><Key.shift><Key.shift><Key.shift><Key.shift><Key.shift><Key.shift><Key.shift><Key.shift><Key.shift><Key.shift><Key.shift><Key.shift><Key.shift><Key.shift><Key.shift><Key.shift><Key.shift><Key.shift><Key.shift><Key.shift><Key.shift>Finland<Key.space><Key.shift>Park
Screenshot: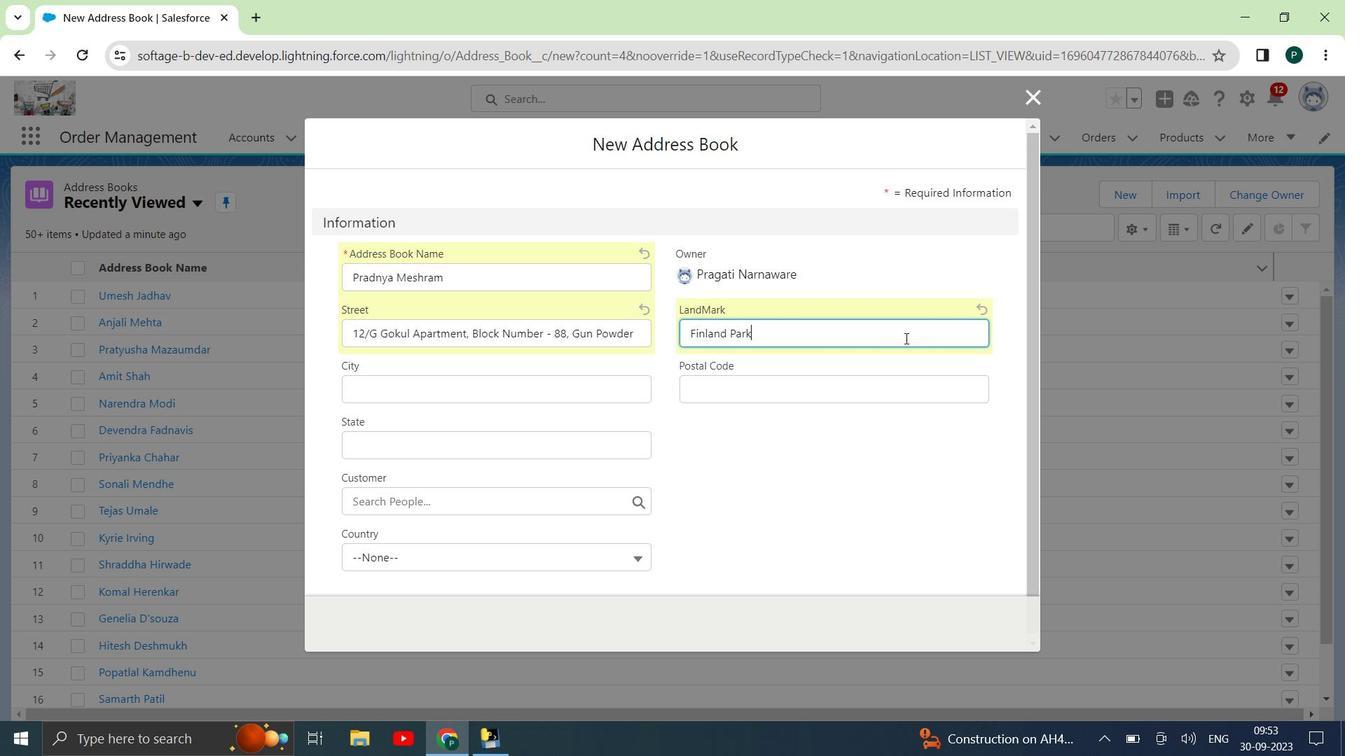 
Action: Mouse moved to (918, 397)
Screenshot: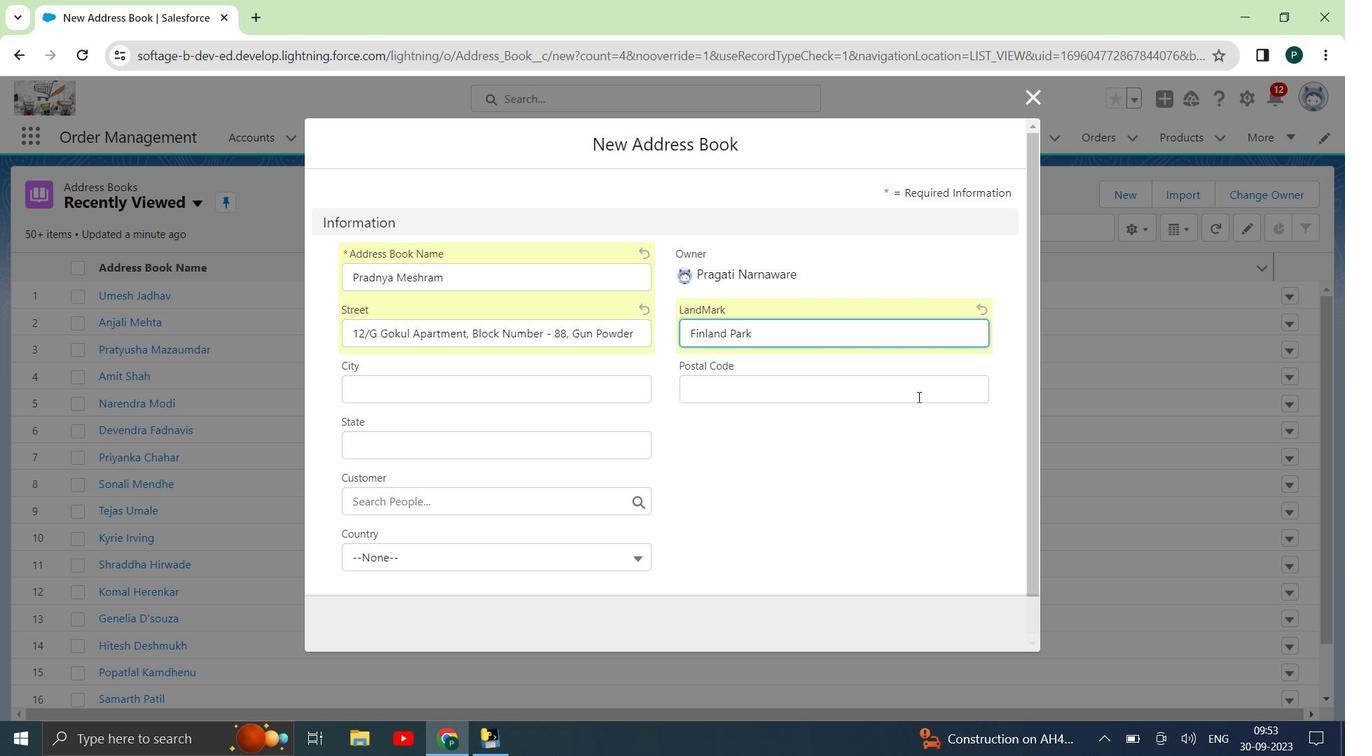 
Action: Mouse pressed left at (918, 397)
Screenshot: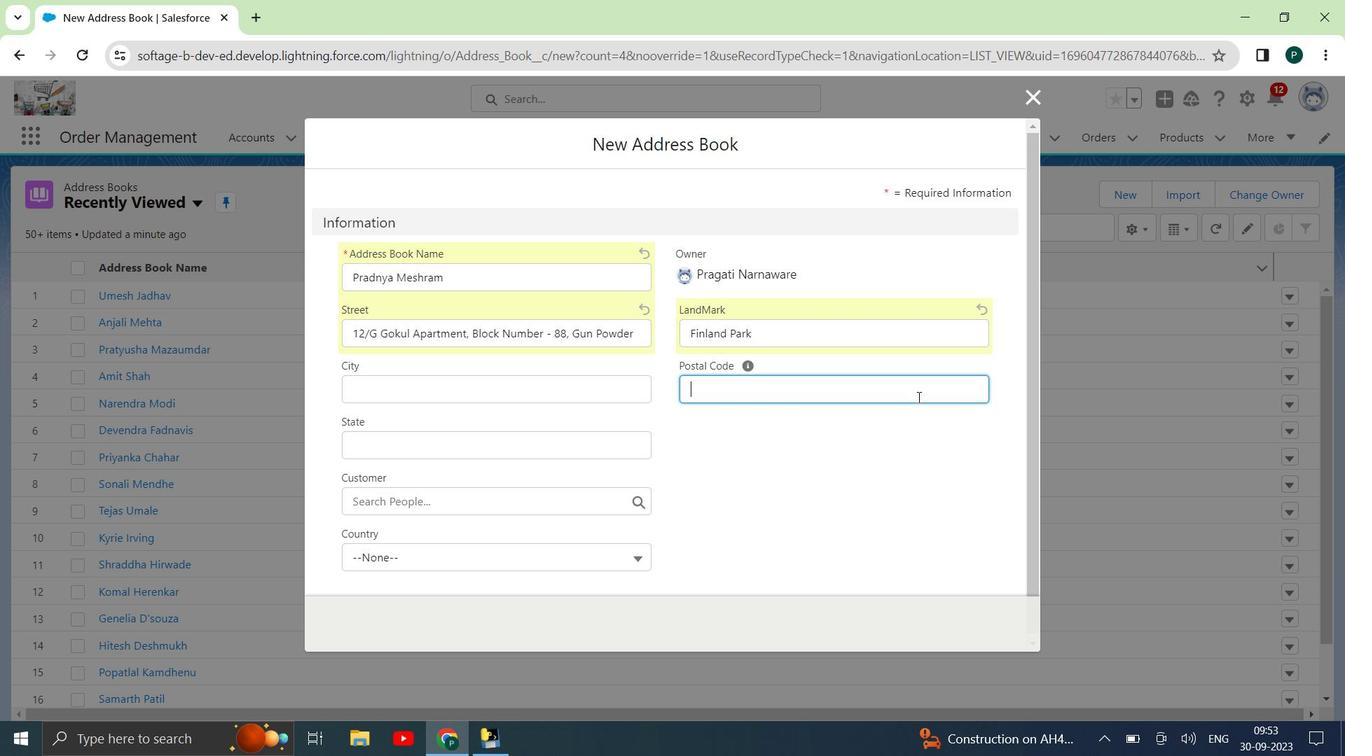 
Action: Key pressed 665120
Screenshot: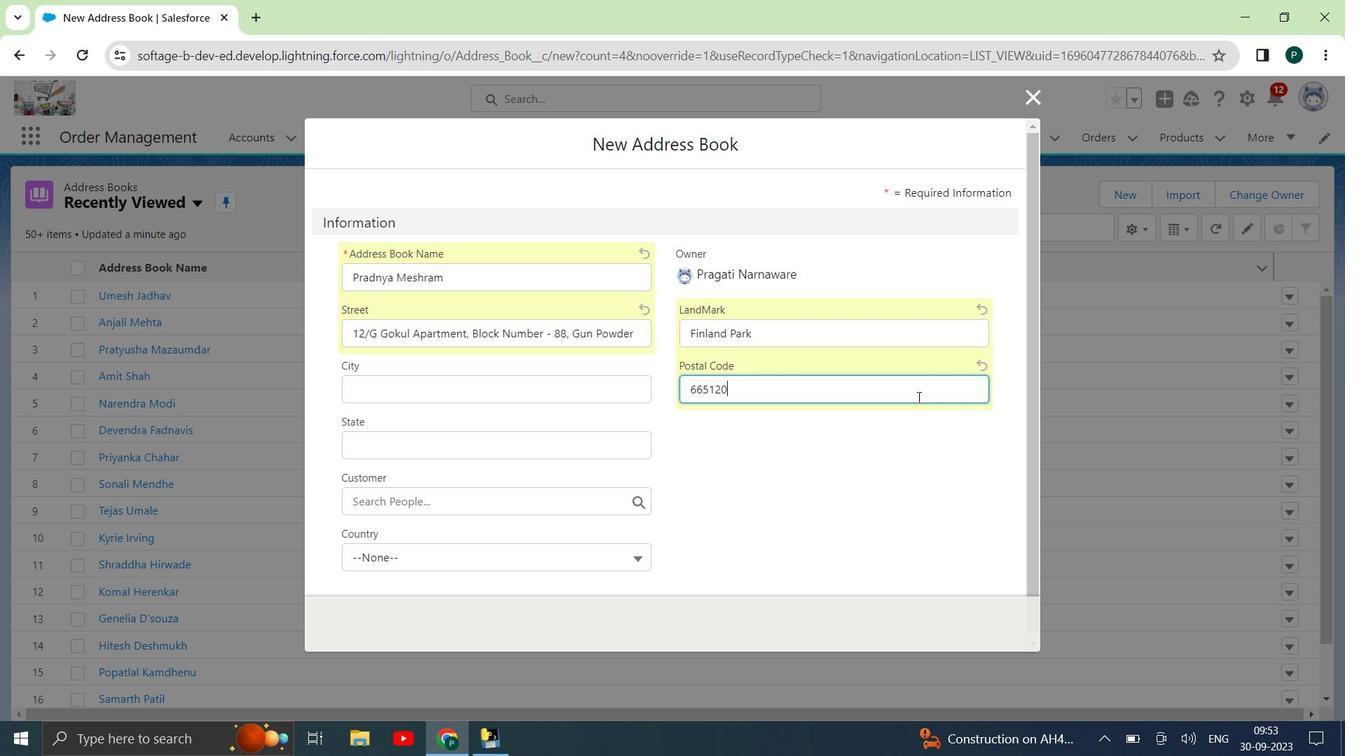 
Action: Mouse moved to (398, 390)
Screenshot: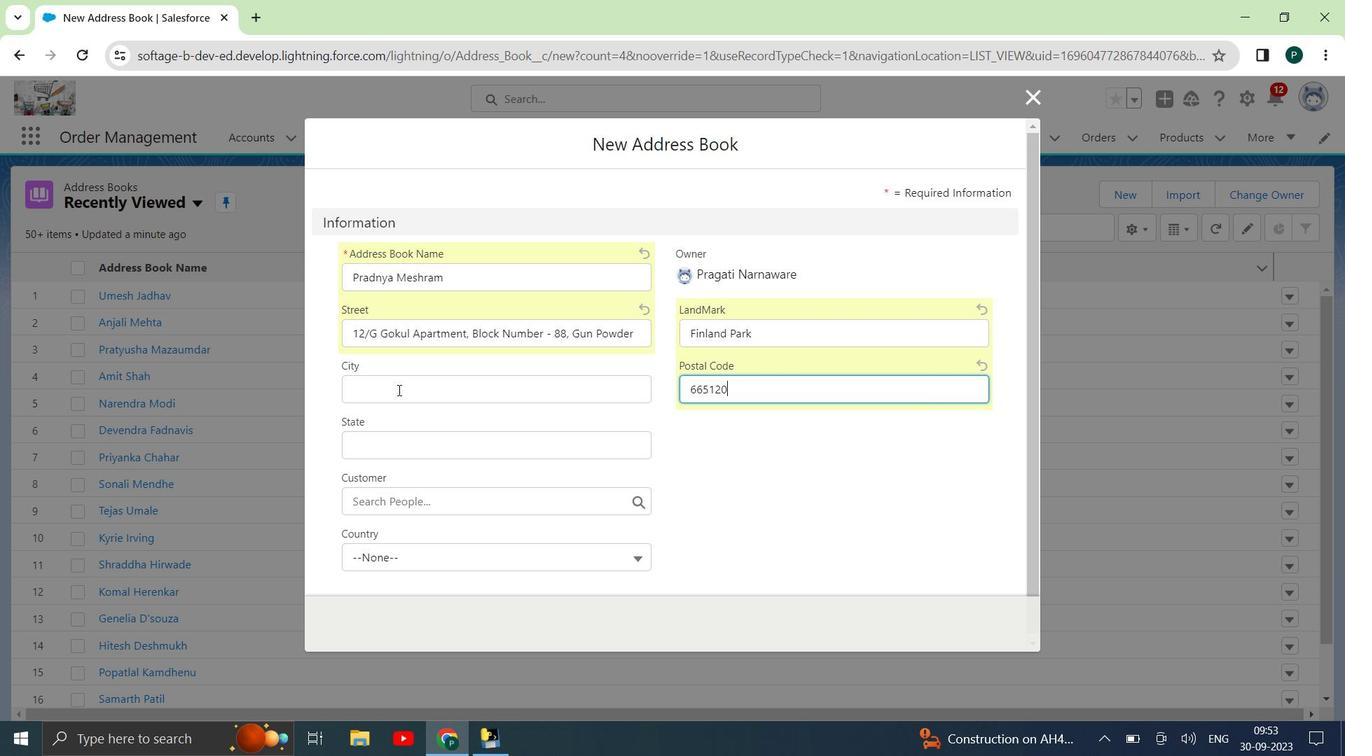 
Action: Mouse pressed left at (398, 390)
Screenshot: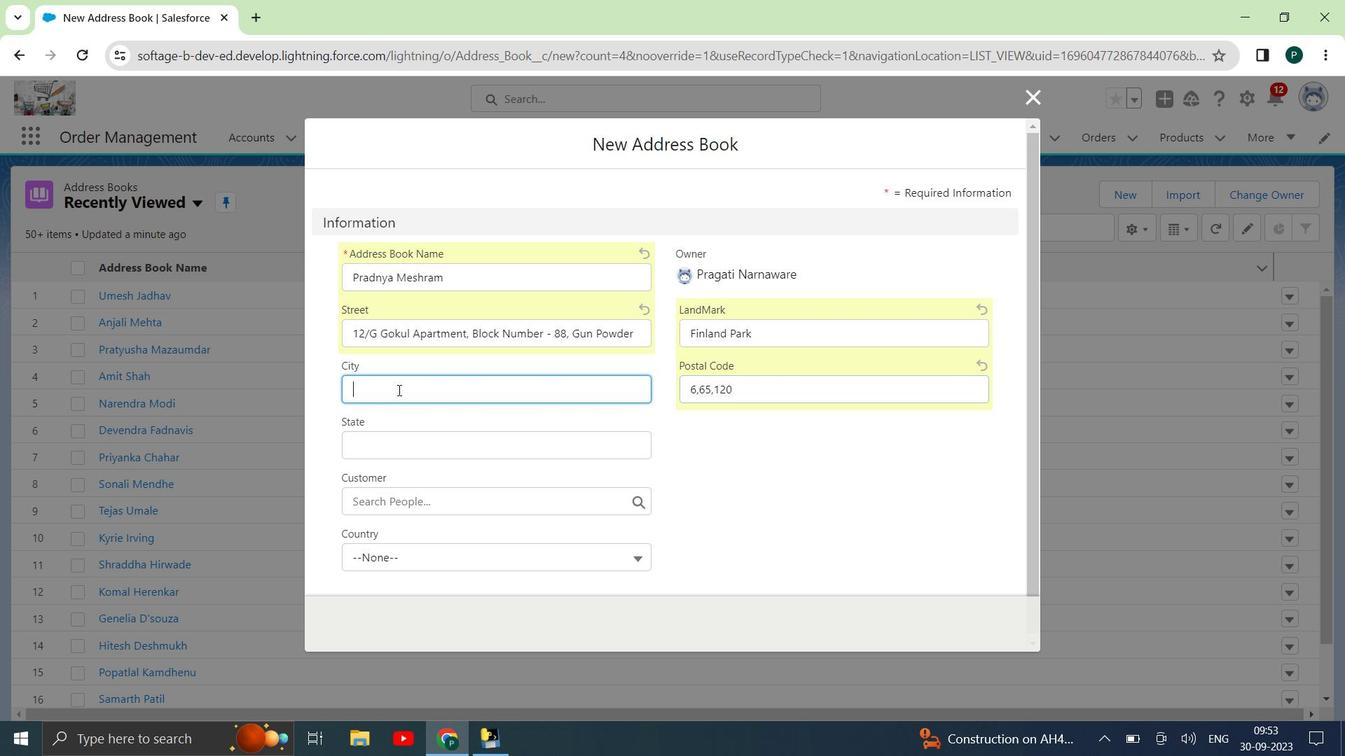 
Action: Key pressed <Key.shift><Key.shift>Agartala
Screenshot: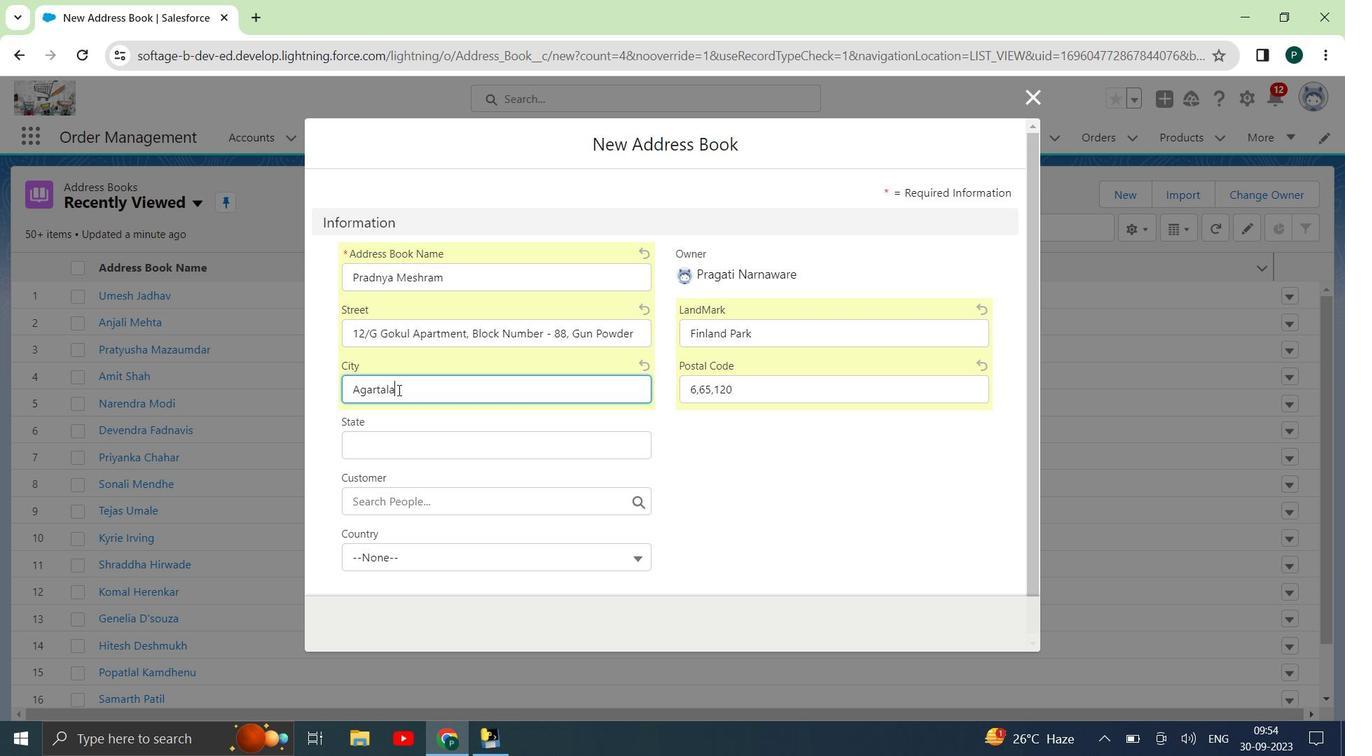 
Action: Mouse moved to (402, 438)
Screenshot: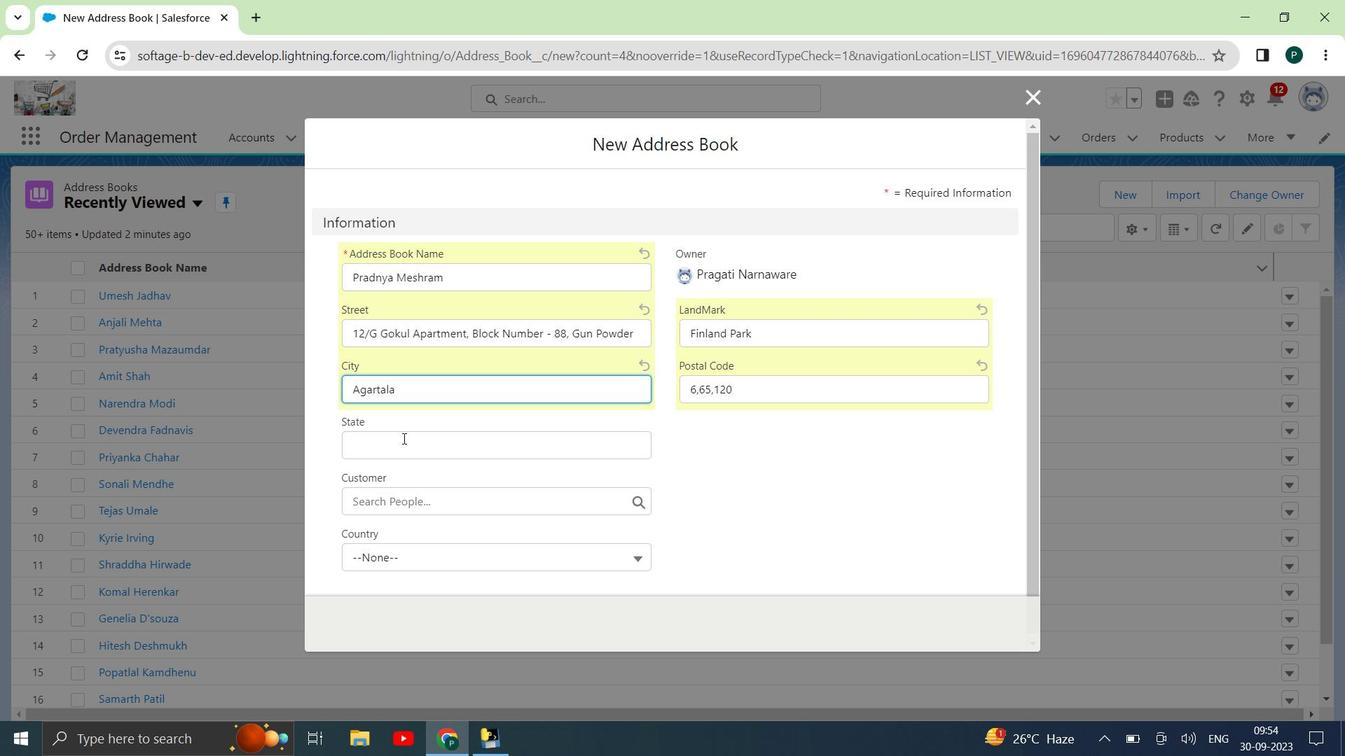 
Action: Mouse pressed left at (402, 438)
Screenshot: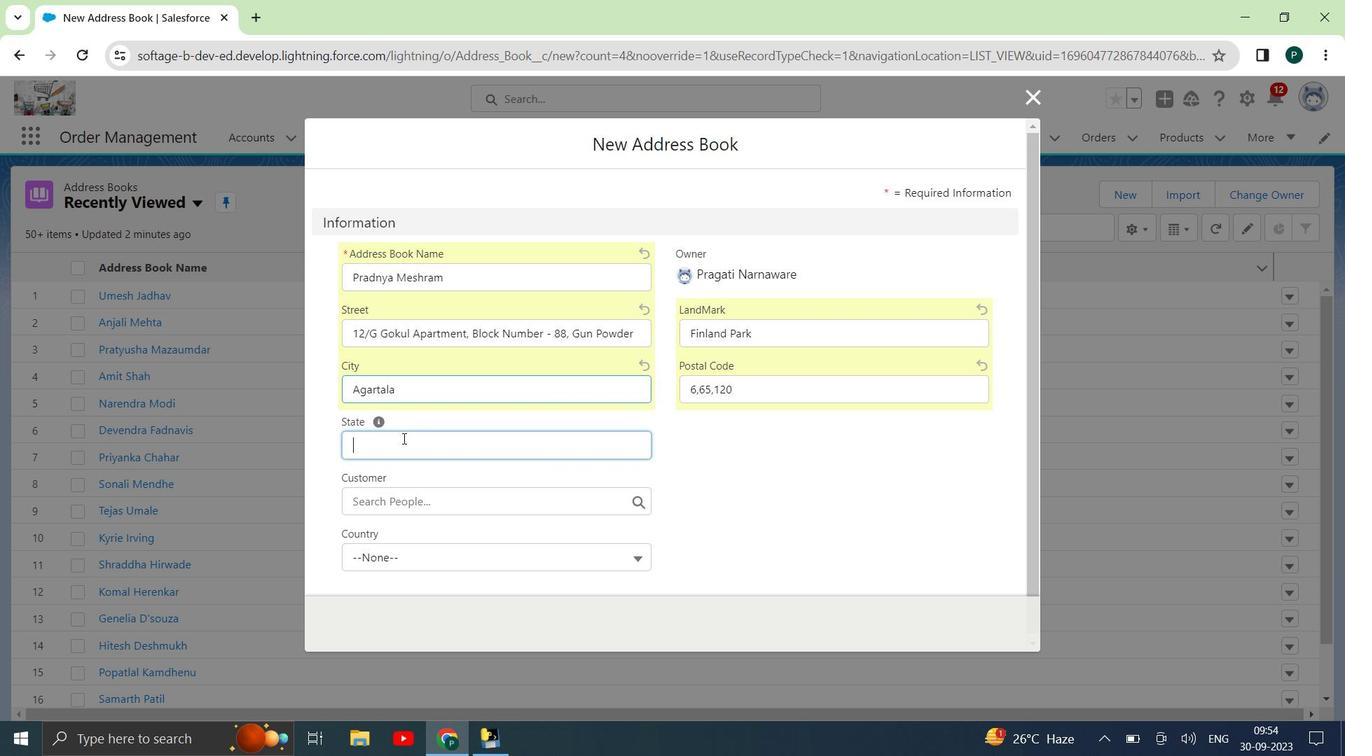 
Action: Key pressed <Key.shift>Arunachal<Key.space><Key.shift>Pradesh
Screenshot: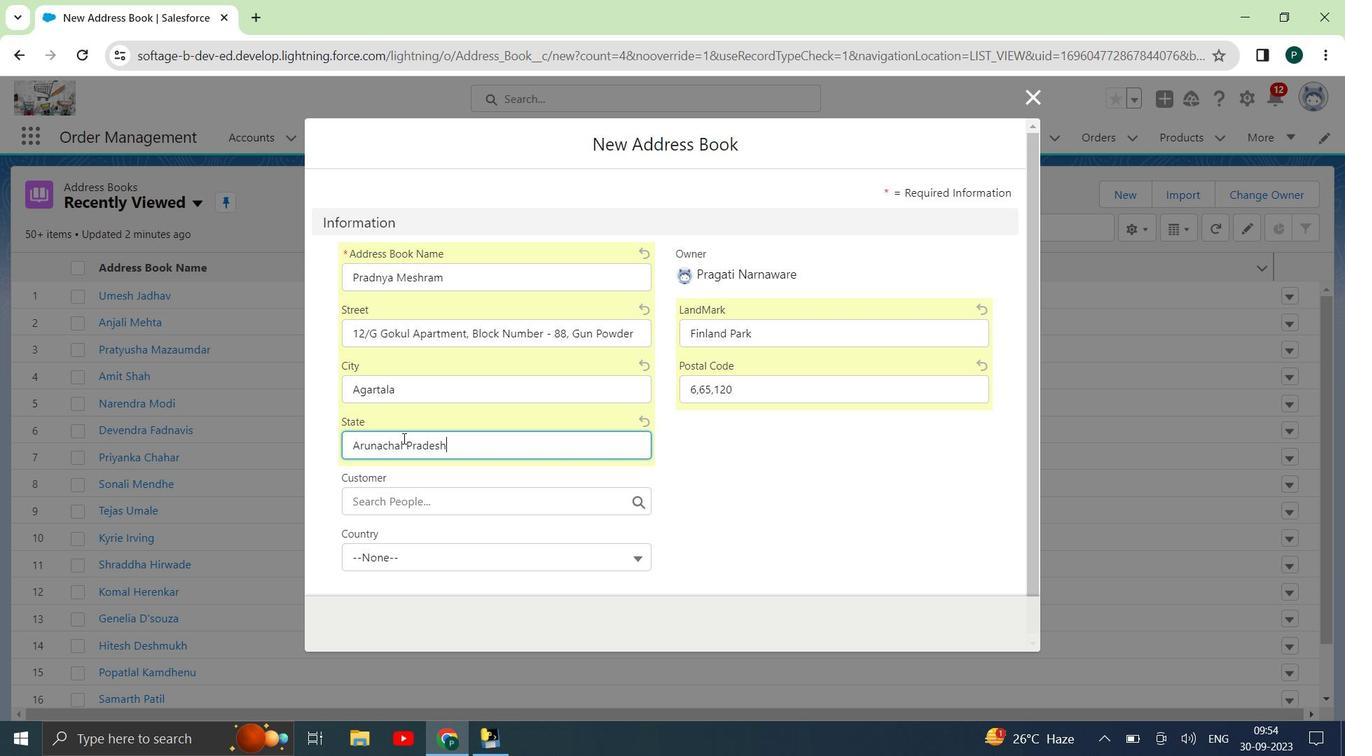 
Action: Mouse moved to (473, 557)
Screenshot: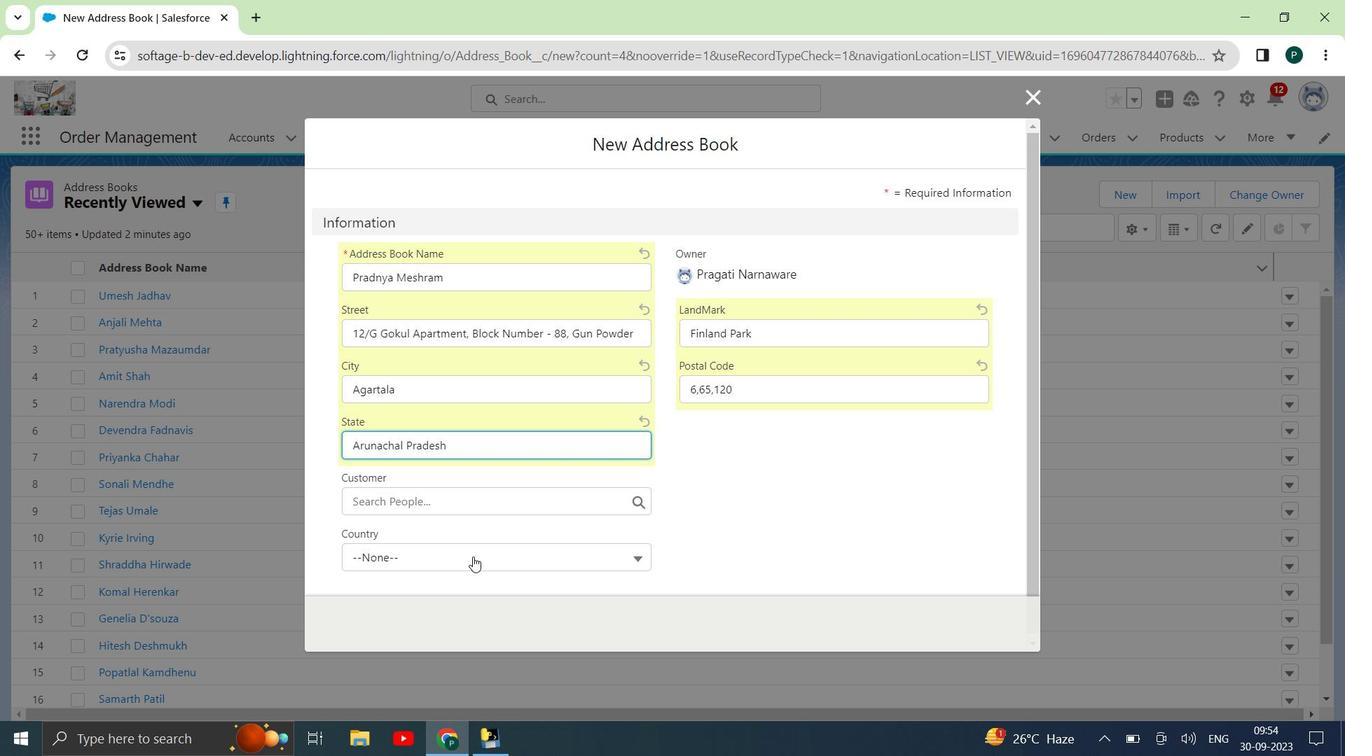 
Action: Mouse pressed left at (473, 557)
Screenshot: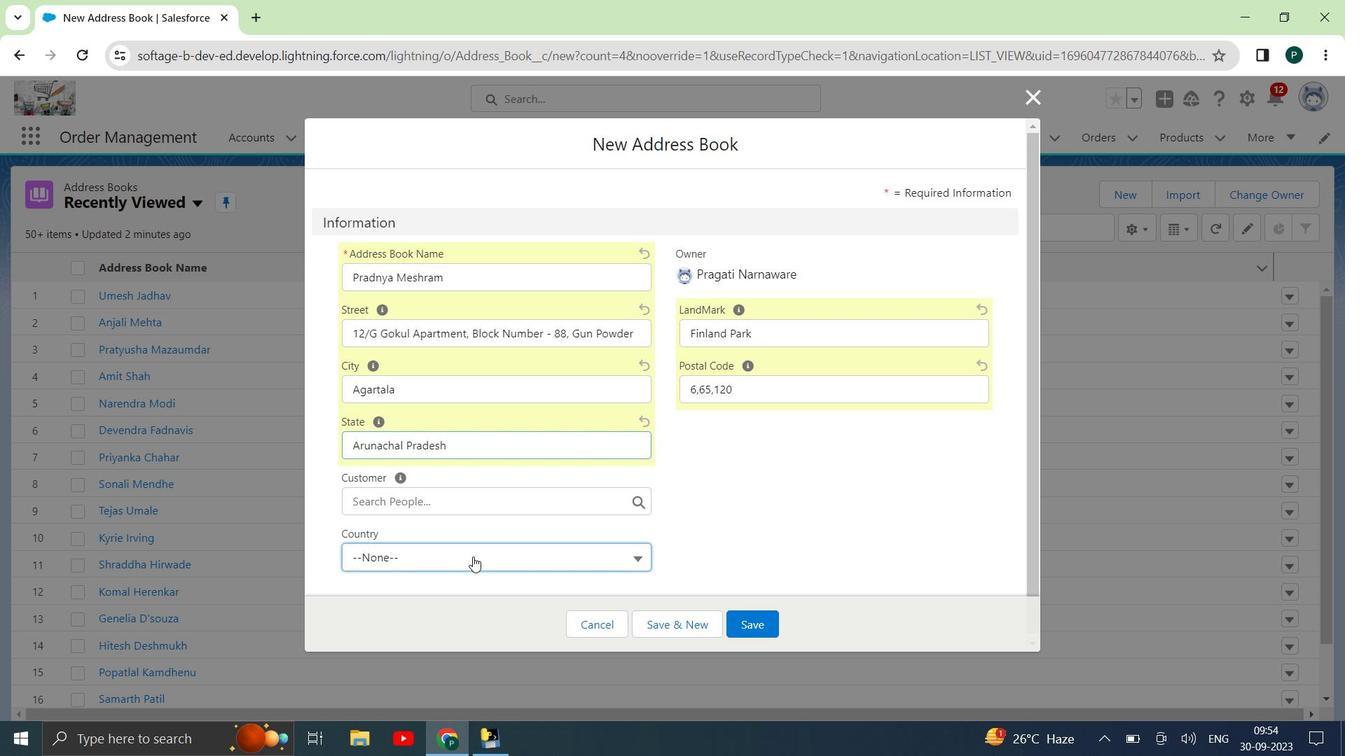 
Action: Key pressed <Key.down><Key.down><Key.down><Key.down><Key.down><Key.down><Key.down><Key.down><Key.down><Key.down><Key.down><Key.down><Key.down><Key.down><Key.down><Key.down><Key.down><Key.down><Key.down><Key.down><Key.down><Key.down><Key.down><Key.down><Key.down><Key.down><Key.down><Key.down><Key.down><Key.down><Key.down><Key.down><Key.down><Key.down><Key.down><Key.down><Key.down><Key.down><Key.down><Key.down><Key.down><Key.down><Key.down><Key.down><Key.down><Key.down><Key.down><Key.down><Key.down><Key.down><Key.down><Key.down><Key.down><Key.down><Key.down><Key.down><Key.down><Key.down><Key.down><Key.down><Key.down><Key.down><Key.down><Key.down><Key.down><Key.down><Key.down><Key.down><Key.down><Key.down><Key.down><Key.down><Key.down><Key.down><Key.down><Key.down><Key.down><Key.down><Key.down><Key.down><Key.down><Key.down><Key.down><Key.down><Key.down><Key.down><Key.down><Key.down><Key.down><Key.down><Key.down><Key.down><Key.down><Key.down><Key.down><Key.down><Key.down><Key.down><Key.down><Key.down><Key.down><Key.down><Key.down><Key.down><Key.down><Key.down><Key.down><Key.down><Key.down><Key.down><Key.down><Key.down><Key.down><Key.down><Key.down><Key.down><Key.down><Key.down><Key.down><Key.down><Key.down><Key.down><Key.down><Key.down><Key.down><Key.down><Key.down><Key.down><Key.down><Key.down><Key.down><Key.down><Key.down><Key.down><Key.down><Key.down><Key.down><Key.down><Key.down><Key.down><Key.down><Key.down><Key.down><Key.down><Key.down><Key.down><Key.down><Key.down><Key.enter>
Screenshot: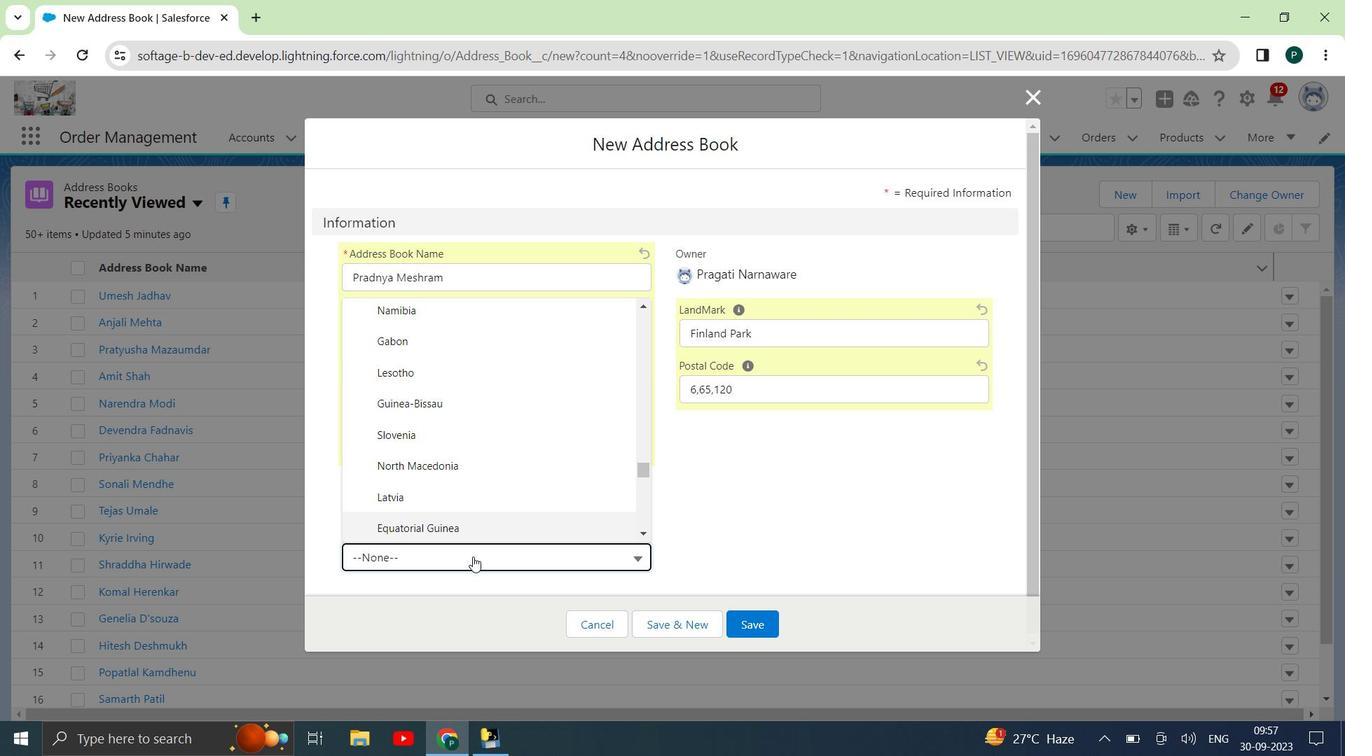 
Action: Mouse moved to (752, 627)
Screenshot: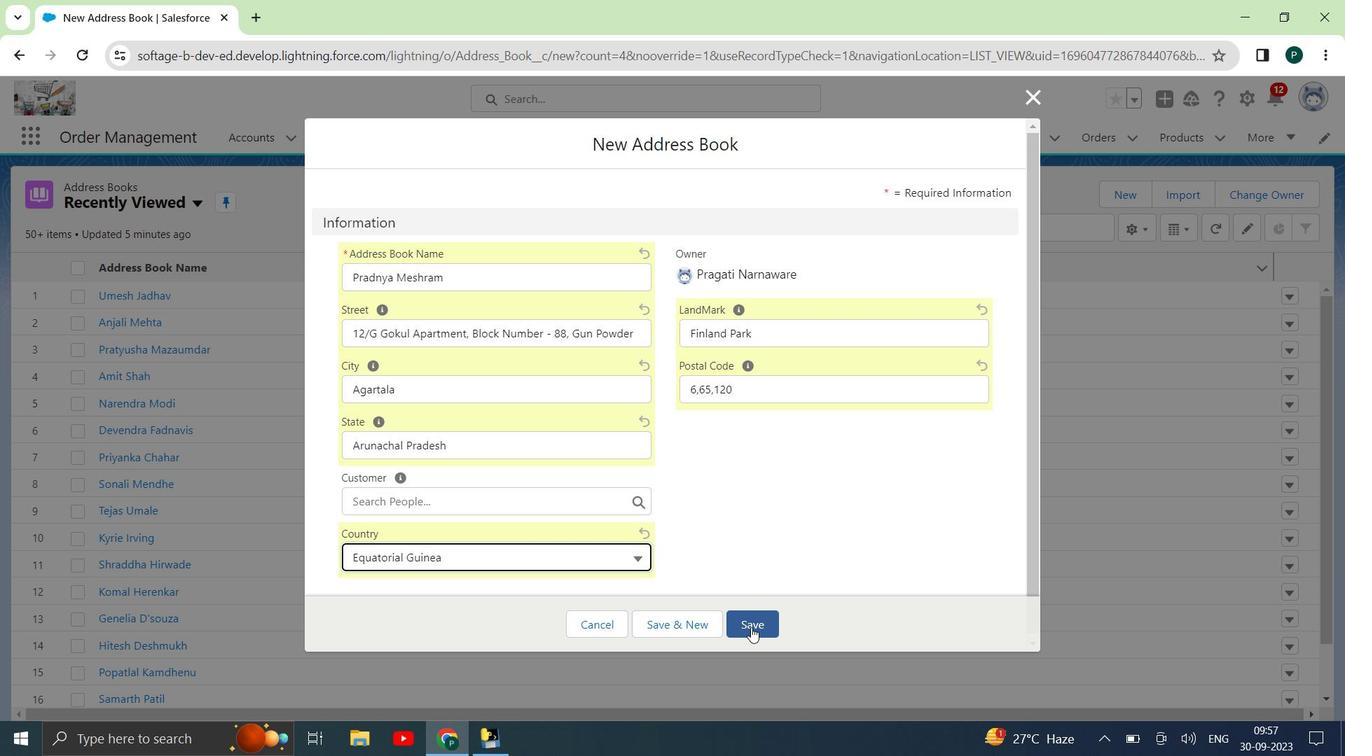 
Action: Mouse pressed left at (752, 627)
Screenshot: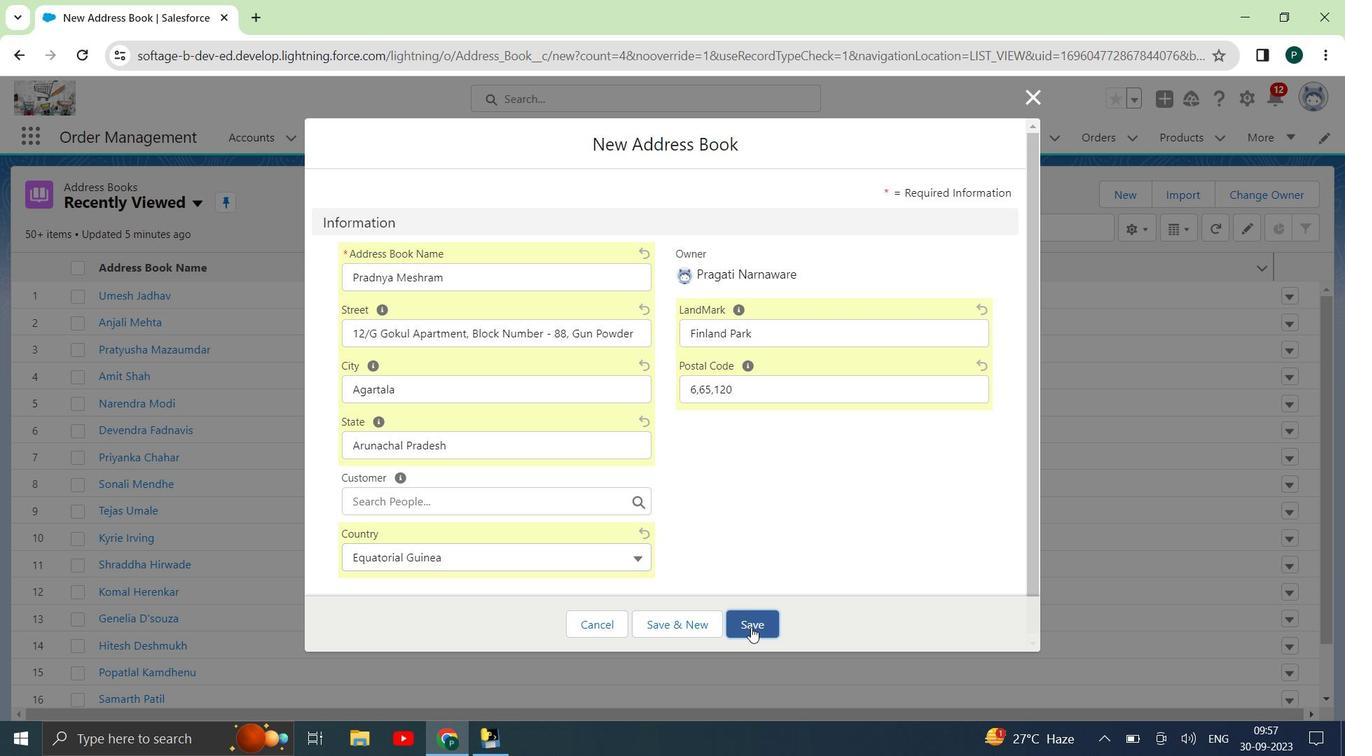 
Action: Mouse moved to (727, 133)
Screenshot: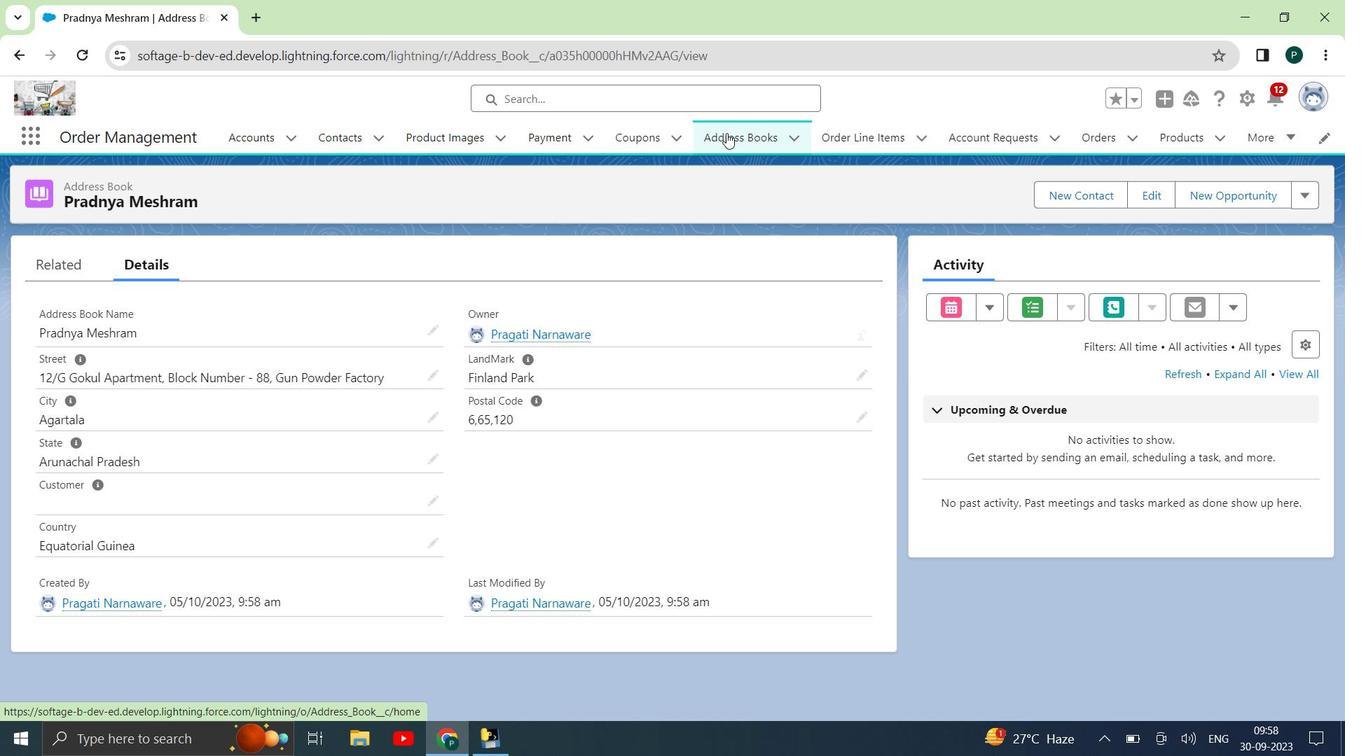 
Action: Mouse pressed left at (727, 133)
Screenshot: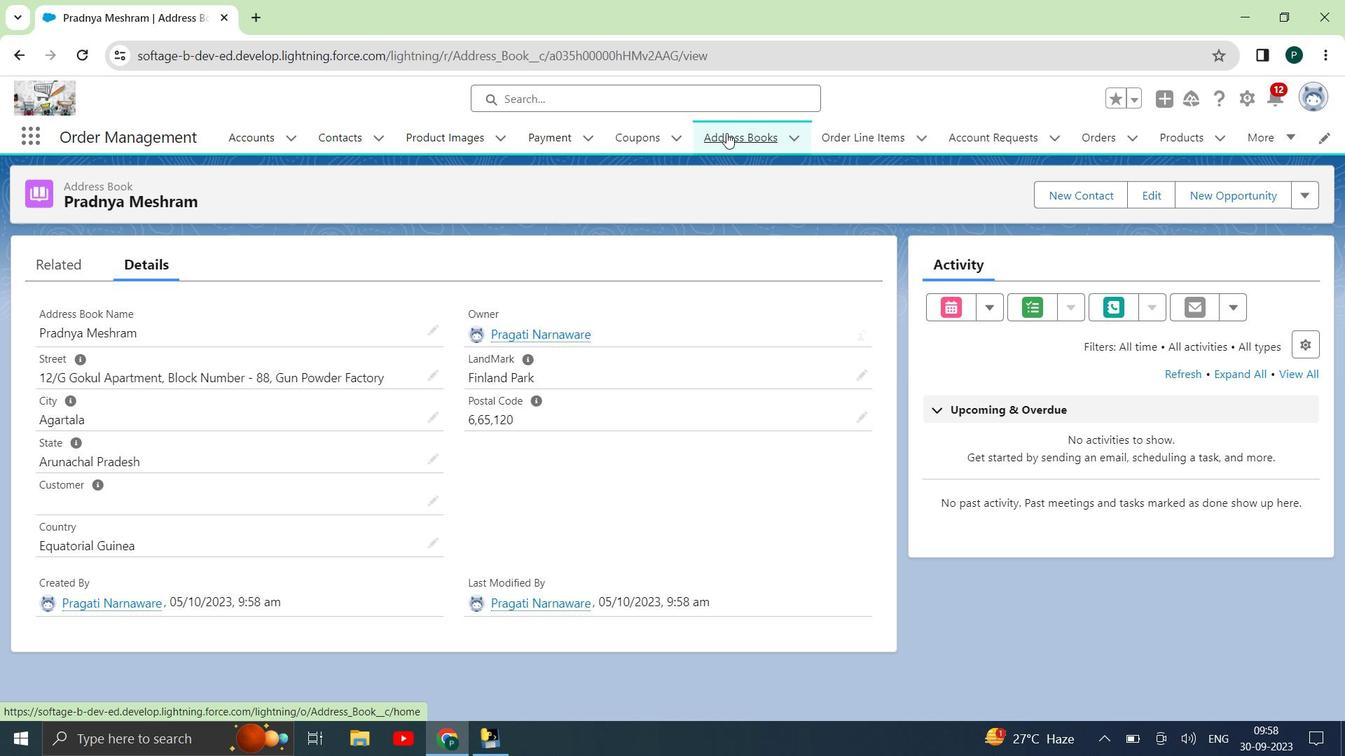 
Action: Mouse moved to (714, 138)
Screenshot: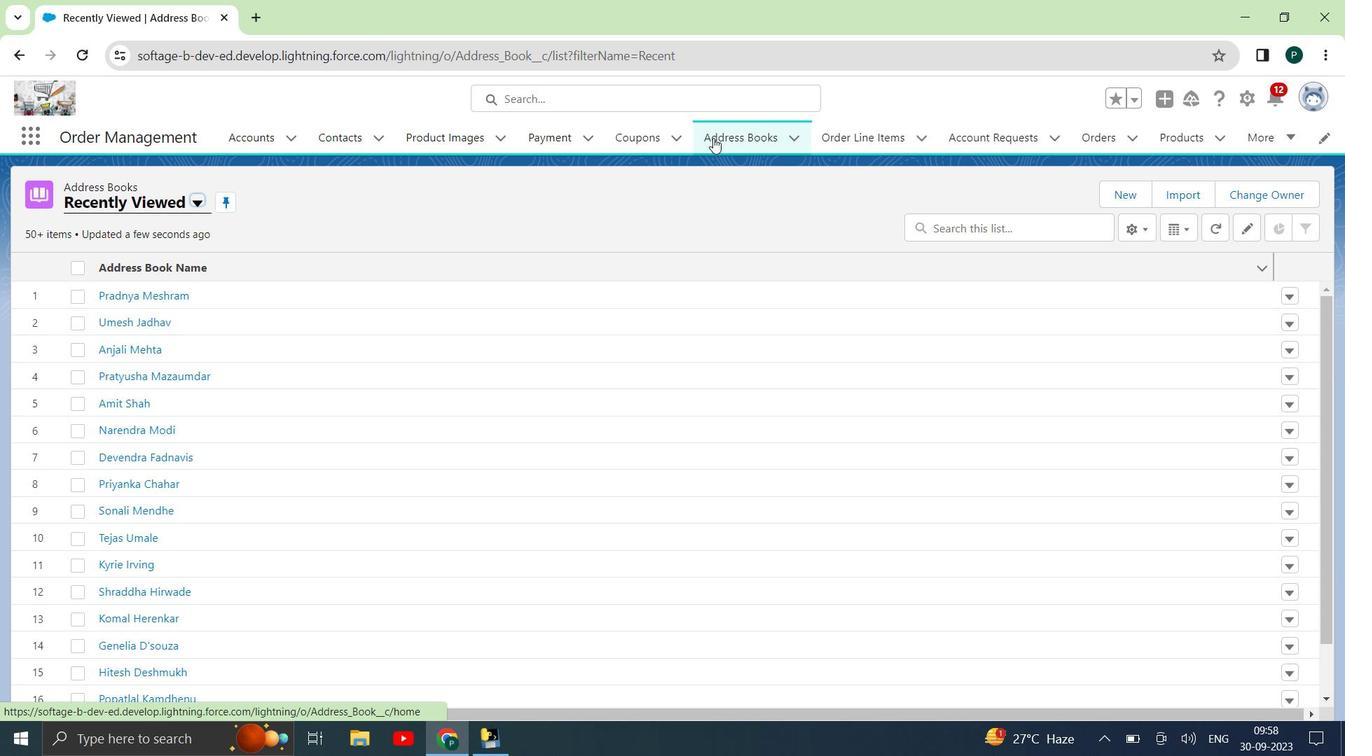 
Action: Mouse pressed left at (714, 138)
Screenshot: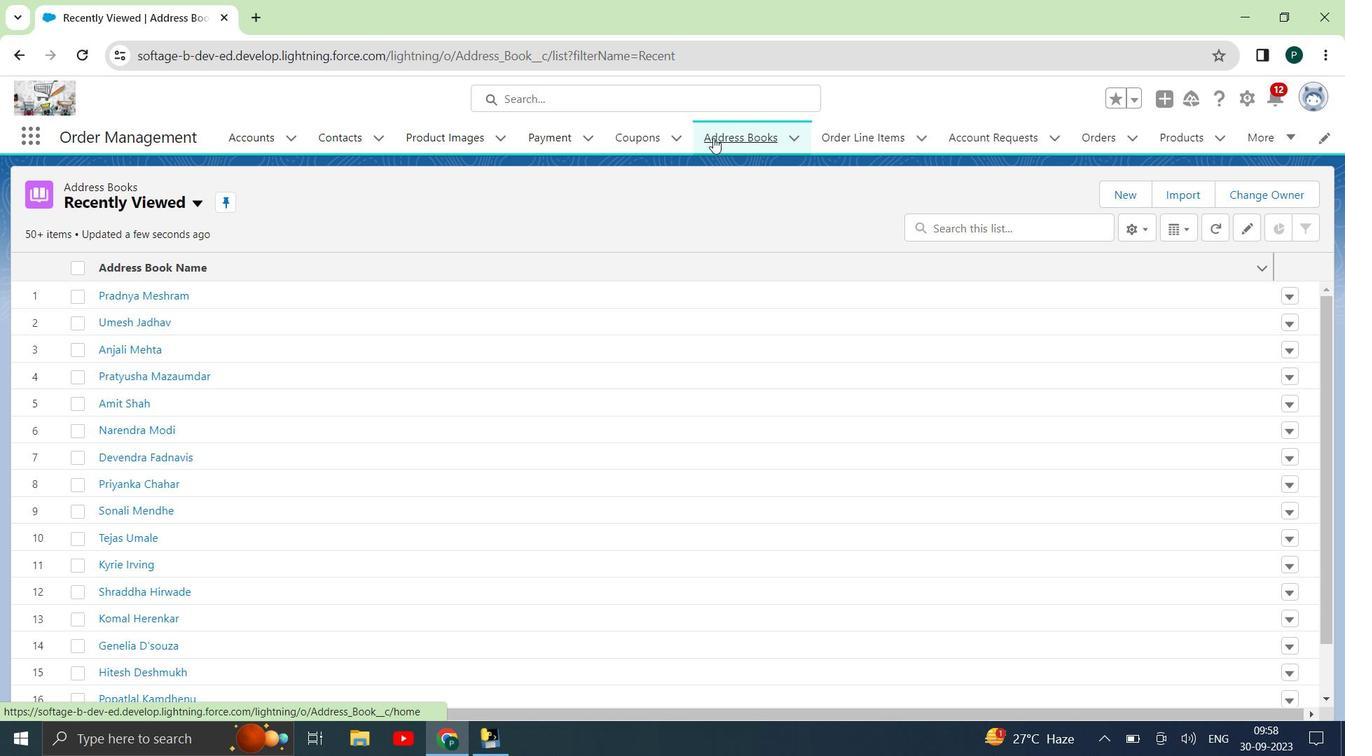 
Action: Mouse moved to (1212, 227)
Screenshot: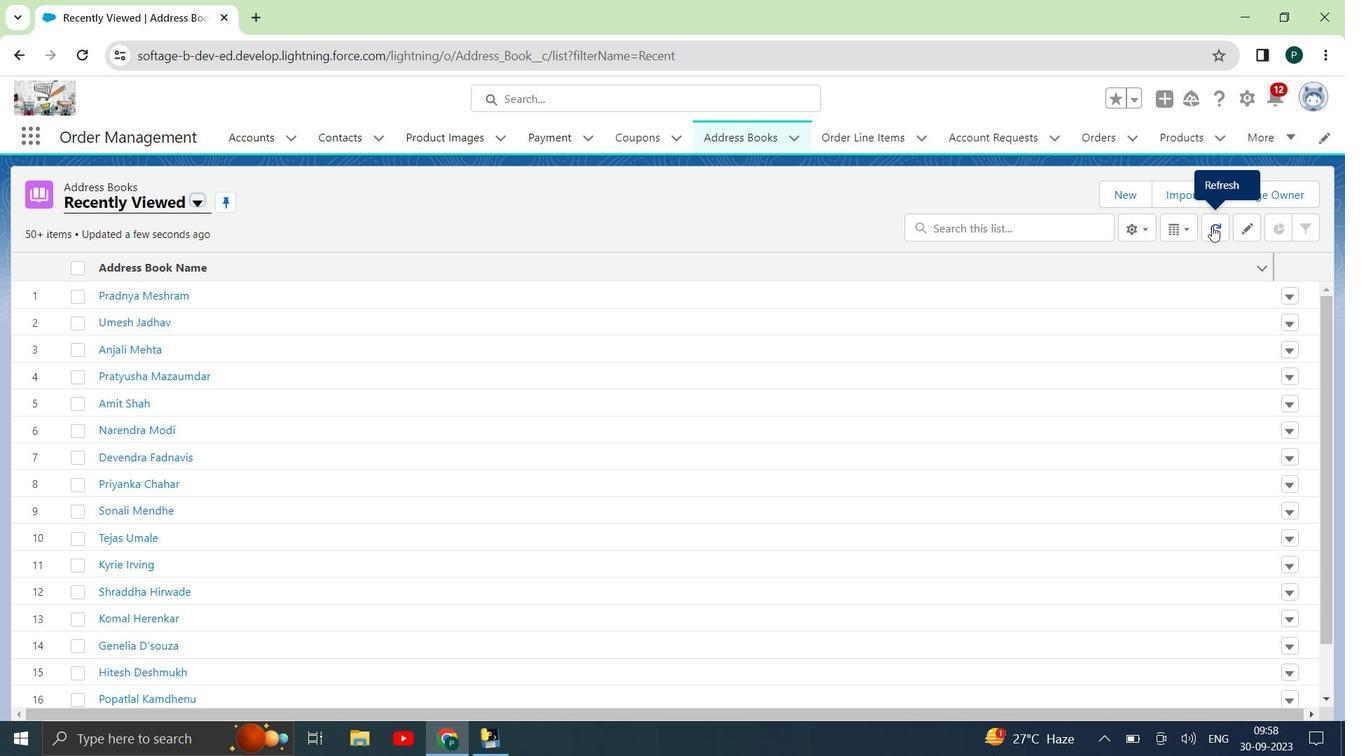 
Action: Mouse pressed left at (1212, 227)
Screenshot: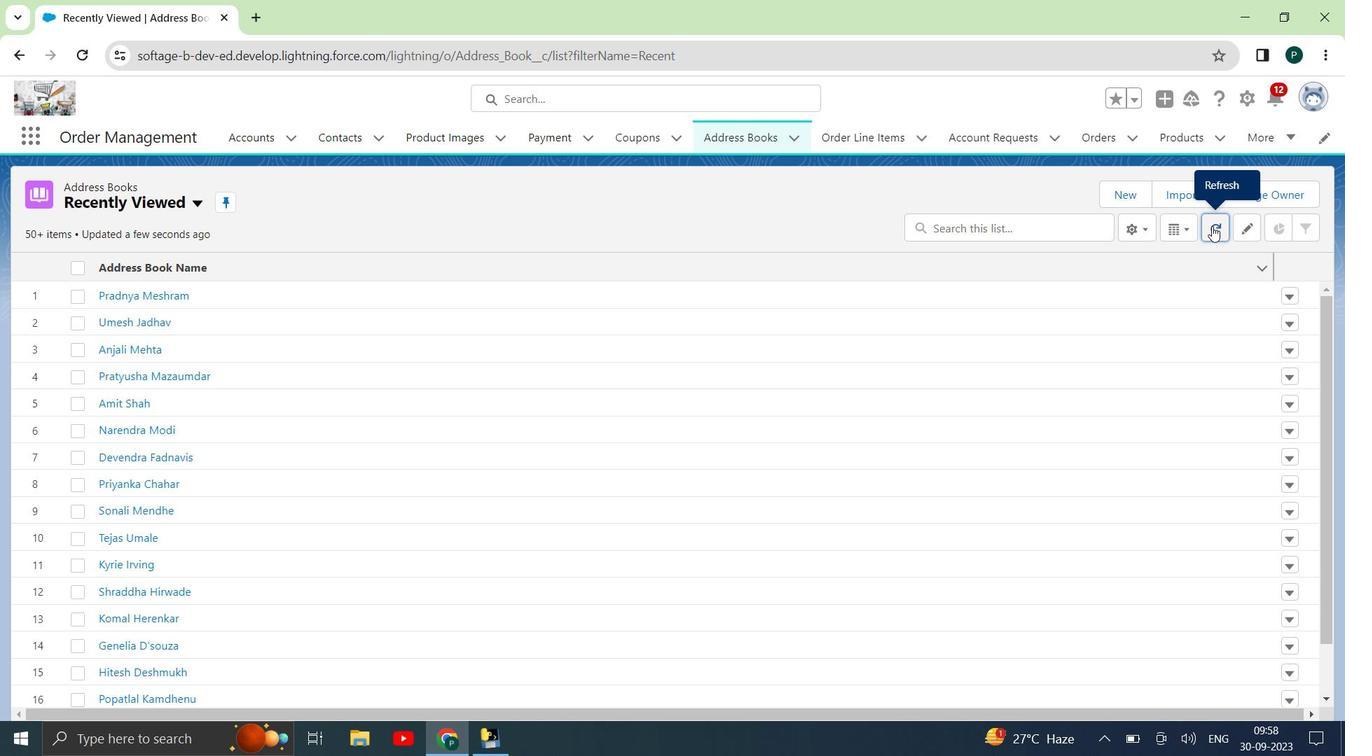 
Action: Mouse moved to (1215, 230)
Screenshot: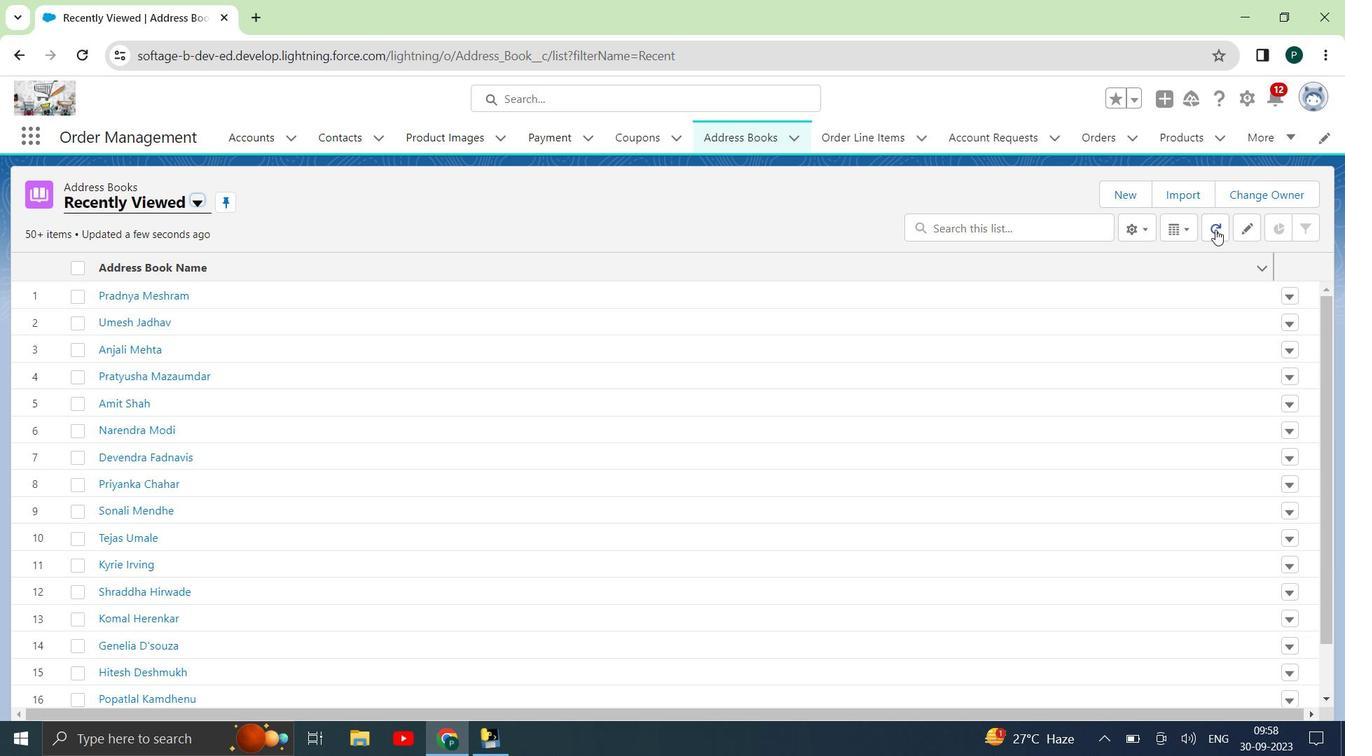 
Action: Mouse pressed left at (1215, 230)
Screenshot: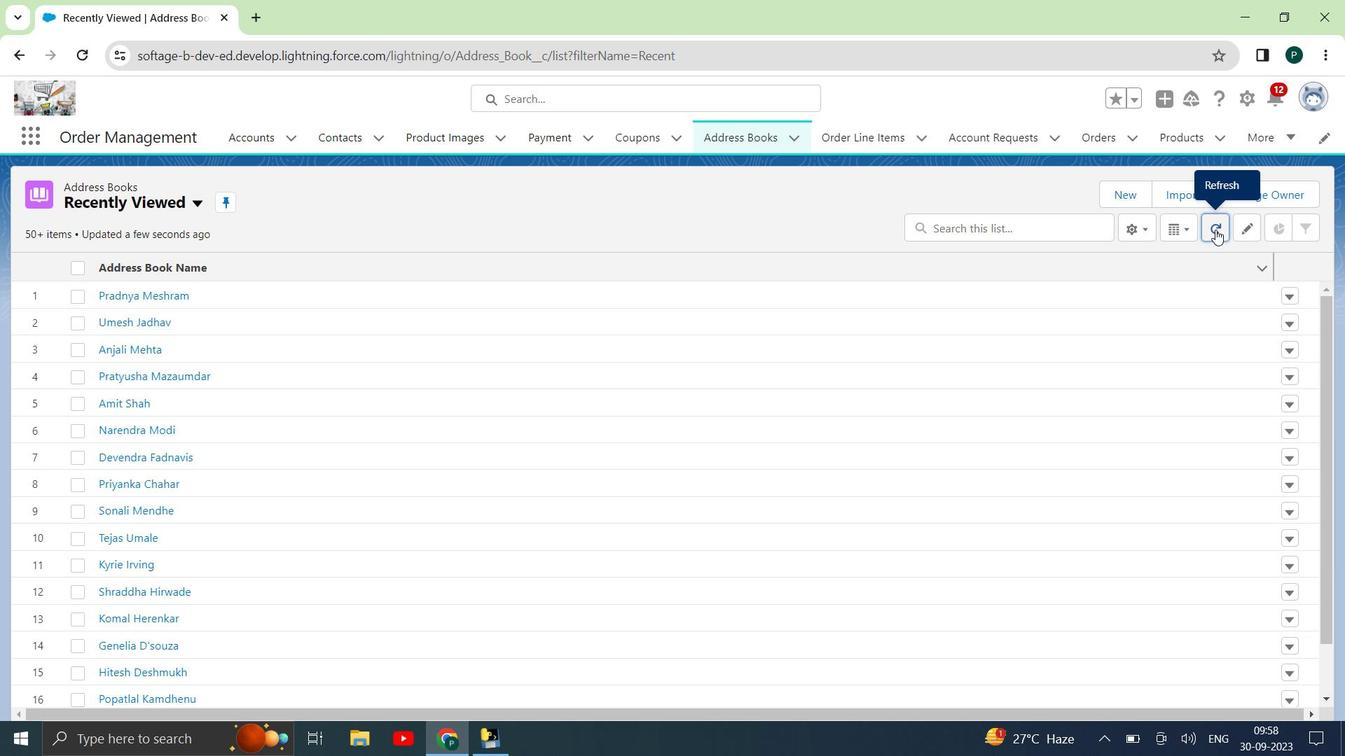 
Action: Mouse moved to (1116, 201)
Screenshot: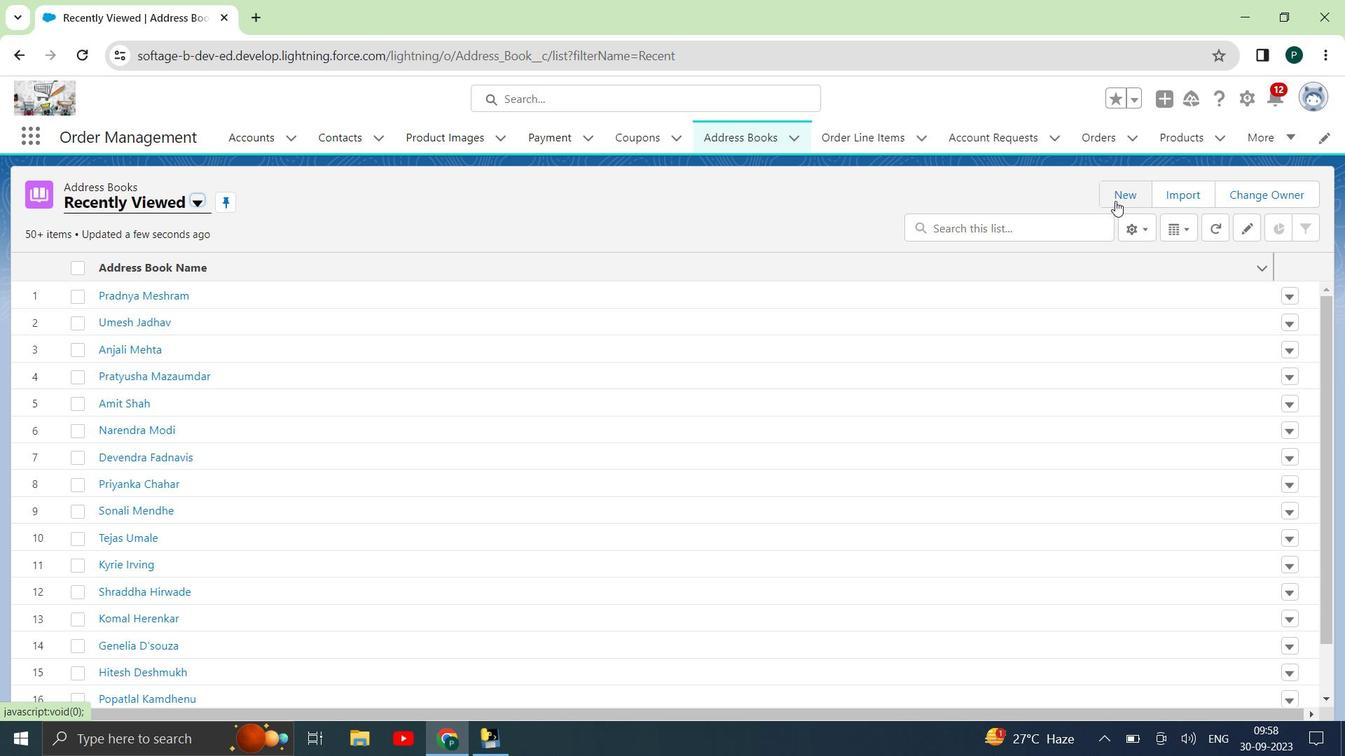 
Action: Mouse pressed left at (1116, 201)
Screenshot: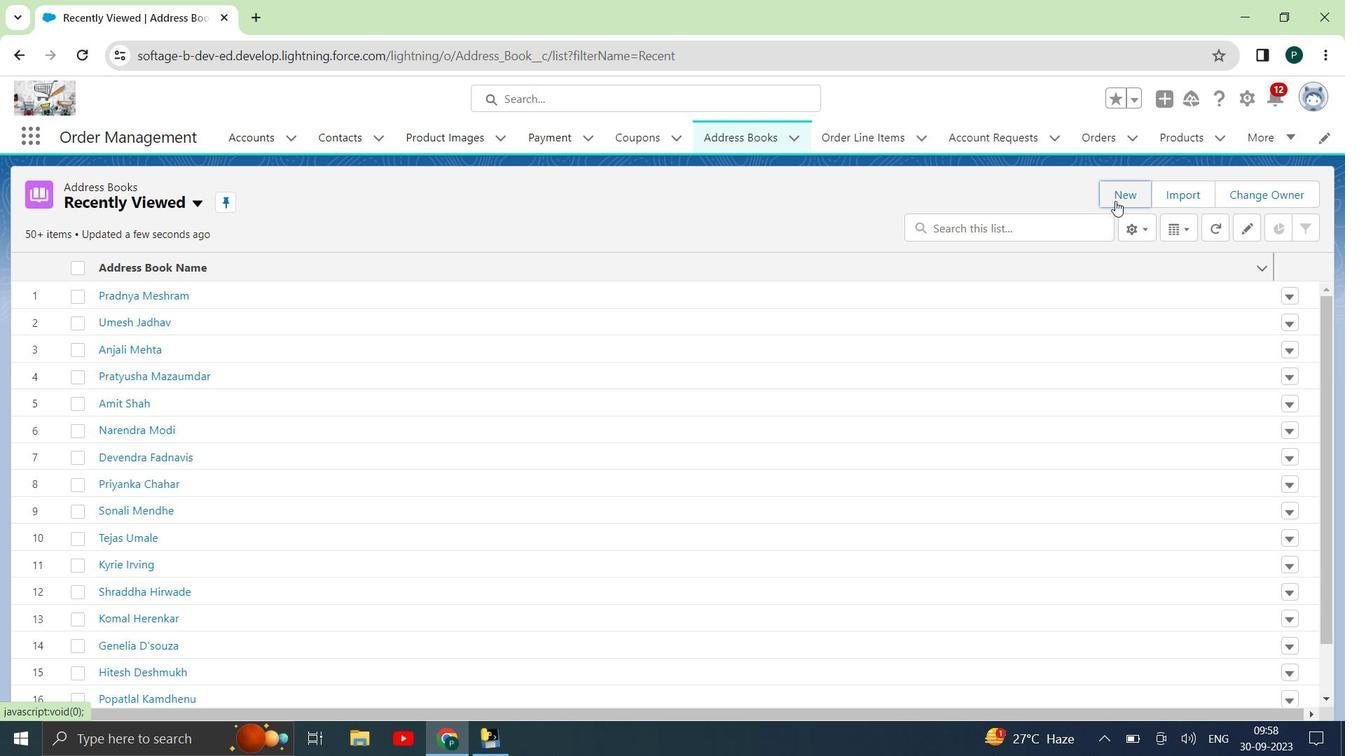 
Action: Mouse moved to (489, 282)
Screenshot: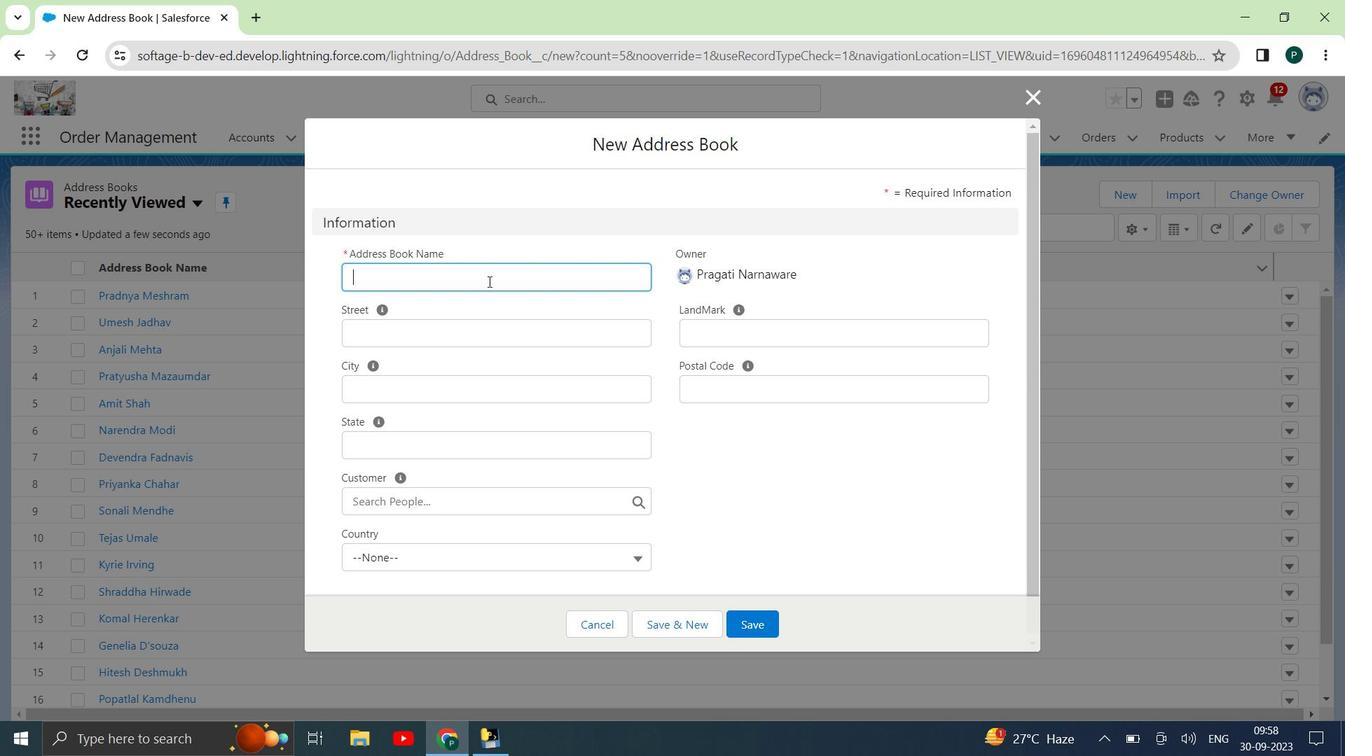 
Action: Mouse pressed left at (489, 282)
Screenshot: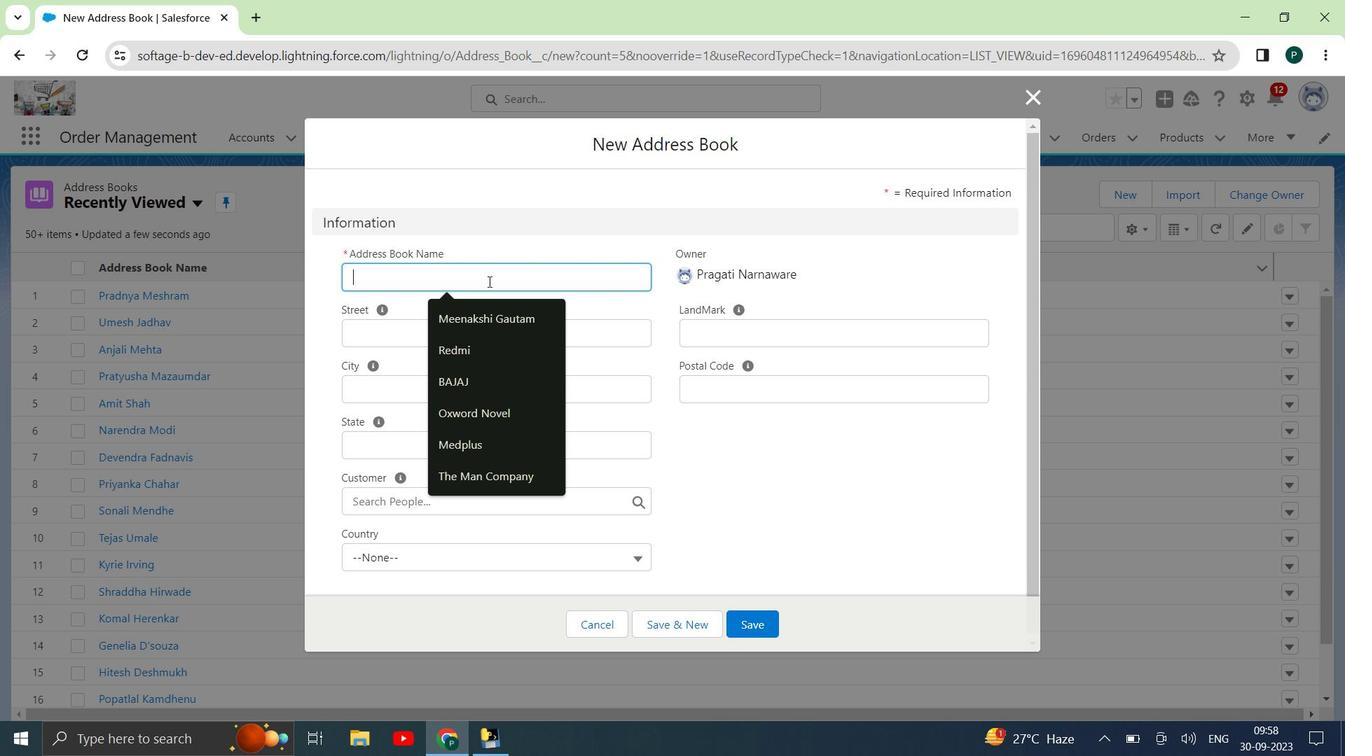 
Action: Key pressed <Key.shift>Arvind<Key.space><Key.shift><Key.shift><Key.shift><Key.shift><Key.shift><Key.shift><Key.shift><Key.shift><Key.shift><Key.shift><Key.shift><Key.shift><Key.shift><Key.shift><Key.shift><Key.shift><Key.shift><Key.shift><Key.shift><Key.shift><Key.shift><Key.shift><Key.shift><Key.shift><Key.shift><Key.shift><Key.shift><Key.shift><Key.shift><Key.shift><Key.shift><Key.shift><Key.shift><Key.shift><Key.shift>Hathi
Screenshot: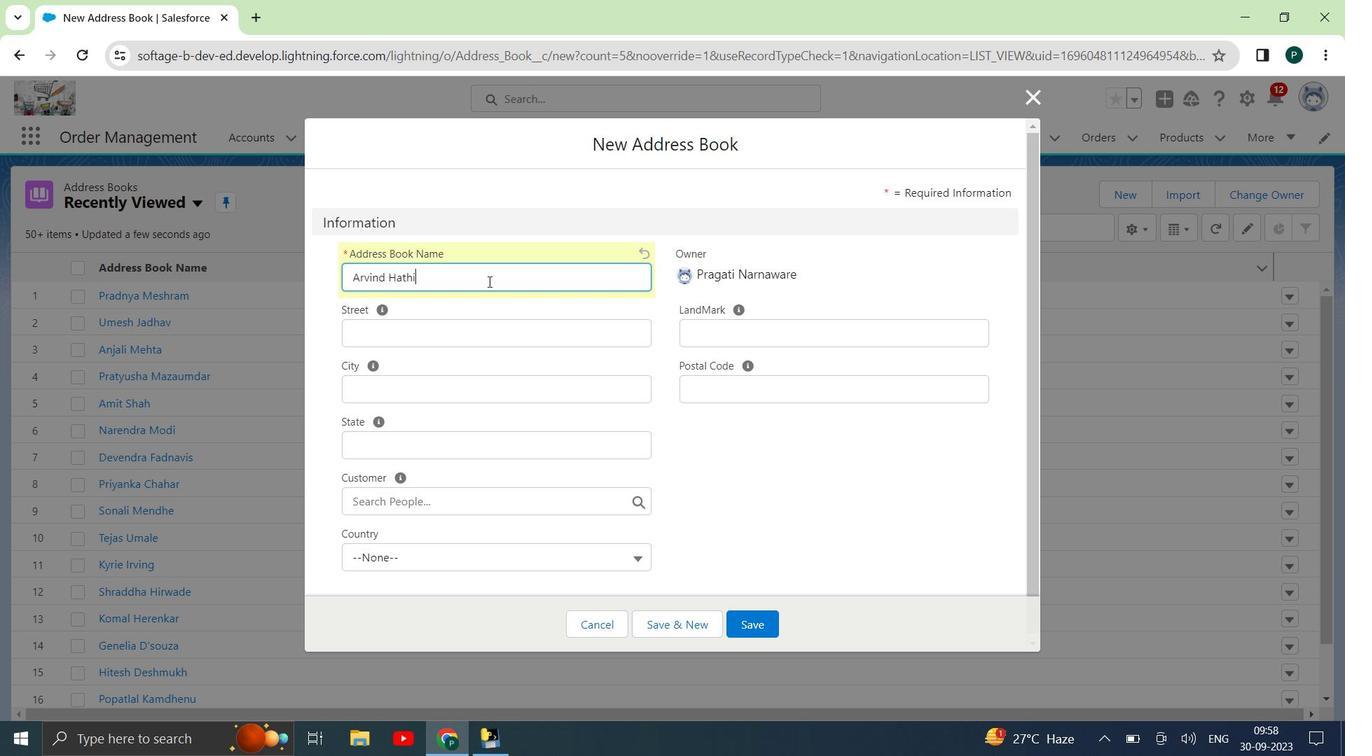 
Action: Mouse moved to (440, 326)
Screenshot: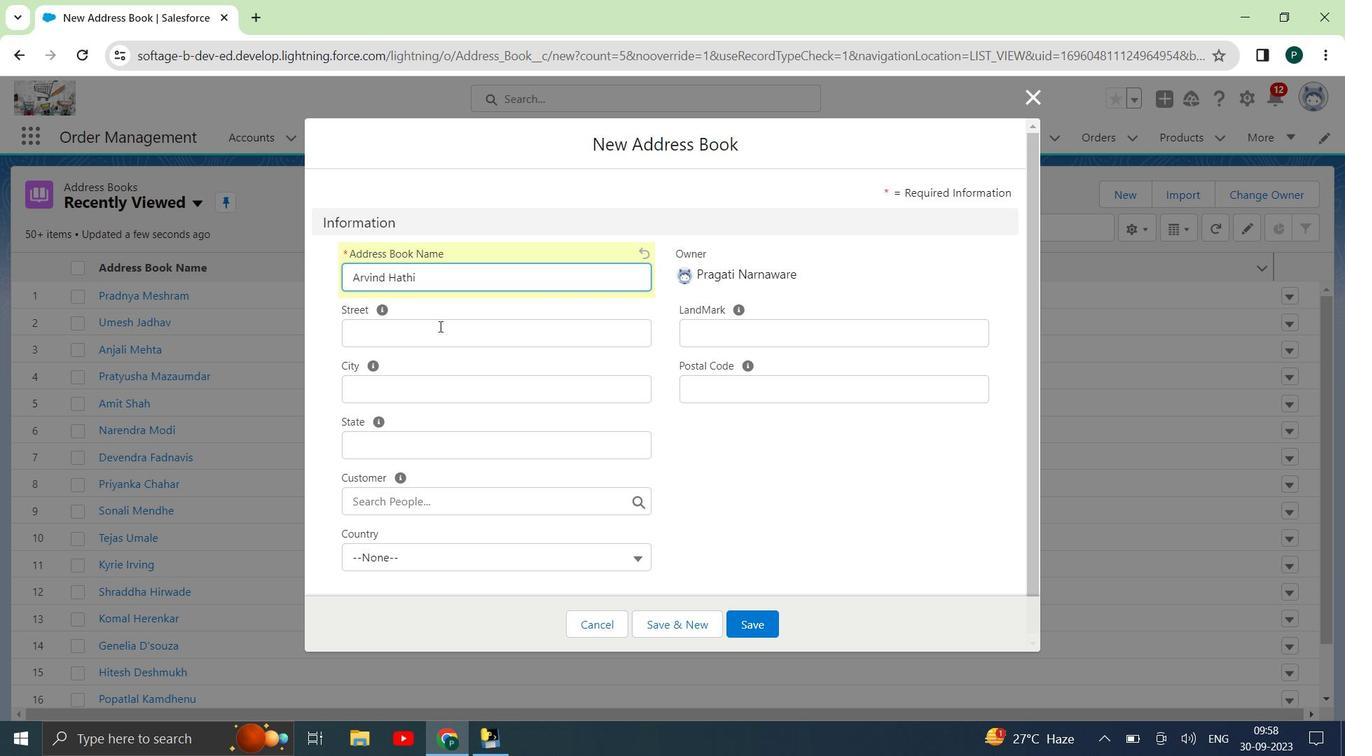 
Action: Mouse pressed left at (440, 326)
Screenshot: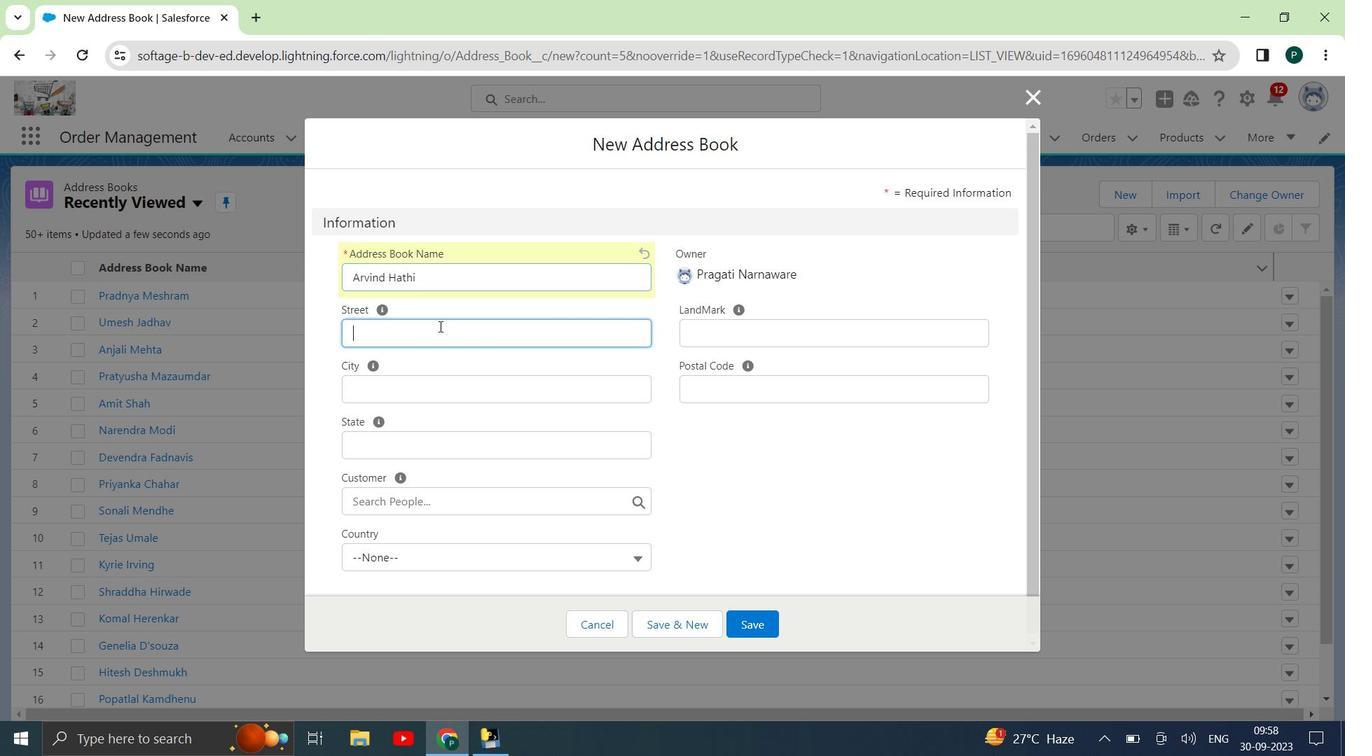 
Action: Key pressed 75/<Key.shift>B<Key.space><Key.shift><Key.shift><Key.shift><Key.shift><Key.shift><Key.shift><Key.shift><Key.shift><Key.shift><Key.shift><Key.shift><Key.shift><Key.shift><Key.shift><Key.shift><Key.shift><Key.shift><Key.shift><Key.shift><Key.shift><Key.shift><Key.shift><Key.shift><Key.shift><Key.shift><Key.shift><Key.shift><Key.shift><Key.shift><Key.shift><Key.shift><Key.shift><Key.shift><Key.shift><Key.shift><Key.shift><Key.shift><Key.shift><Key.shift><Key.shift><Key.shift><Key.shift><Key.shift><Key.shift><Key.shift><Key.shift><Key.shift><Key.shift>Bikaneri<Key.space><Key.shift>Sweets,<Key.space><Key.shift><Key.shift><Key.shift><Key.shift><Key.shift><Key.shift><Key.shift><Key.shift><Key.shift><Key.shift><Key.shift><Key.shift><Key.shift>Kingsway<Key.space><Key.shift><Key.shift><Key.shift><Key.shift><Key.shift><Key.shift><Key.shift><Key.shift><Key.shift><Key.shift><Key.shift><Key.shift><Key.shift><Key.shift>Hospital,<Key.space><Key.shift>Sadar.
Screenshot: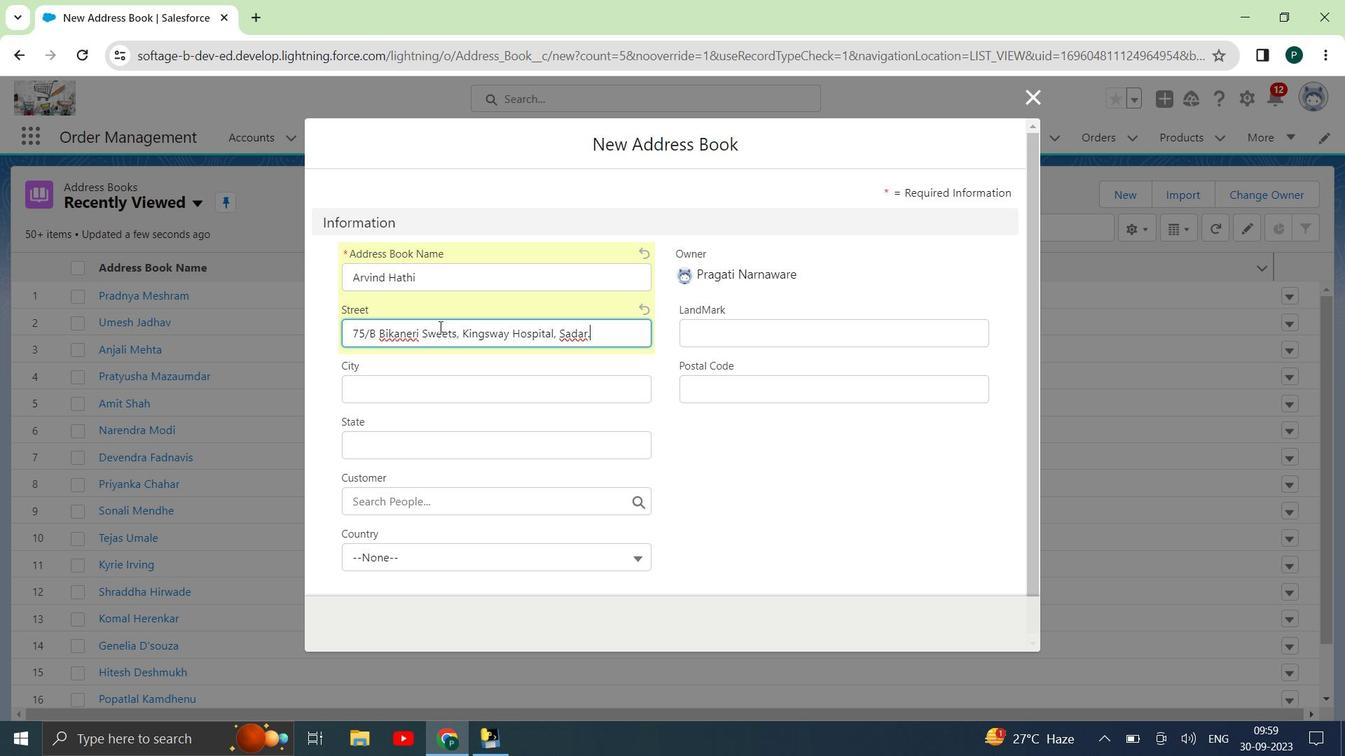
Action: Mouse moved to (439, 384)
Screenshot: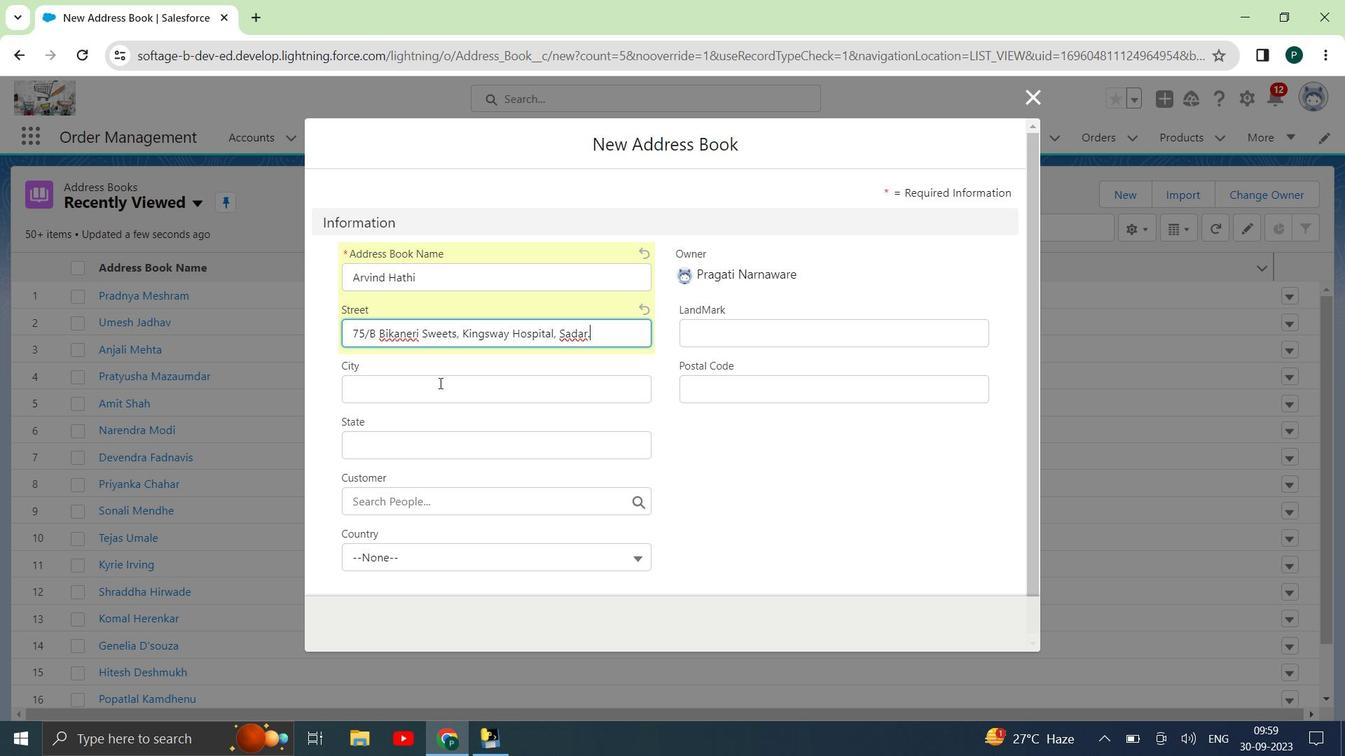 
Action: Mouse pressed left at (439, 384)
Screenshot: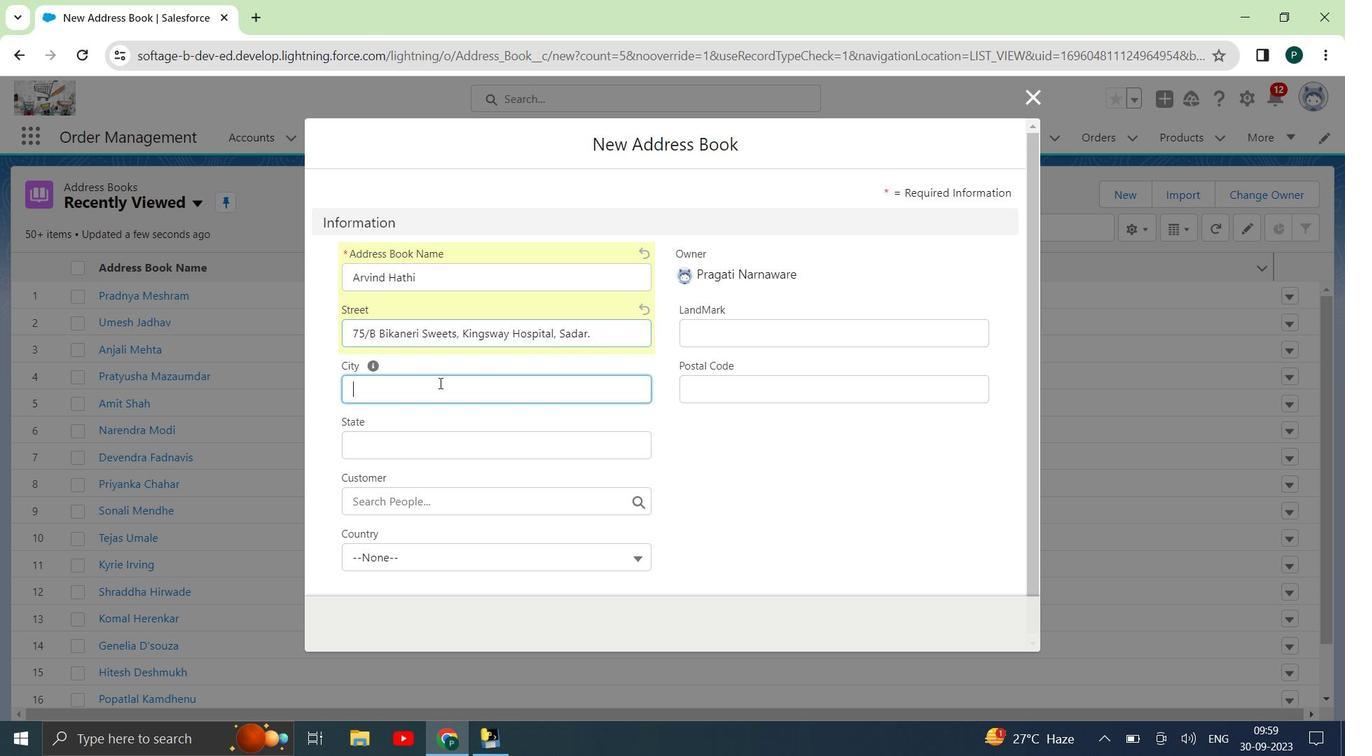
Action: Key pressed <Key.shift>Jalandar
Screenshot: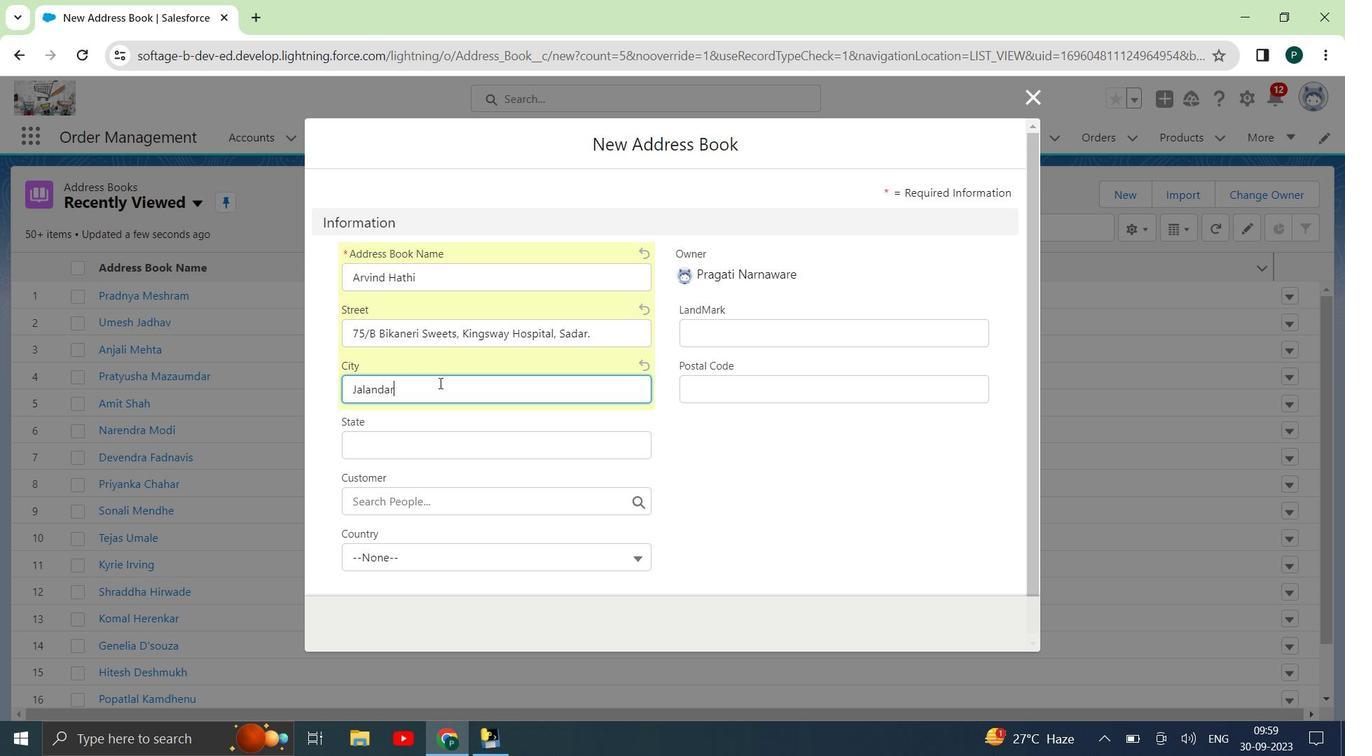 
Action: Mouse moved to (388, 367)
Screenshot: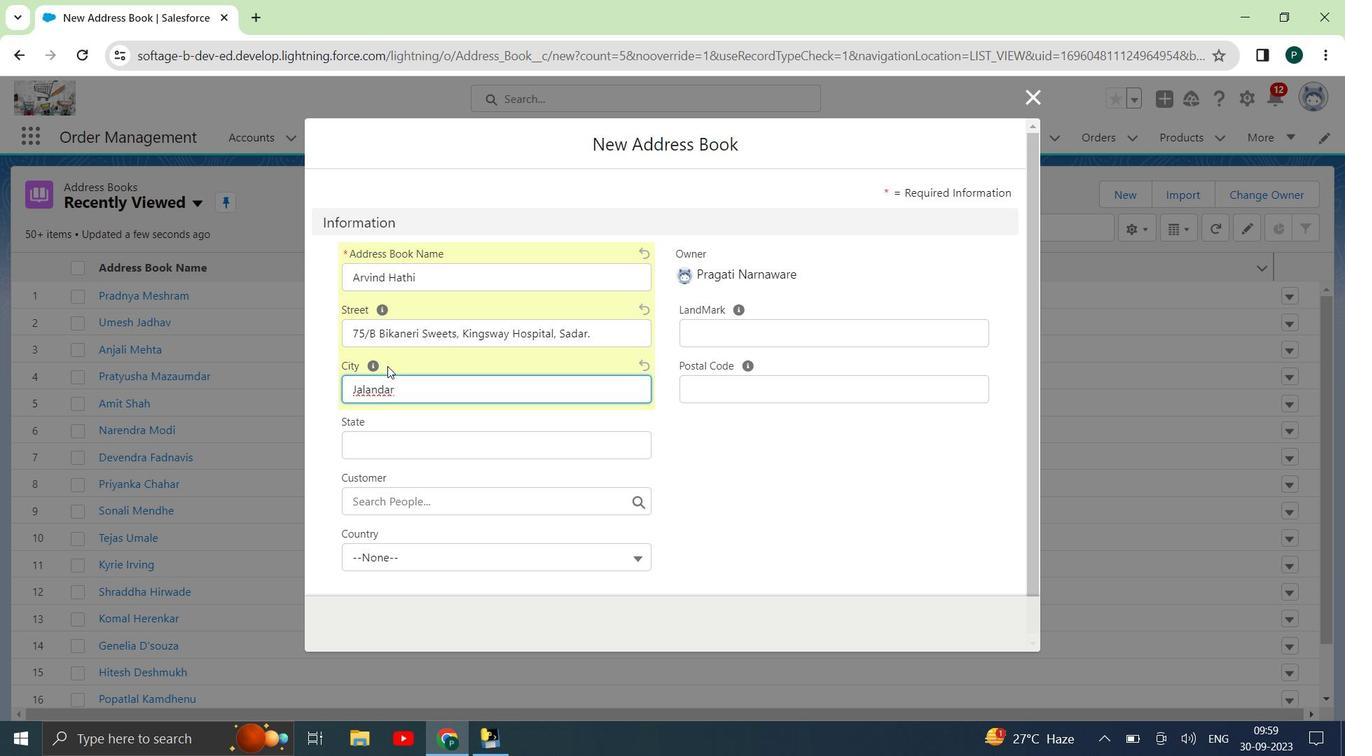 
Action: Key pressed <Key.left><Key.left>h
Screenshot: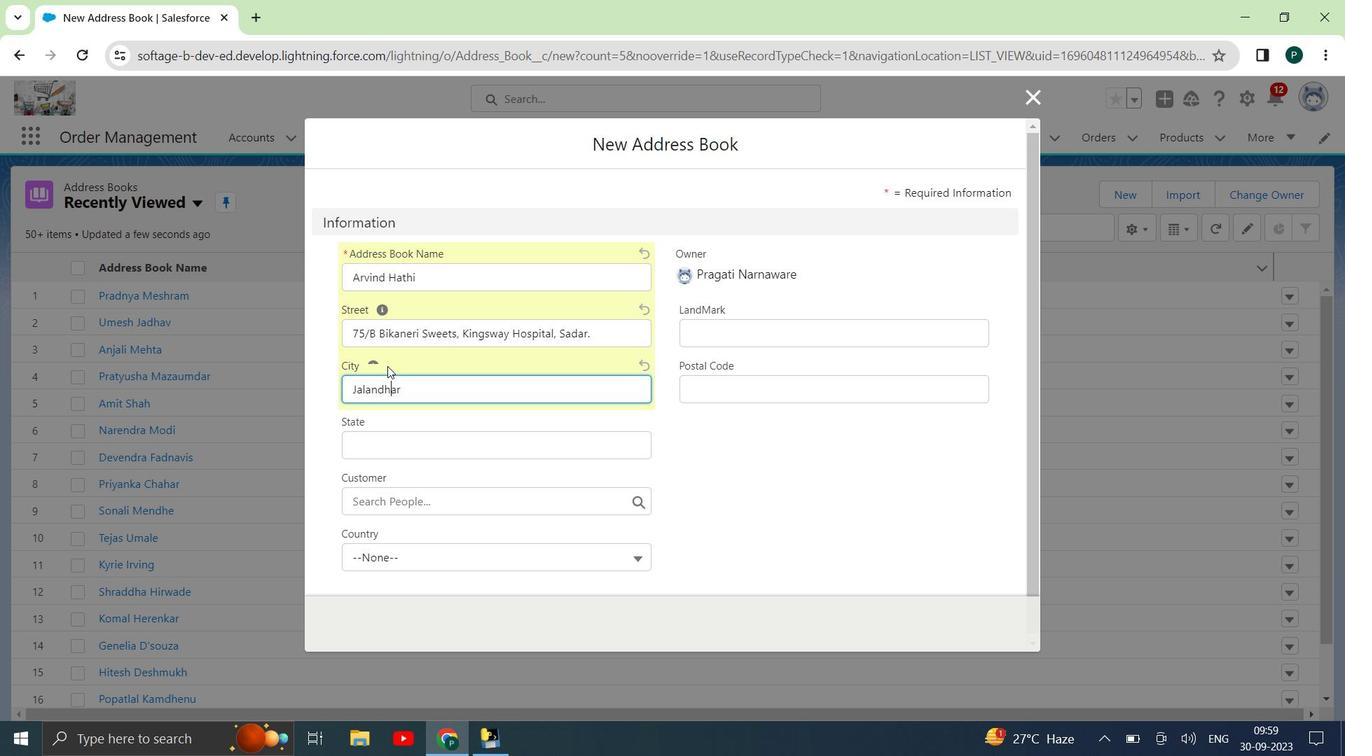 
Action: Mouse moved to (452, 445)
Screenshot: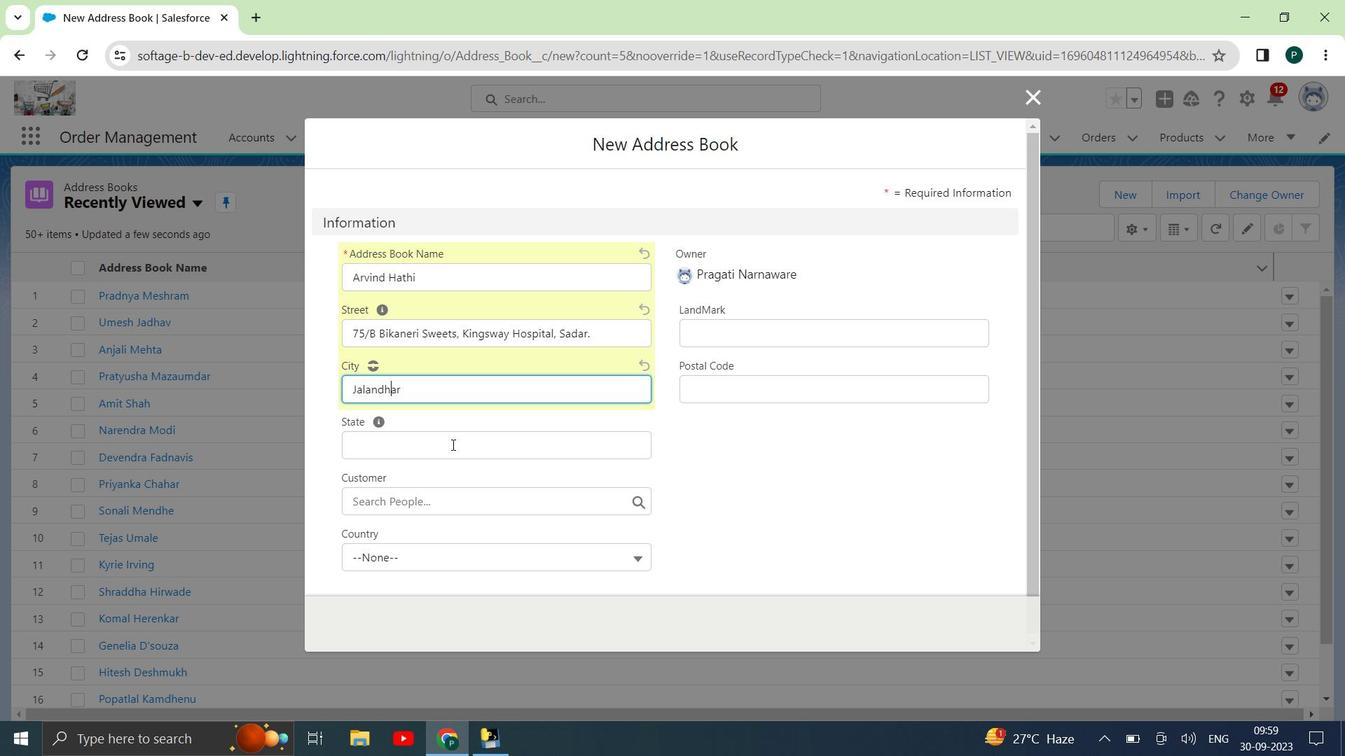 
Action: Mouse pressed left at (452, 445)
Screenshot: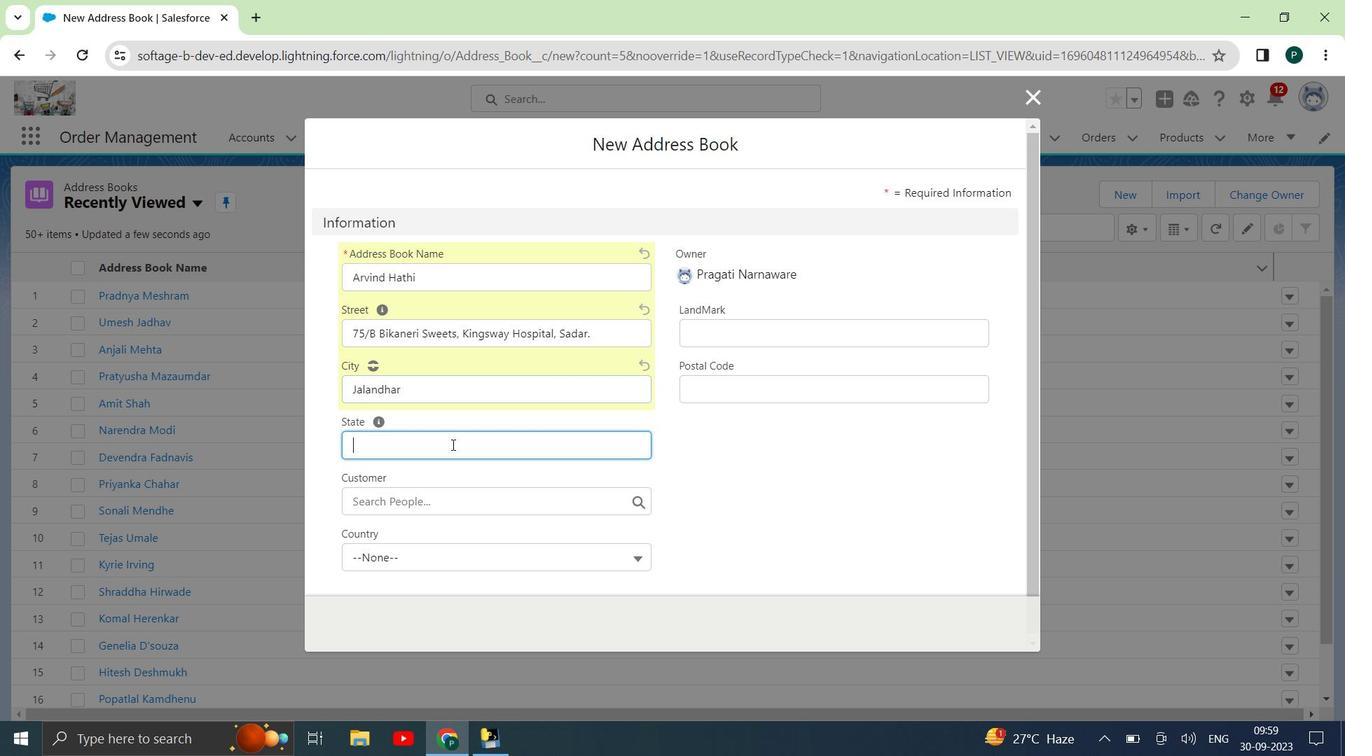 
Action: Key pressed <Key.shift><Key.shift><Key.shift><Key.shift><Key.shift><Key.shift><Key.shift><Key.shift><Key.shift>Punjab
Screenshot: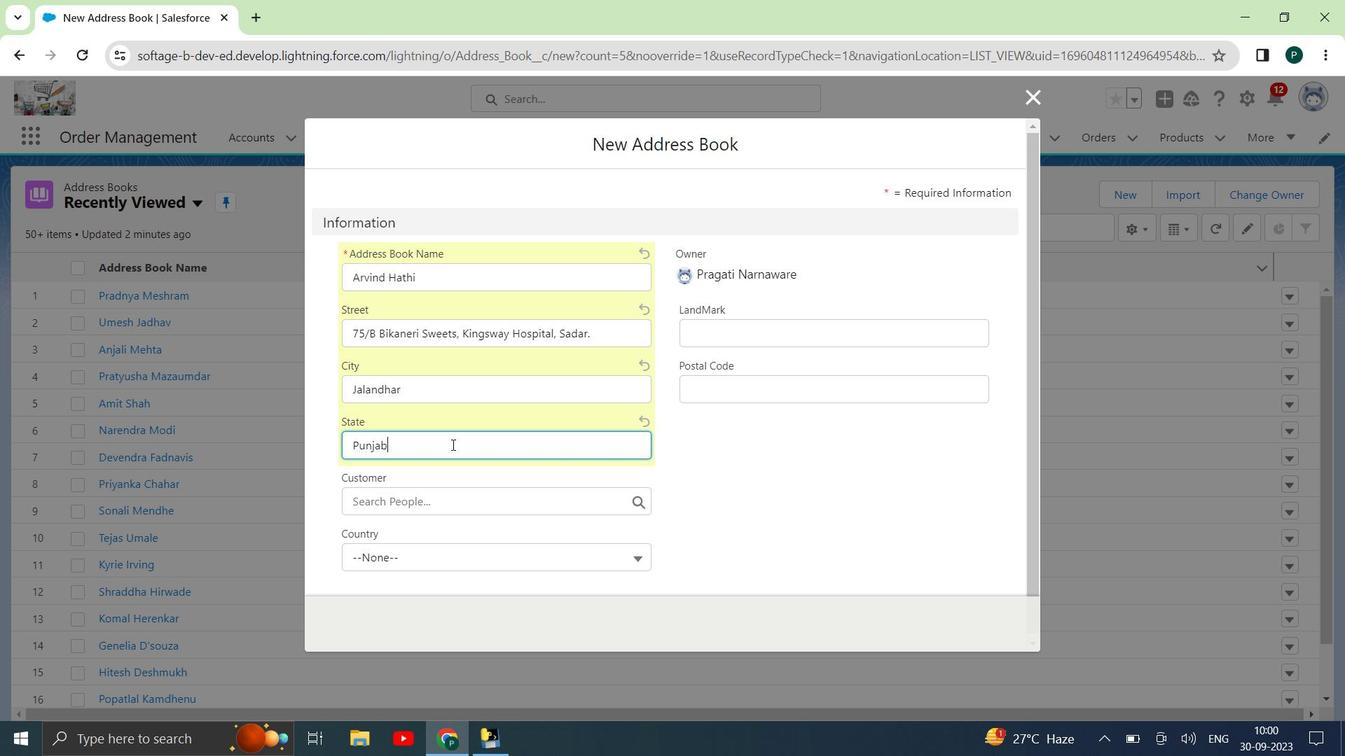 
Action: Mouse moved to (761, 336)
Screenshot: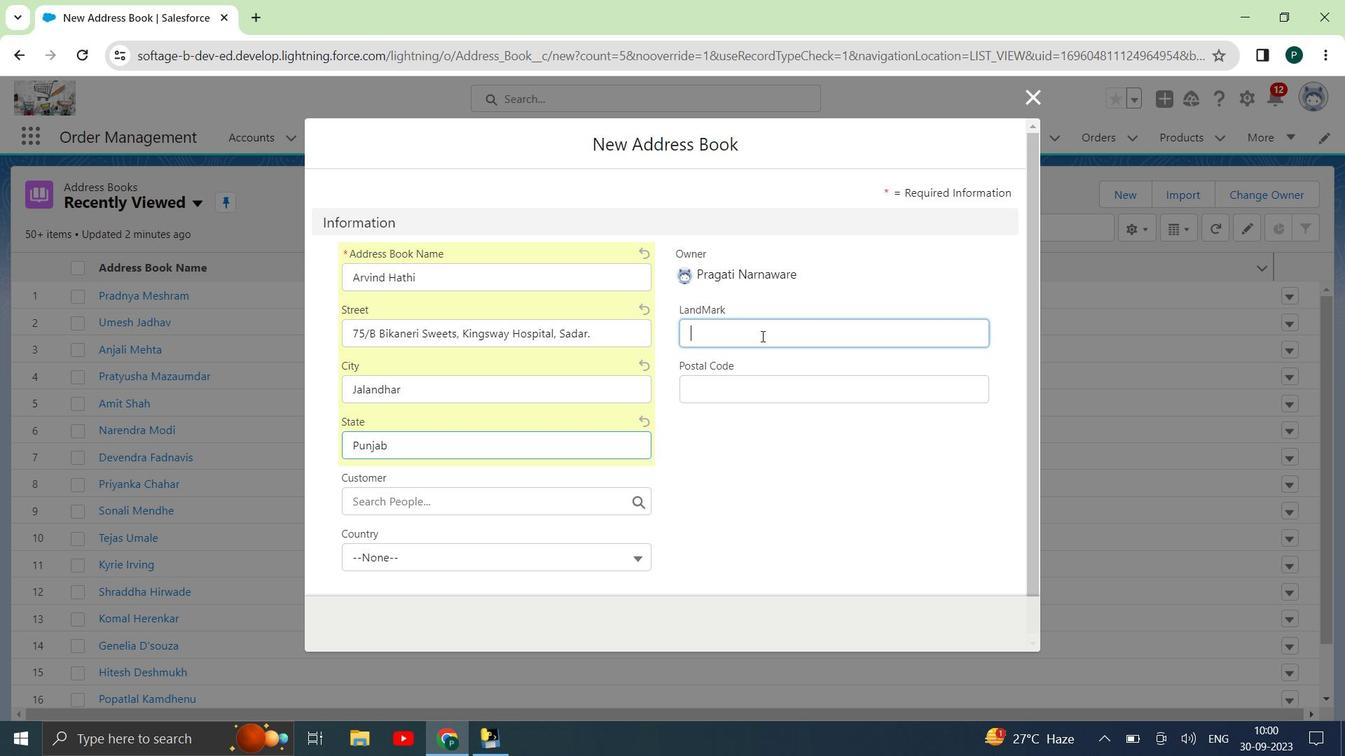 
Action: Mouse pressed left at (761, 336)
Screenshot: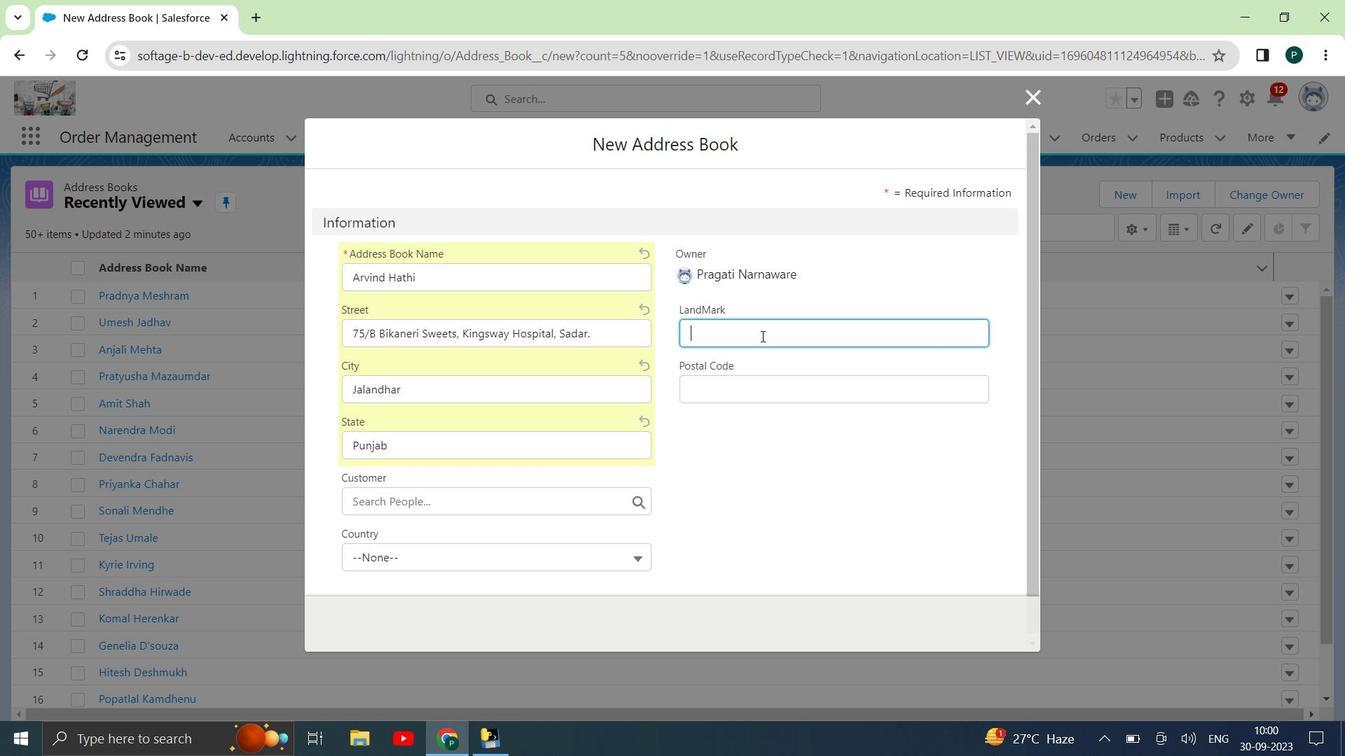 
Action: Key pressed <Key.shift>IIT<Key.space>Mumbai.
Screenshot: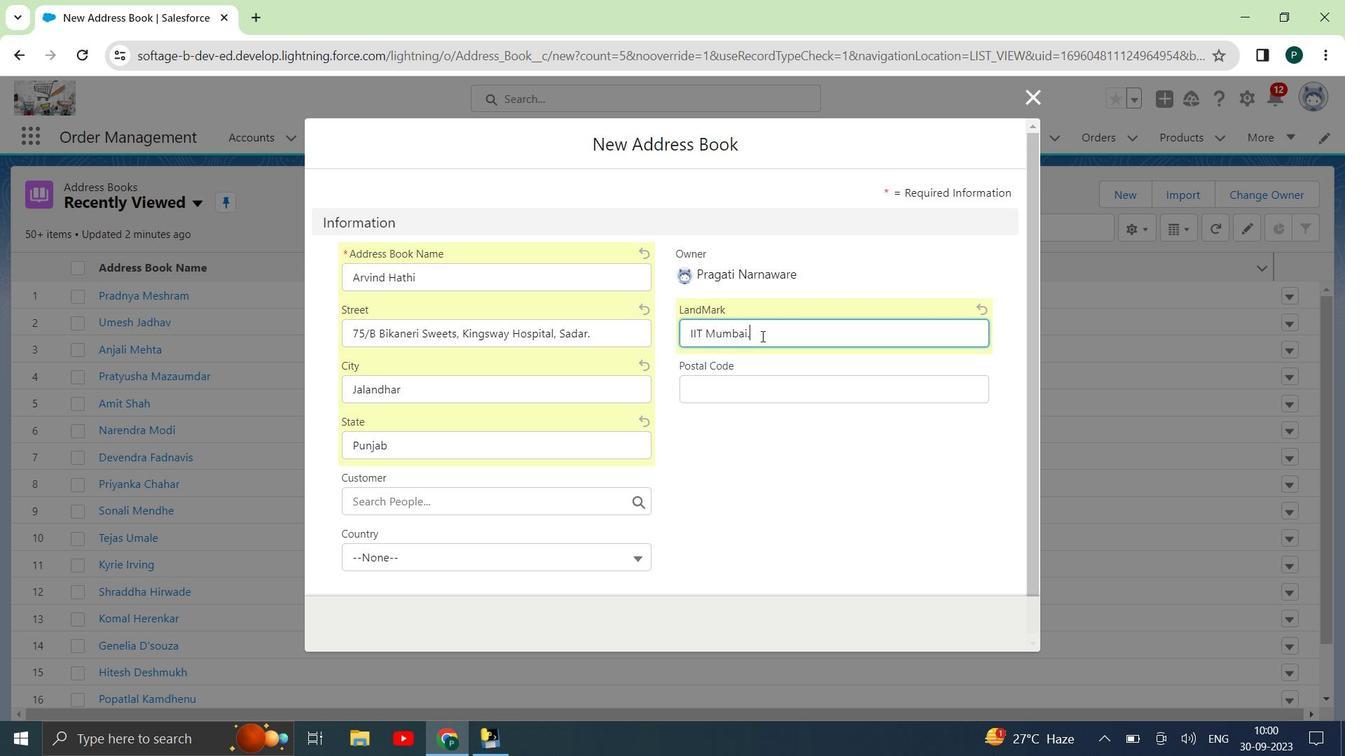 
Action: Mouse moved to (761, 388)
Screenshot: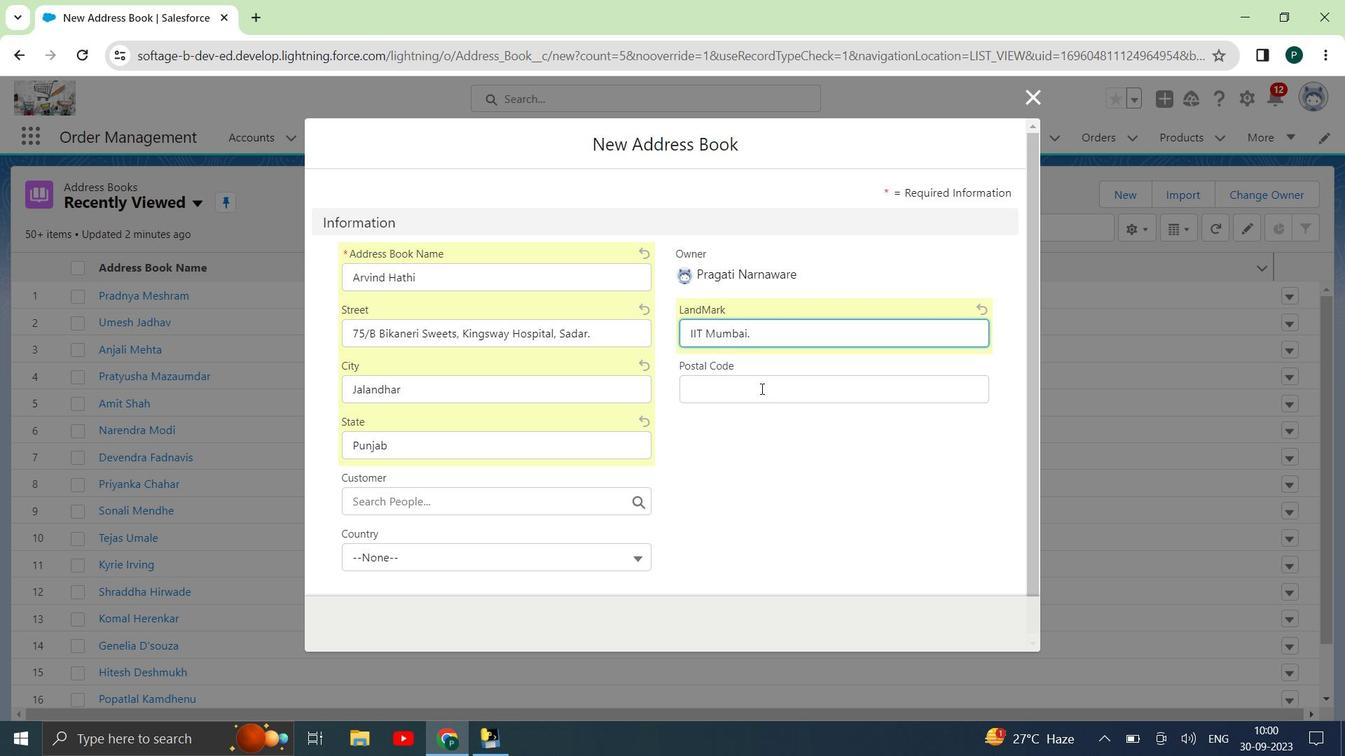
Action: Key pressed <Key.backspace><Key.backspace><Key.backspace><Key.backspace><Key.backspace><Key.backspace><Key.backspace><Key.shift>Bombay
Screenshot: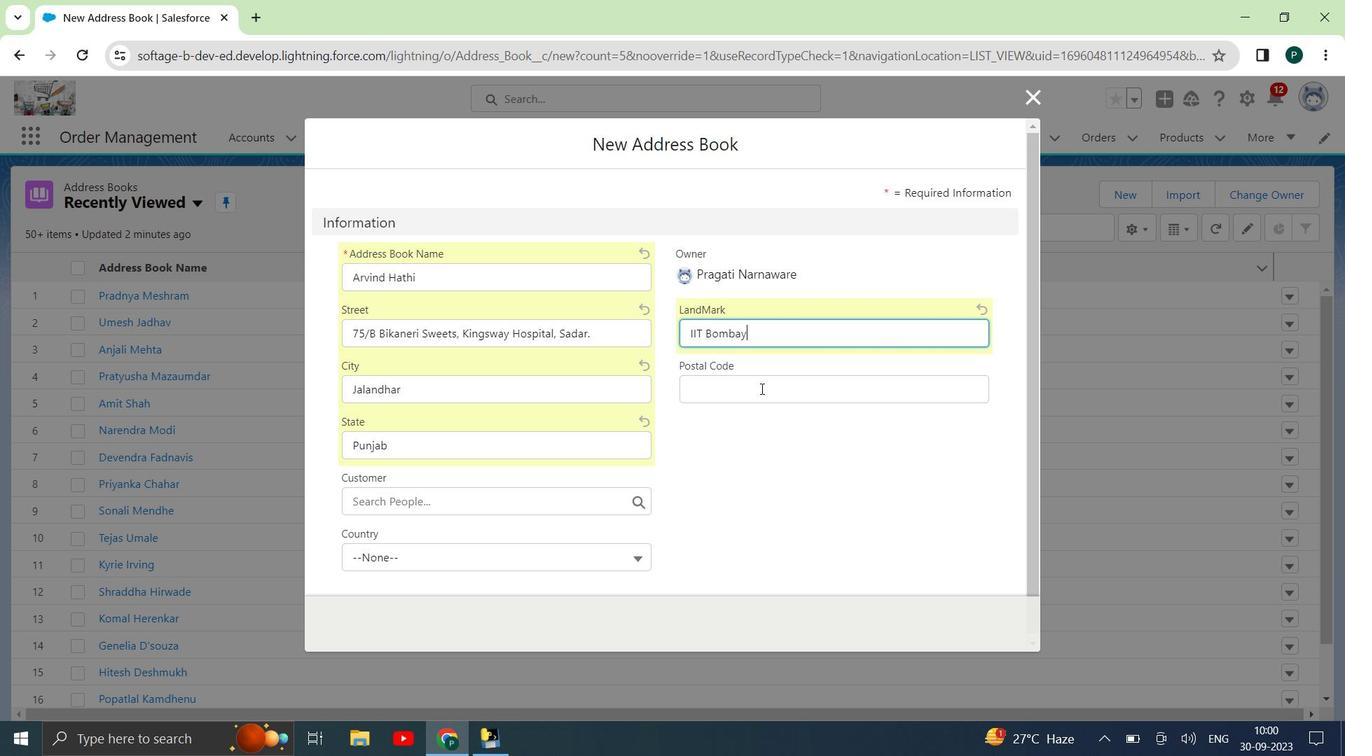 
Action: Mouse pressed left at (761, 388)
Screenshot: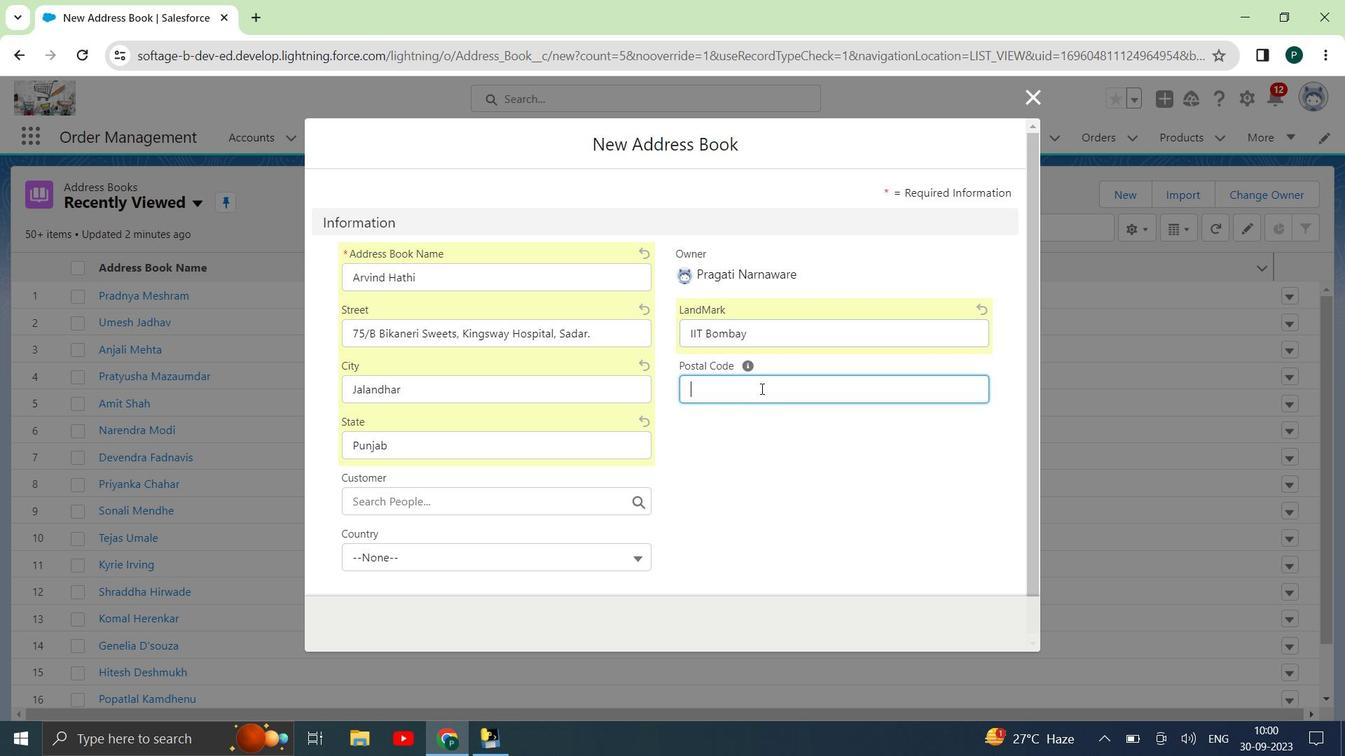 
Action: Key pressed 445120
Screenshot: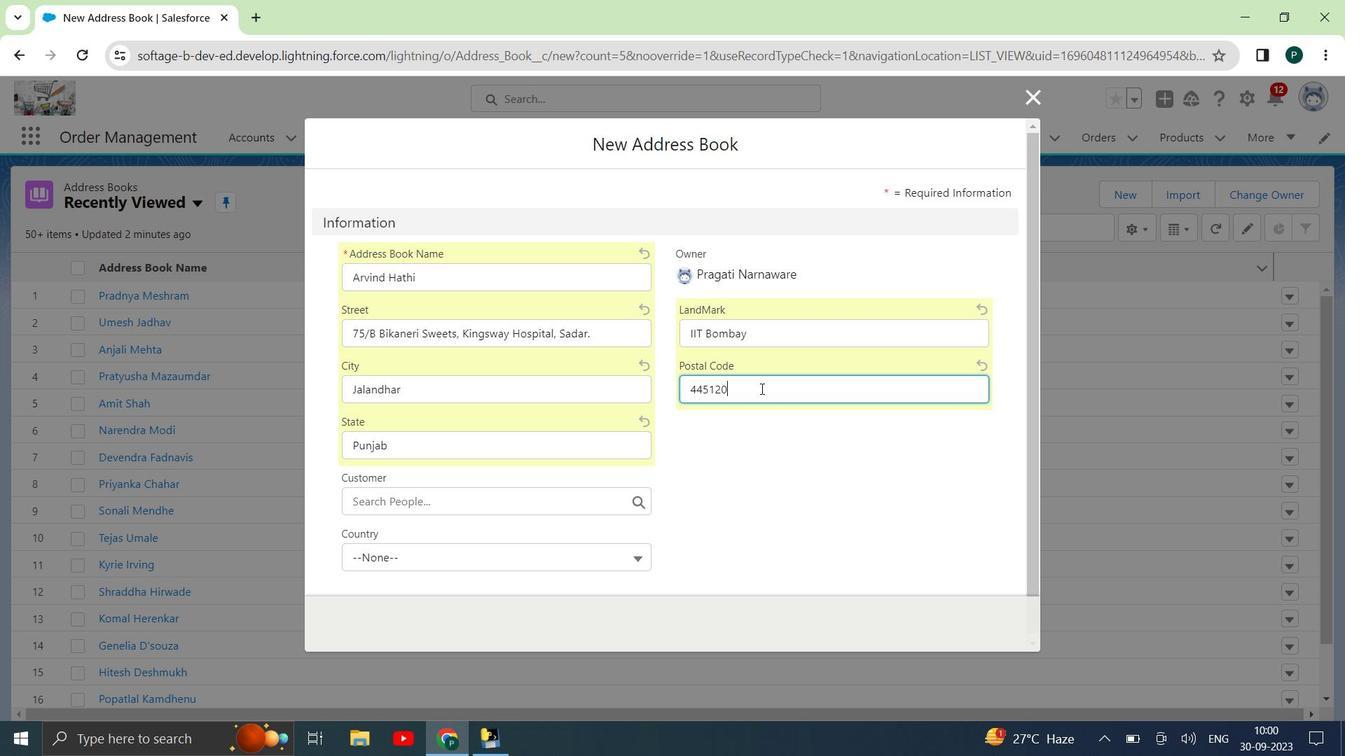 
Action: Mouse scrolled (761, 388) with delta (0, 0)
Screenshot: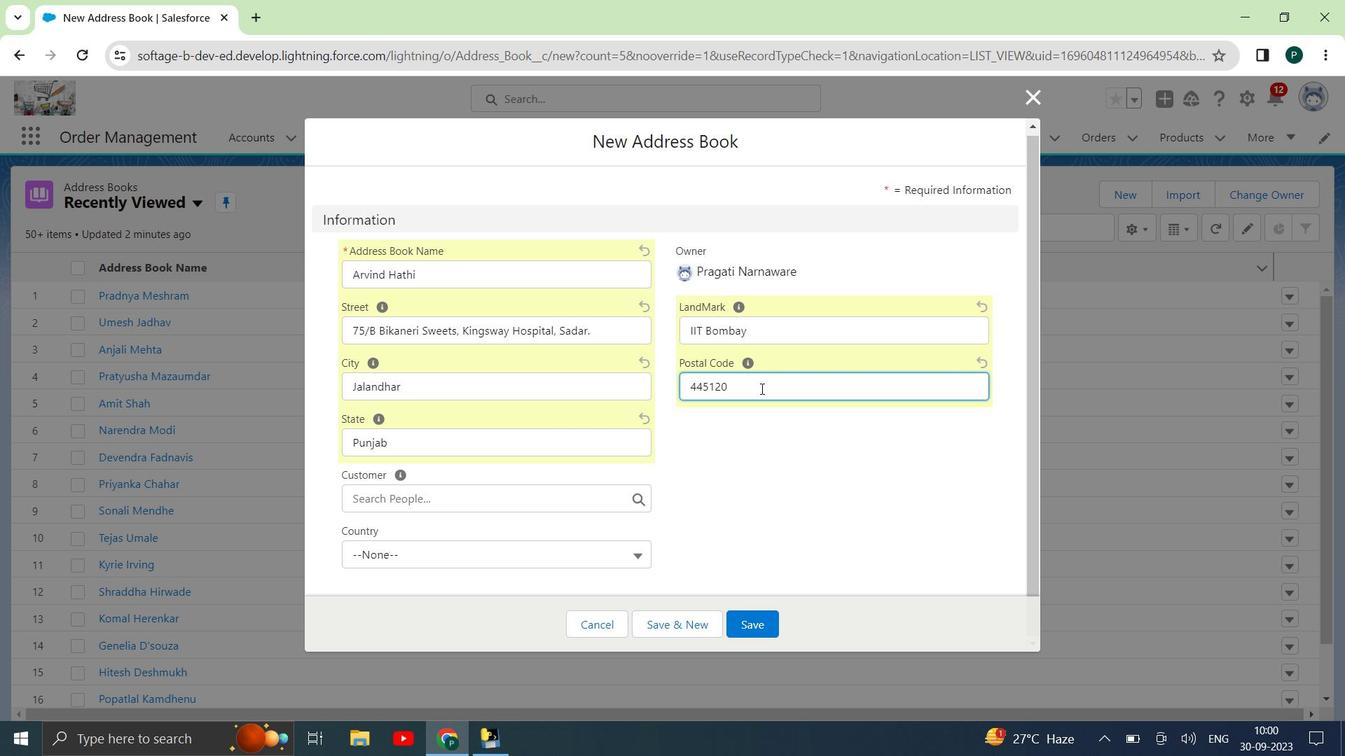 
Action: Mouse moved to (412, 550)
Screenshot: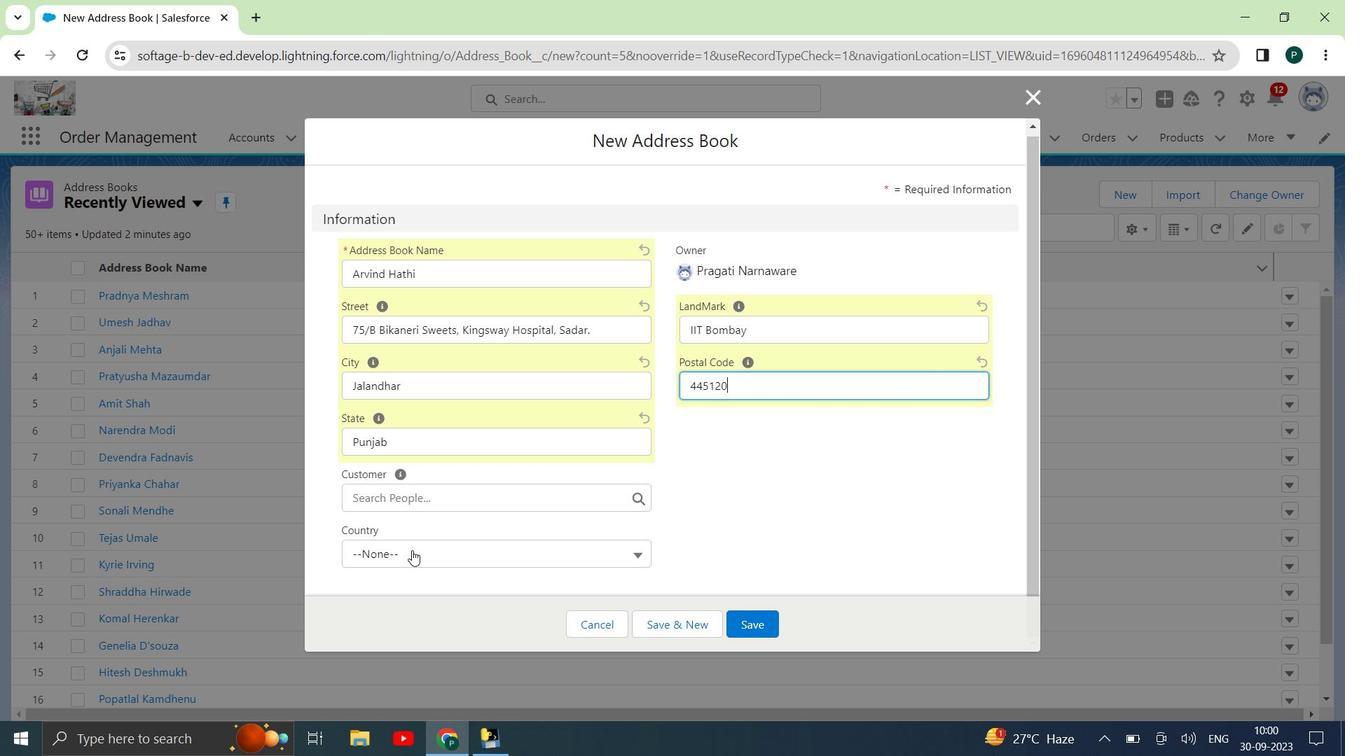 
Action: Mouse pressed left at (412, 550)
Screenshot: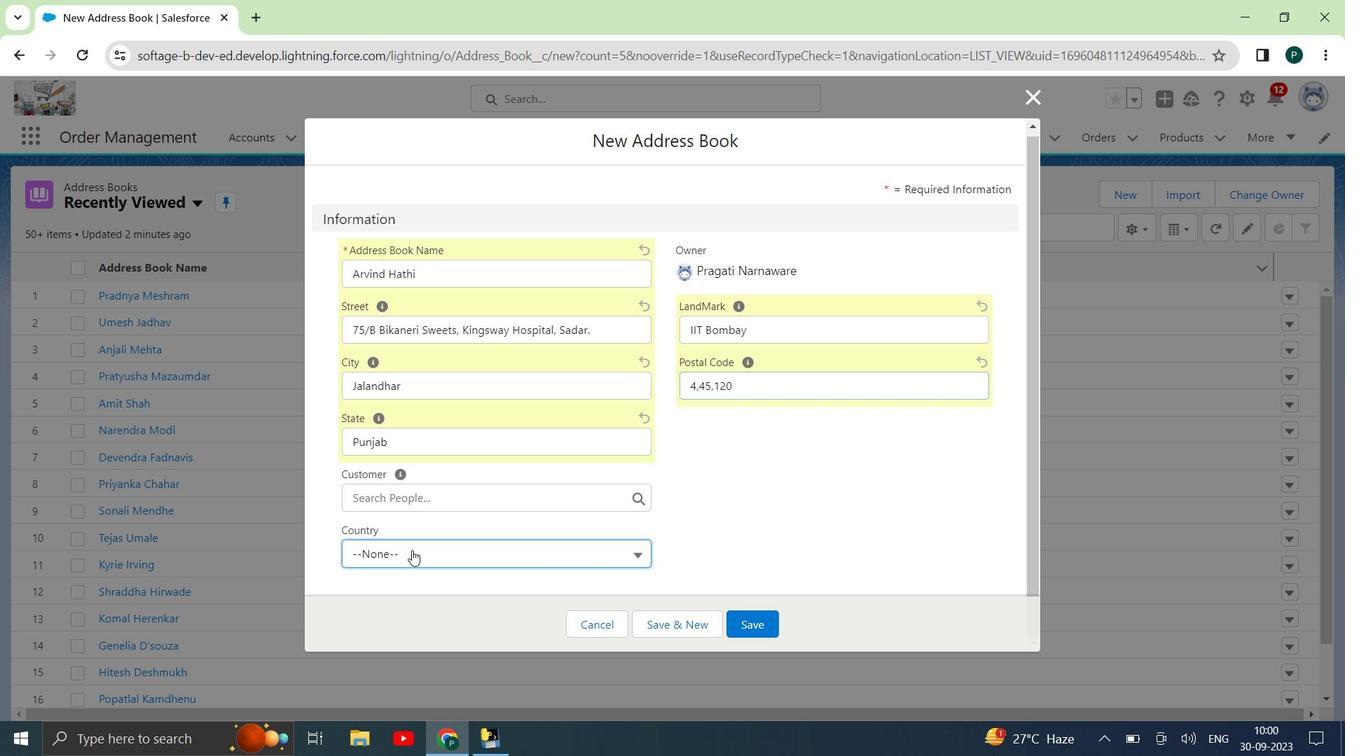 
Action: Key pressed <Key.down><Key.down><Key.down><Key.down><Key.down><Key.down><Key.down><Key.down><Key.down><Key.down><Key.down><Key.down><Key.down><Key.down><Key.down><Key.down><Key.down><Key.down><Key.down><Key.down><Key.down><Key.down><Key.down><Key.down><Key.down><Key.down><Key.down><Key.down><Key.down><Key.down><Key.down><Key.down><Key.down><Key.down><Key.down><Key.down><Key.down><Key.down><Key.down><Key.down><Key.down><Key.down><Key.down><Key.down><Key.down><Key.down><Key.down><Key.down><Key.down><Key.down><Key.down><Key.down><Key.down><Key.down><Key.down><Key.down><Key.down><Key.down><Key.down><Key.down><Key.down><Key.down><Key.down><Key.down><Key.down><Key.down><Key.down><Key.down><Key.down><Key.down><Key.down><Key.down><Key.down><Key.down><Key.down><Key.down><Key.down><Key.down><Key.down><Key.down><Key.down><Key.down><Key.down><Key.down><Key.down><Key.down><Key.down><Key.down><Key.down><Key.down><Key.down><Key.down><Key.down><Key.down><Key.down><Key.down><Key.down><Key.down><Key.down><Key.down><Key.down><Key.down><Key.down><Key.down><Key.down><Key.down><Key.down><Key.down><Key.down><Key.down><Key.down><Key.down><Key.down><Key.down><Key.down><Key.down><Key.down><Key.down><Key.down><Key.down><Key.down><Key.down><Key.down><Key.down><Key.down><Key.down><Key.down><Key.down><Key.down><Key.down><Key.down><Key.down><Key.down><Key.down><Key.down><Key.down><Key.down><Key.down><Key.down><Key.down><Key.down><Key.down><Key.down><Key.down><Key.down><Key.down><Key.down><Key.down><Key.down><Key.down><Key.down><Key.down><Key.down><Key.down><Key.down><Key.down><Key.down><Key.down><Key.down><Key.down><Key.down><Key.down><Key.down><Key.down><Key.down><Key.down><Key.down><Key.down><Key.enter>
Screenshot: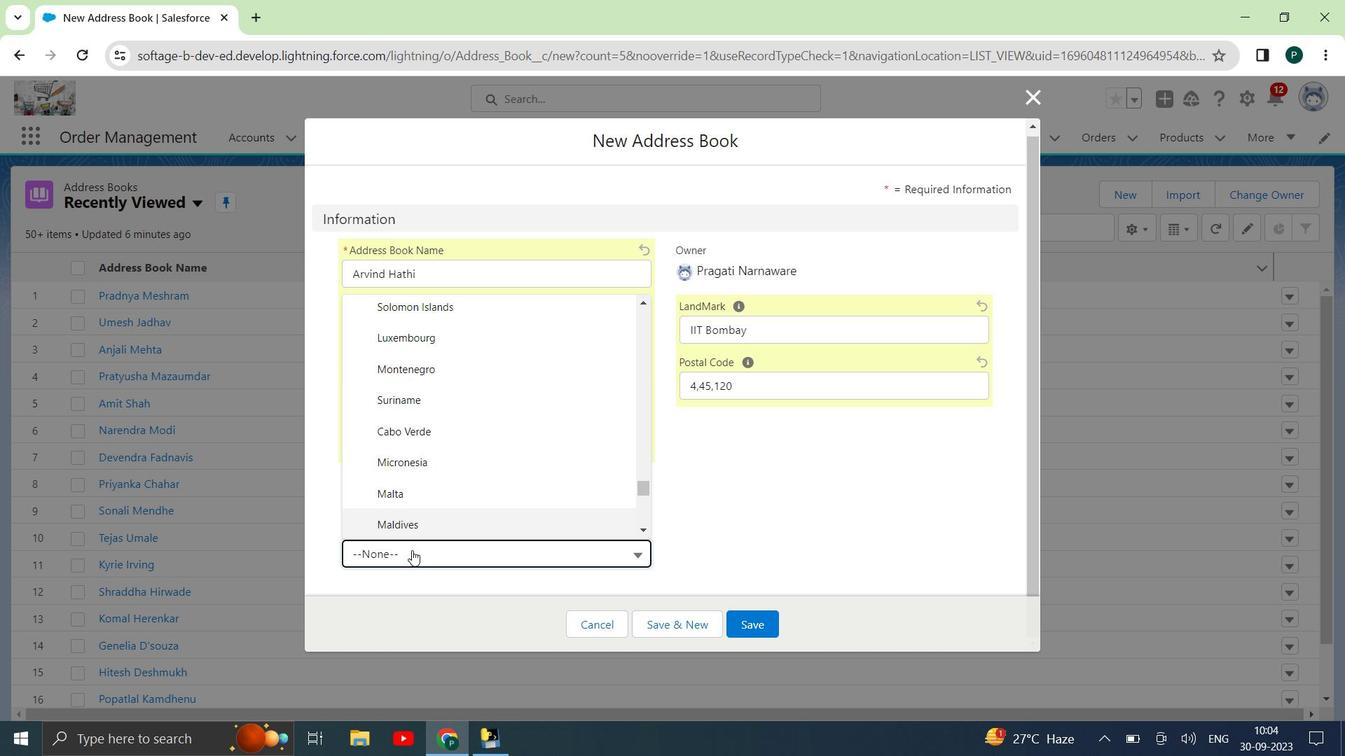 
Action: Mouse moved to (752, 622)
Screenshot: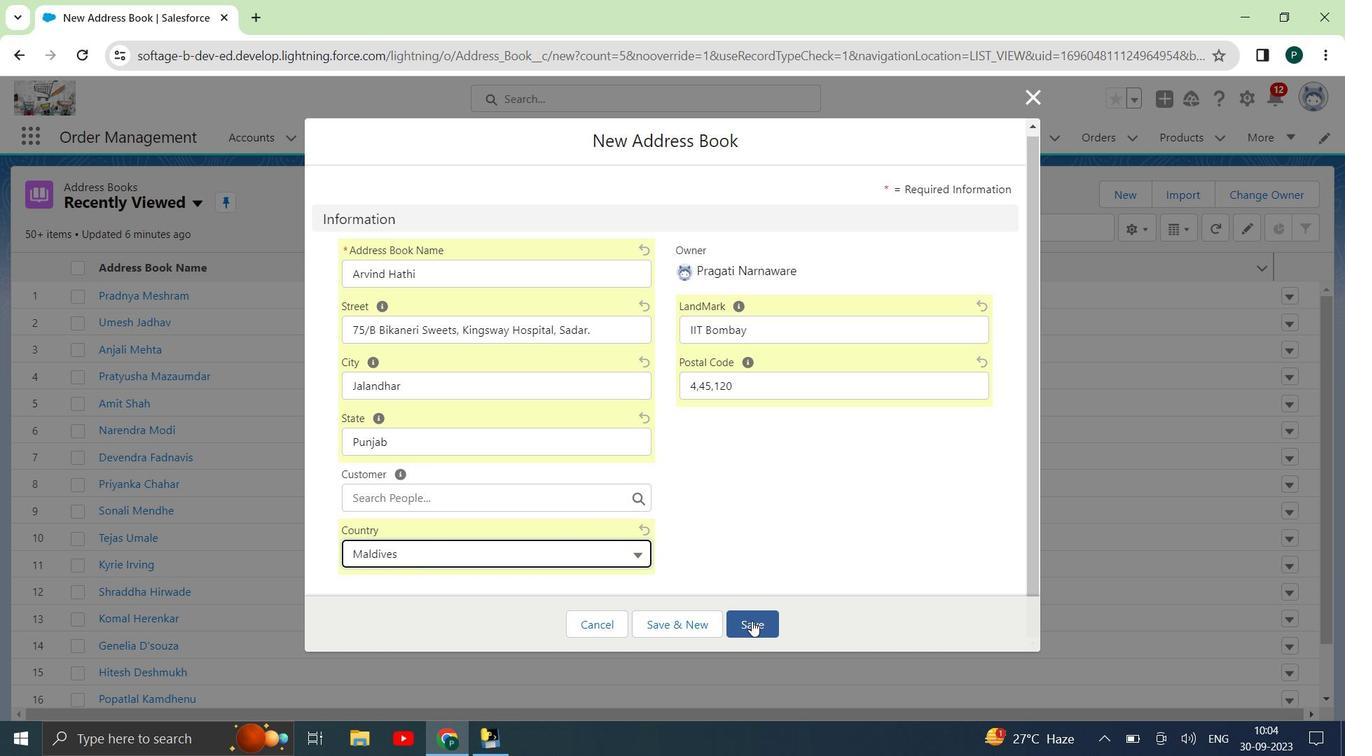 
Action: Mouse pressed left at (752, 622)
Screenshot: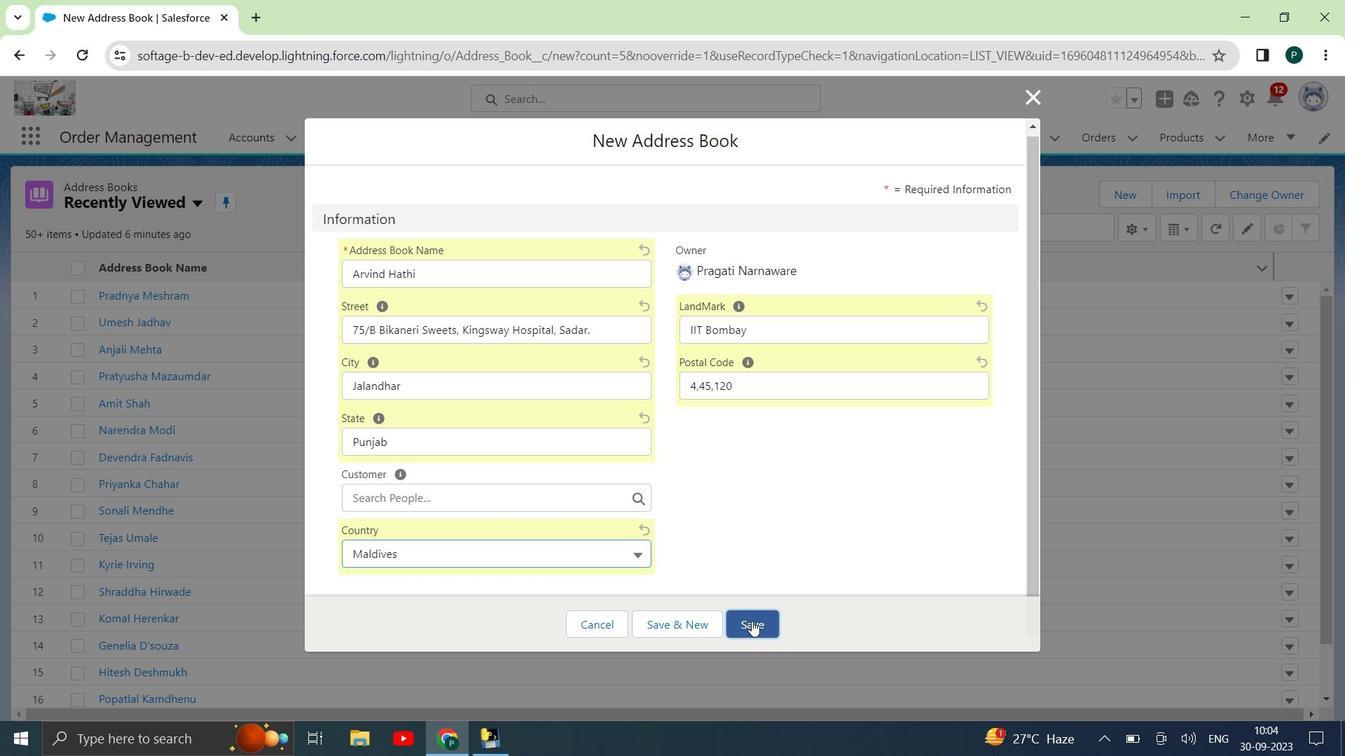 
Action: Mouse moved to (744, 133)
Screenshot: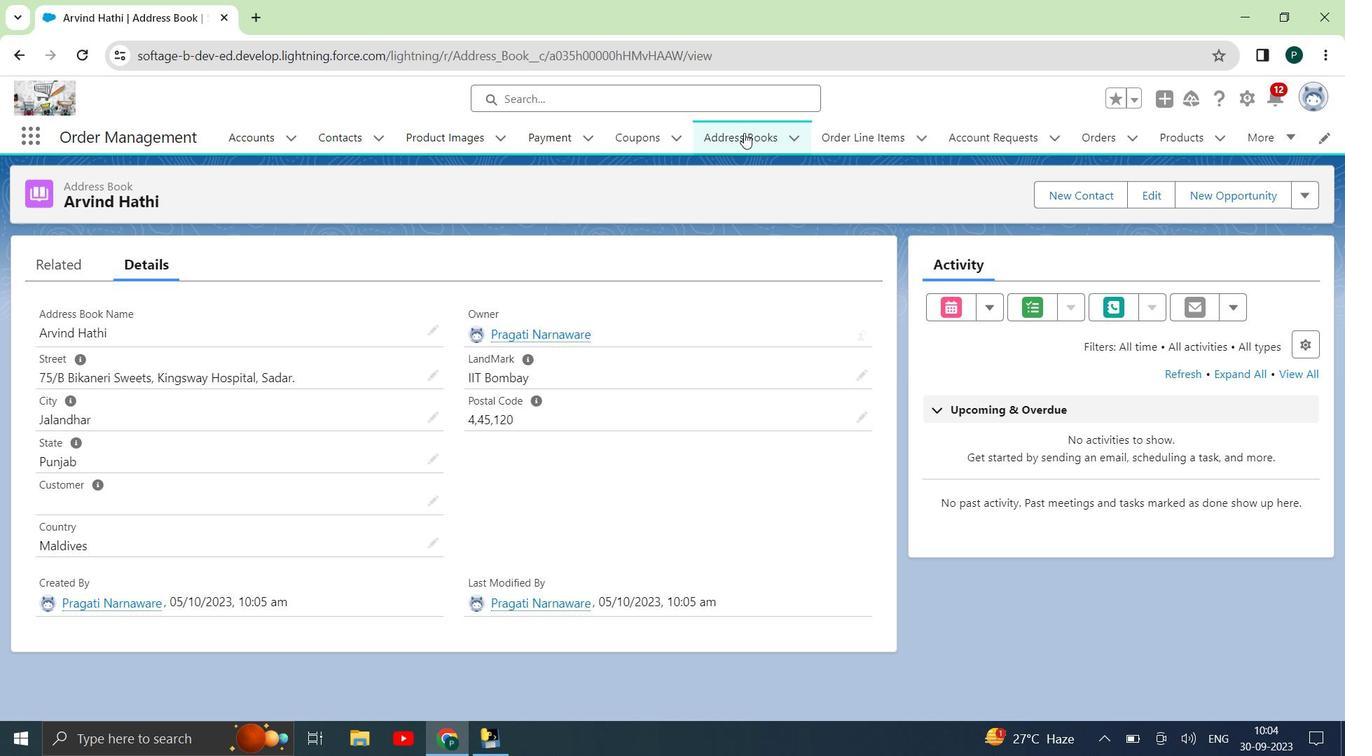 
Action: Mouse pressed left at (744, 133)
Screenshot: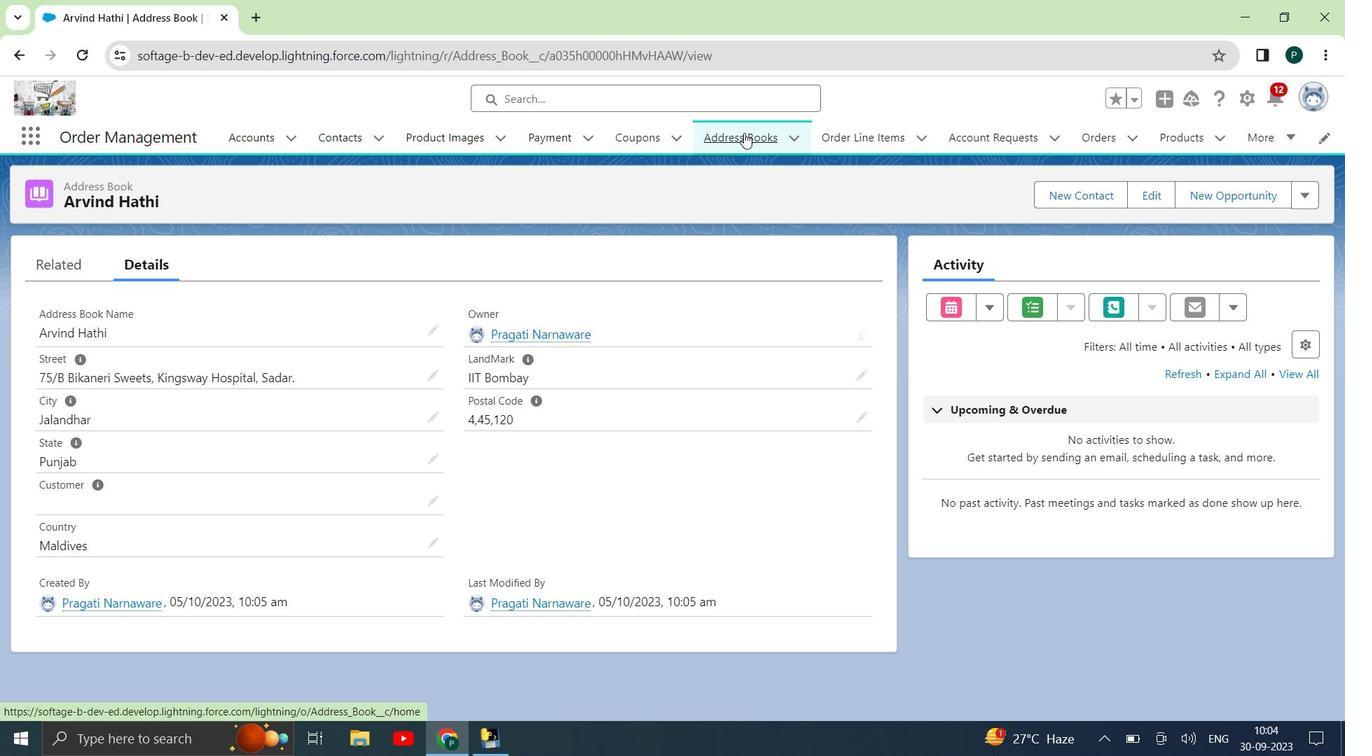 
Action: Mouse moved to (1122, 194)
Screenshot: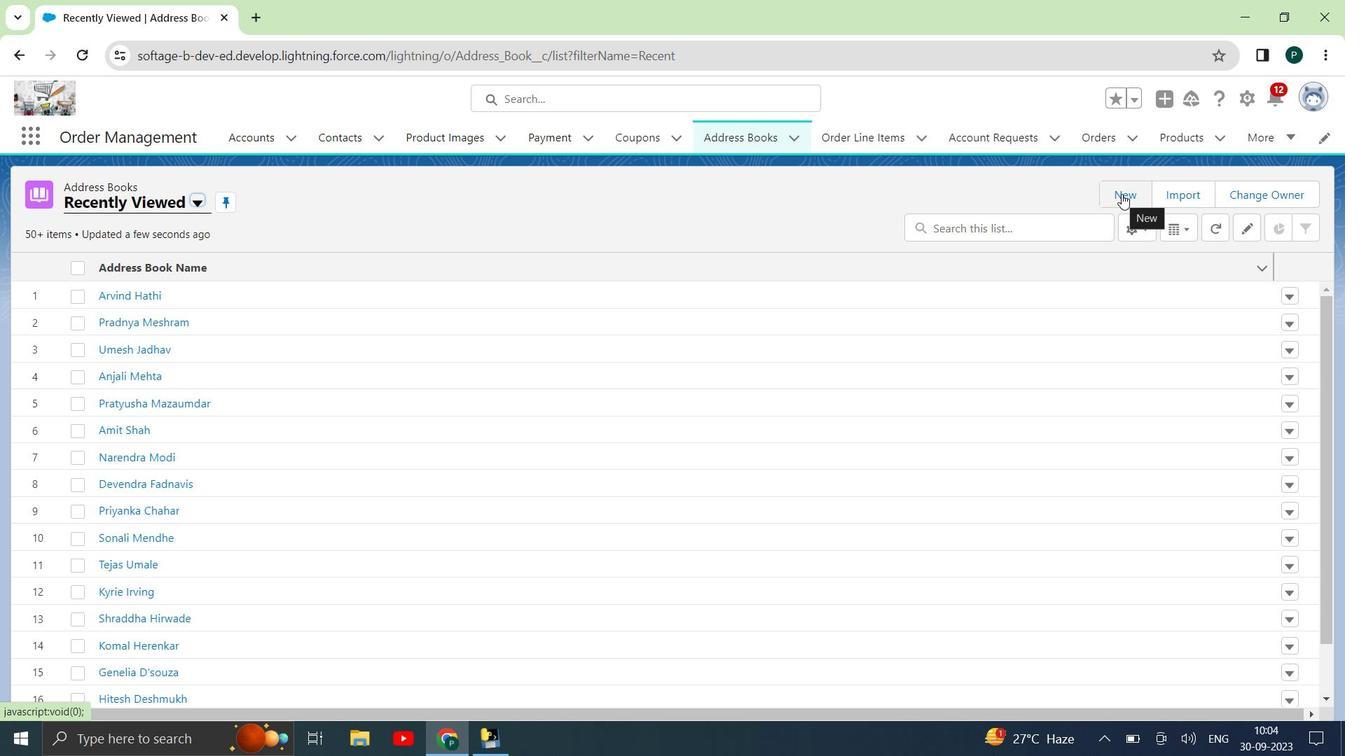 
Action: Mouse pressed left at (1122, 194)
Screenshot: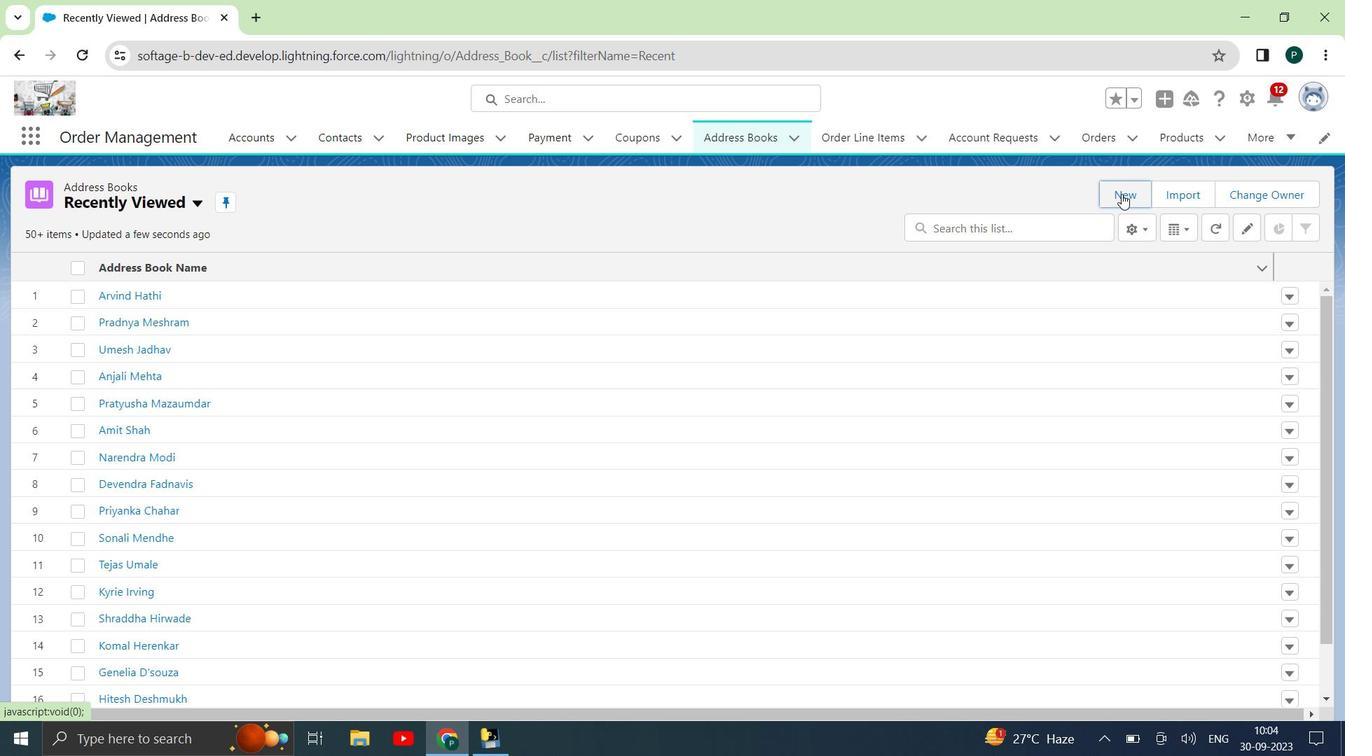 
Action: Mouse moved to (573, 283)
Screenshot: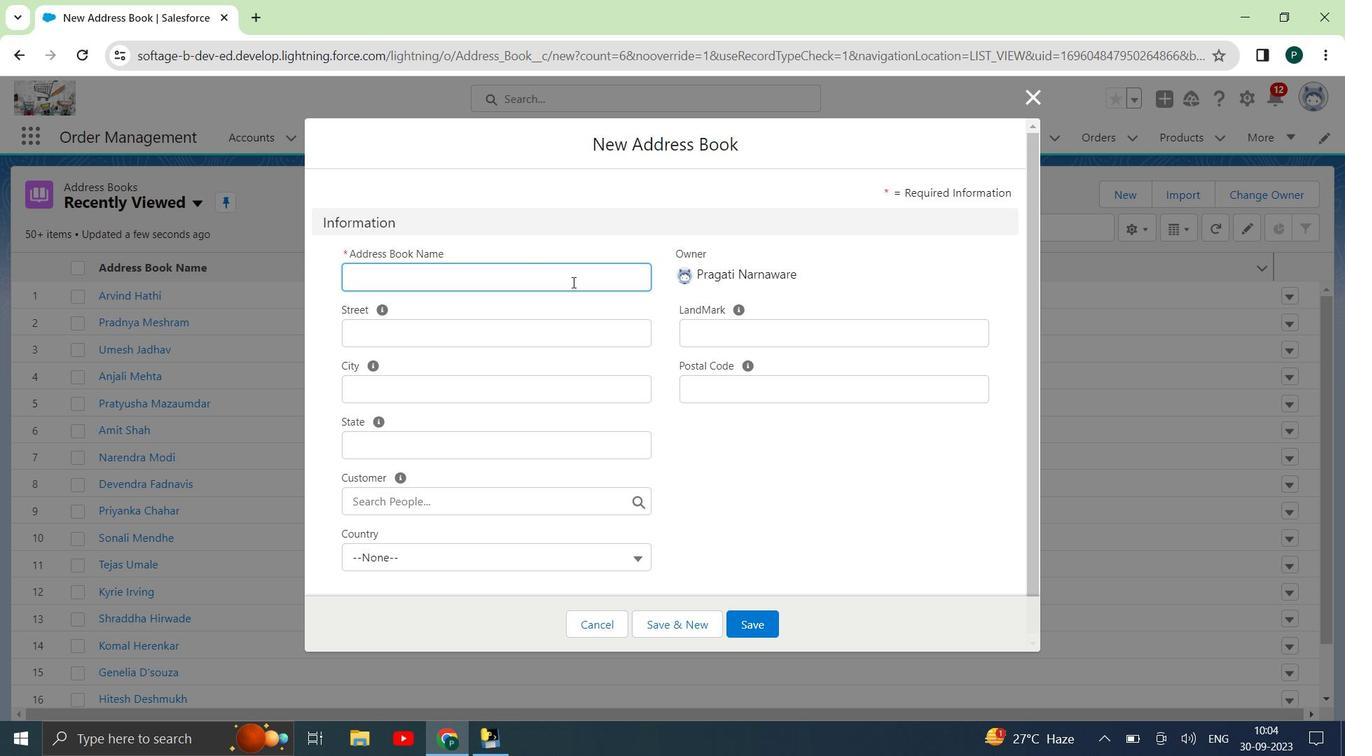 
Action: Mouse pressed left at (573, 283)
Screenshot: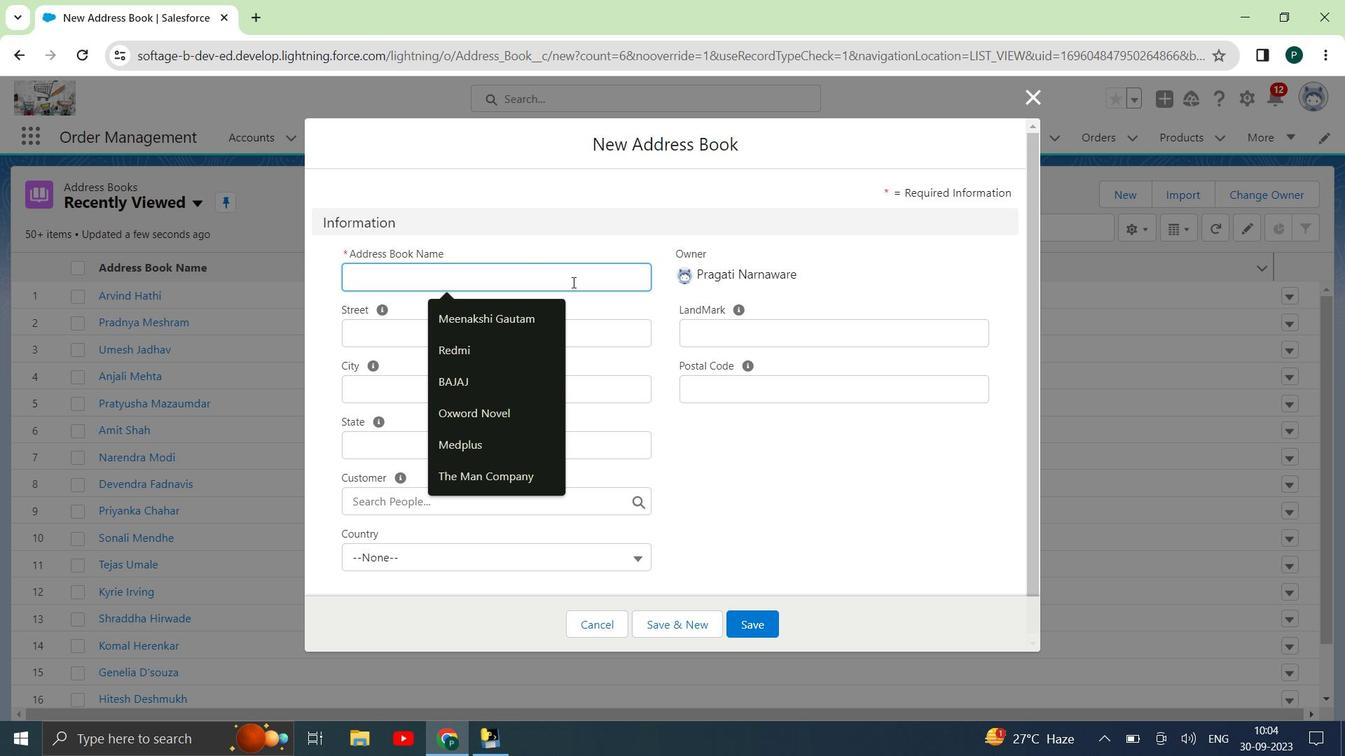 
Action: Key pressed <Key.shift>Meena<Key.space><Key.shift>Kumari
Screenshot: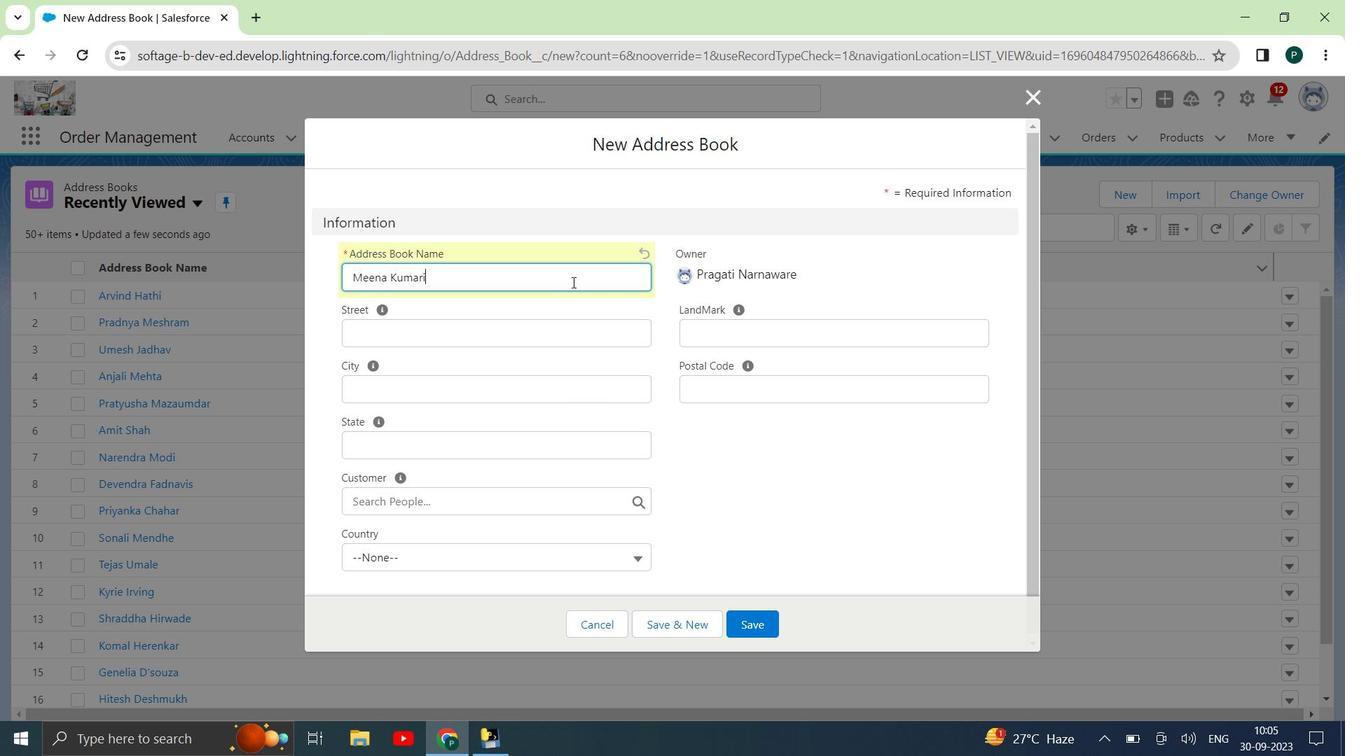 
Action: Mouse moved to (723, 322)
Screenshot: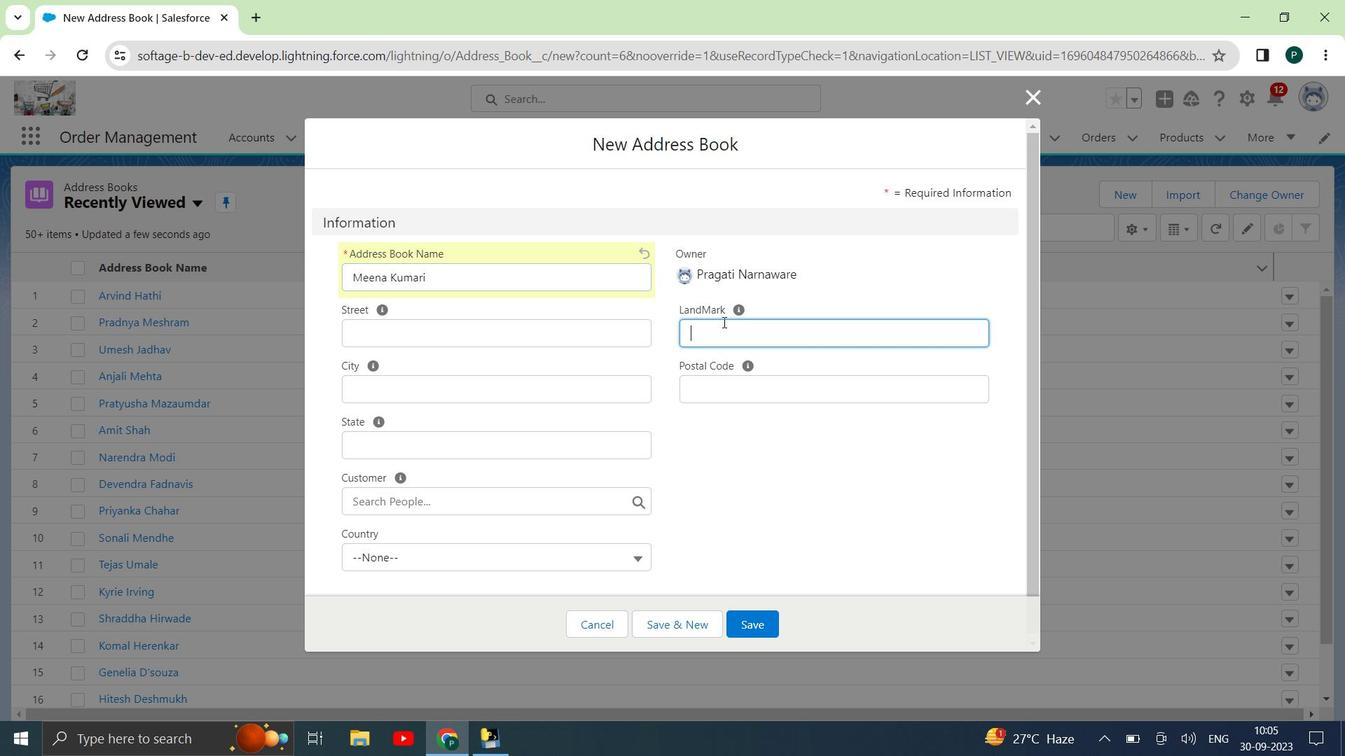 
Action: Mouse pressed left at (723, 322)
Screenshot: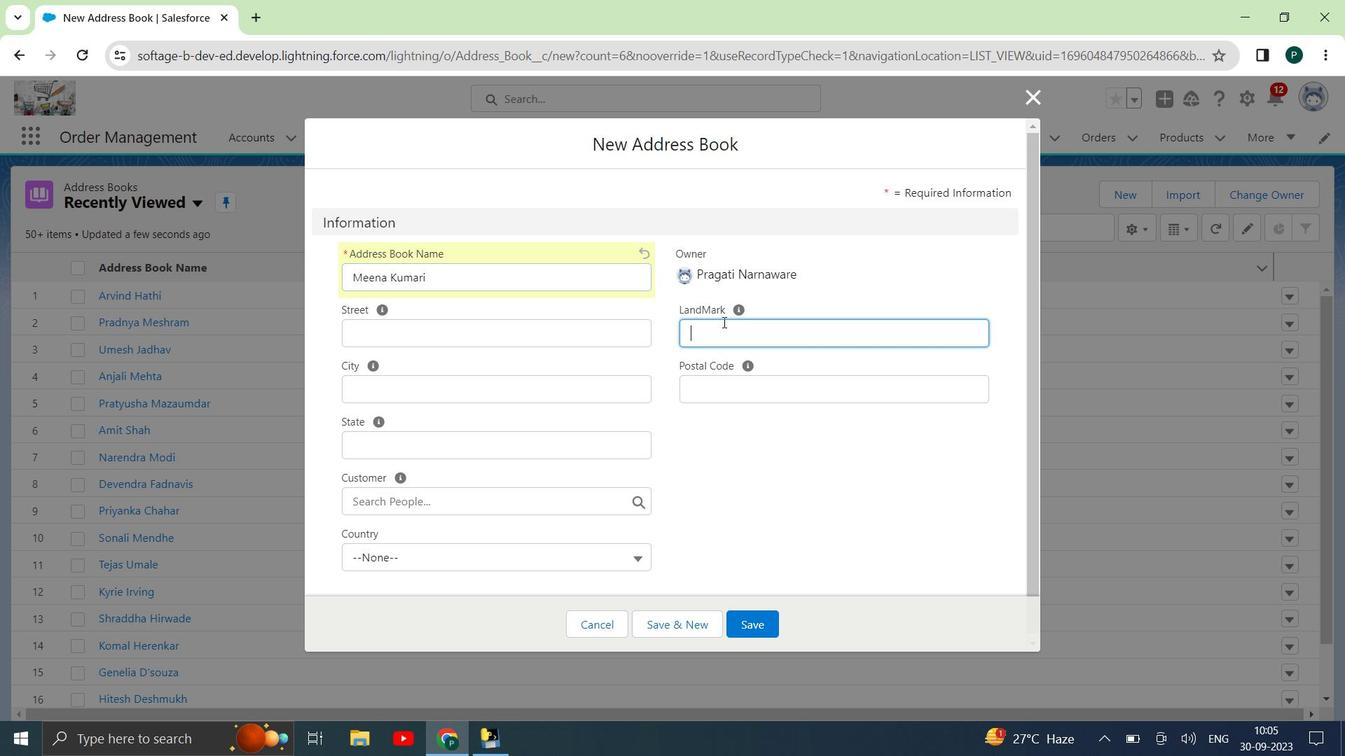 
Action: Mouse moved to (725, 321)
Screenshot: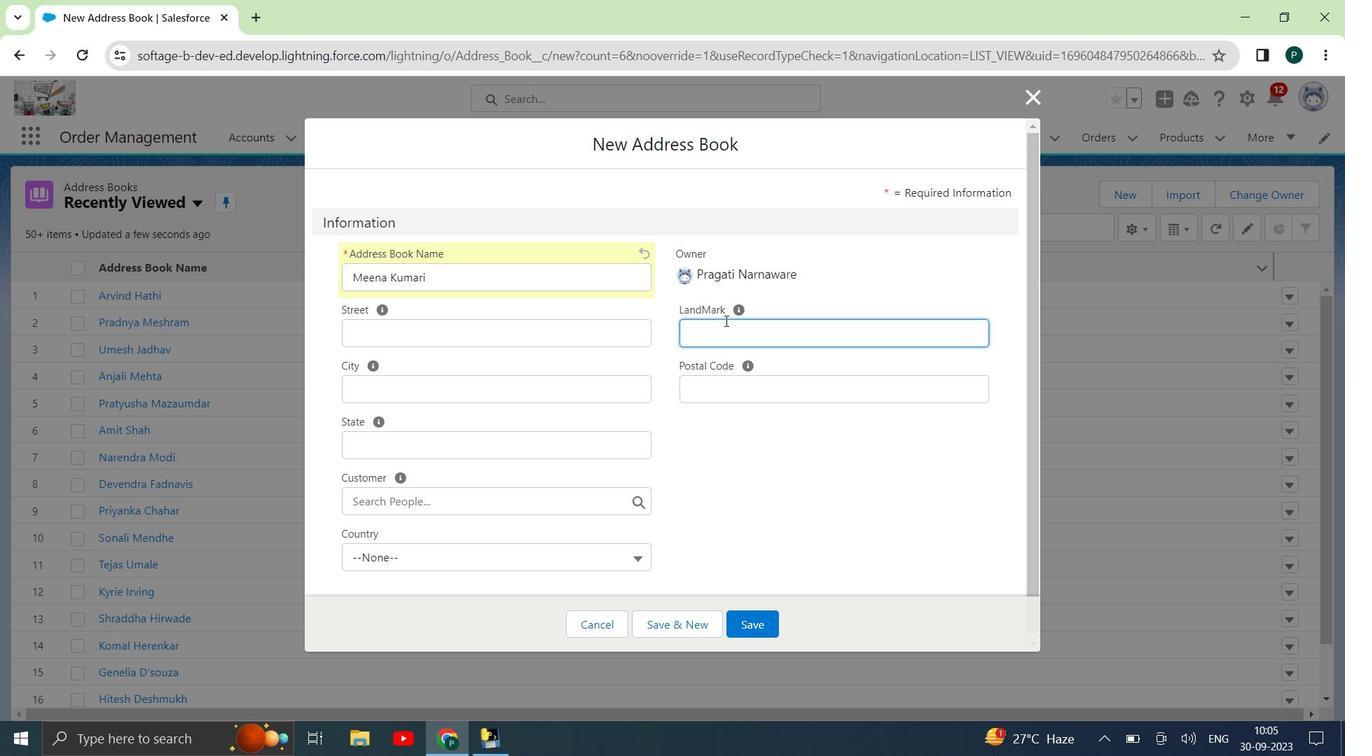 
Action: Key pressed <Key.shift>Ludhiana<Key.space><Key.shift>Park
Screenshot: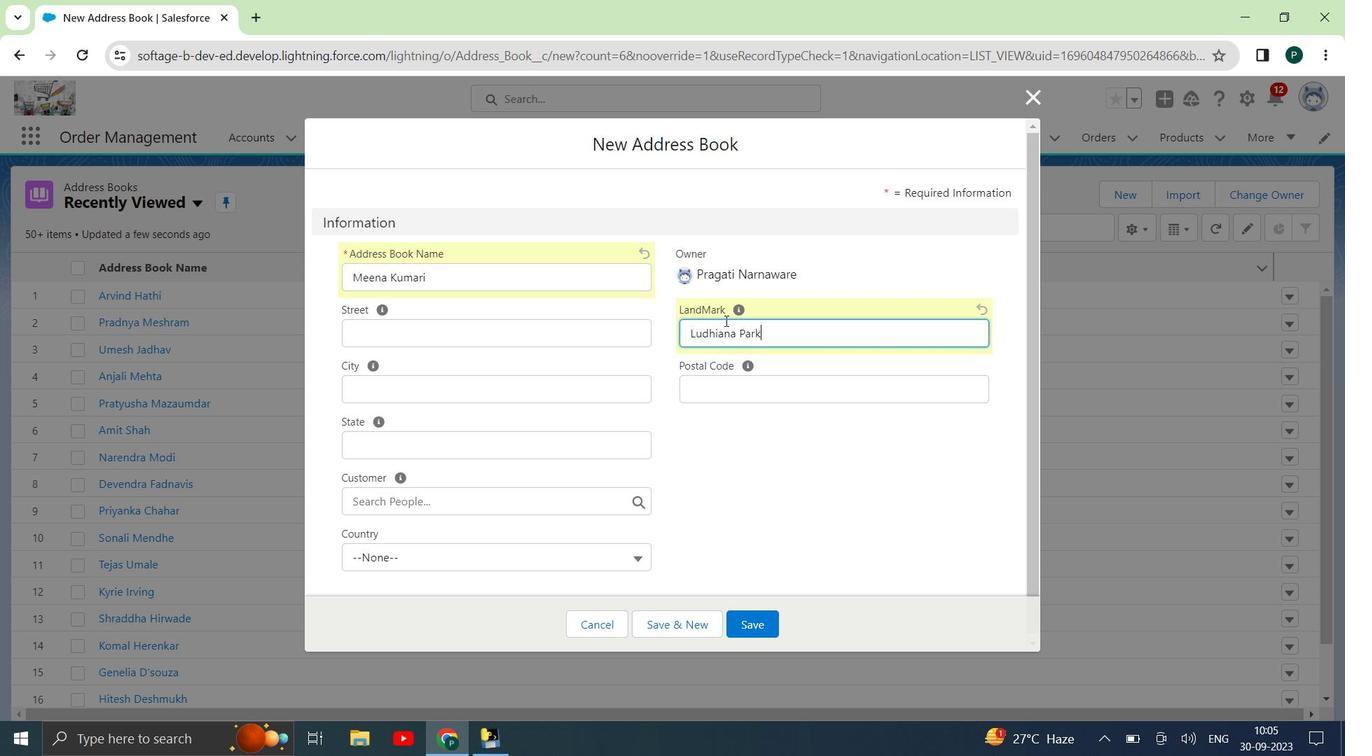 
Action: Mouse moved to (536, 346)
Screenshot: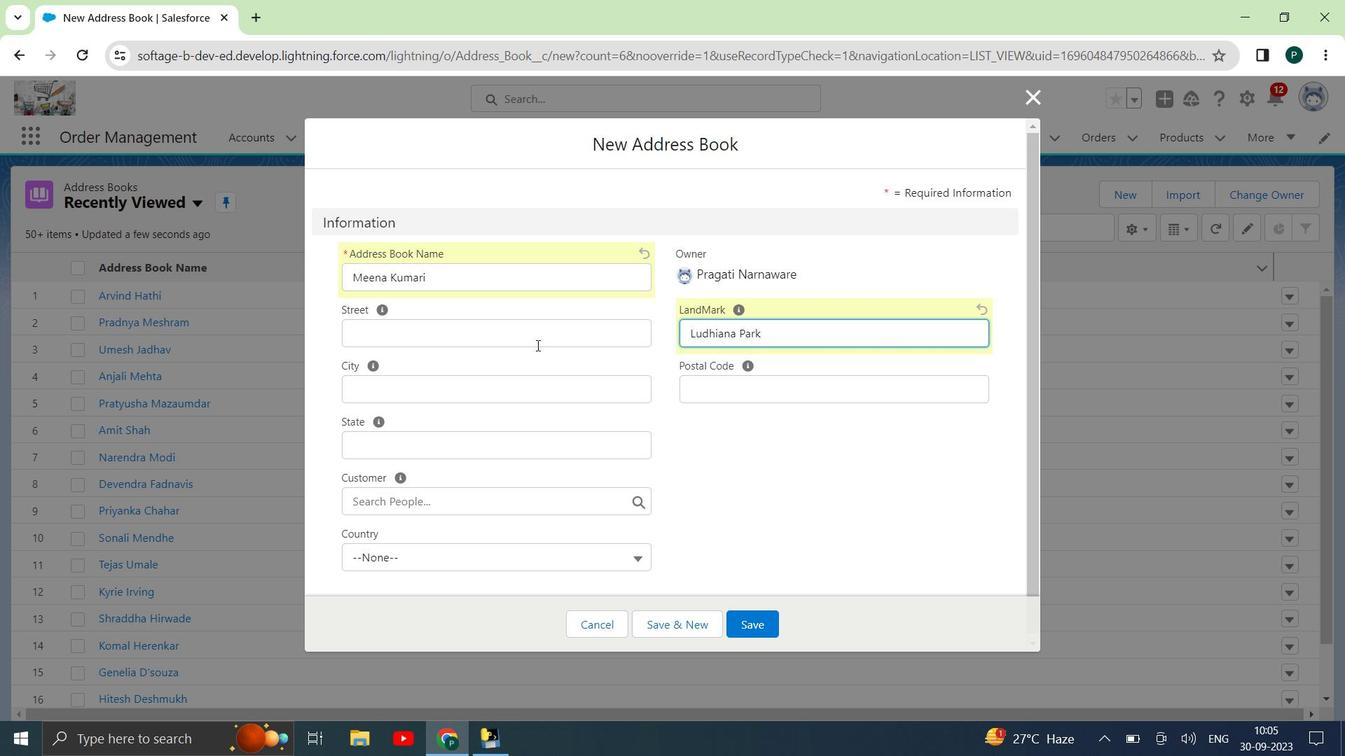 
Action: Mouse pressed left at (536, 346)
Screenshot: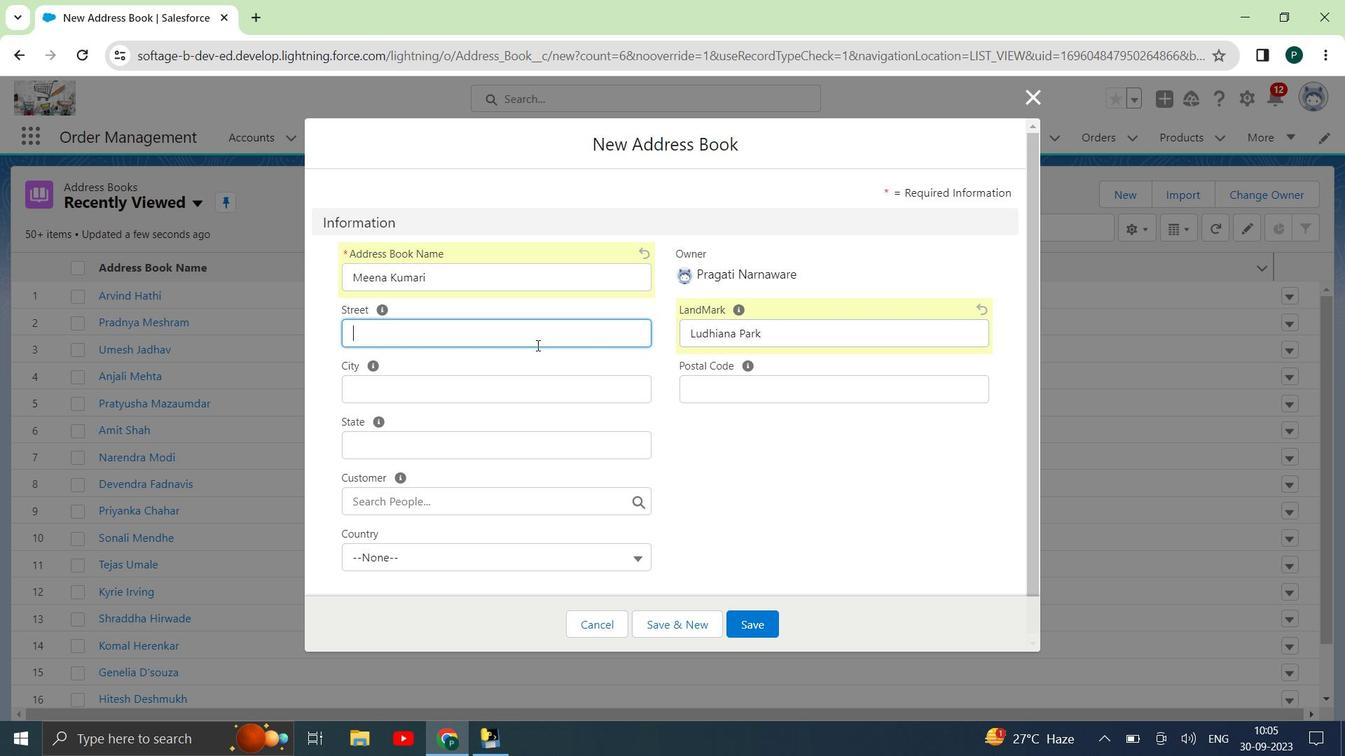 
Action: Key pressed 14/<Key.shift>P<Key.space><Key.shift><Key.shift><Key.shift><Key.shift><Key.shift><Key.shift><Key.shift><Key.shift><Key.shift><Key.shift><Key.shift><Key.shift><Key.shift><Key.shift><Key.shift><Key.shift><Key.shift><Key.shift><Key.shift><Key.shift><Key.shift><Key.shift><Key.shift><Key.shift><Key.shift><Key.shift>Ludhiana<Key.space><Key.shift><Key.shift><Key.shift><Key.shift><Key.shift><Key.shift><Key.shift><Key.shift><Key.shift><Key.shift><Key.shift><Key.shift><Key.shift><Key.shift><Key.shift><Key.shift><Key.shift><Key.shift><Key.shift><Key.shift><Key.shift><Key.shift><Key.shift><Key.shift><Key.shift><Key.shift><Key.shift><Key.shift><Key.shift><Key.shift><Key.shift><Key.shift>Park,<Key.space><Key.shift><Key.shift><Key.shift><Key.shift><Key.shift><Key.shift><Key.shift><Key.shift><Key.shift><Key.shift><Key.shift><Key.shift><Key.shift><Key.shift><Key.shift><Key.shift>Killer<Key.space><Key.shift><Key.shift><Key.shift><Key.shift><Key.shift><Key.shift><Key.shift><Key.shift><Key.shift><Key.shift><Key.shift><Key.shift><Key.shift><Key.shift><Key.shift><Key.shift><Key.shift><Key.shift><Key.shift><Key.shift><Key.shift><Key.shift><Key.shift><Key.shift><Key.shift><Key.shift><Key.shift><Key.shift><Key.shift><Key.shift><Key.shift><Key.shift><Key.shift><Key.shift>Jeans<Key.space><Key.shift><Key.shift><Key.shift><Key.shift><Key.shift><Key.shift><Key.shift><Key.shift><Key.shift><Key.shift><Key.shift><Key.shift><Key.shift><Key.shift><Key.shift><Key.shift><Key.shift><Key.shift><Key.shift><Key.shift><Key.shift><Key.shift><Key.shift><Key.shift><Key.shift><Key.shift><Key.shift><Key.shift><Key.shift><Key.shift><Key.shift><Key.shift><Key.shift><Key.shift><Key.shift><Key.shift><Key.shift><Key.shift>Showroom.
Screenshot: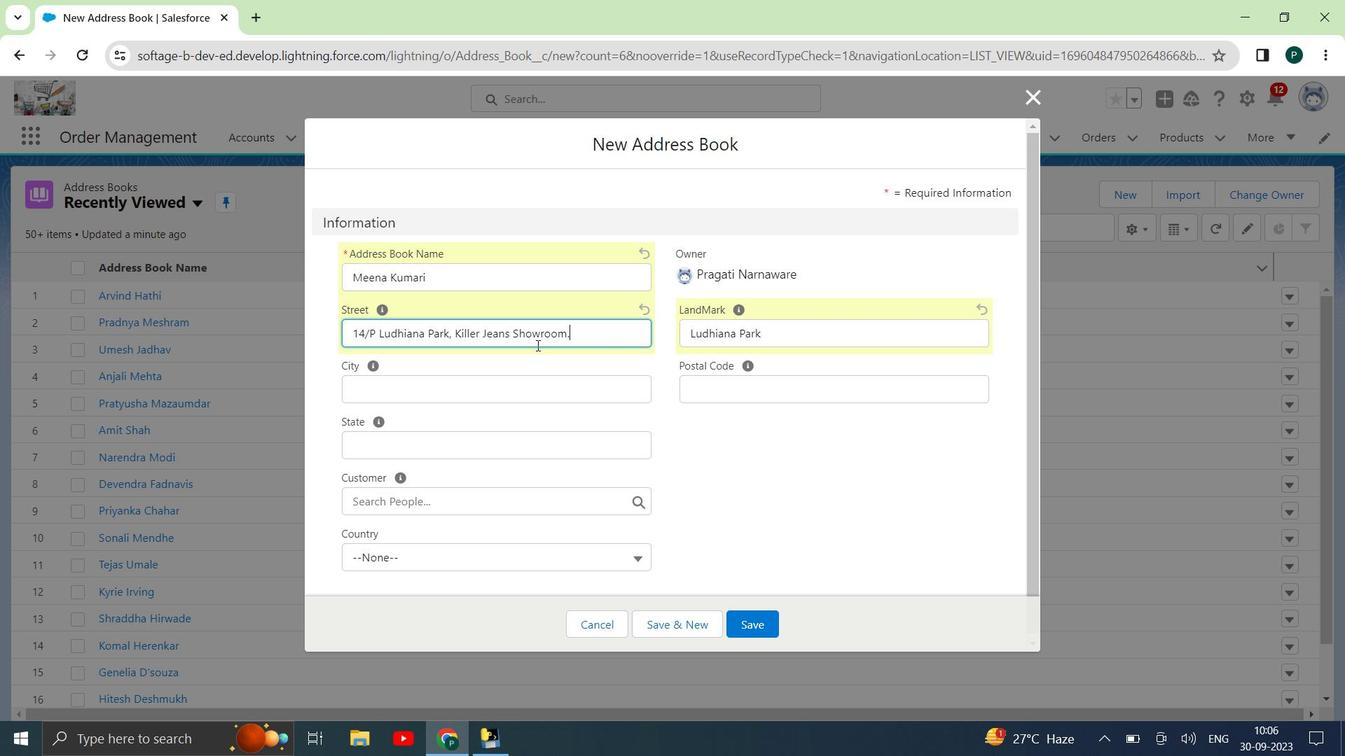 
Action: Mouse moved to (590, 389)
Screenshot: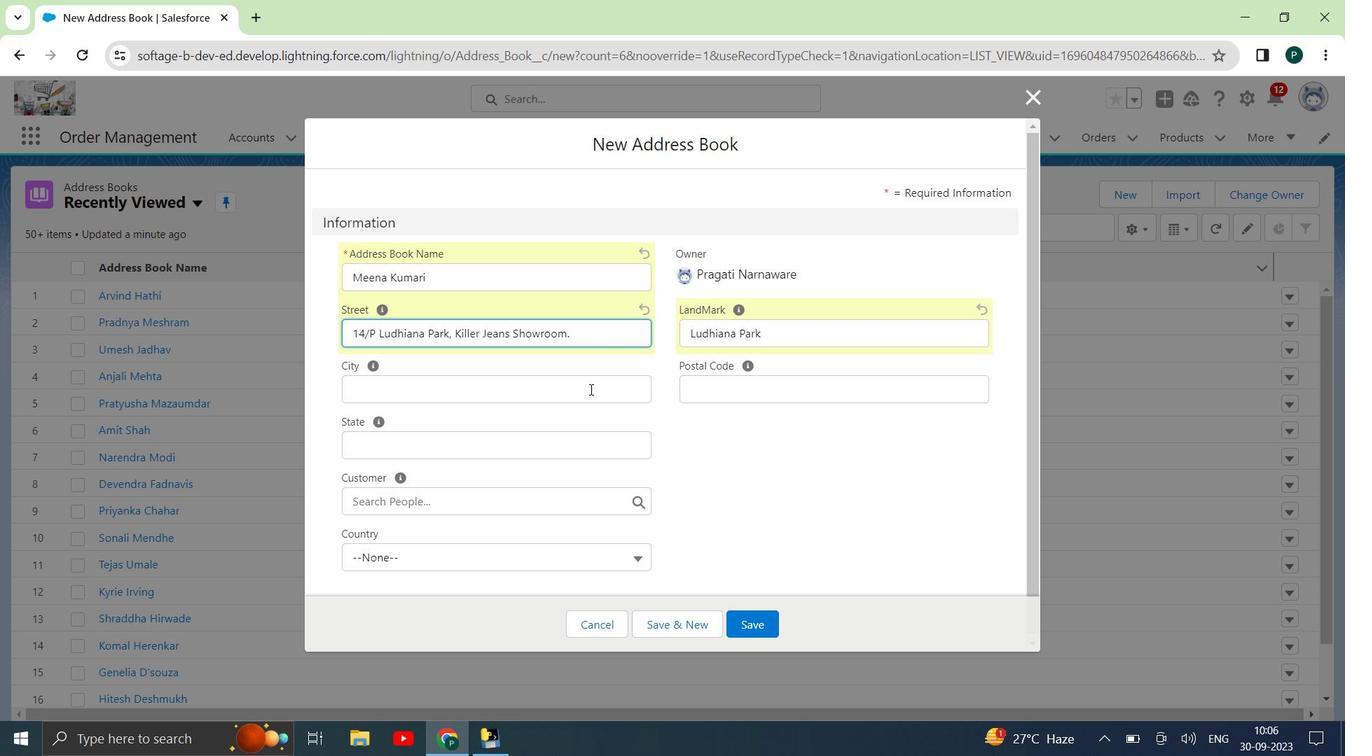 
Action: Mouse pressed left at (590, 389)
Screenshot: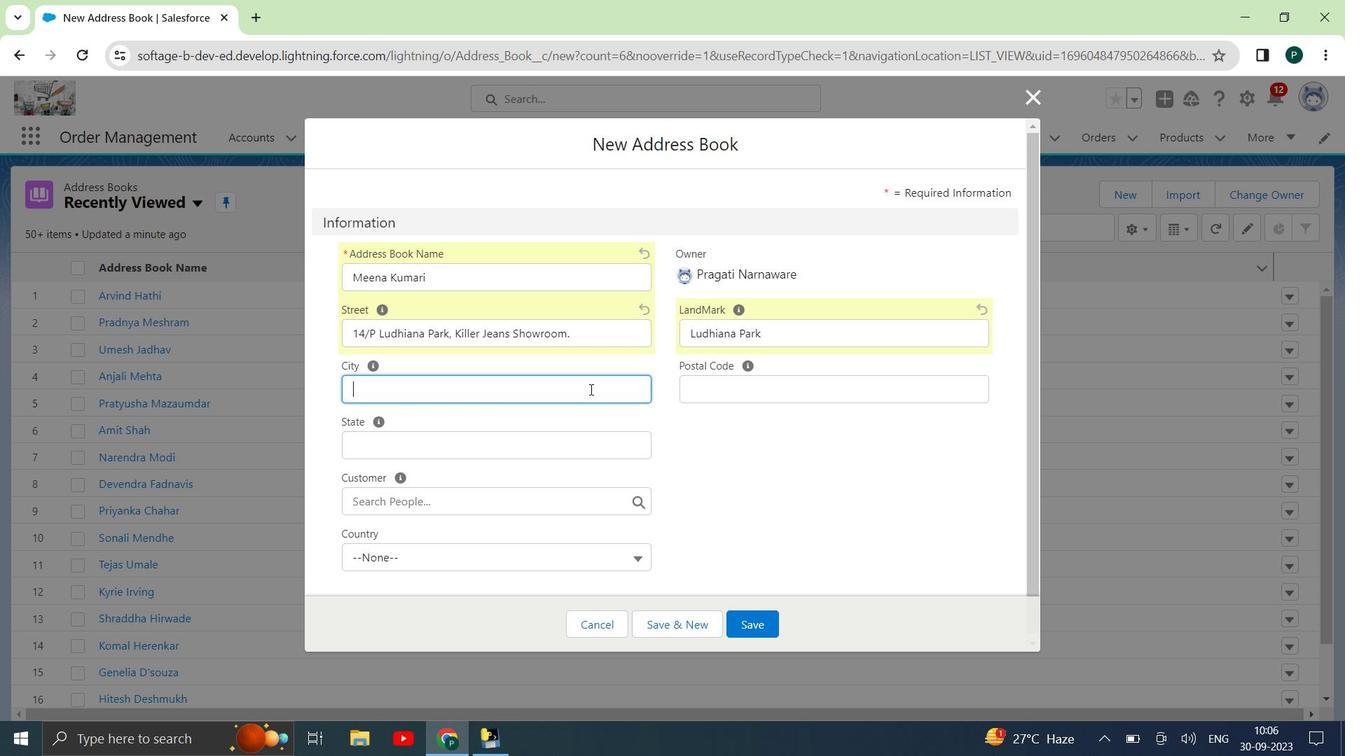 
Action: Key pressed <Key.shift><Key.shift><Key.shift><Key.shift><Key.shift><Key.shift><Key.shift><Key.shift><Key.shift><Key.shift><Key.shift>Bhandara
Screenshot: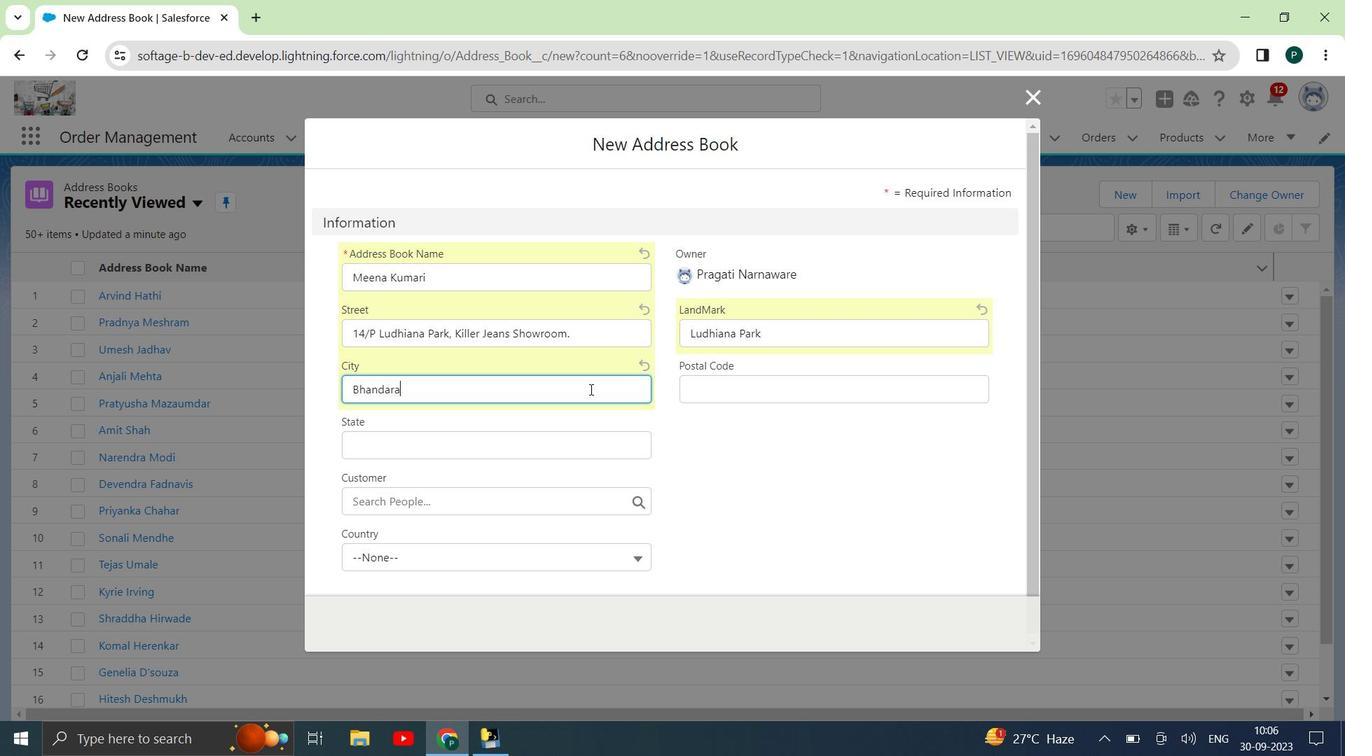 
Action: Mouse moved to (721, 388)
Screenshot: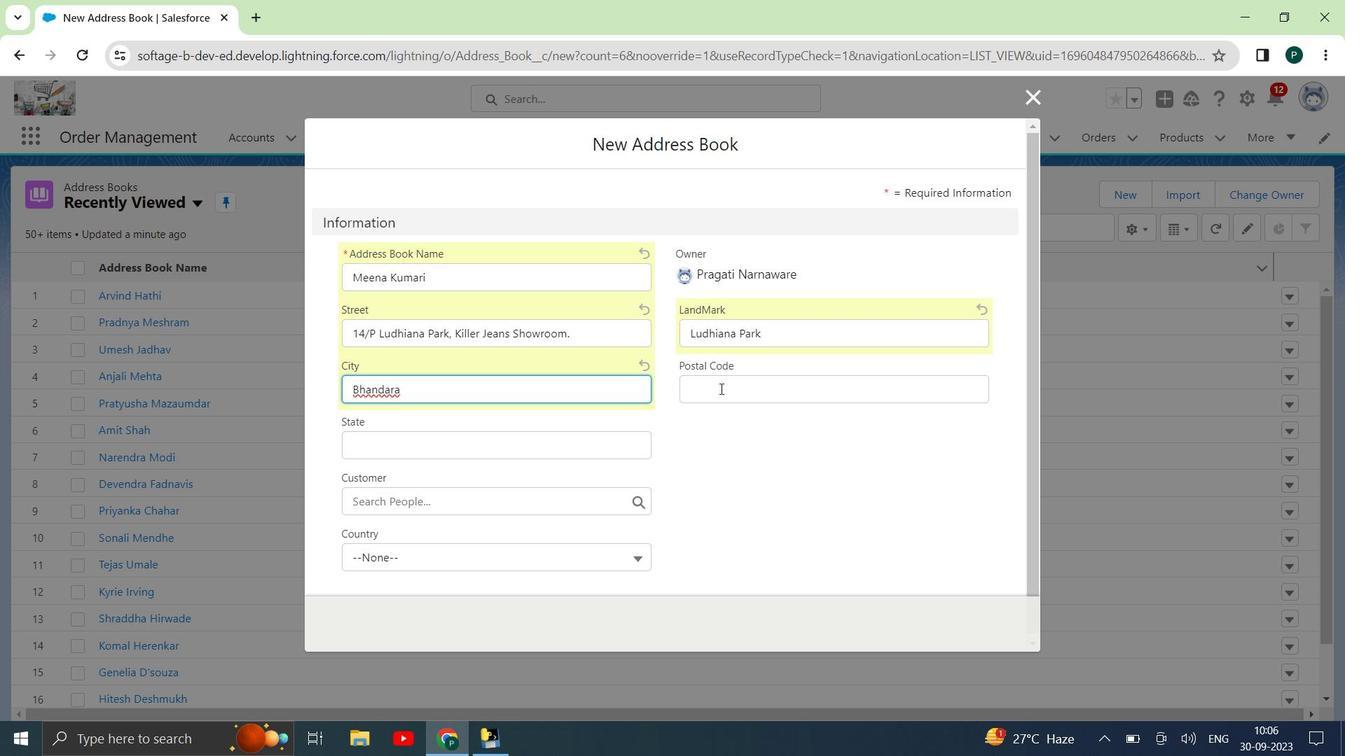 
Action: Mouse pressed left at (721, 388)
Screenshot: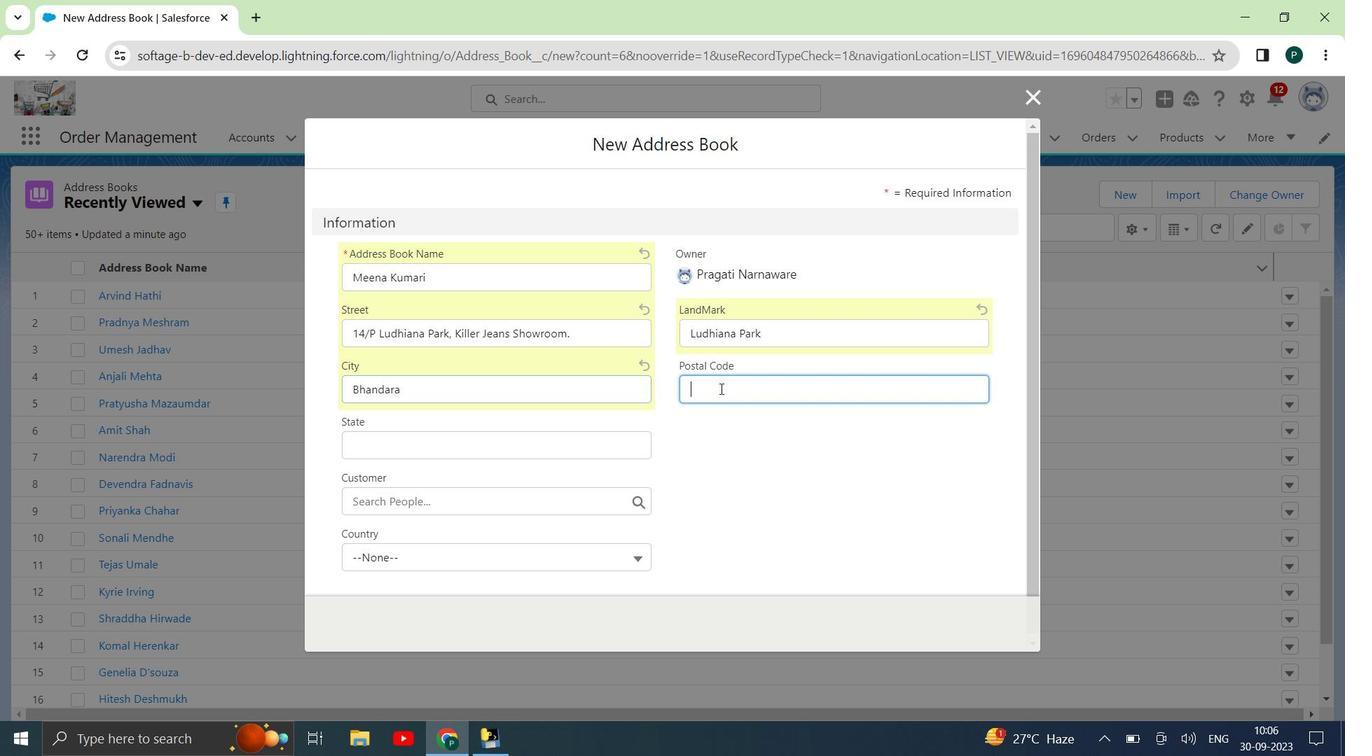 
Action: Key pressed 632110
Screenshot: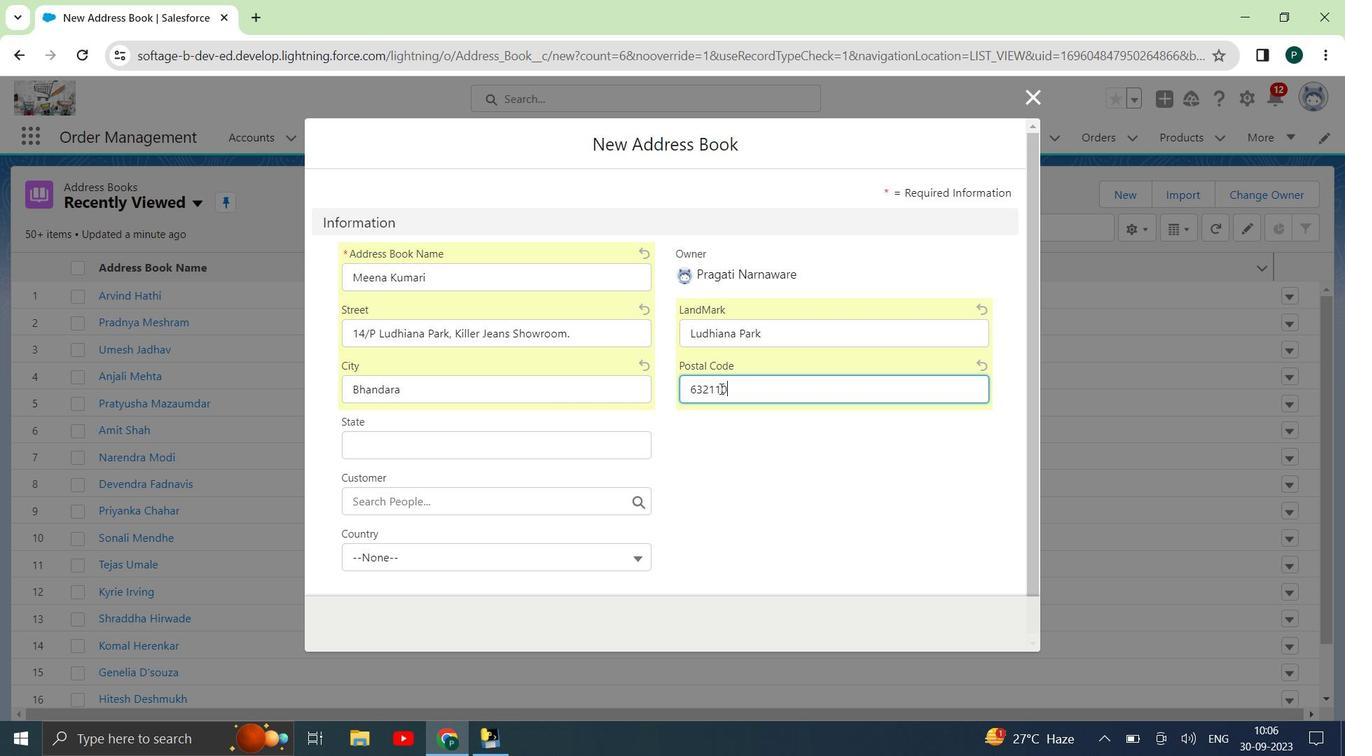 
Action: Mouse moved to (367, 449)
Screenshot: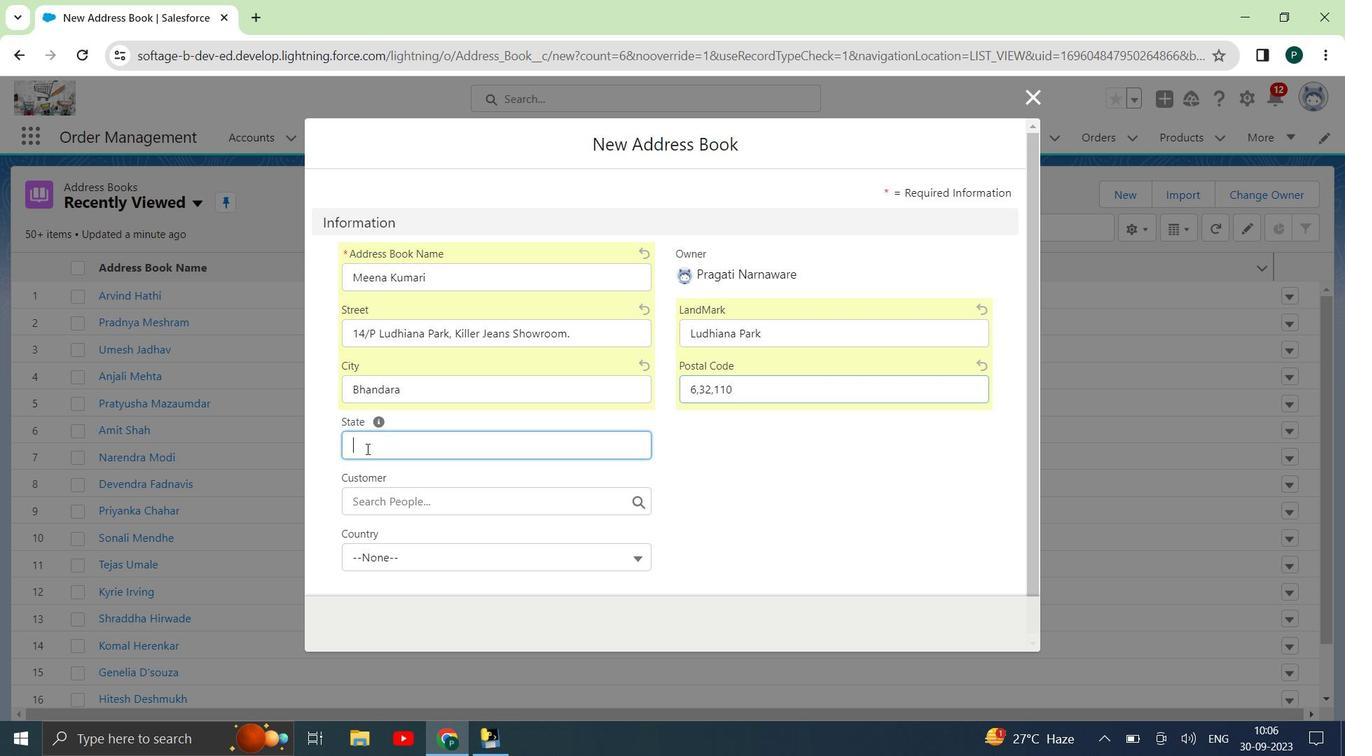 
Action: Mouse pressed left at (367, 449)
Screenshot: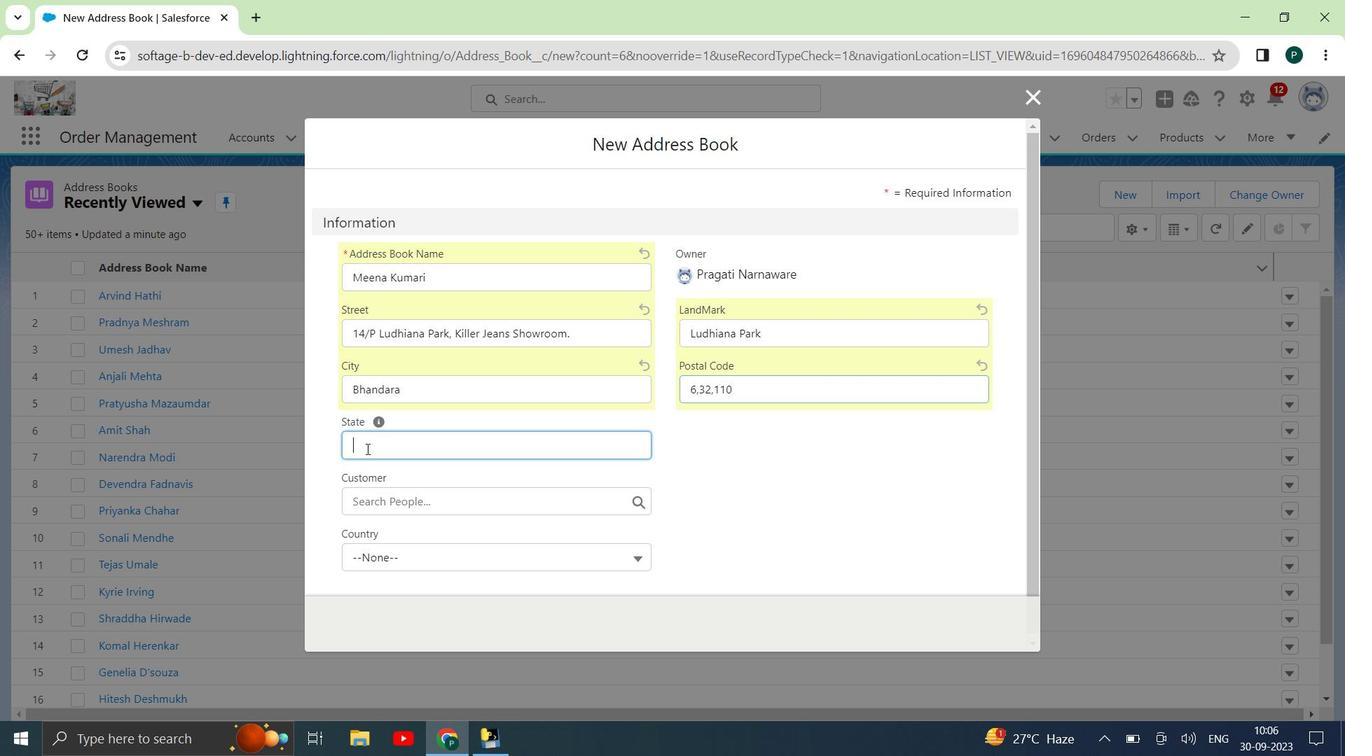 
Action: Key pressed <Key.shift>Maharashtra
Screenshot: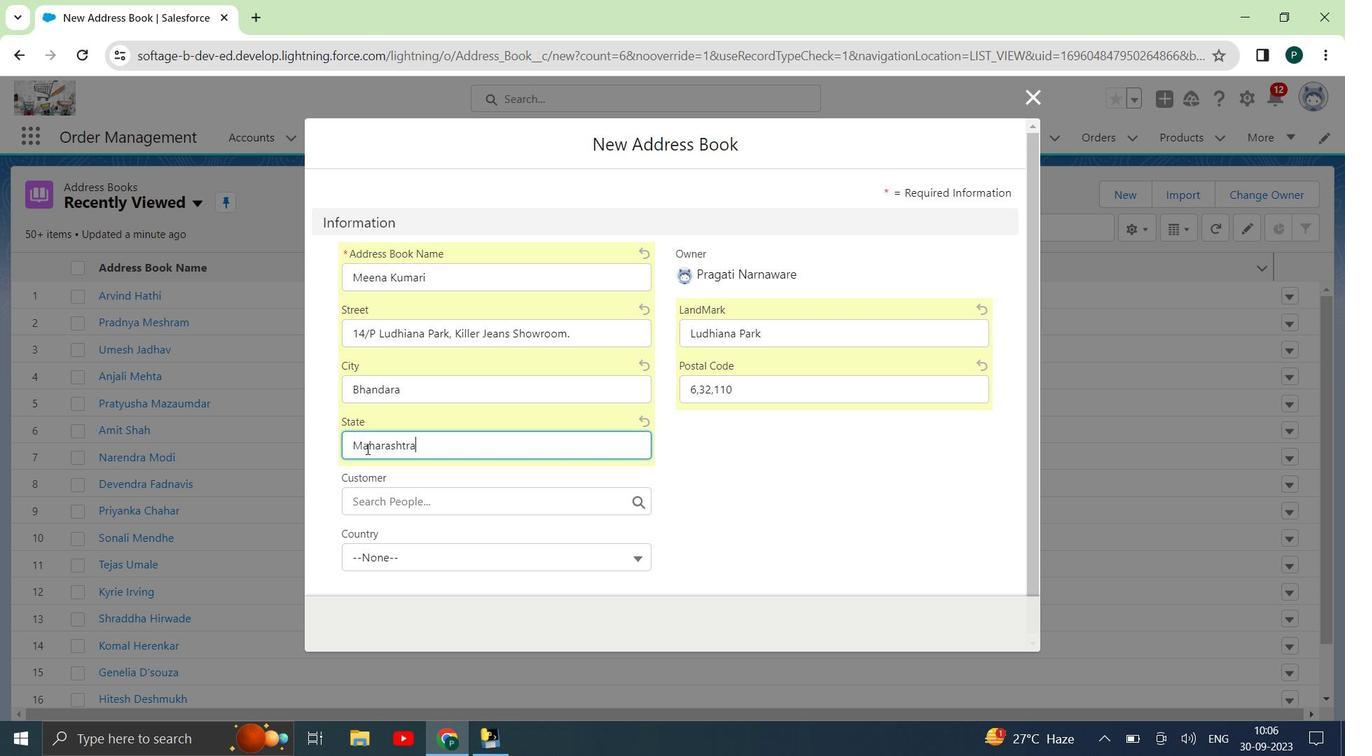 
Action: Mouse moved to (569, 555)
Screenshot: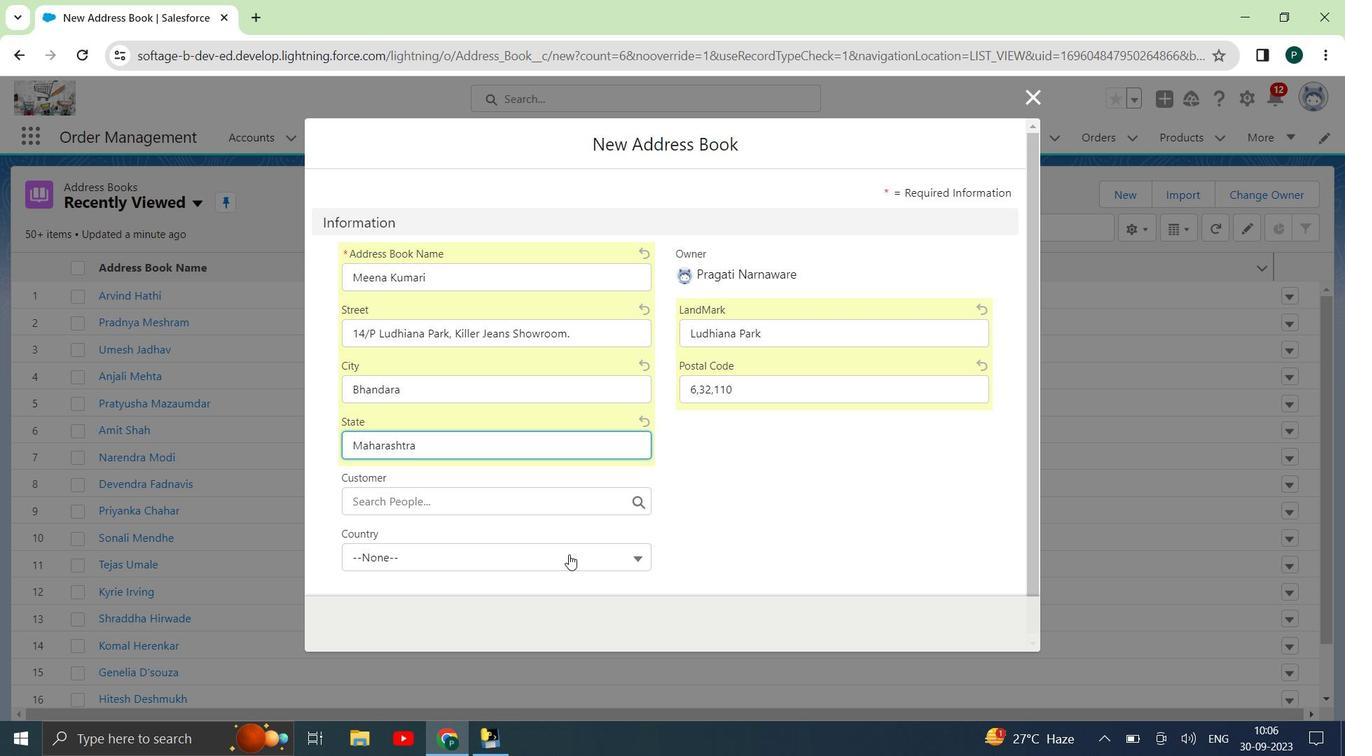 
Action: Mouse pressed left at (569, 555)
Screenshot: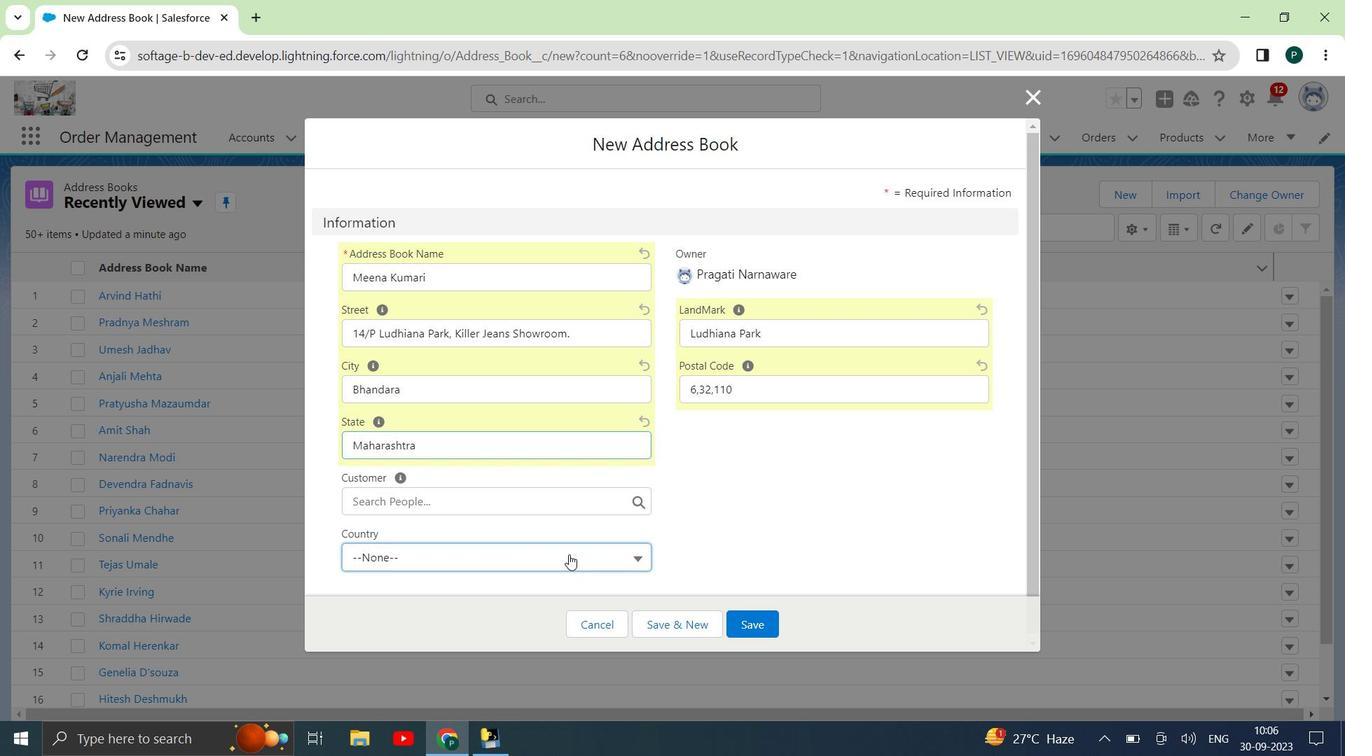 
Action: Mouse moved to (549, 313)
Screenshot: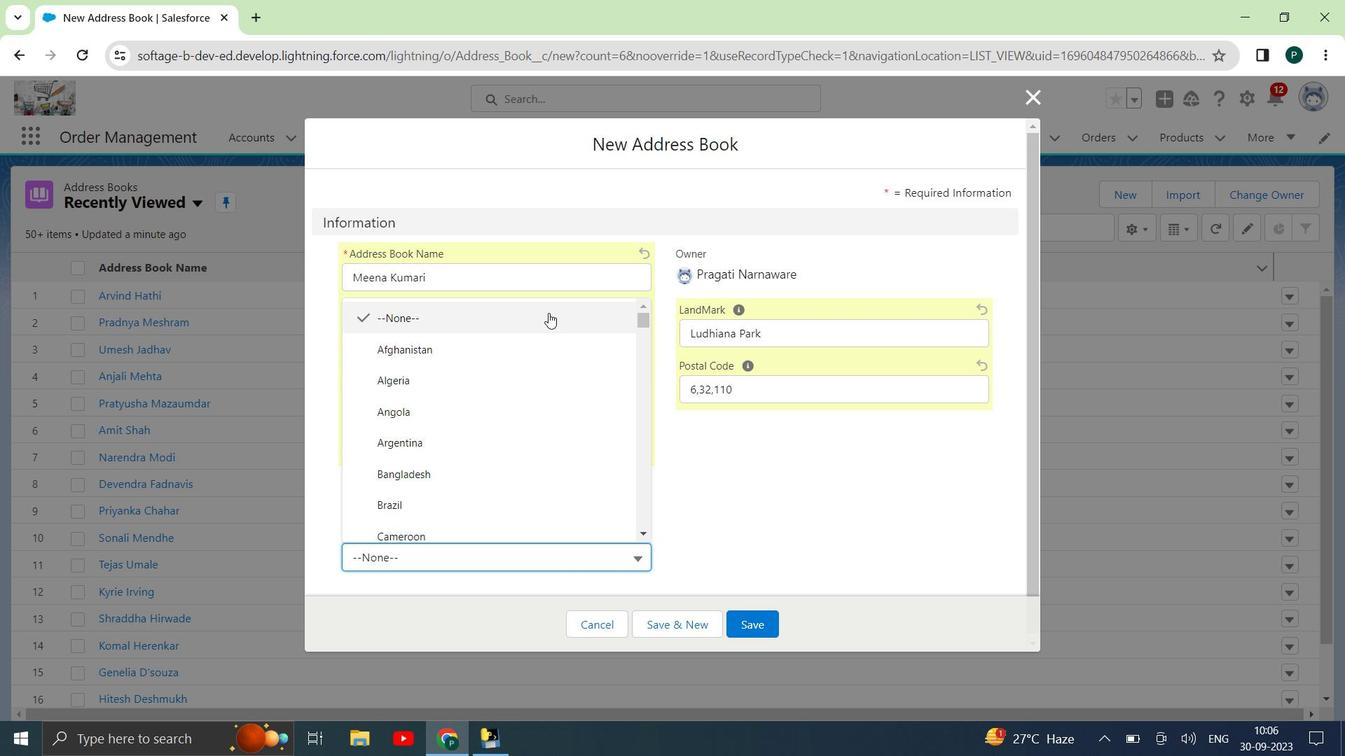 
Action: Key pressed <Key.down><Key.down><Key.down><Key.down><Key.down><Key.down><Key.down><Key.down><Key.down><Key.down><Key.down>
Screenshot: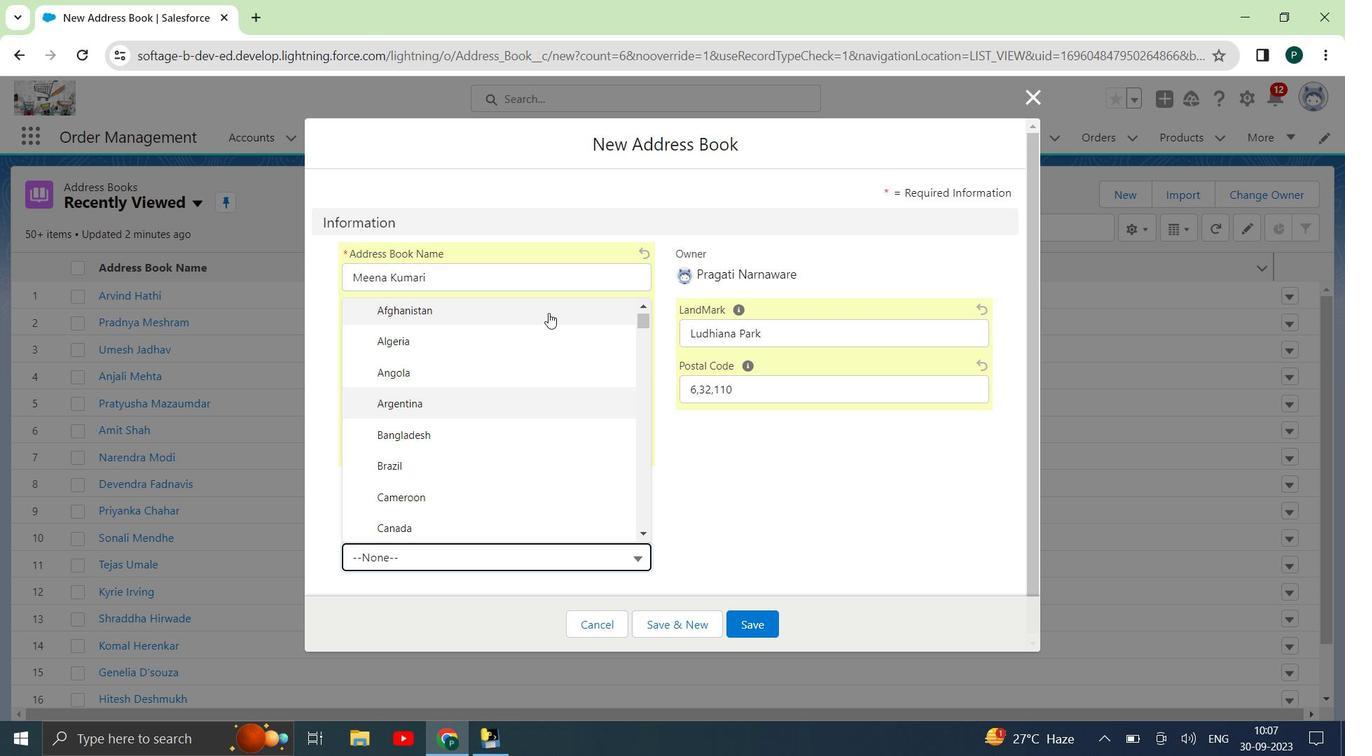 
Action: Mouse moved to (562, 277)
Screenshot: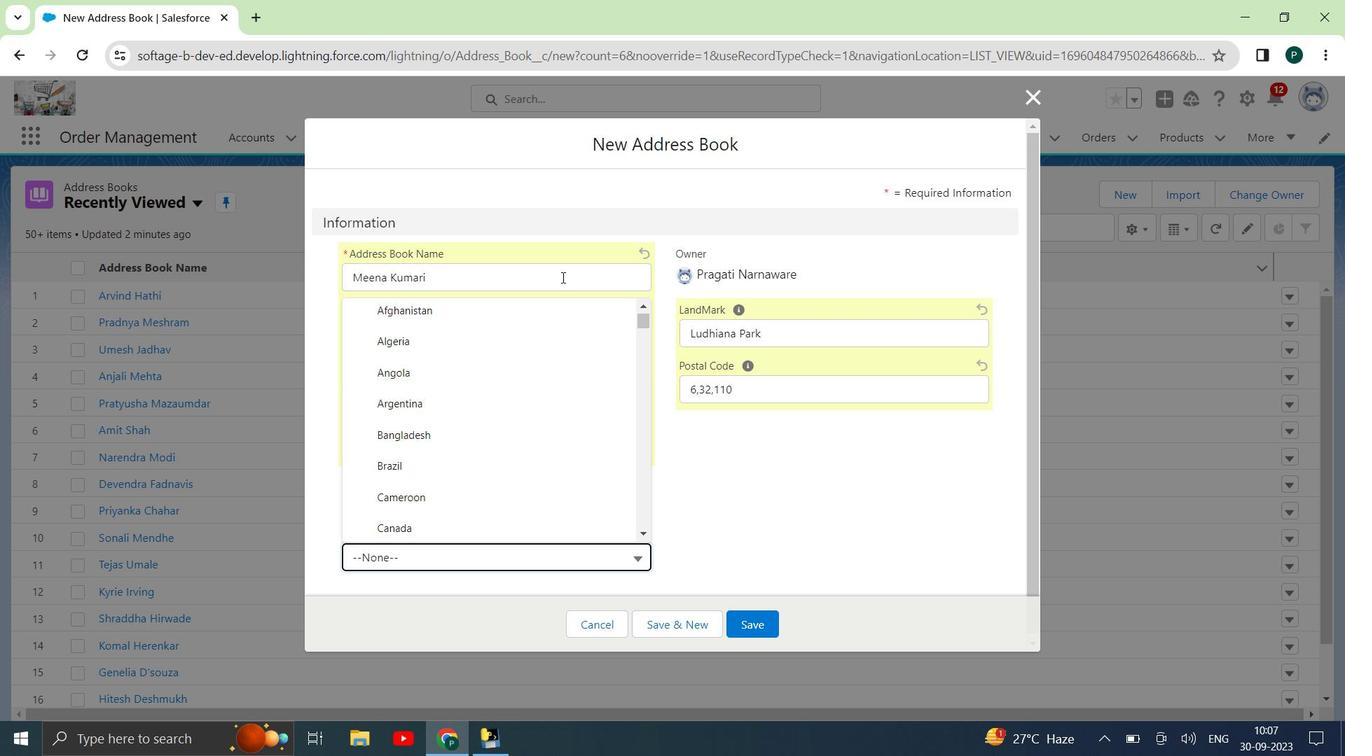 
Action: Key pressed <Key.down><Key.down><Key.down><Key.down><Key.down><Key.down><Key.down><Key.down><Key.down><Key.down><Key.down><Key.down><Key.down><Key.down><Key.down><Key.down><Key.down><Key.down><Key.down><Key.down><Key.down><Key.down><Key.down><Key.down><Key.down><Key.down><Key.down><Key.down><Key.down><Key.down><Key.down><Key.down><Key.down><Key.down><Key.down><Key.down><Key.down><Key.down><Key.down><Key.down><Key.down><Key.down><Key.down><Key.down><Key.down><Key.down><Key.down><Key.down><Key.down><Key.down><Key.down><Key.down><Key.down><Key.down><Key.down><Key.down><Key.down><Key.down><Key.down><Key.down><Key.down><Key.down><Key.down><Key.down><Key.down><Key.down><Key.down><Key.down><Key.down><Key.down><Key.down><Key.down><Key.down><Key.down><Key.down><Key.down><Key.down><Key.down><Key.down><Key.down><Key.down><Key.down><Key.down><Key.down><Key.down><Key.down><Key.down><Key.down><Key.down><Key.down><Key.down><Key.down><Key.down><Key.down><Key.down><Key.down><Key.down><Key.down><Key.down><Key.down><Key.down><Key.down><Key.down><Key.down><Key.down><Key.down><Key.down><Key.down><Key.down><Key.down><Key.down><Key.down><Key.down><Key.down><Key.down><Key.down><Key.down><Key.down><Key.down><Key.down><Key.down><Key.down><Key.down><Key.down><Key.down><Key.down><Key.down><Key.down><Key.down><Key.down><Key.down><Key.down><Key.down><Key.down><Key.down><Key.down><Key.down><Key.down><Key.down><Key.down><Key.down><Key.down><Key.down><Key.down><Key.down><Key.down><Key.down><Key.down><Key.down><Key.down><Key.down><Key.down><Key.down><Key.down><Key.down><Key.down><Key.down><Key.down><Key.down><Key.down><Key.down><Key.down><Key.down><Key.down><Key.down><Key.down><Key.down><Key.down><Key.down><Key.down><Key.down><Key.down><Key.down><Key.down><Key.down><Key.down><Key.down><Key.down><Key.down><Key.down><Key.down><Key.down><Key.enter>
Screenshot: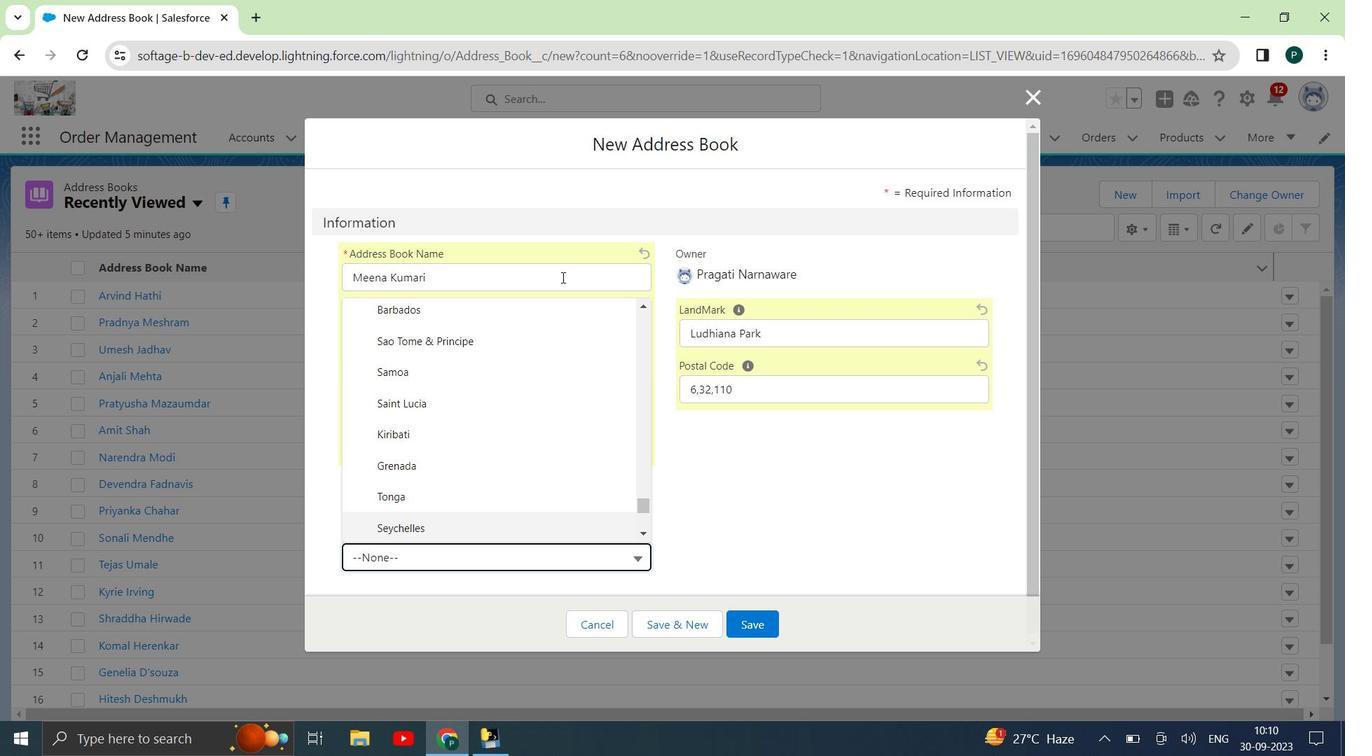 
Action: Mouse moved to (752, 620)
Screenshot: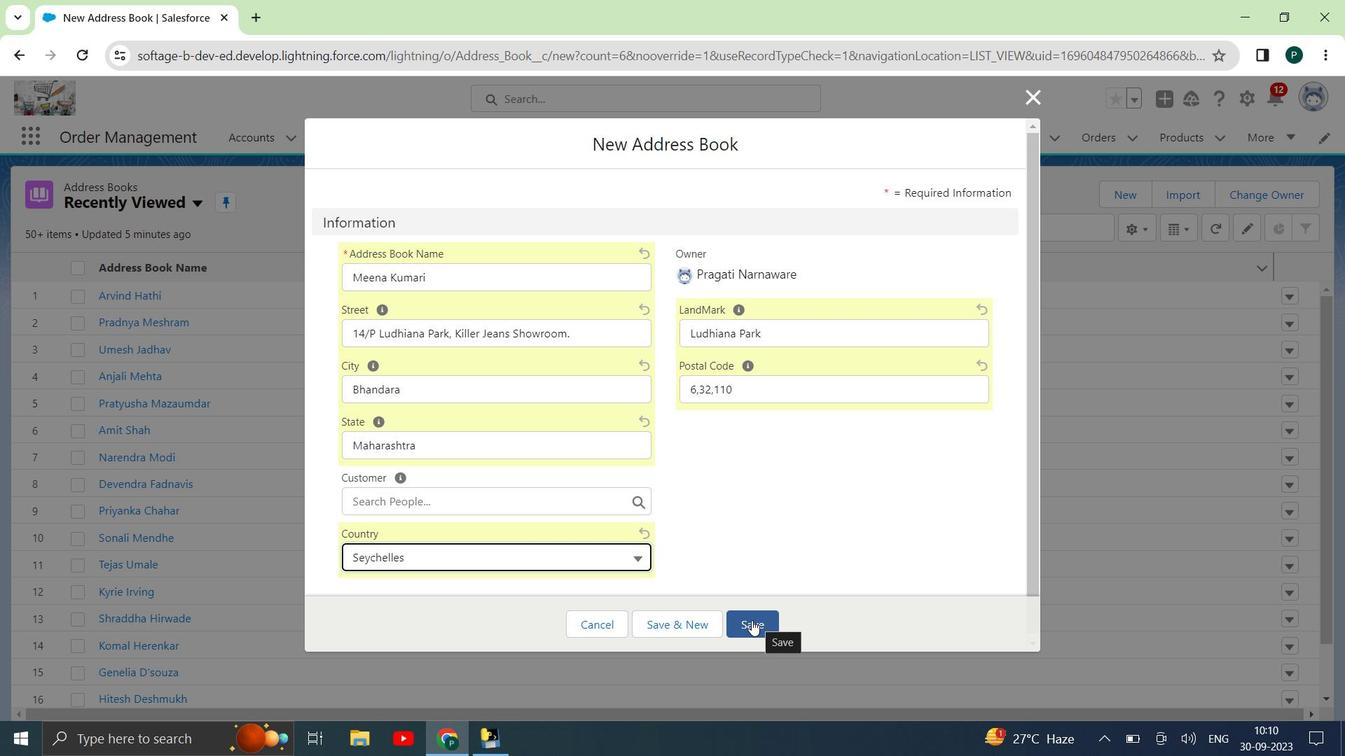 
Action: Mouse pressed left at (752, 620)
Screenshot: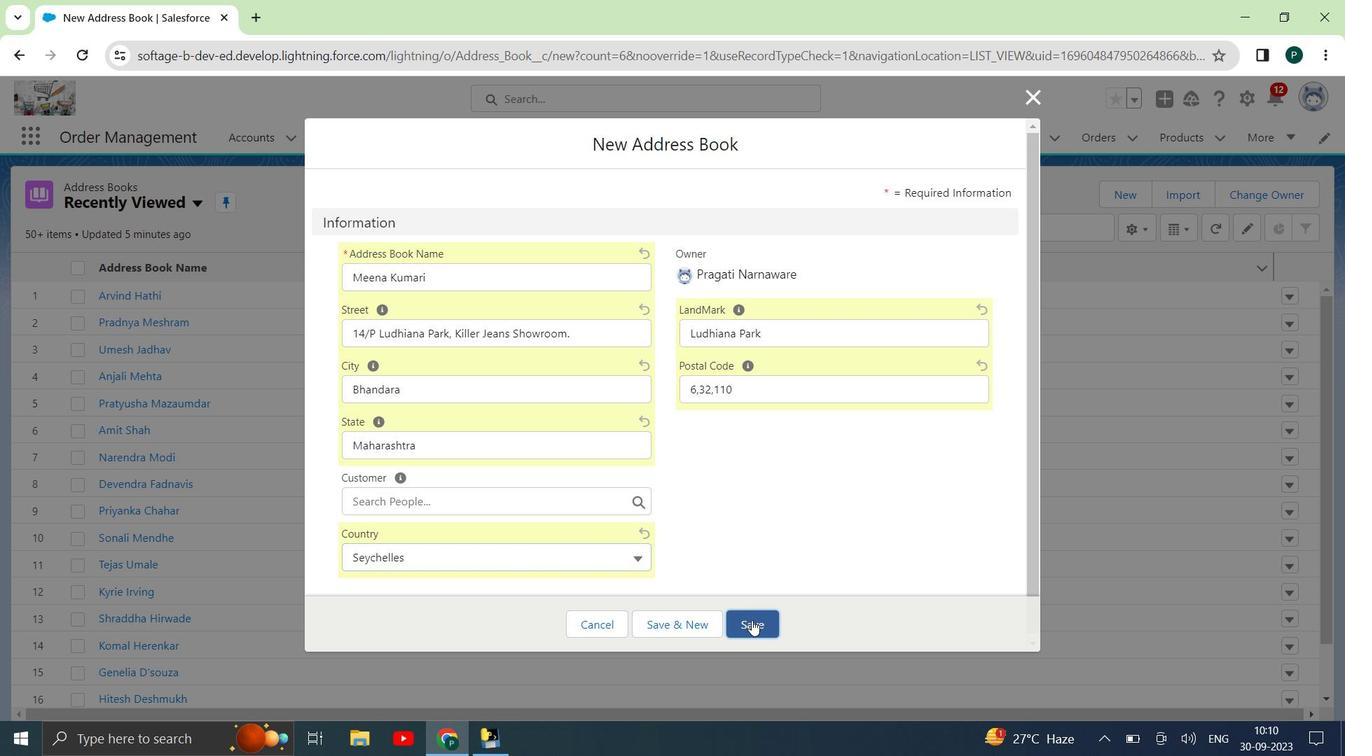 
Action: Mouse moved to (744, 133)
Screenshot: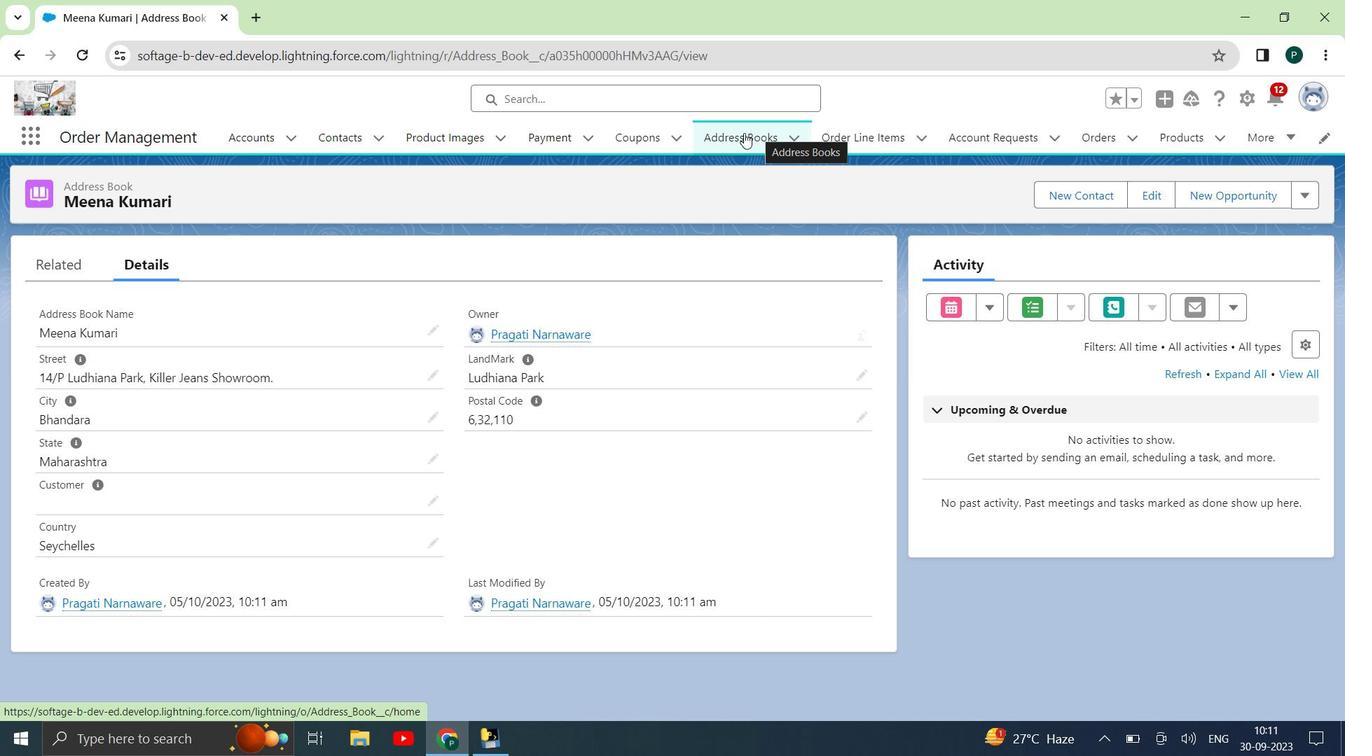 
Action: Mouse pressed left at (744, 133)
Screenshot: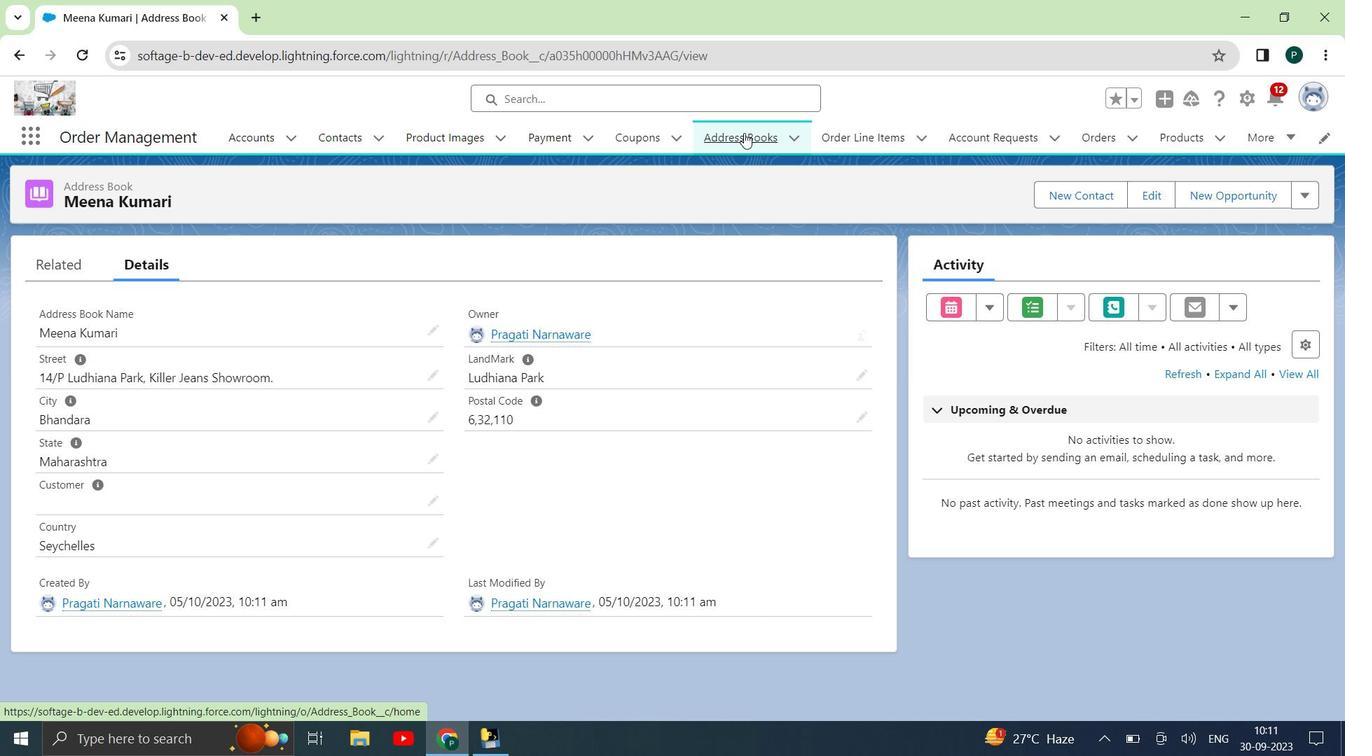 
Action: Mouse moved to (1215, 232)
Screenshot: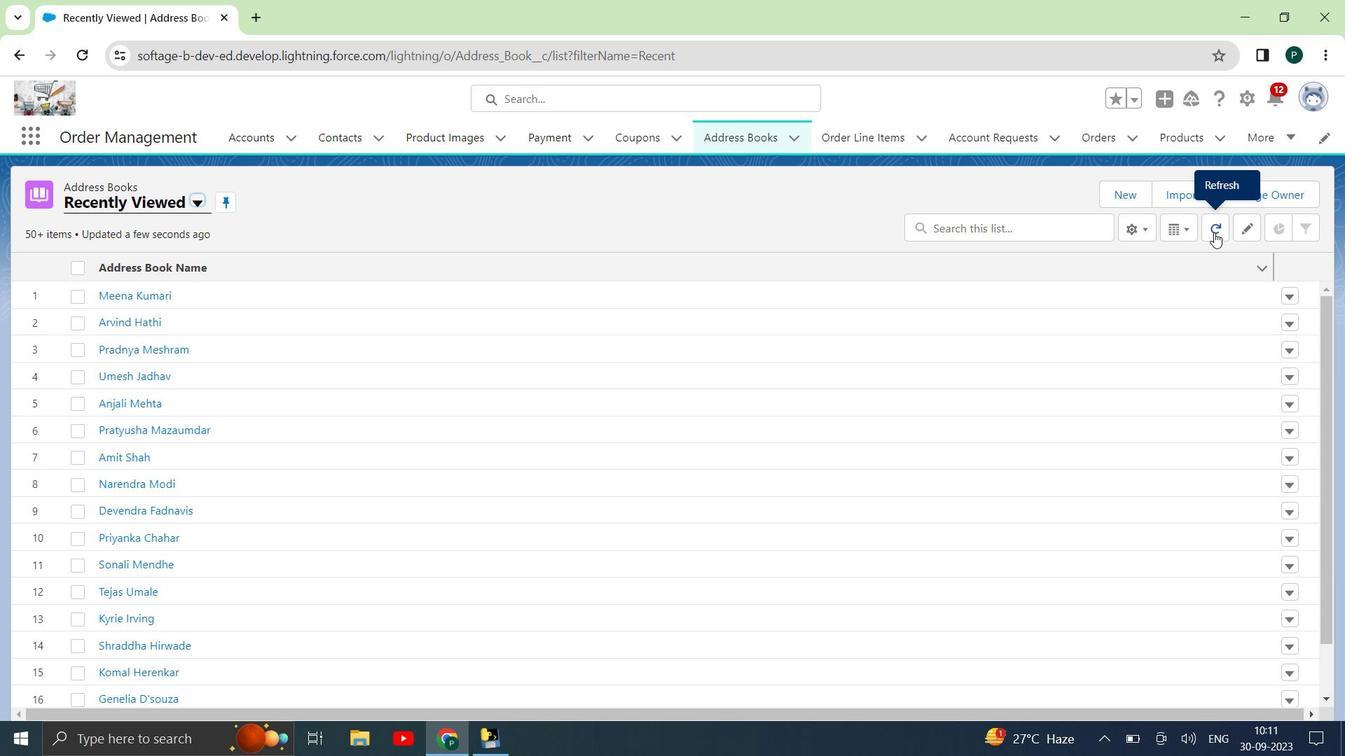 
Action: Mouse pressed left at (1215, 232)
Screenshot: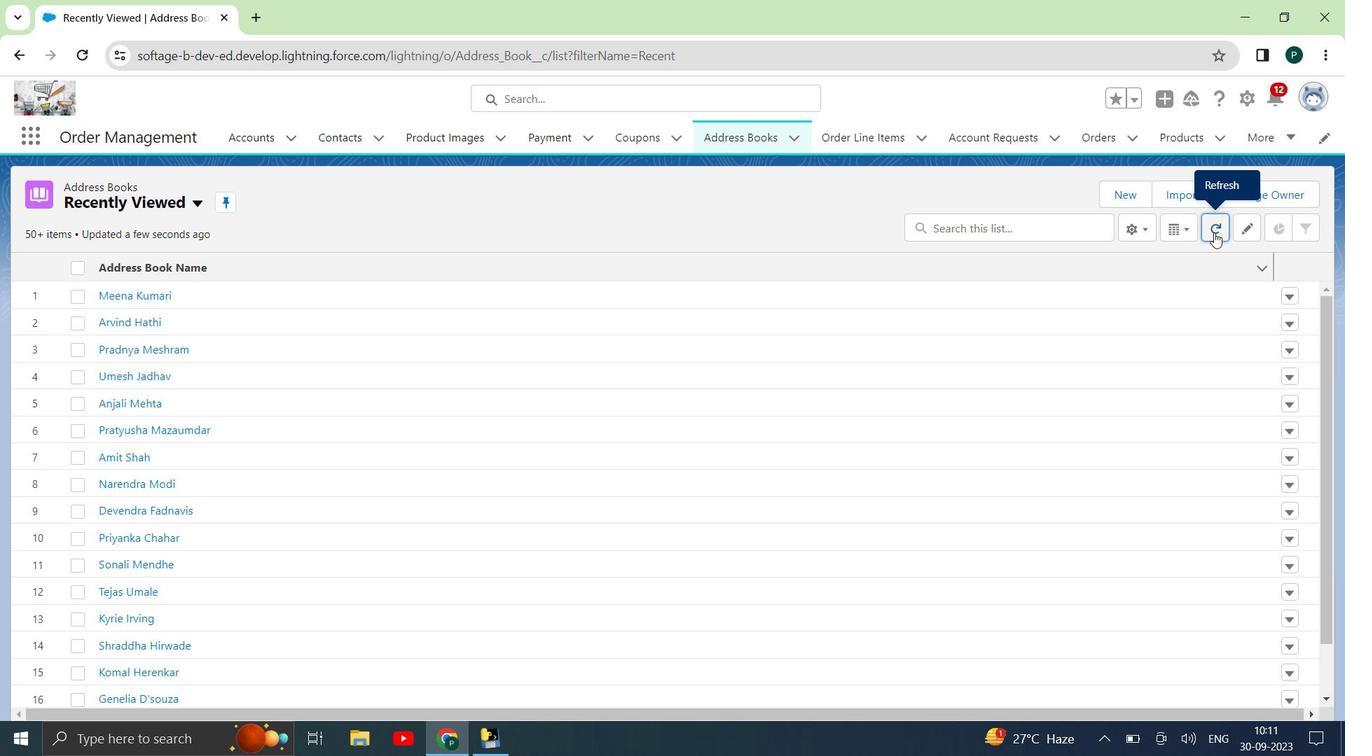 
Action: Mouse moved to (1211, 222)
Screenshot: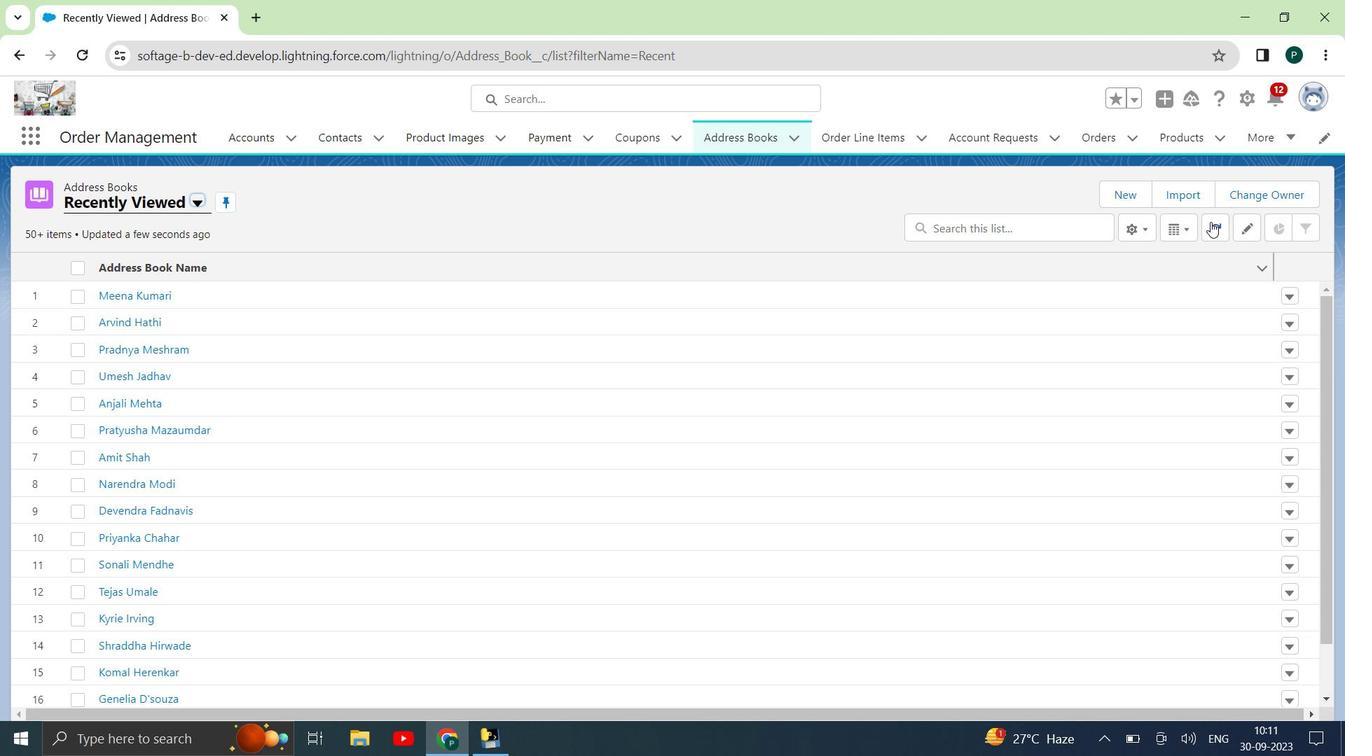 
Action: Mouse pressed left at (1211, 222)
Screenshot: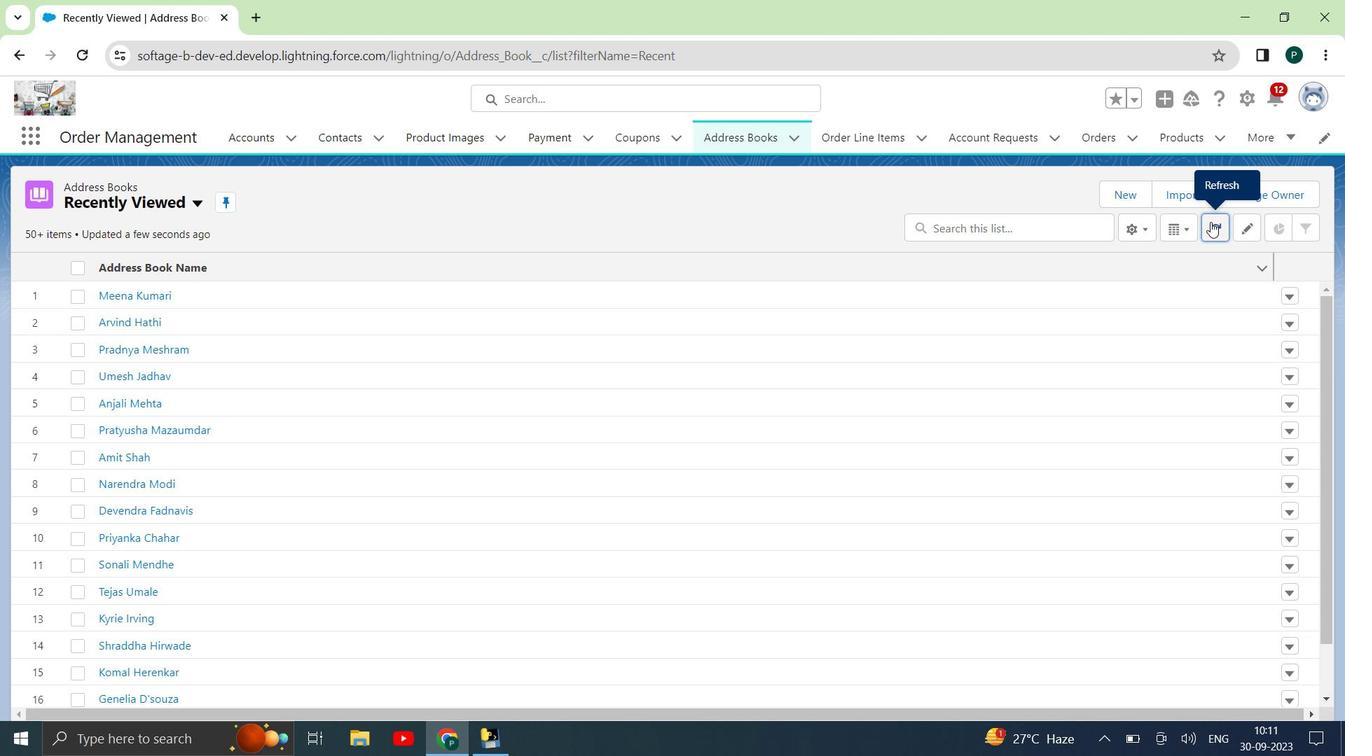
Action: Mouse pressed left at (1211, 222)
Screenshot: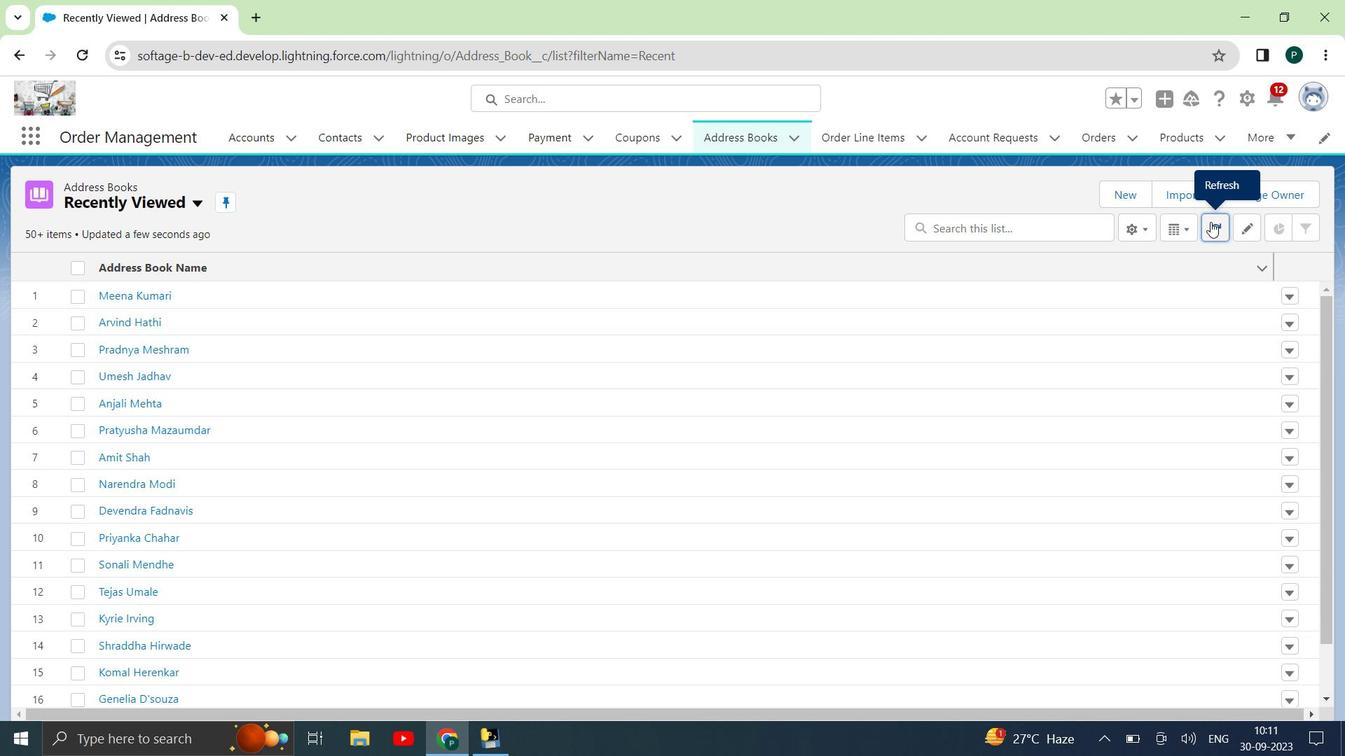 
Action: Mouse pressed left at (1211, 222)
Screenshot: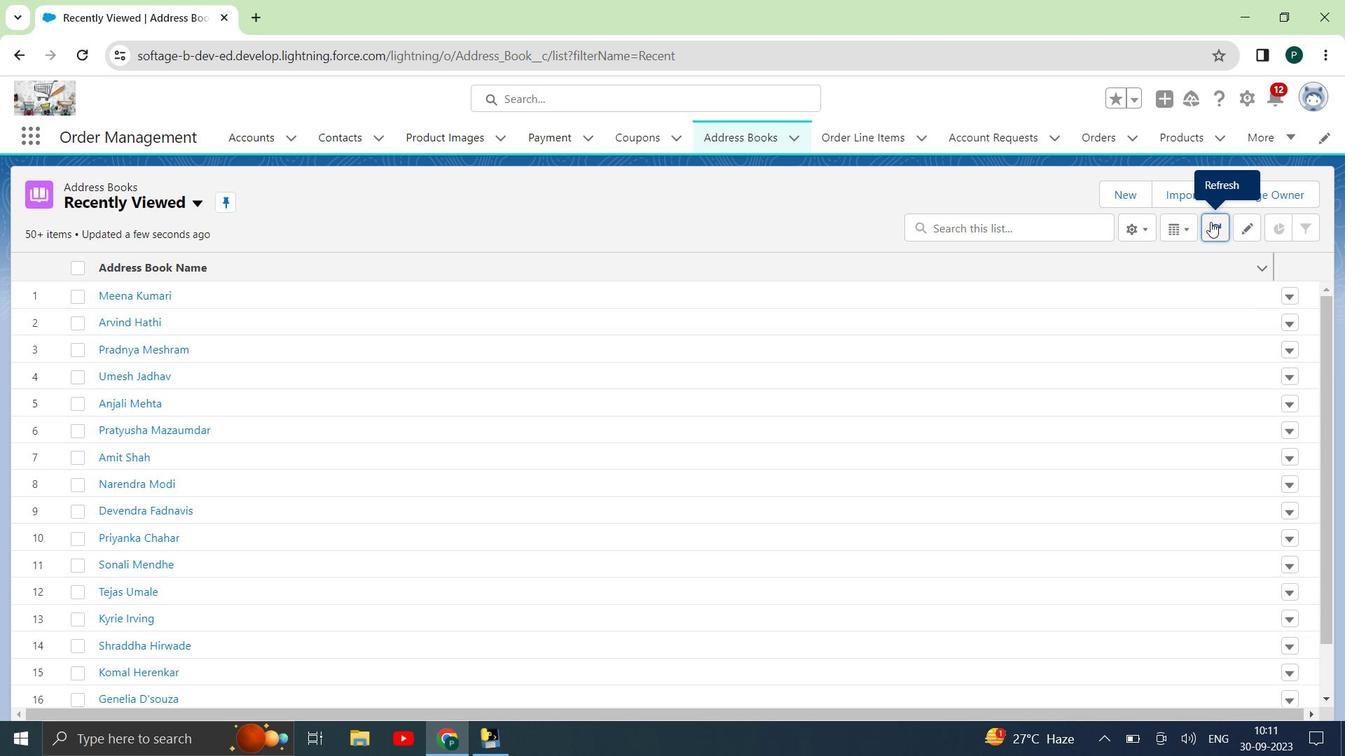 
Action: Mouse moved to (1123, 188)
Screenshot: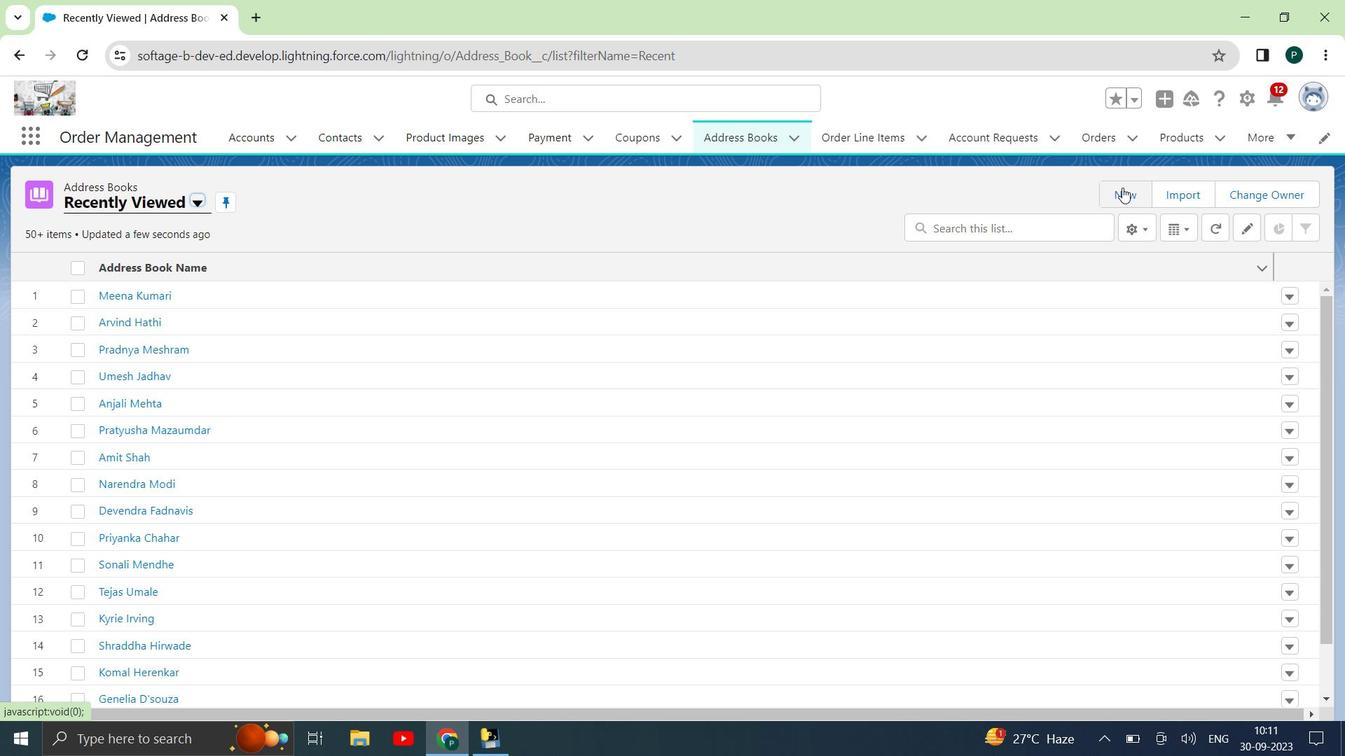 
Action: Mouse pressed left at (1123, 188)
Screenshot: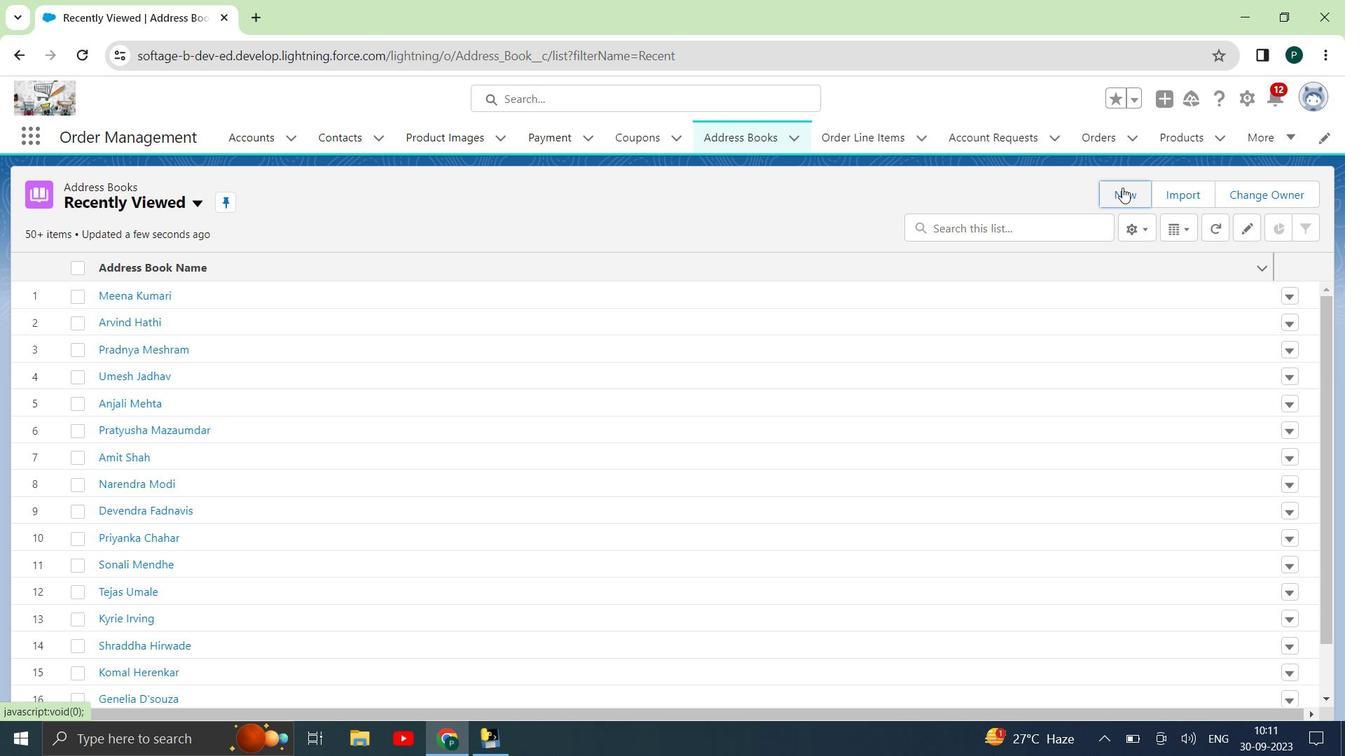 
Action: Mouse moved to (558, 271)
Screenshot: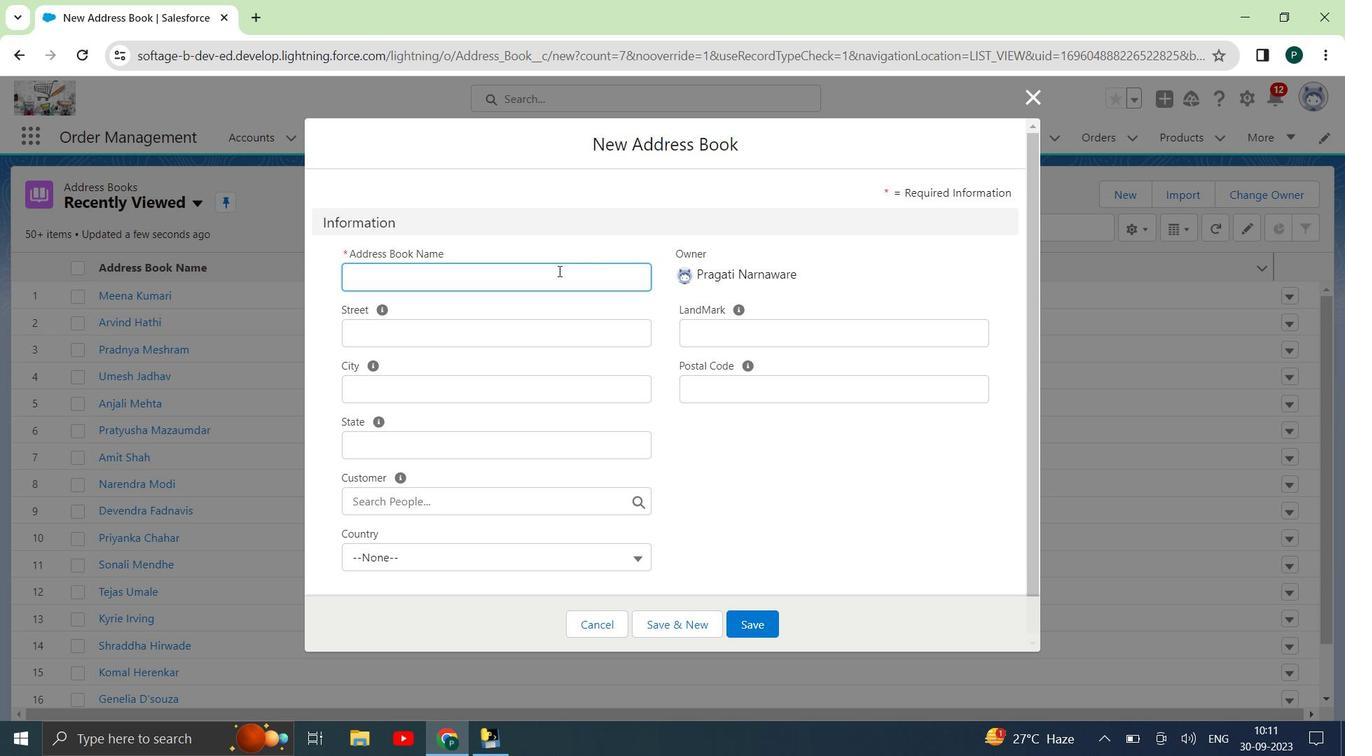 
Action: Mouse pressed left at (558, 271)
Screenshot: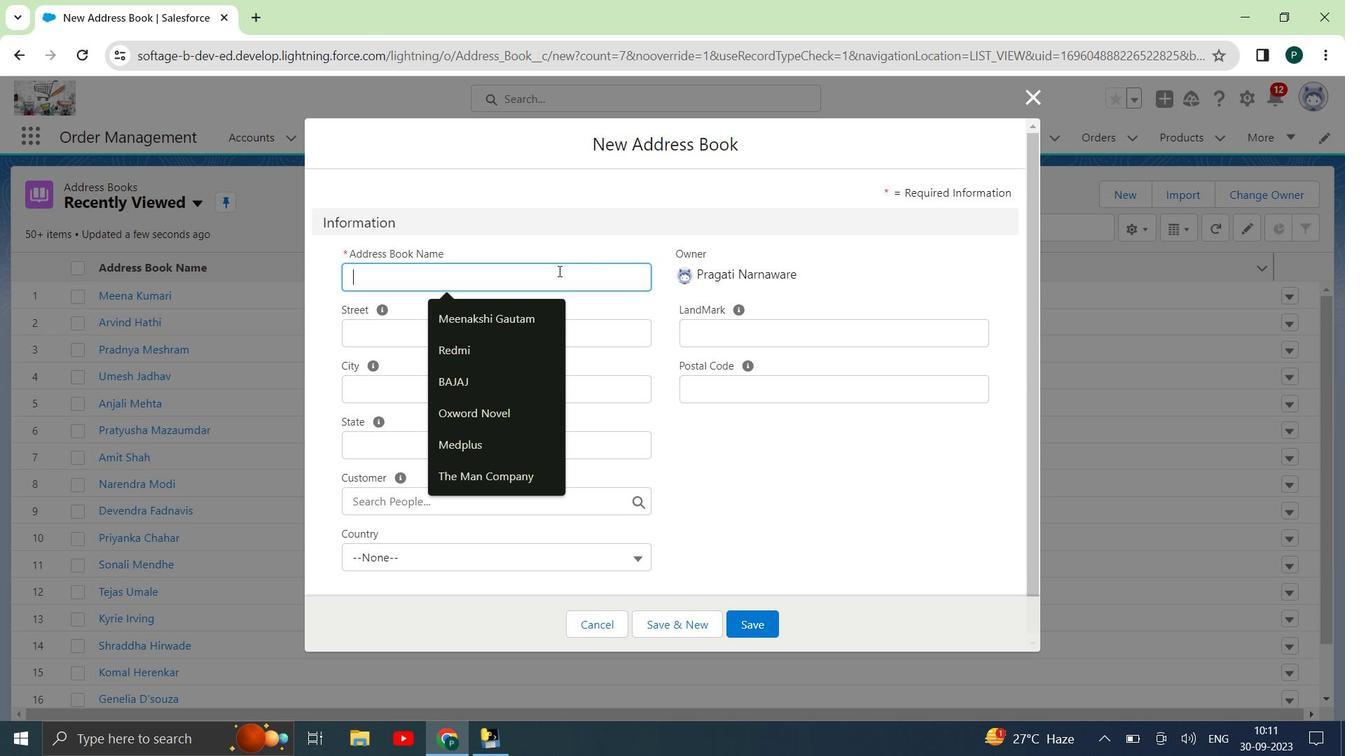 
Action: Key pressed <Key.shift>Su<Key.backspace>hubham<Key.space><Key.shift>Kumar<Key.space><Key.shift>Jha
Screenshot: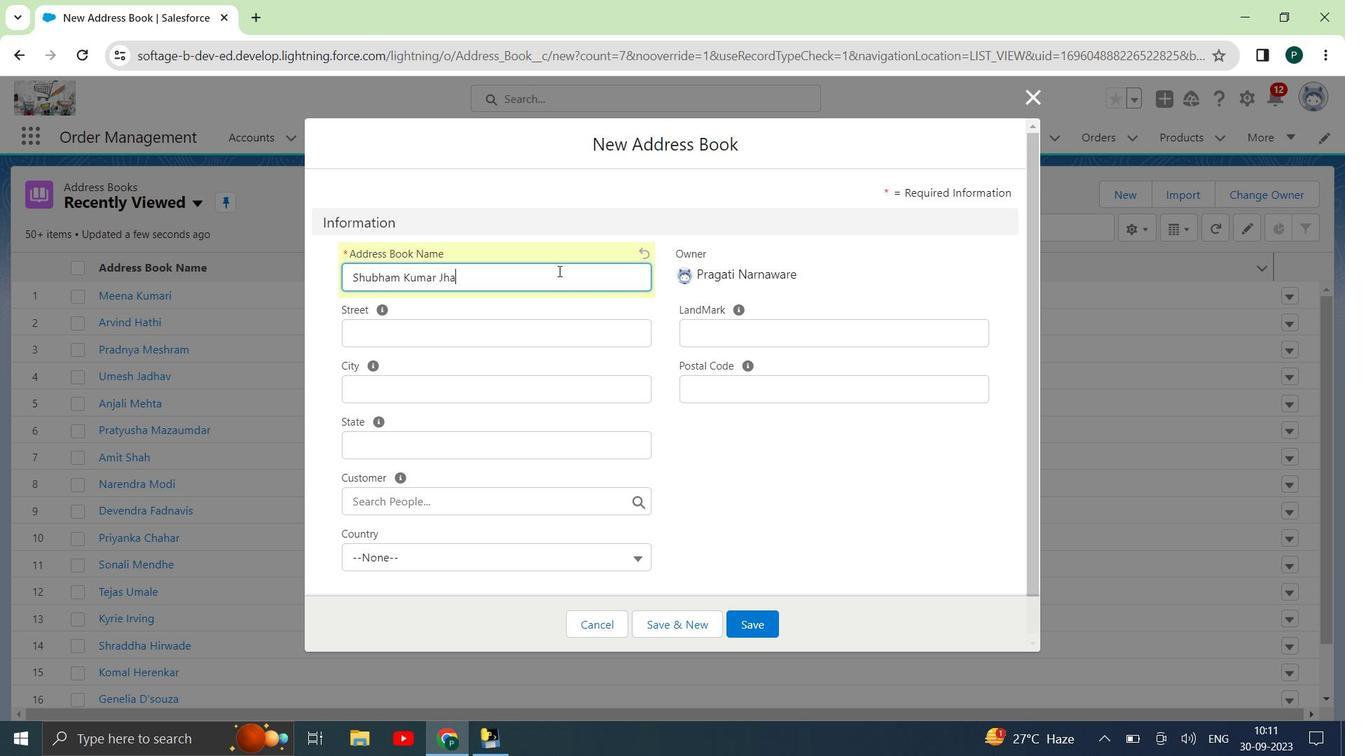 
Action: Mouse moved to (515, 335)
Screenshot: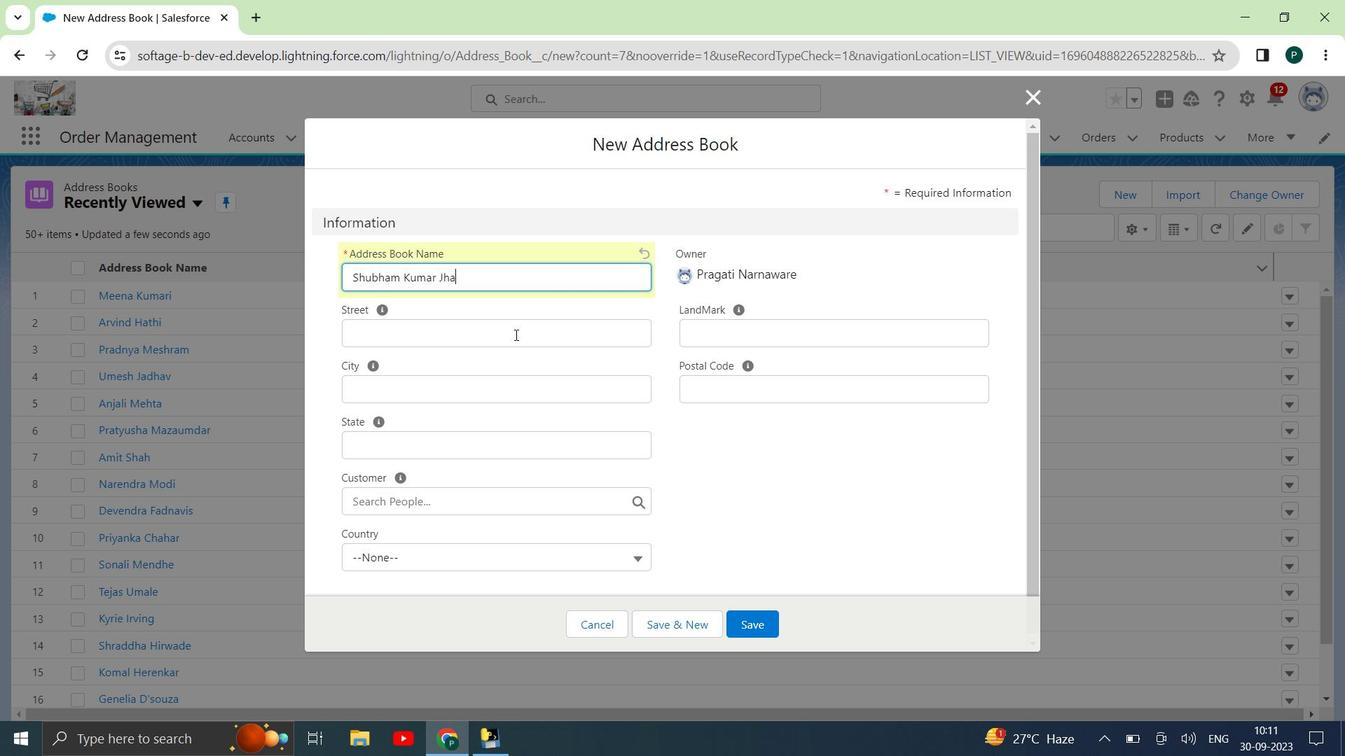 
Action: Mouse pressed left at (515, 335)
Screenshot: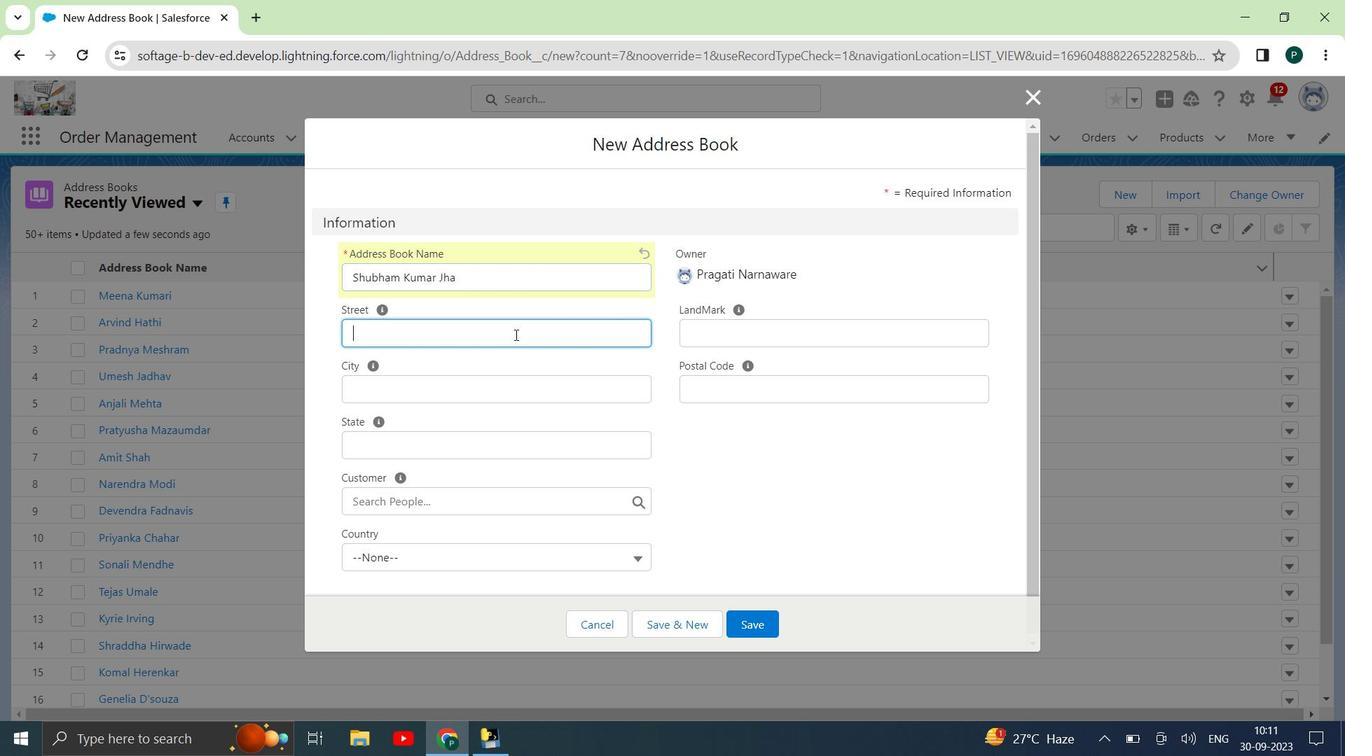 
Action: Key pressed 44/<Key.shift>P<Key.space><Key.shift>Lion's<Key.space><Key.shift>Cludhouse,<Key.left><Key.left><Key.left><Key.left><Key.left><Key.left><Key.left><Key.right><Key.backspace>b<Key.right><Key.right><Key.right><Key.right><Key.right><Key.right><Key.right><Key.right><Key.right><Key.right><Key.right><Key.right><Key.right><Key.right><Key.space><Key.shift>Near<Key.space><Key.shift>D'mart<Key.space><Key.shift><Key.shift><Key.shift><Key.shift><Key.shift><Key.shift><Key.shift><Key.shift><Key.shift><Key.shift>Road<Key.space><Key.backspace>,<Key.space><Key.shift>Hinjewadi
Screenshot: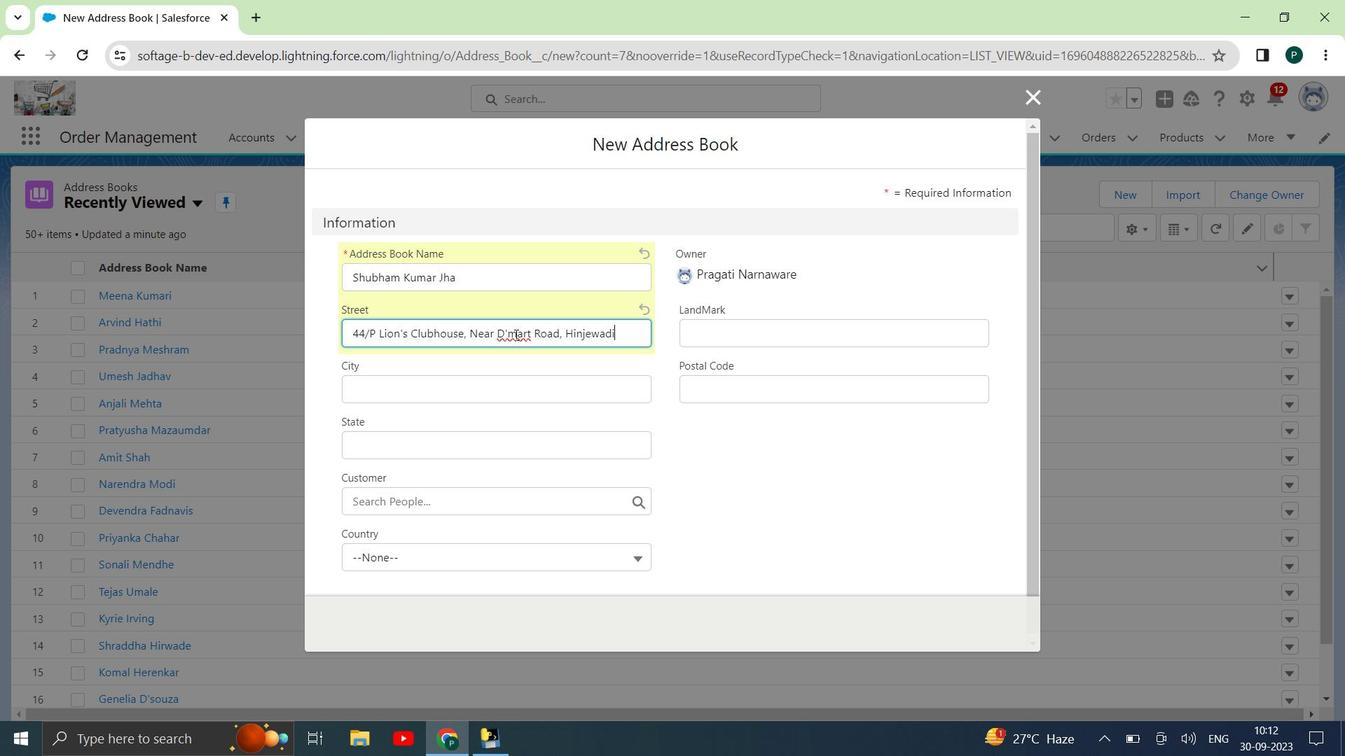 
Action: Mouse moved to (488, 386)
Screenshot: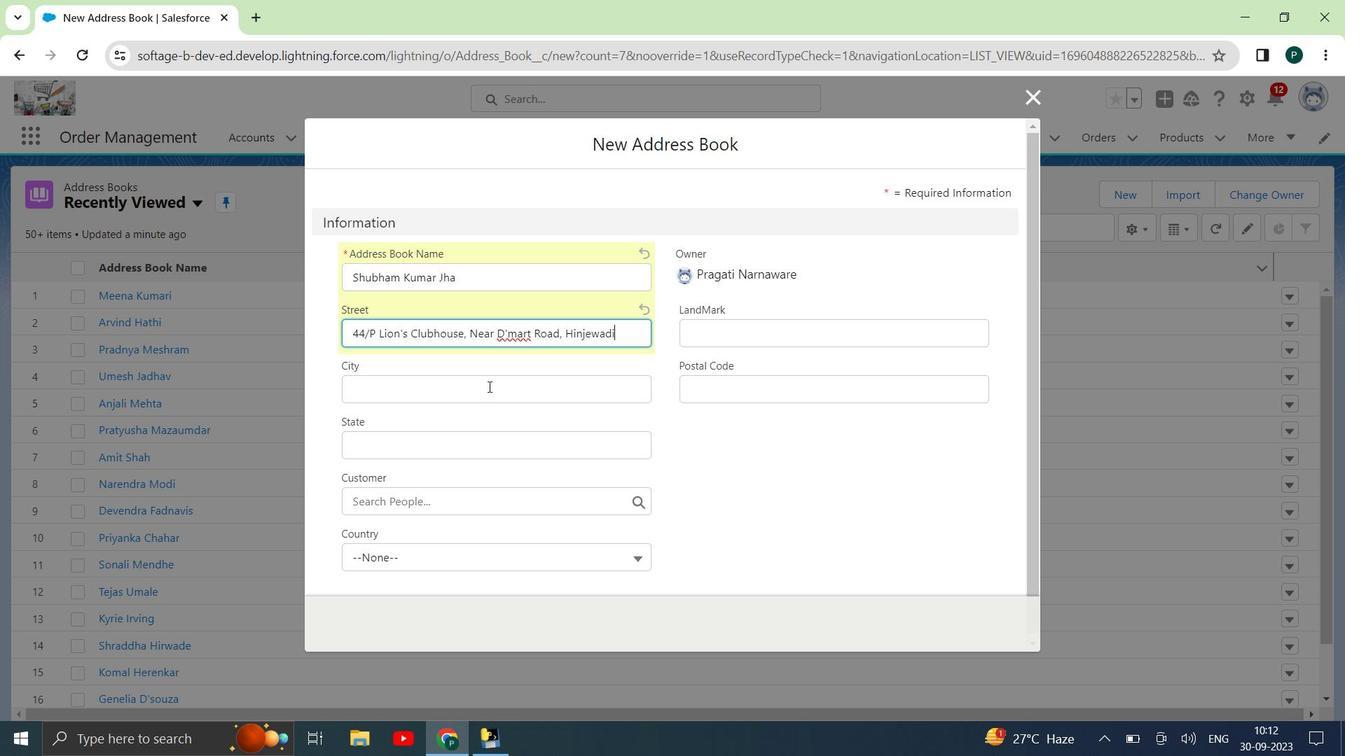 
Action: Mouse pressed left at (488, 386)
Screenshot: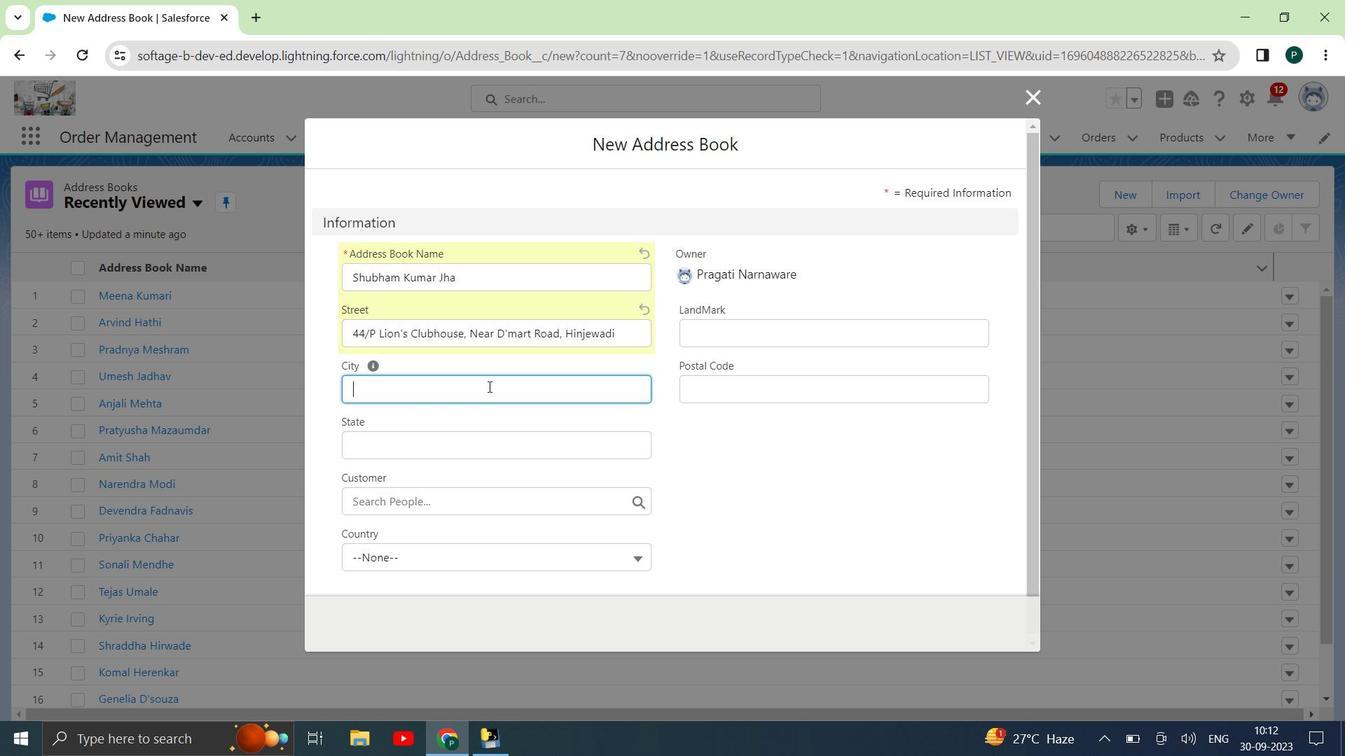 
Action: Key pressed <Key.shift><Key.shift><Key.shift><Key.shift><Key.shift><Key.shift><Key.shift><Key.shift><Key.shift><Key.shift><Key.shift><Key.shift><Key.shift><Key.shift><Key.shift><Key.shift>Pune
Screenshot: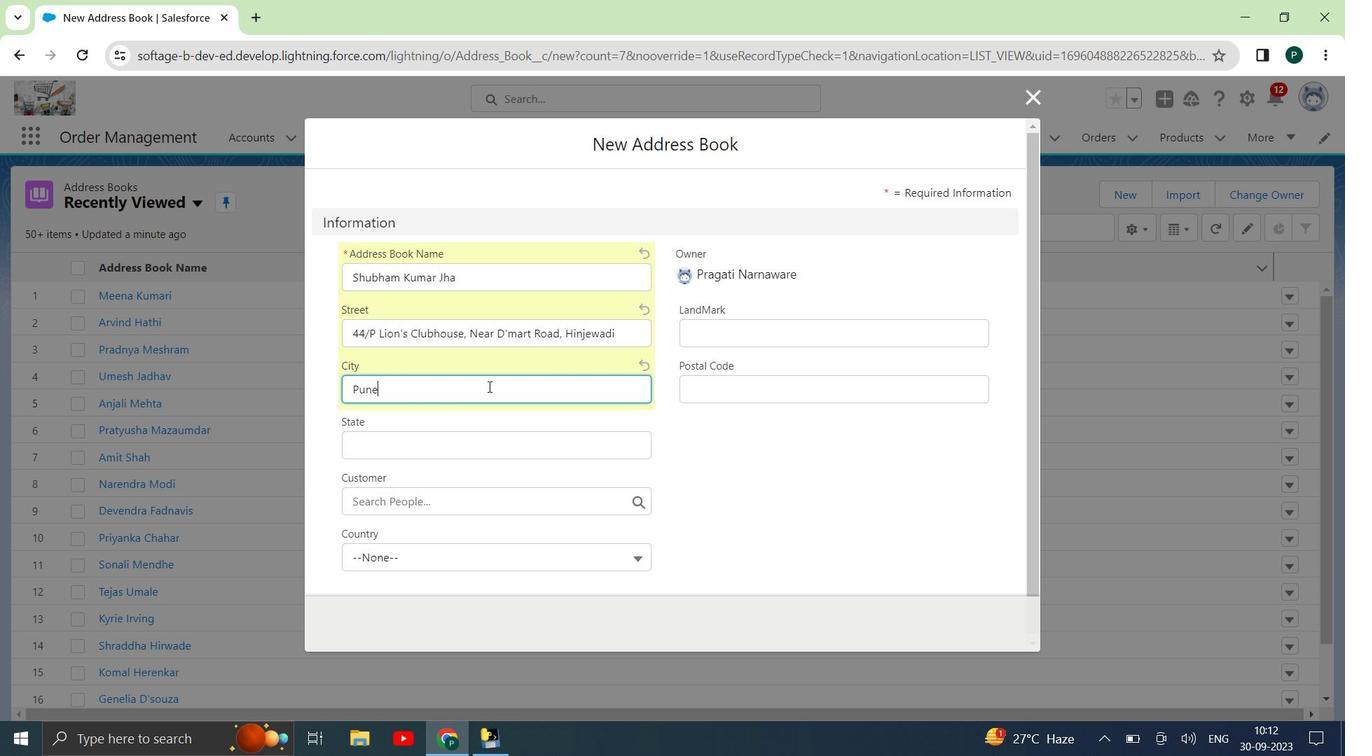 
Action: Mouse moved to (461, 434)
Screenshot: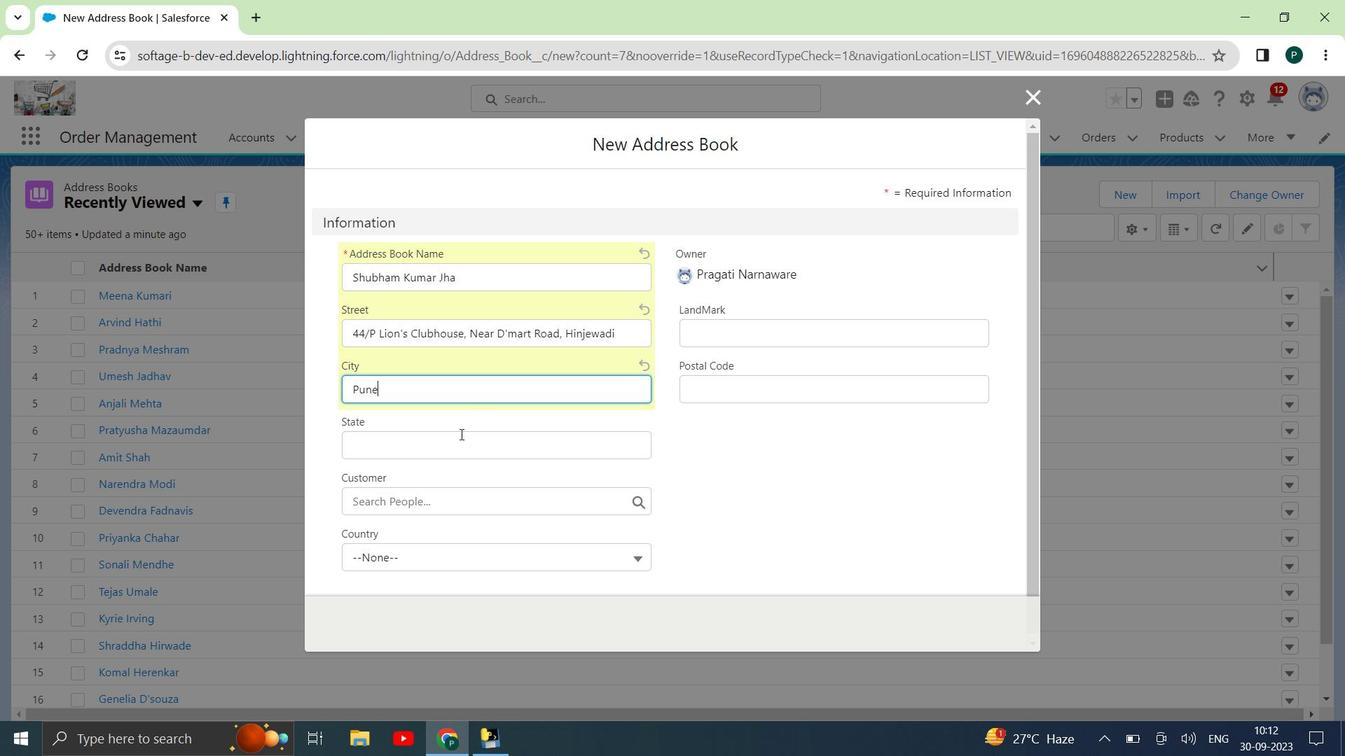 
Action: Mouse pressed left at (461, 434)
Screenshot: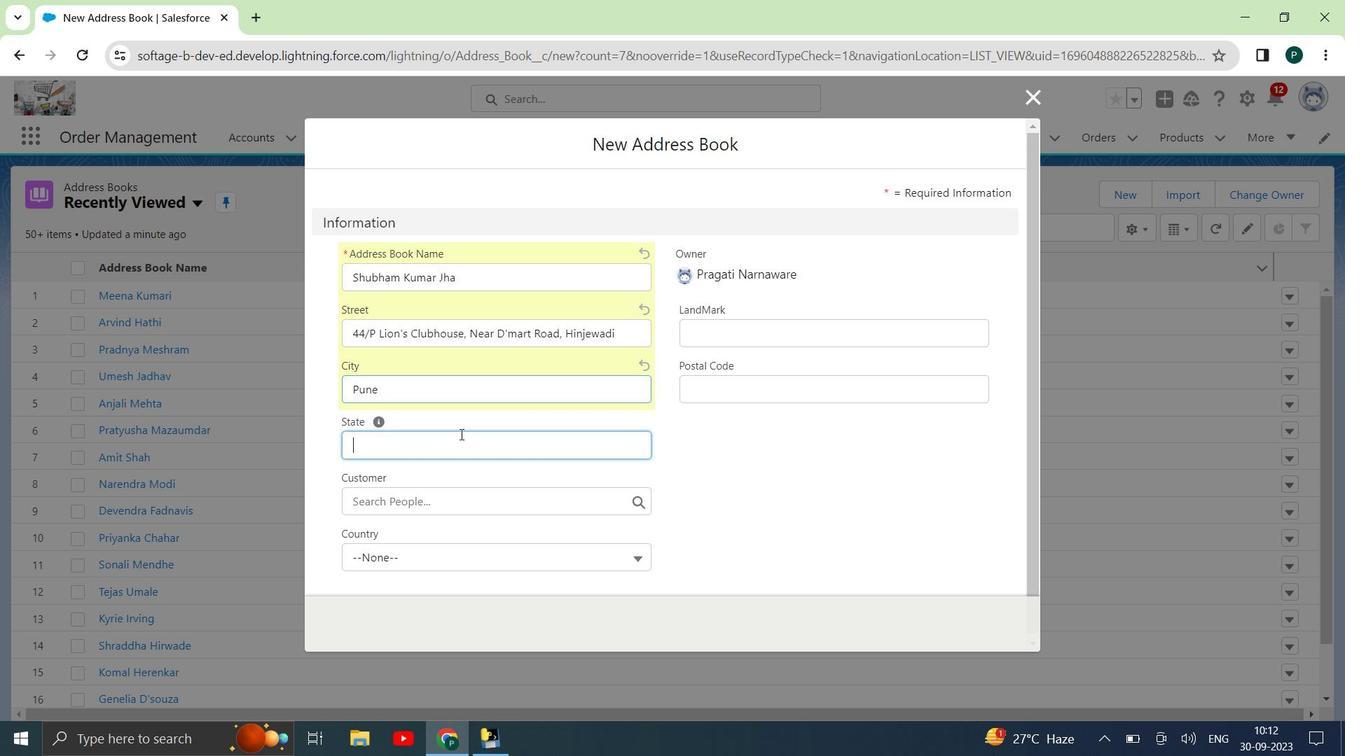 
Action: Key pressed <Key.shift><Key.shift><Key.shift><Key.shift><Key.shift><Key.shift><Key.shift><Key.shift><Key.shift><Key.shift>Maharashtra
Screenshot: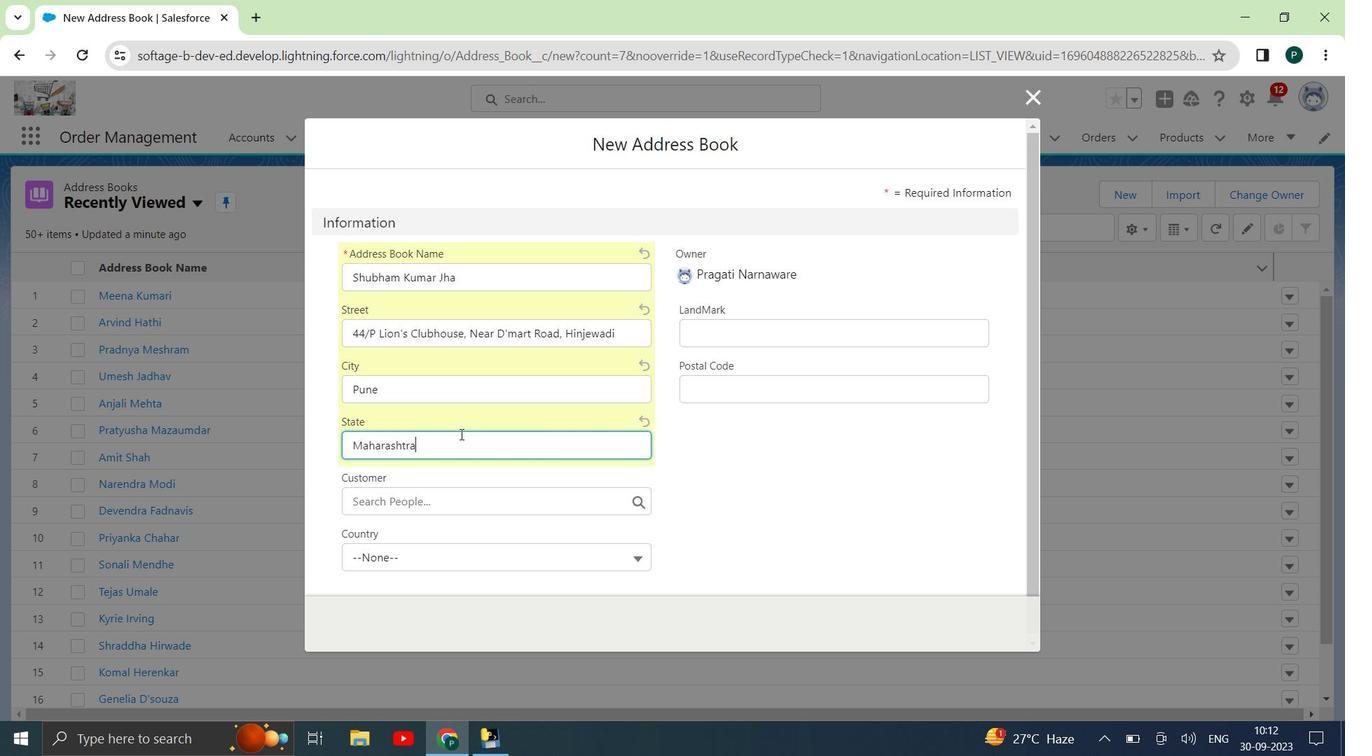 
Action: Mouse moved to (766, 334)
Screenshot: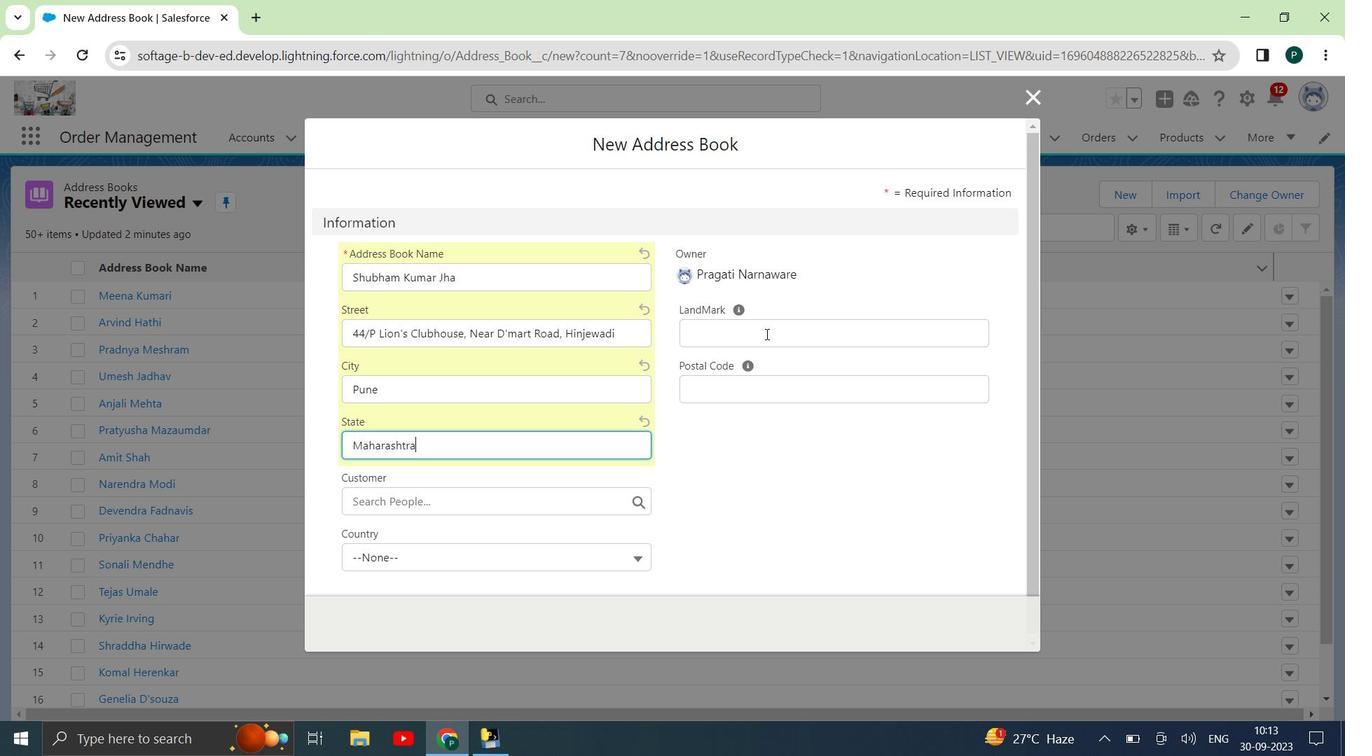 
Action: Mouse pressed left at (766, 334)
Screenshot: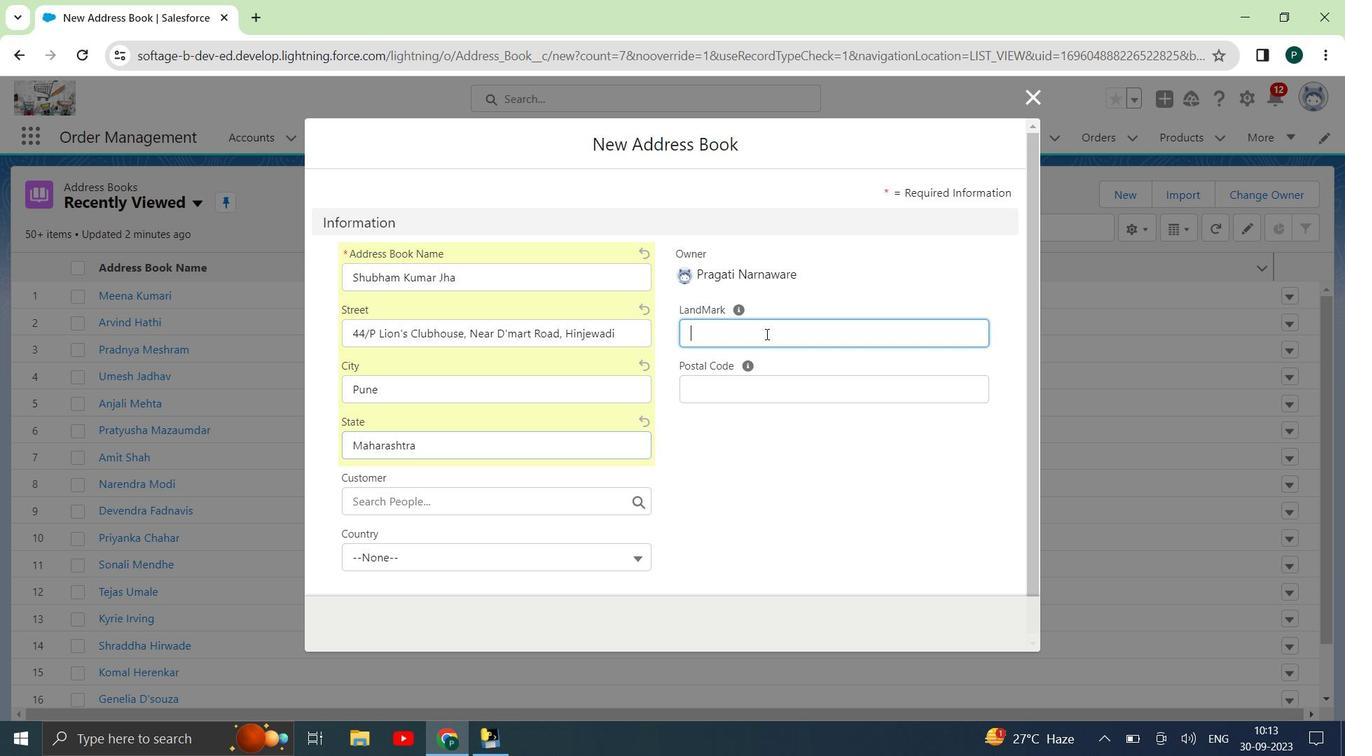 
Action: Key pressed <Key.shift><Key.shift><Key.shift><Key.shift><Key.shift><Key.shift><Key.shift><Key.shift><Key.shift><Key.shift><Key.shift><Key.shift><Key.shift><Key.shift><Key.shift><Key.shift><Key.shift><Key.shift><Key.shift><Key.shift><Key.shift><Key.shift><Key.shift>Maruti<Key.space><Key.shift><Key.shift><Key.shift><Key.shift><Key.shift><Key.shift><Key.shift><Key.shift>Suzuki<Key.space><Key.shift><Key.shift><Key.shift><Key.shift><Key.shift><Key.shift><Key.shift><Key.shift><Key.shift><Key.shift><Key.shift><Key.shift><Key.shift><Key.shift><Key.shift><Key.shift><Key.shift><Key.shift><Key.shift><Key.shift><Key.shift><Key.shift><Key.shift><Key.shift><Key.shift><Key.shift><Key.shift><Key.shift>Showroom
Screenshot: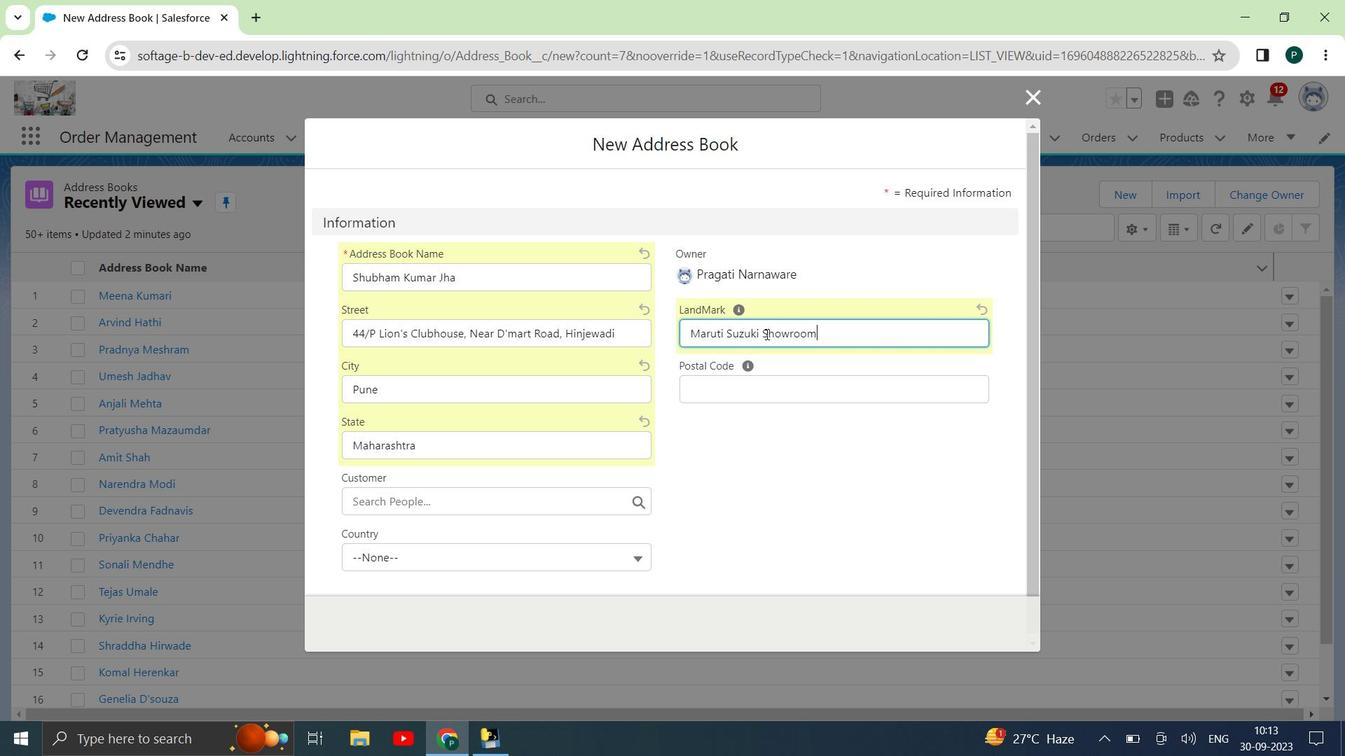 
Action: Mouse moved to (810, 398)
Screenshot: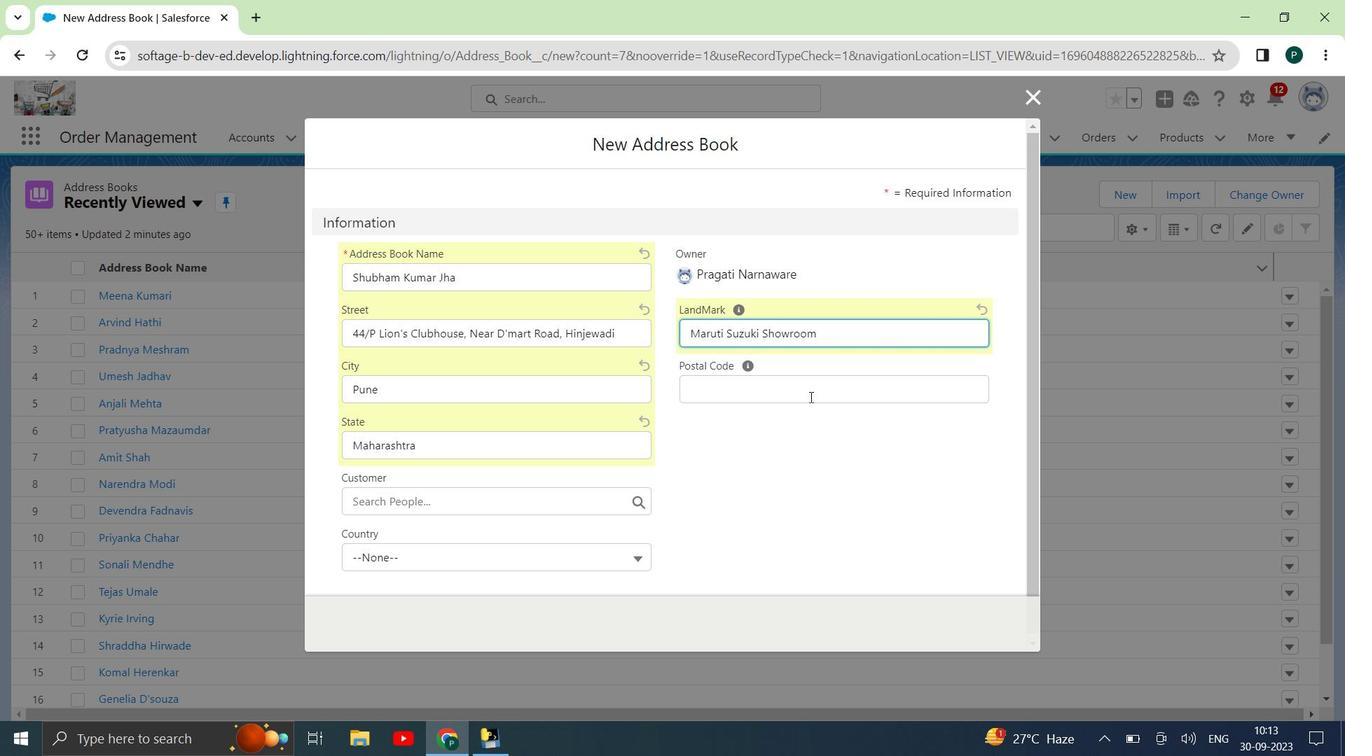 
Action: Mouse pressed left at (810, 398)
Screenshot: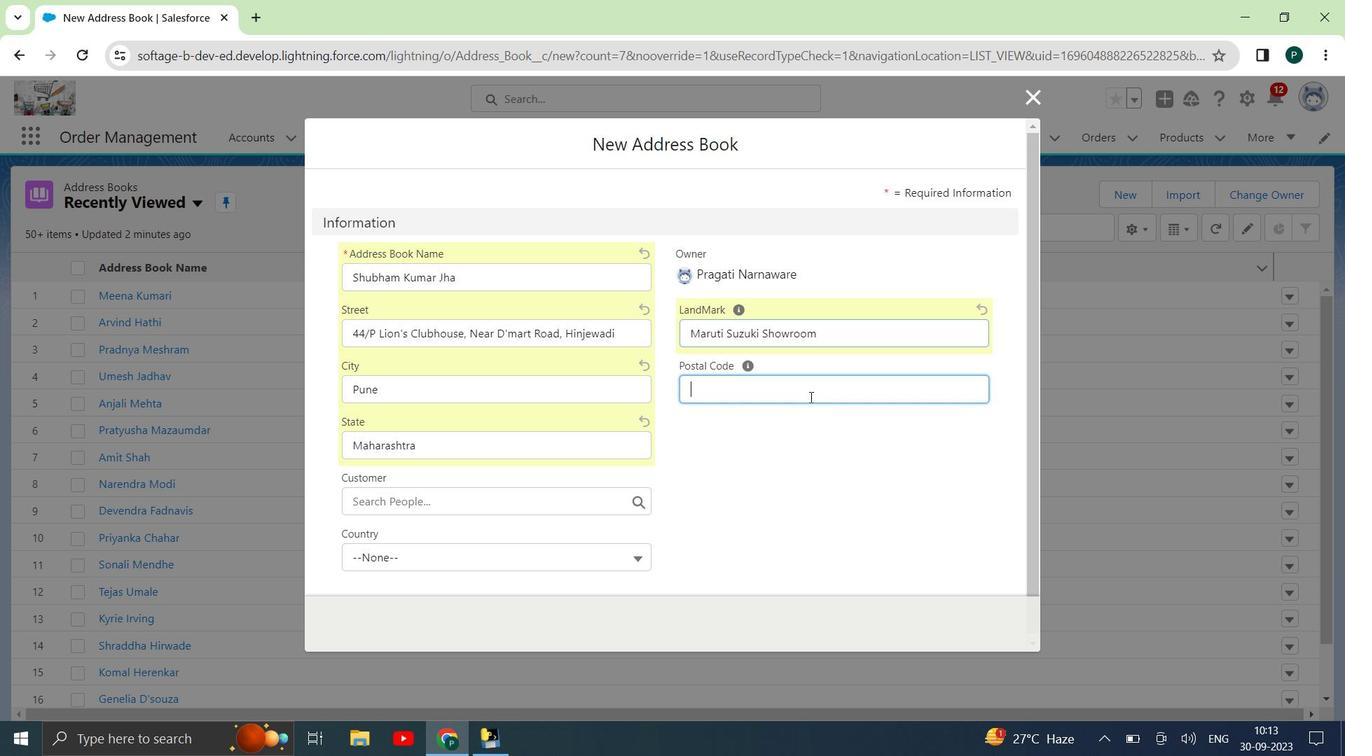 
Action: Key pressed 664511
Screenshot: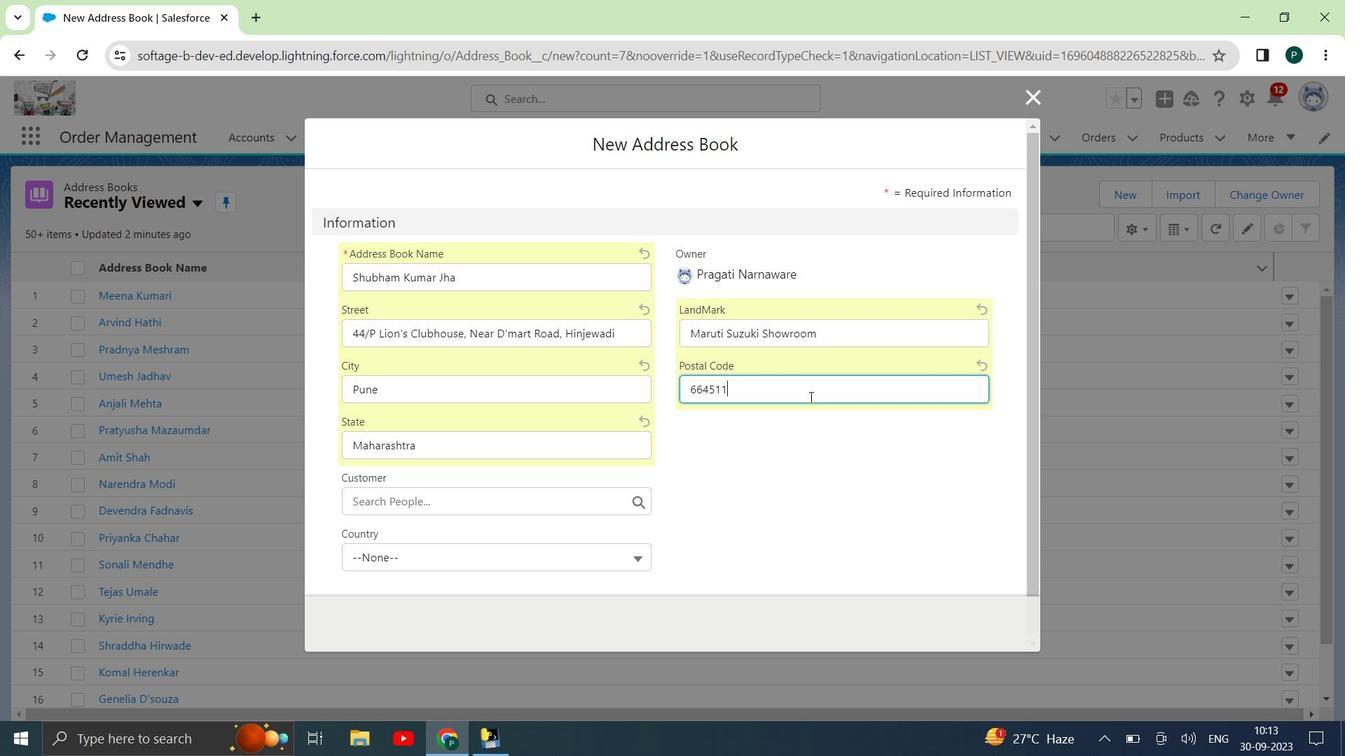 
Action: Mouse moved to (489, 557)
Screenshot: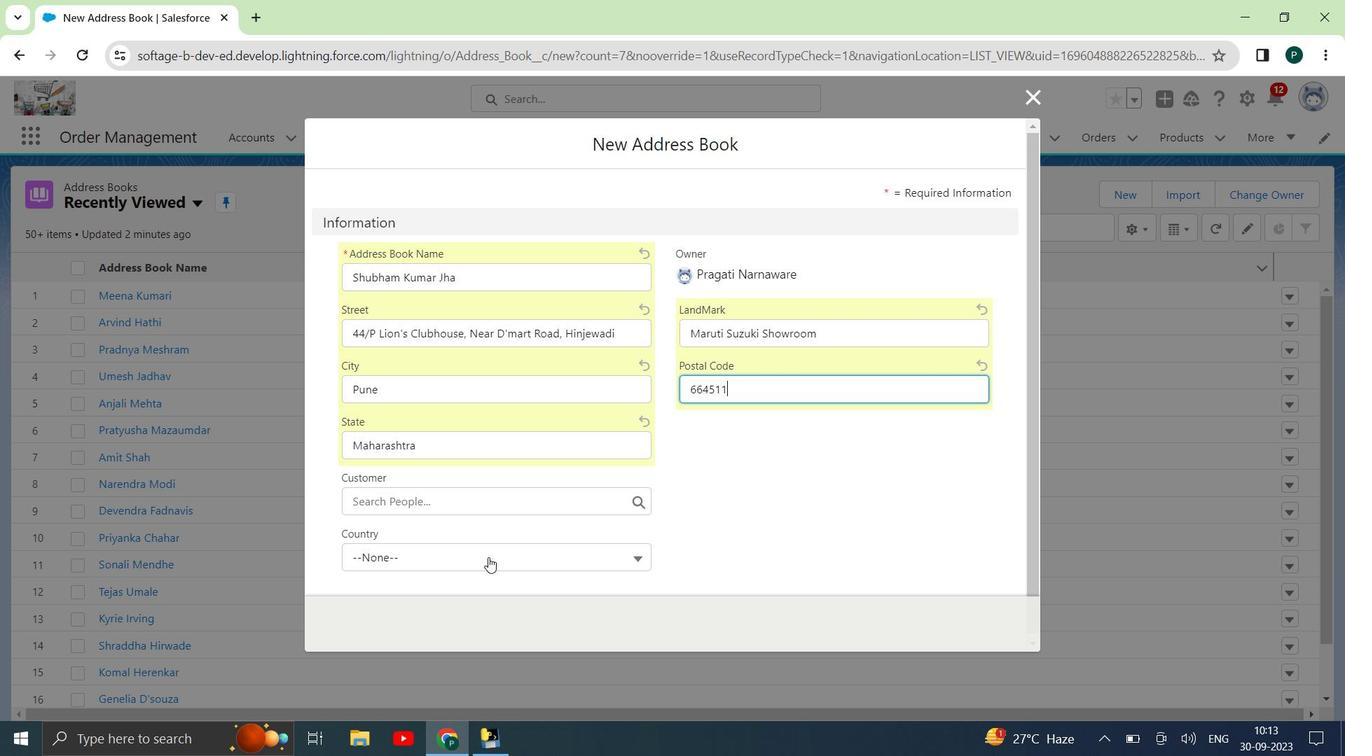 
Action: Mouse pressed left at (489, 557)
Screenshot: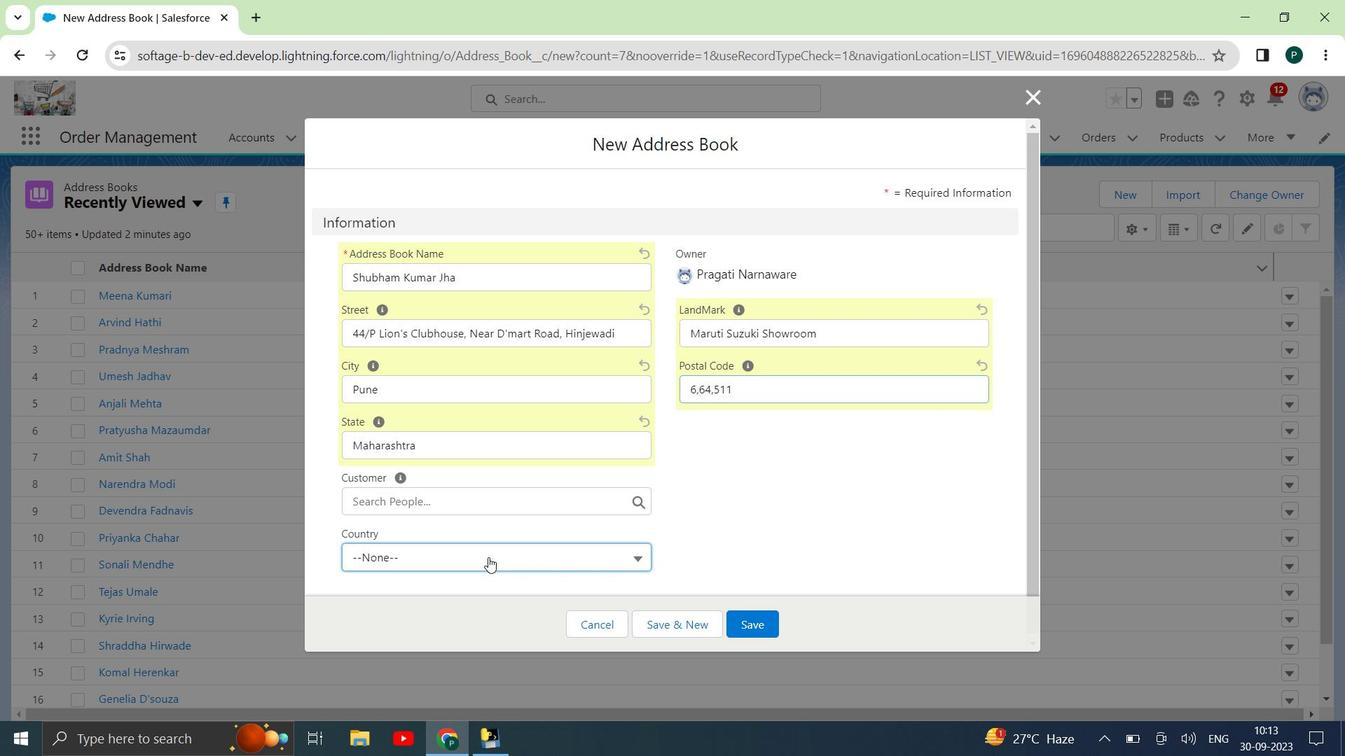 
Action: Mouse moved to (618, 275)
Screenshot: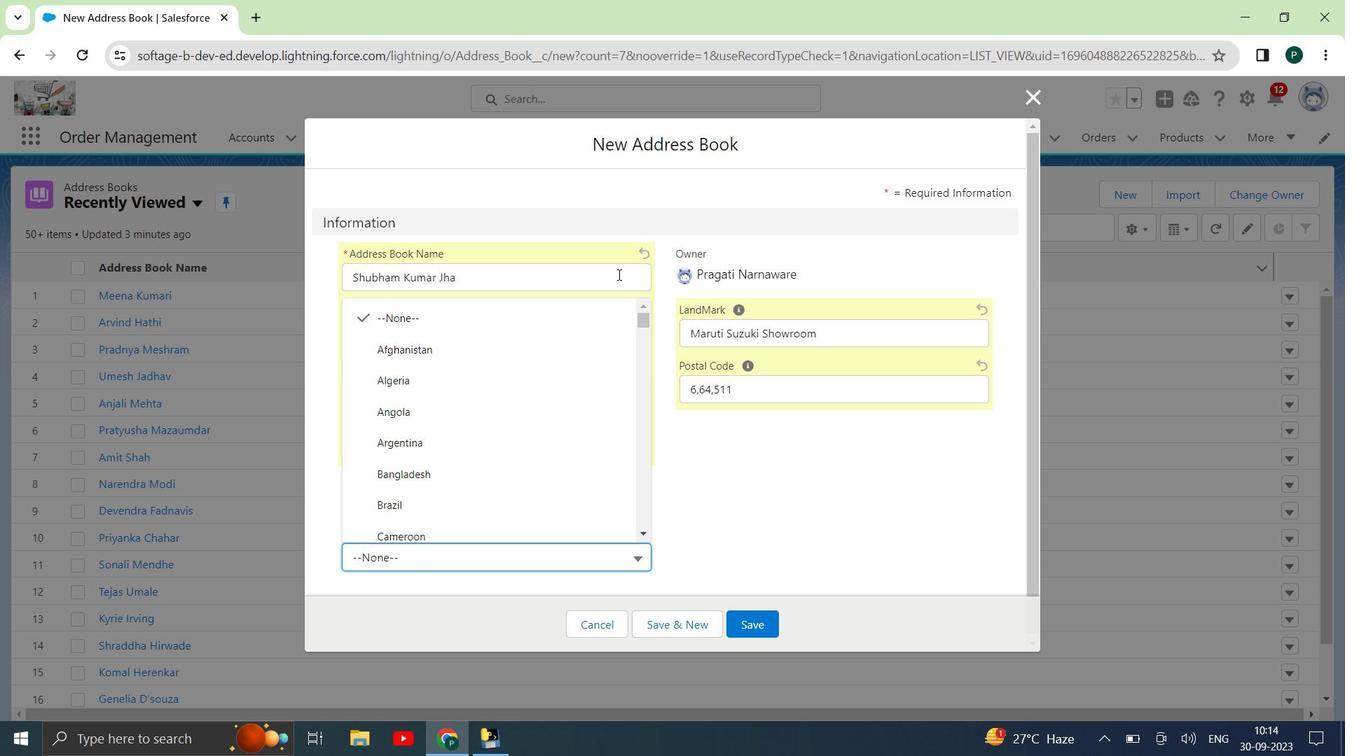
Action: Key pressed <Key.down><Key.down><Key.down><Key.down><Key.down><Key.down><Key.down><Key.down><Key.down><Key.down><Key.down><Key.down><Key.down><Key.down><Key.down><Key.down><Key.down><Key.down><Key.down><Key.down><Key.down><Key.down><Key.down><Key.down><Key.down><Key.down><Key.down><Key.down><Key.down><Key.down><Key.down><Key.down><Key.down><Key.down><Key.down><Key.down><Key.down><Key.down><Key.down><Key.down><Key.down><Key.down><Key.down><Key.down><Key.down><Key.down><Key.down><Key.down><Key.down><Key.down><Key.down><Key.down><Key.down><Key.down><Key.down><Key.down><Key.down><Key.down><Key.down><Key.down><Key.down><Key.down><Key.down><Key.down><Key.down><Key.down><Key.down><Key.down><Key.down><Key.down><Key.down><Key.down><Key.down><Key.down><Key.down><Key.down><Key.down><Key.down><Key.down><Key.down><Key.down><Key.down><Key.down><Key.down><Key.down><Key.down><Key.down><Key.down><Key.down><Key.down><Key.down><Key.down><Key.down><Key.down><Key.down><Key.down><Key.down><Key.down><Key.down><Key.down><Key.down><Key.down><Key.down><Key.down><Key.down><Key.down><Key.down><Key.down><Key.down><Key.down><Key.down><Key.down><Key.down><Key.down><Key.down><Key.down><Key.down><Key.down><Key.down><Key.down><Key.down><Key.down><Key.down><Key.down><Key.down><Key.down><Key.down><Key.down><Key.down><Key.down><Key.down><Key.down><Key.down><Key.down><Key.down><Key.down><Key.down><Key.down><Key.down><Key.down><Key.down><Key.down><Key.down><Key.down><Key.down><Key.down><Key.down><Key.down><Key.down><Key.down><Key.down><Key.down><Key.down><Key.down><Key.down><Key.down><Key.down><Key.down><Key.down><Key.down><Key.down><Key.enter>
Screenshot: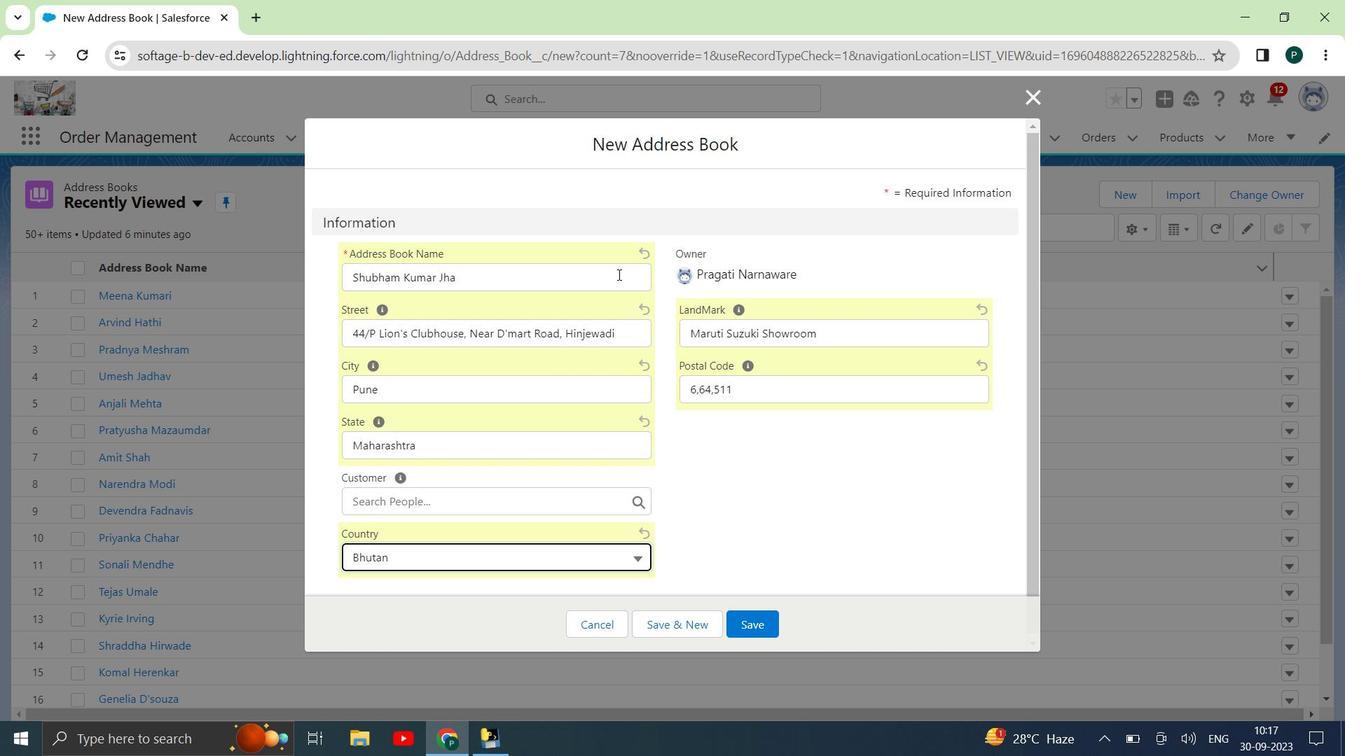 
Action: Mouse moved to (747, 445)
